 Task: Slide 17 - Picnic Party-2.
Action: Mouse moved to (34, 82)
Screenshot: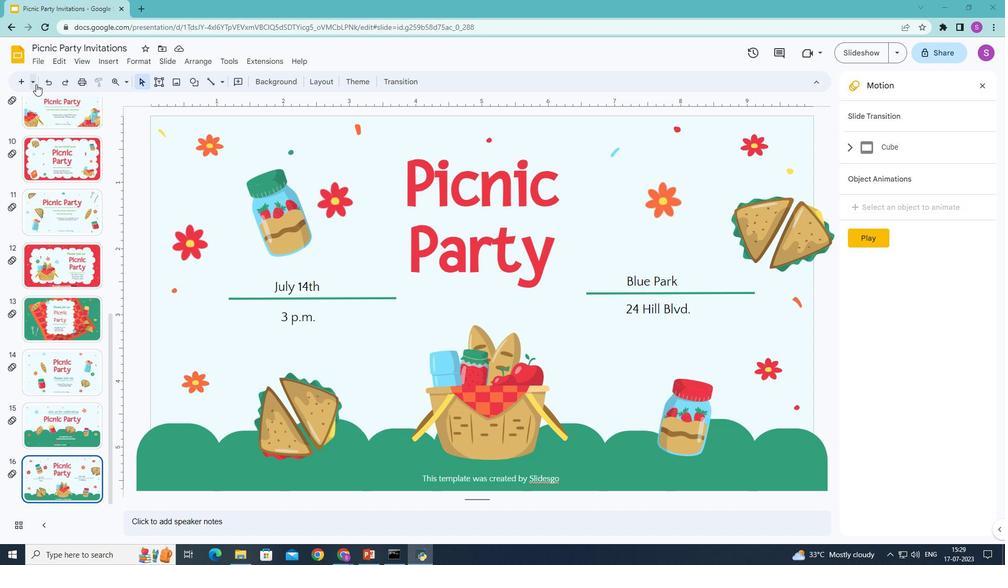
Action: Mouse pressed left at (34, 82)
Screenshot: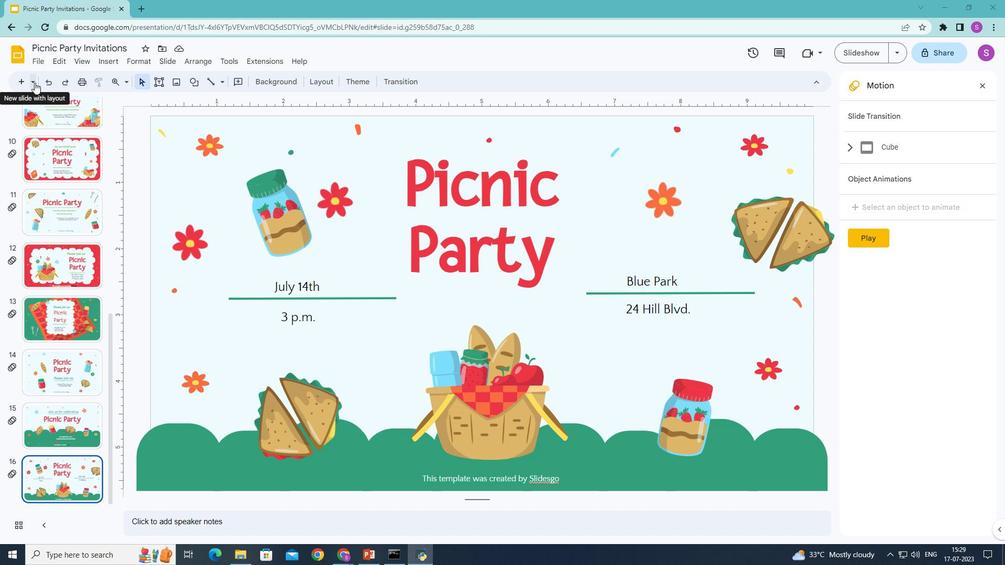 
Action: Mouse moved to (136, 297)
Screenshot: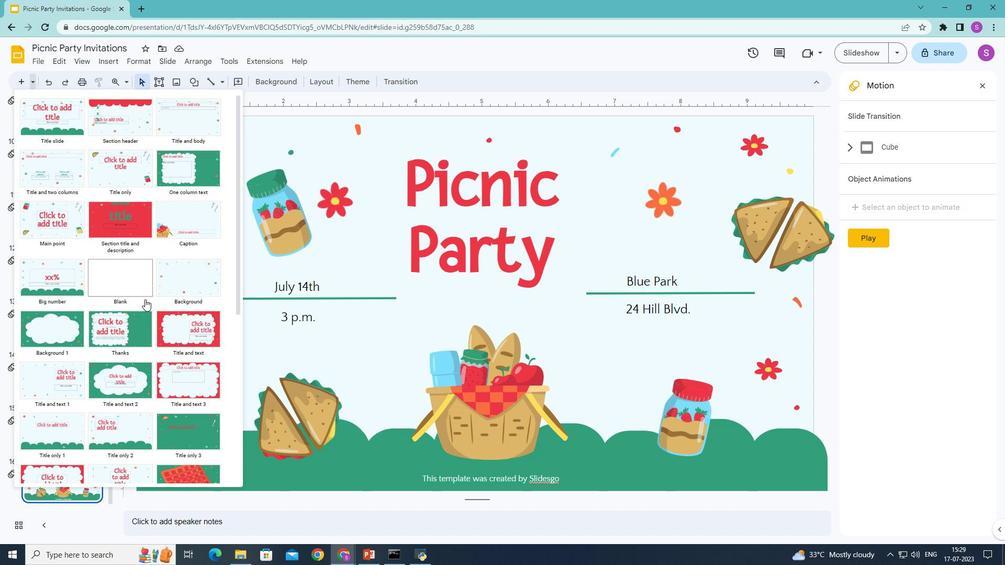 
Action: Mouse scrolled (136, 296) with delta (0, 0)
Screenshot: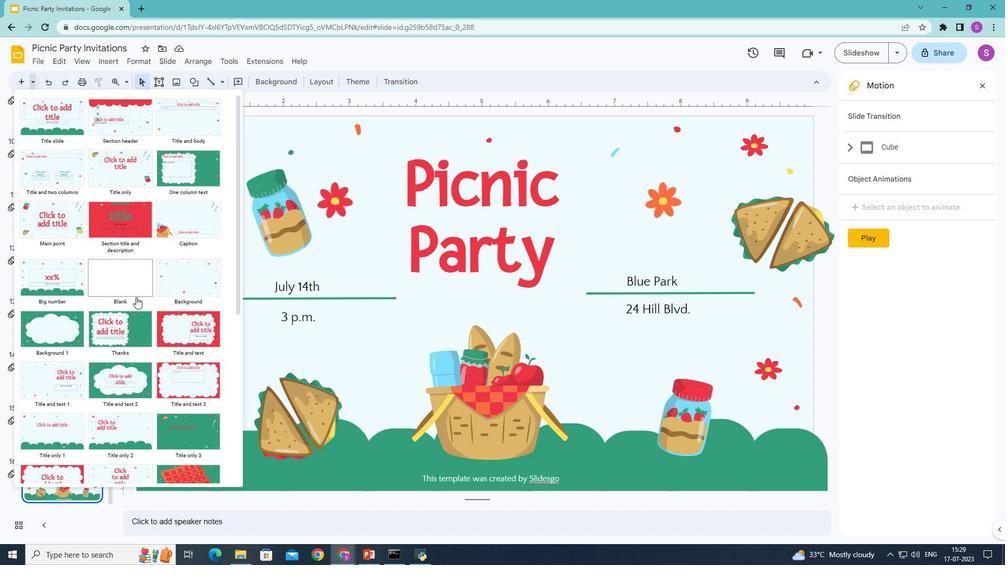 
Action: Mouse scrolled (136, 296) with delta (0, 0)
Screenshot: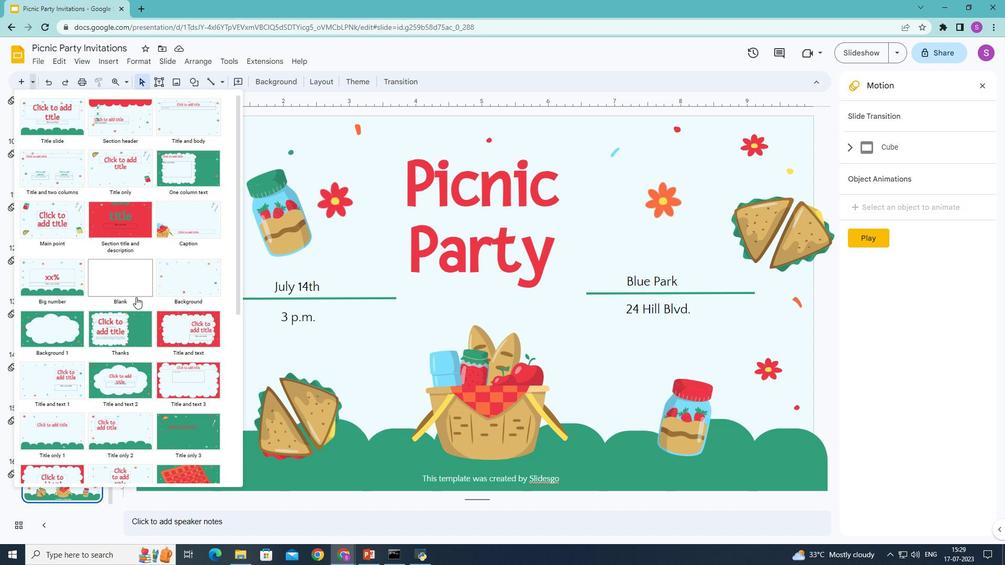 
Action: Mouse scrolled (136, 296) with delta (0, 0)
Screenshot: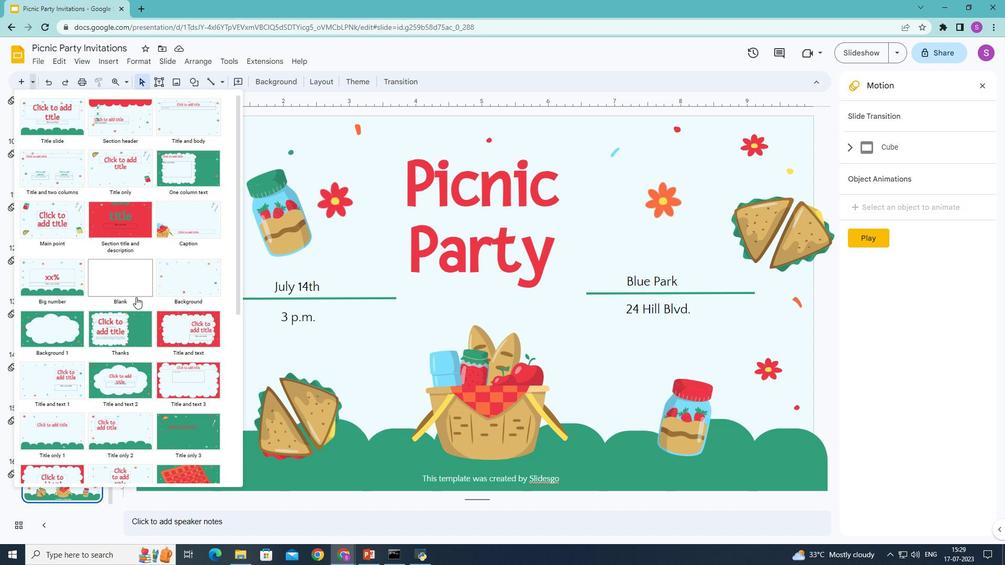 
Action: Mouse moved to (135, 296)
Screenshot: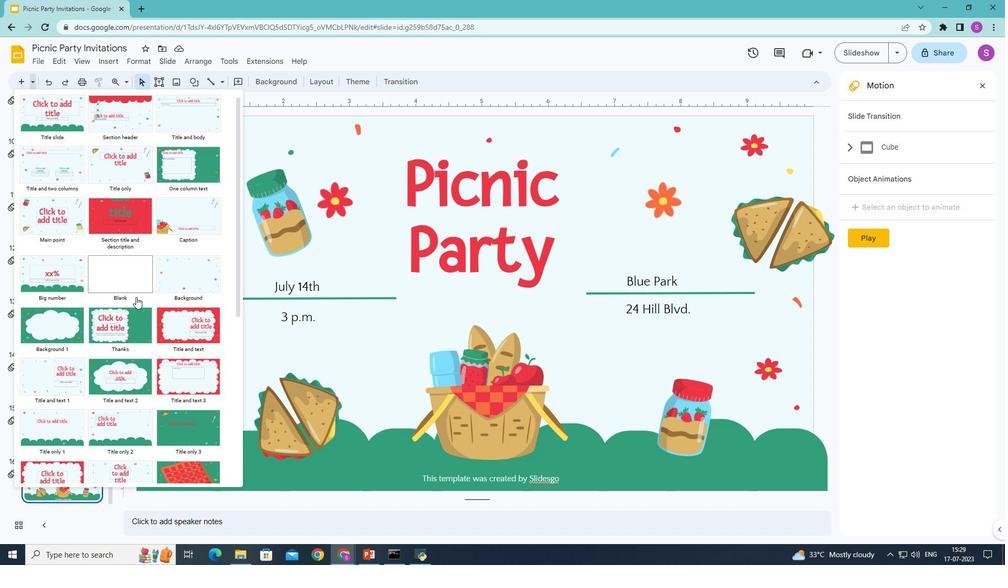 
Action: Mouse scrolled (135, 296) with delta (0, 0)
Screenshot: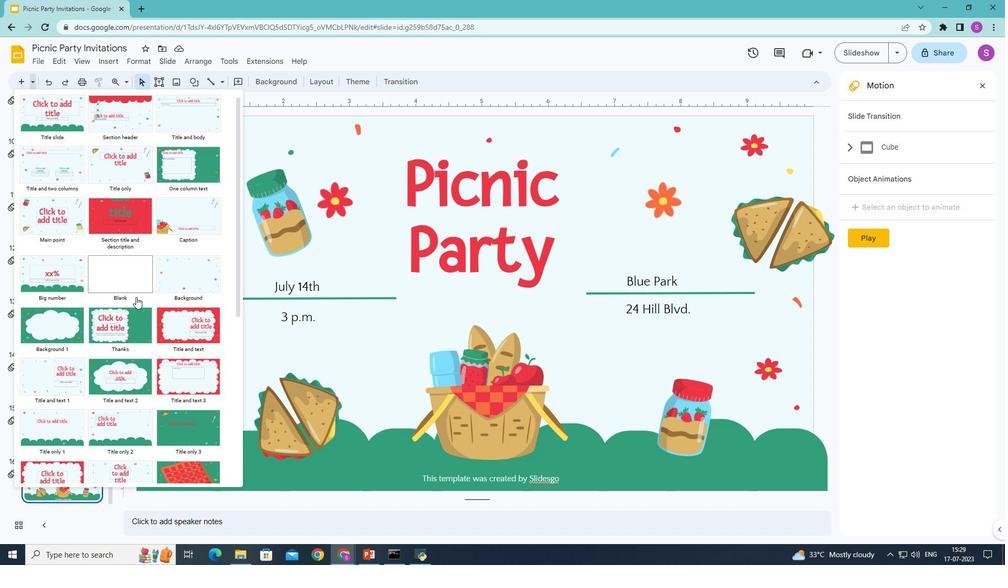 
Action: Mouse scrolled (135, 296) with delta (0, 0)
Screenshot: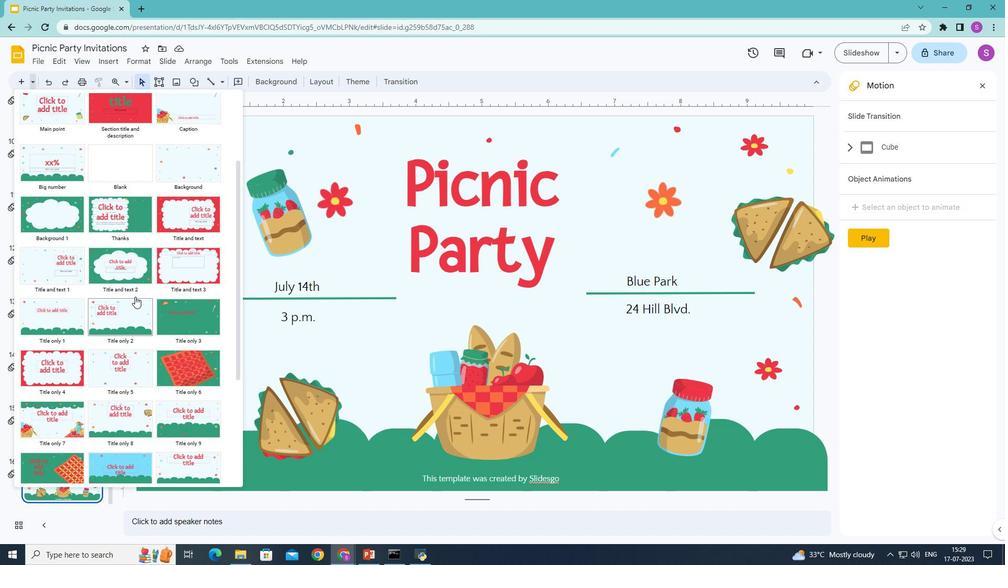 
Action: Mouse moved to (180, 322)
Screenshot: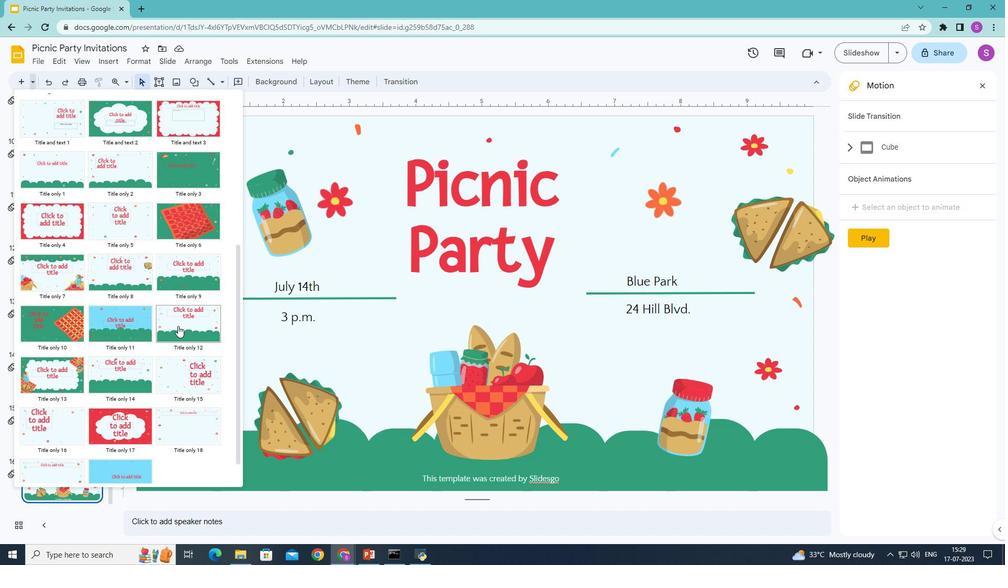 
Action: Mouse pressed left at (180, 322)
Screenshot: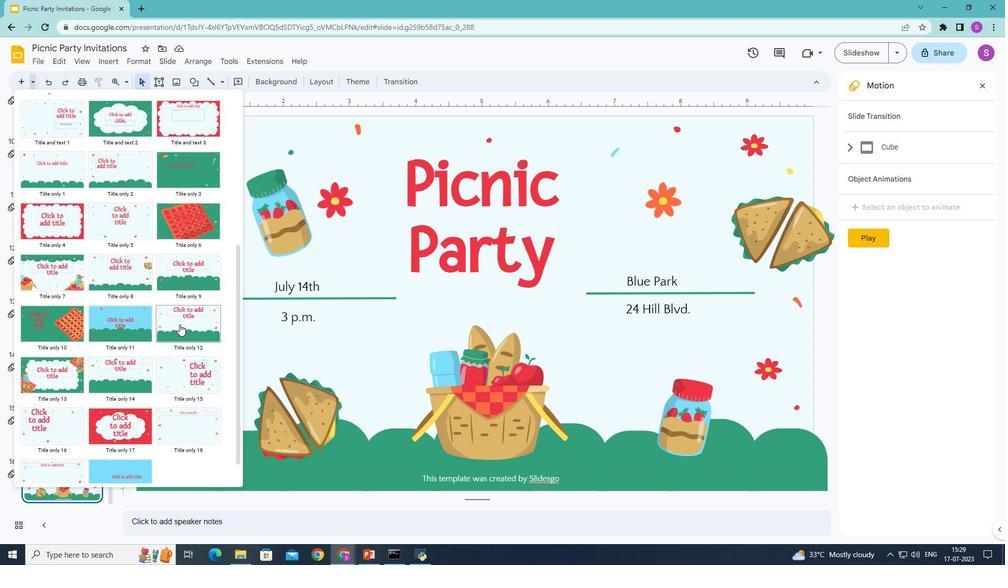 
Action: Mouse moved to (471, 211)
Screenshot: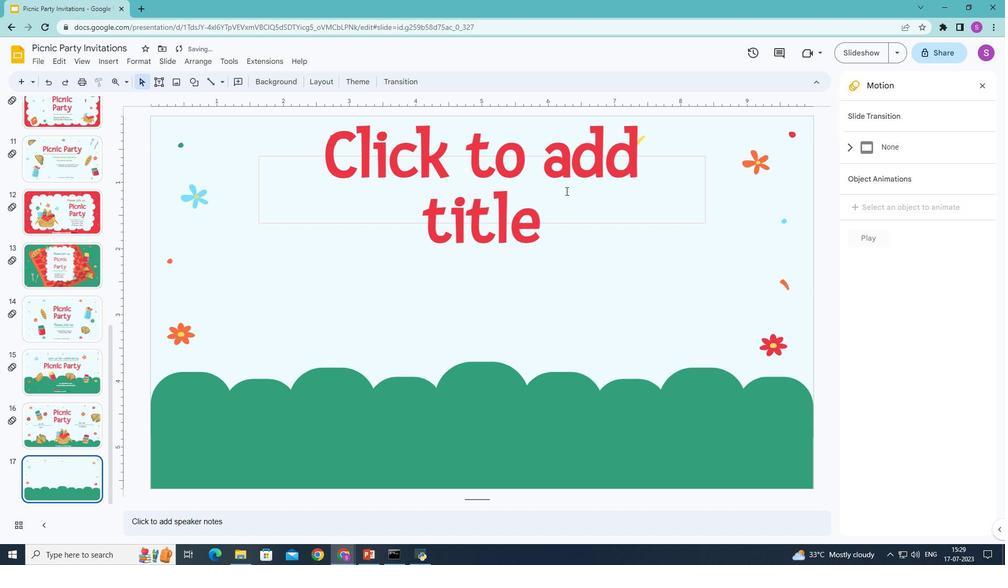 
Action: Mouse pressed left at (471, 211)
Screenshot: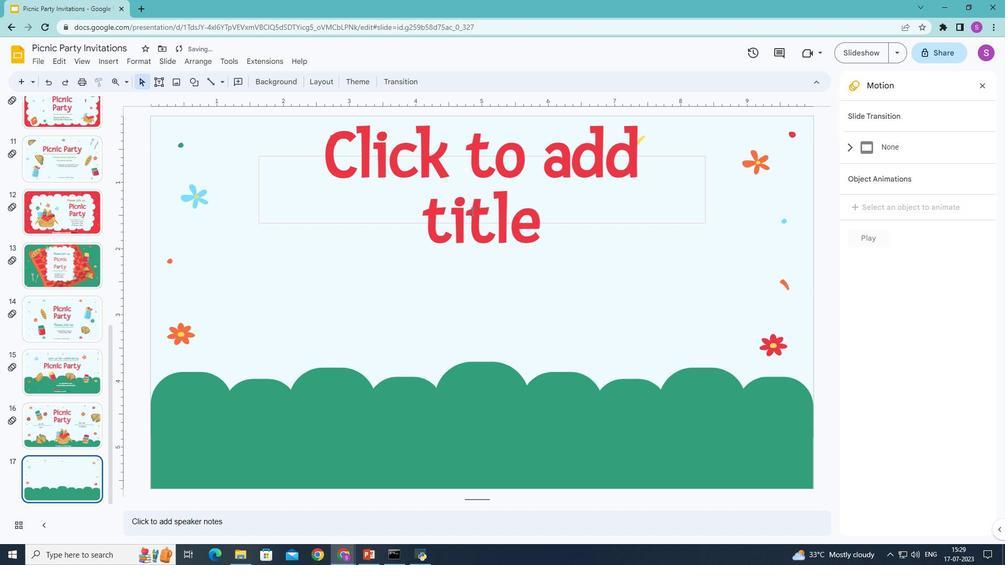 
Action: Key pressed <Key.shift>Picnic<Key.space><Key.shift>Party
Screenshot: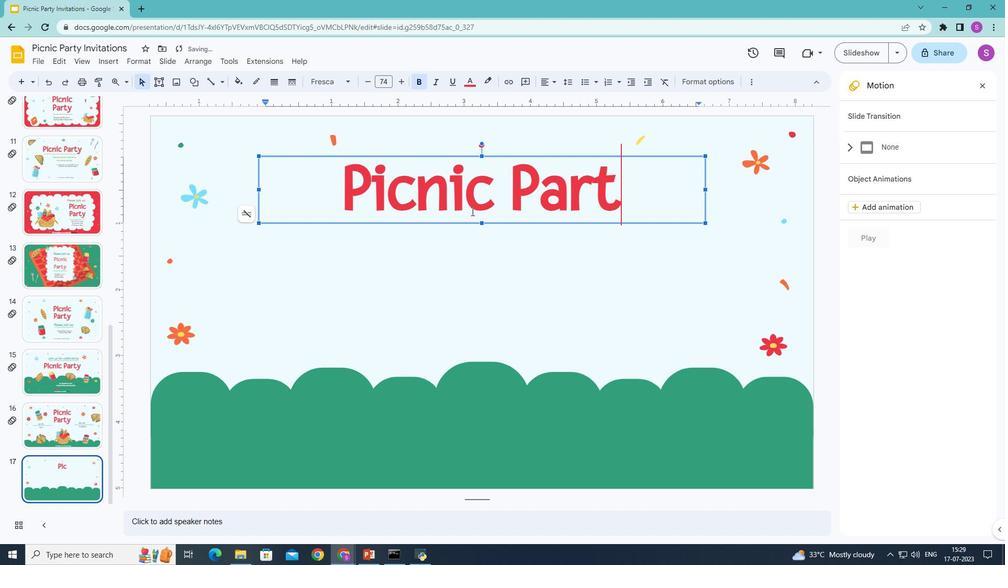 
Action: Mouse moved to (355, 307)
Screenshot: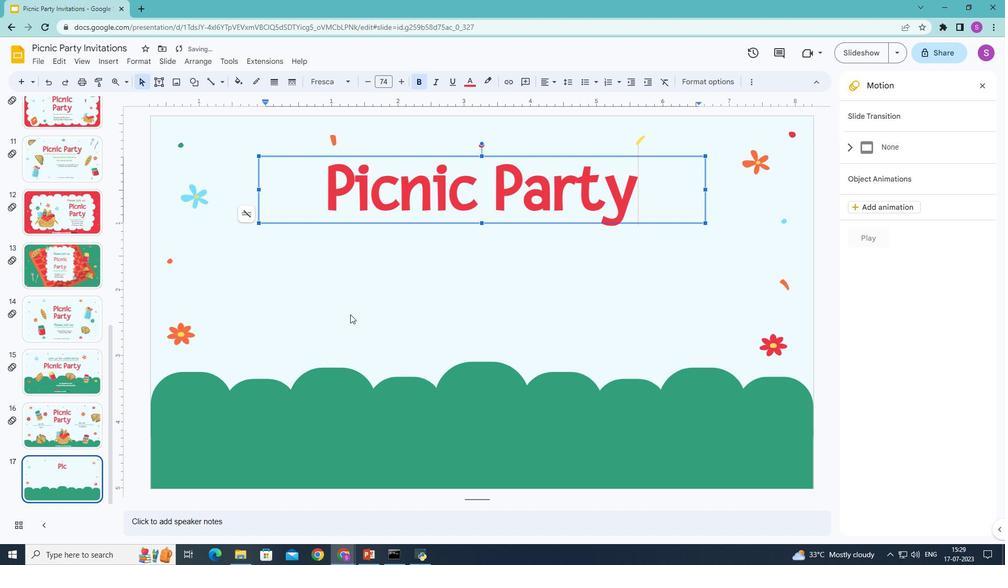 
Action: Mouse pressed left at (355, 307)
Screenshot: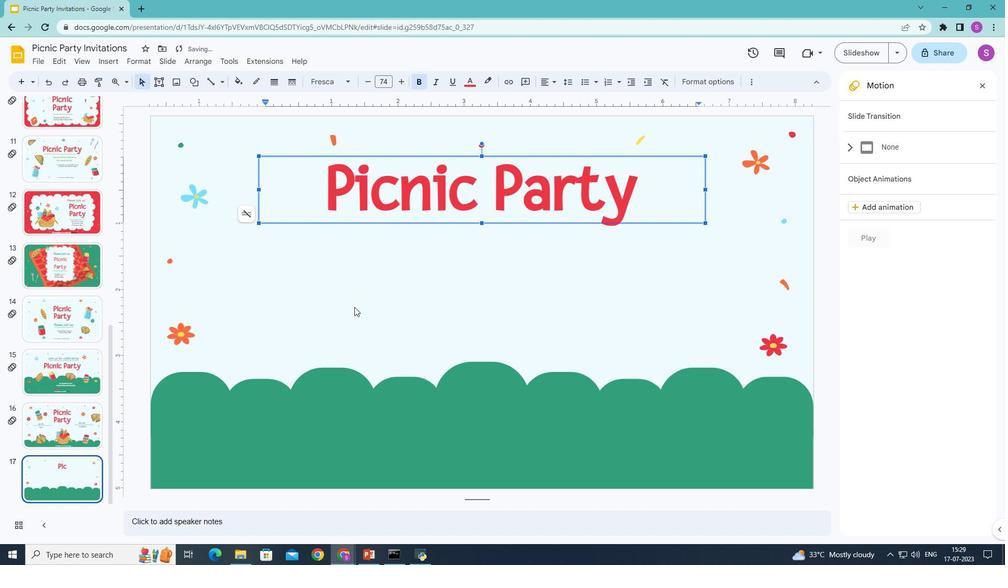
Action: Mouse moved to (108, 60)
Screenshot: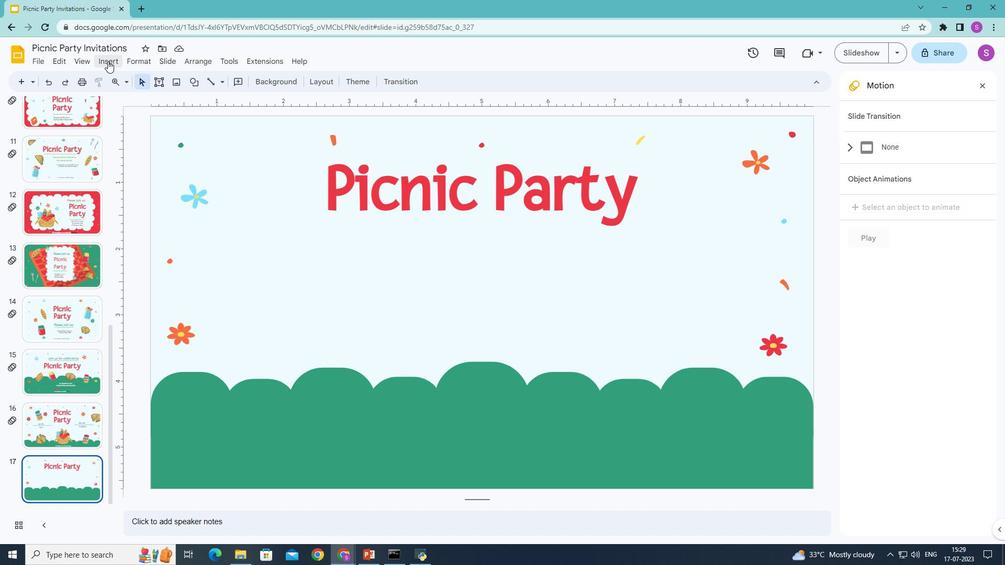 
Action: Mouse pressed left at (108, 60)
Screenshot: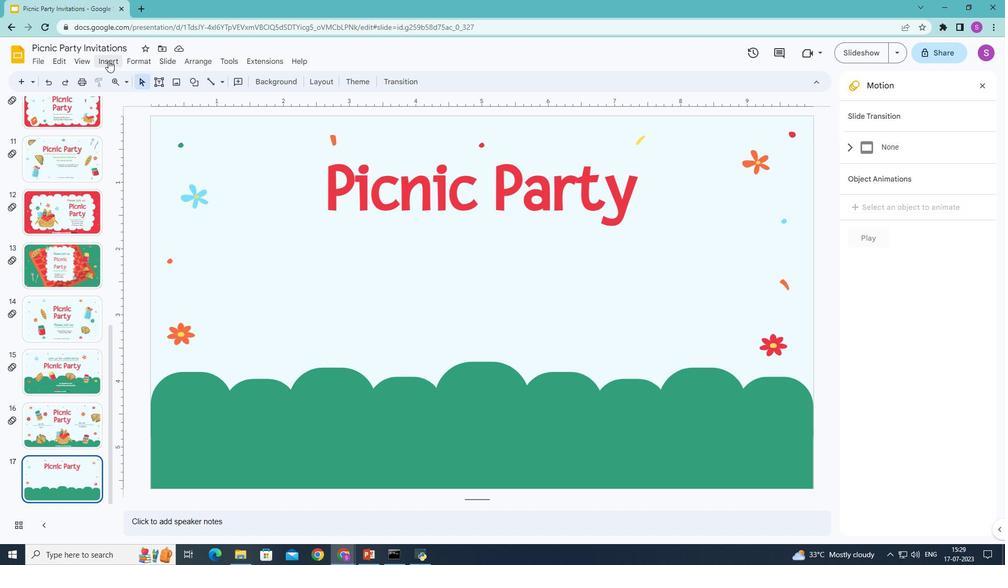 
Action: Mouse moved to (317, 75)
Screenshot: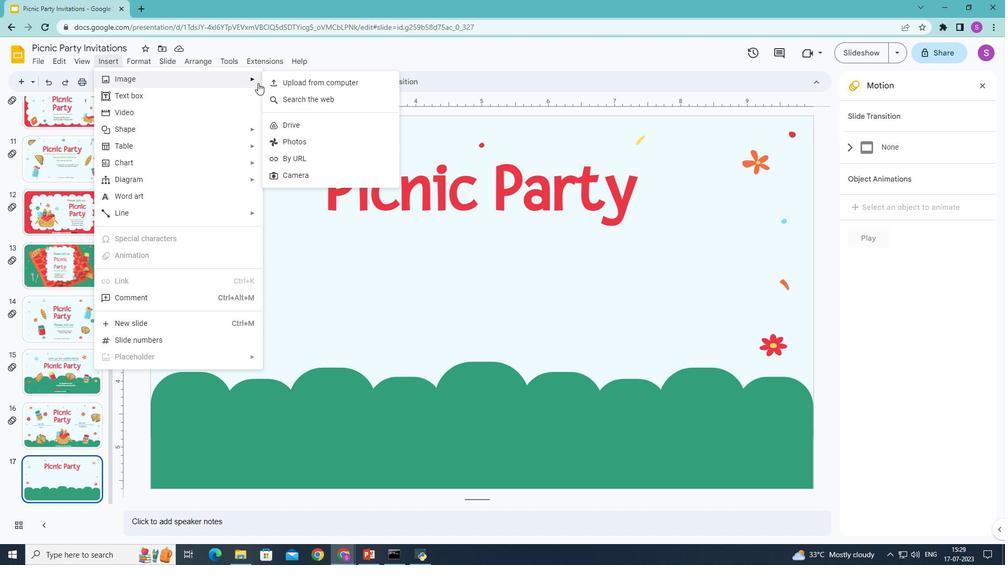 
Action: Mouse pressed left at (317, 75)
Screenshot: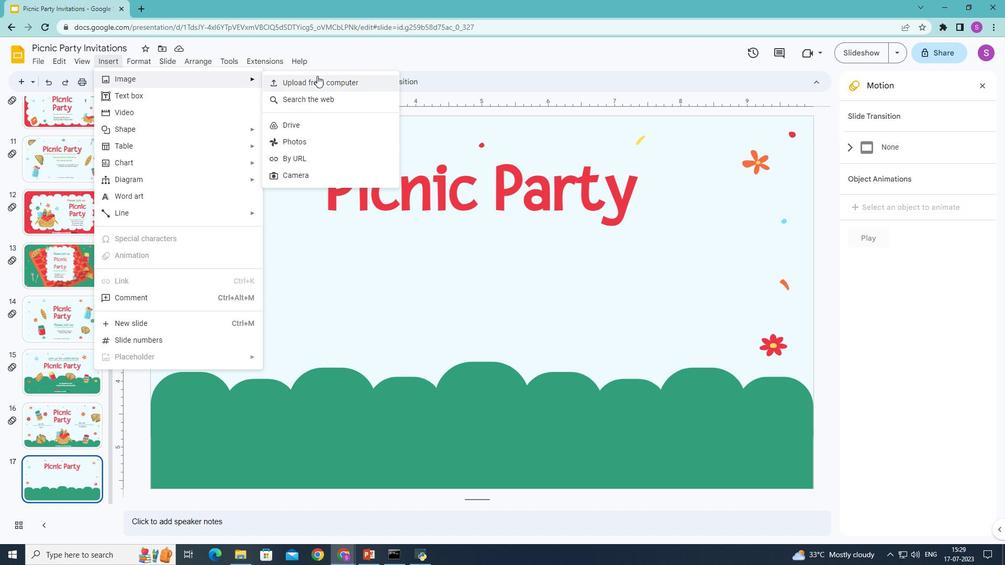 
Action: Mouse moved to (349, 168)
Screenshot: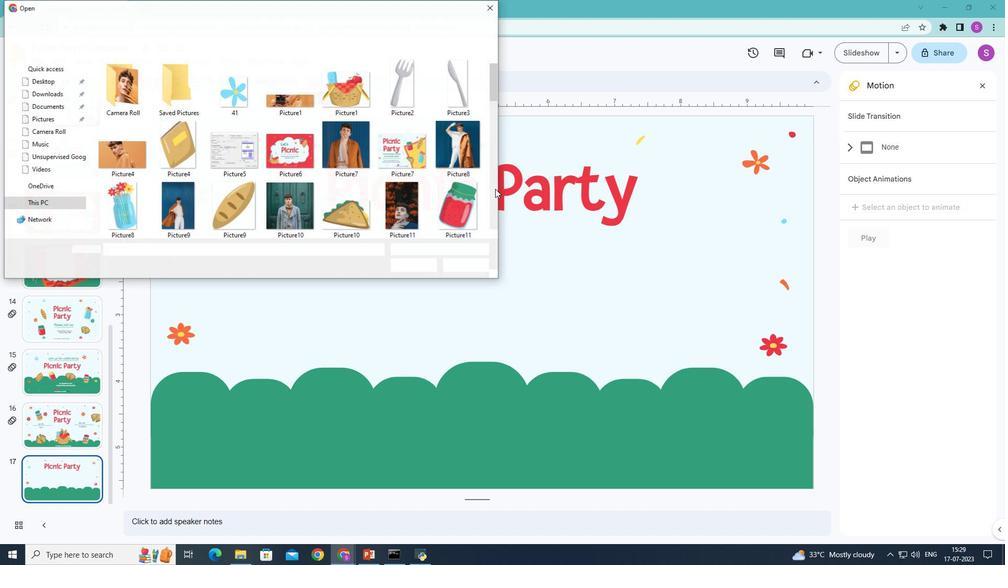 
Action: Mouse scrolled (349, 167) with delta (0, 0)
Screenshot: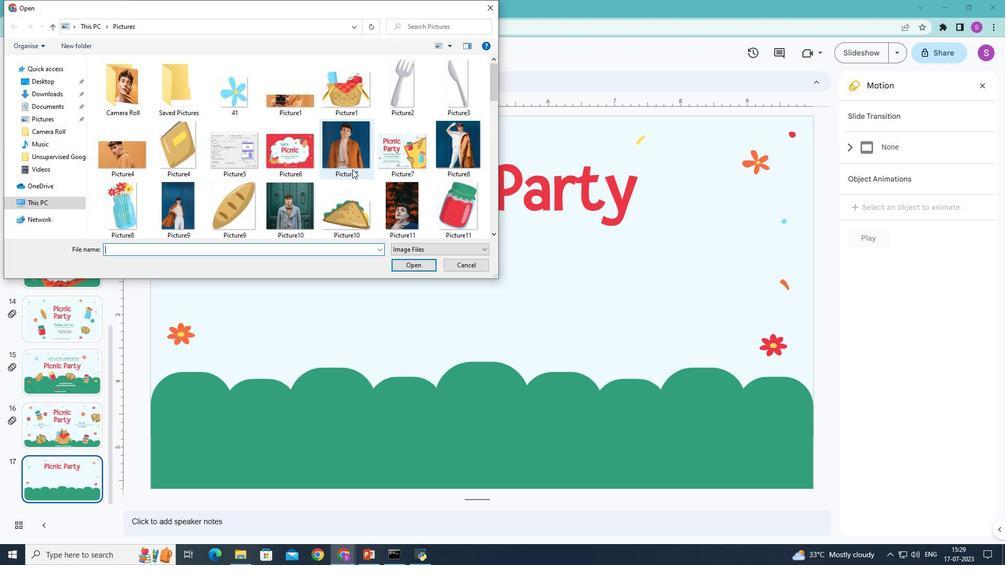 
Action: Mouse scrolled (349, 167) with delta (0, 0)
Screenshot: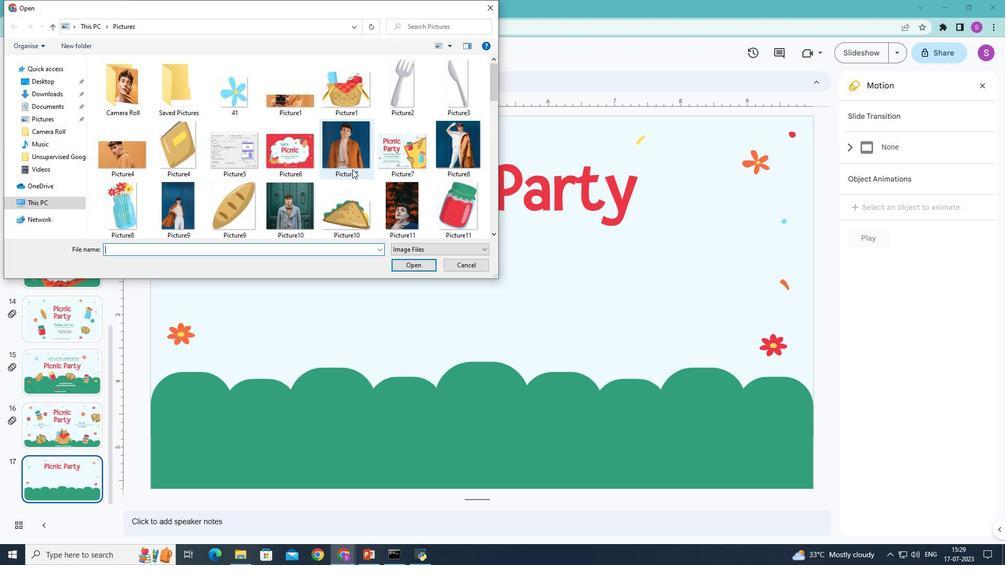 
Action: Mouse scrolled (349, 167) with delta (0, 0)
Screenshot: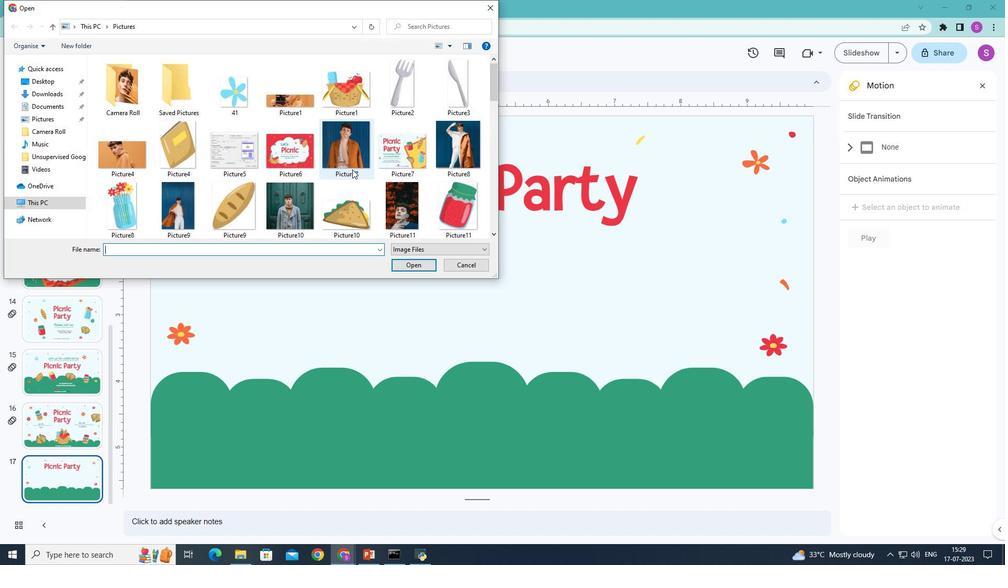 
Action: Mouse scrolled (349, 167) with delta (0, 0)
Screenshot: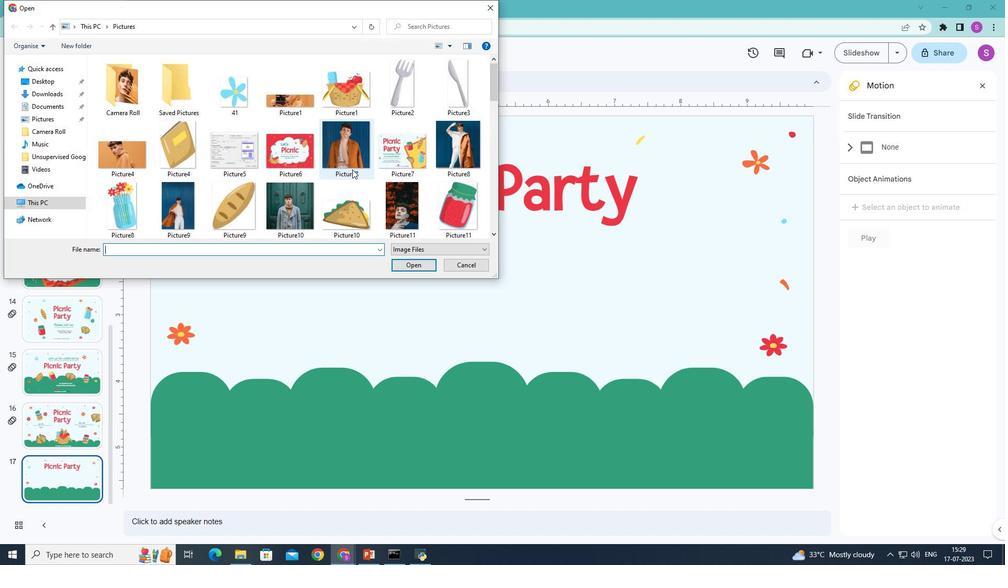 
Action: Mouse scrolled (349, 167) with delta (0, 0)
Screenshot: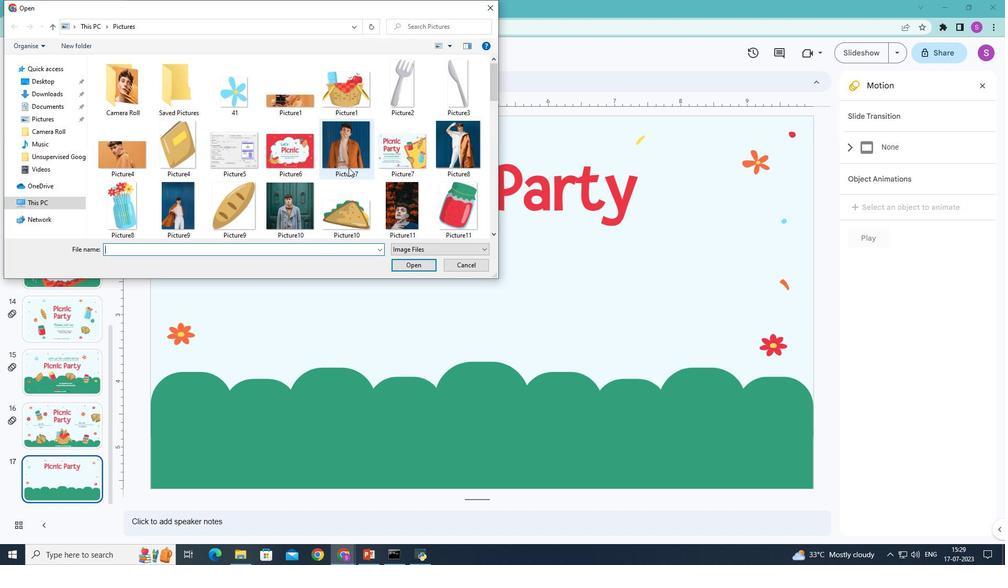 
Action: Mouse scrolled (349, 167) with delta (0, 0)
Screenshot: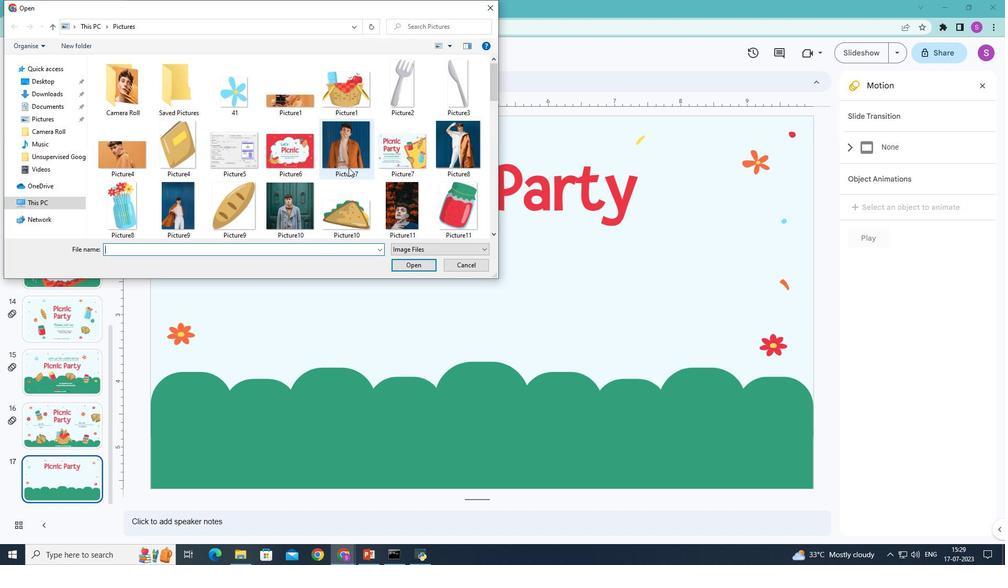 
Action: Mouse moved to (356, 164)
Screenshot: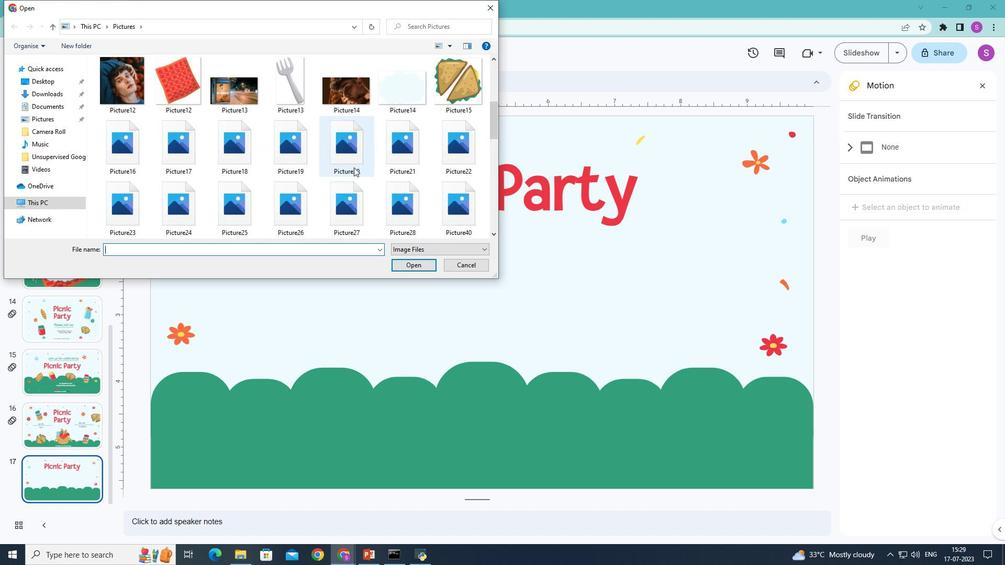 
Action: Mouse scrolled (356, 164) with delta (0, 0)
Screenshot: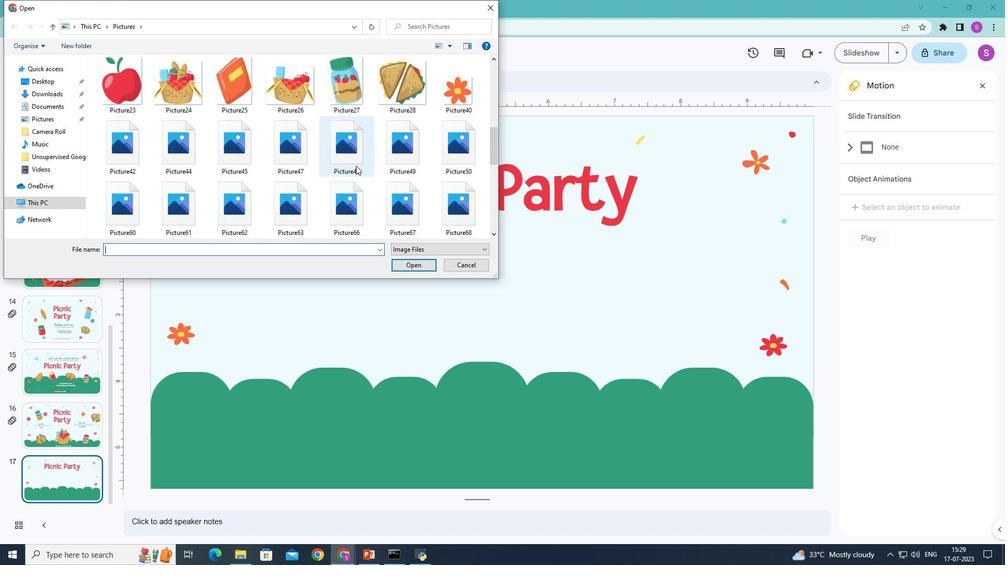 
Action: Mouse scrolled (356, 164) with delta (0, 0)
Screenshot: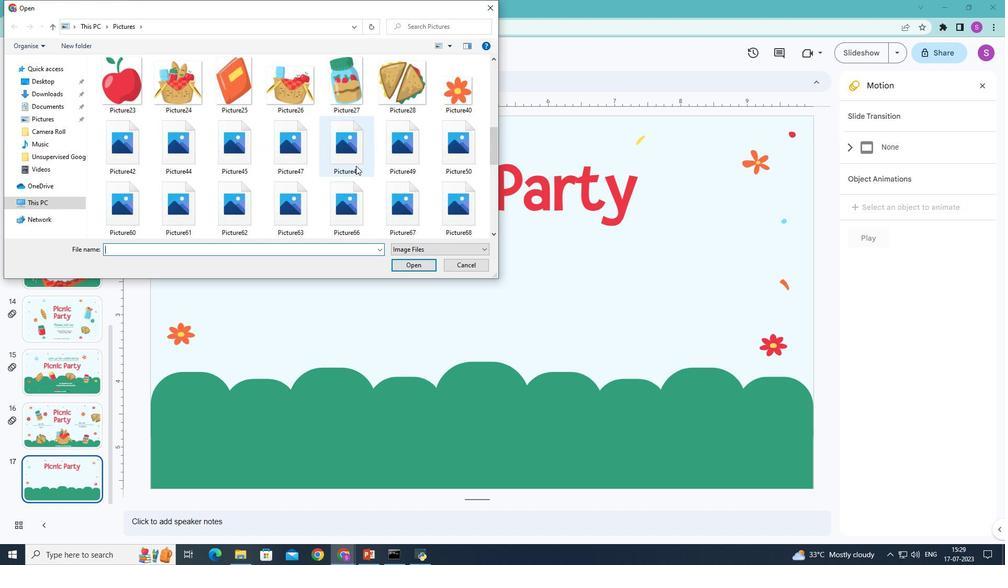 
Action: Mouse scrolled (356, 164) with delta (0, 0)
Screenshot: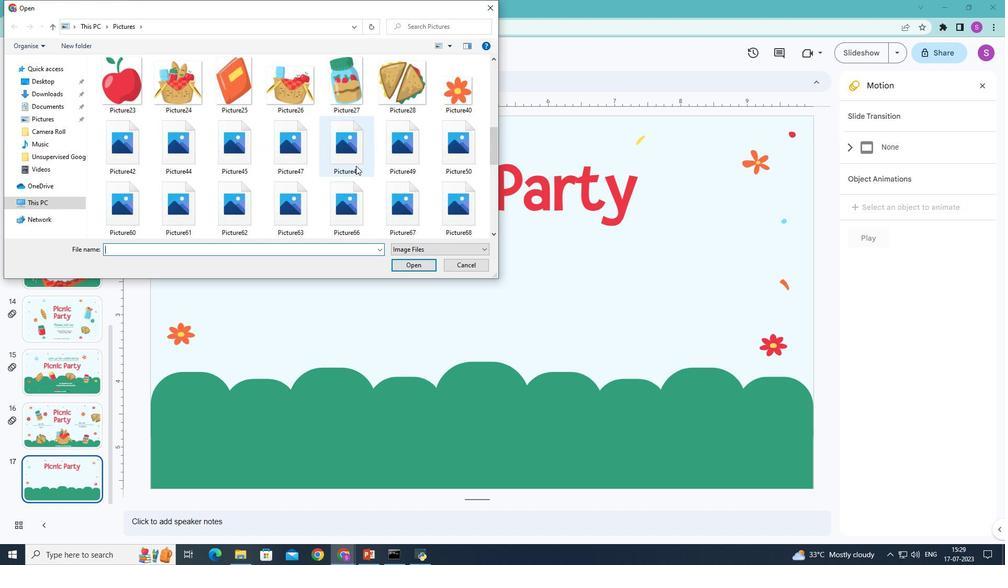 
Action: Mouse scrolled (356, 164) with delta (0, 0)
Screenshot: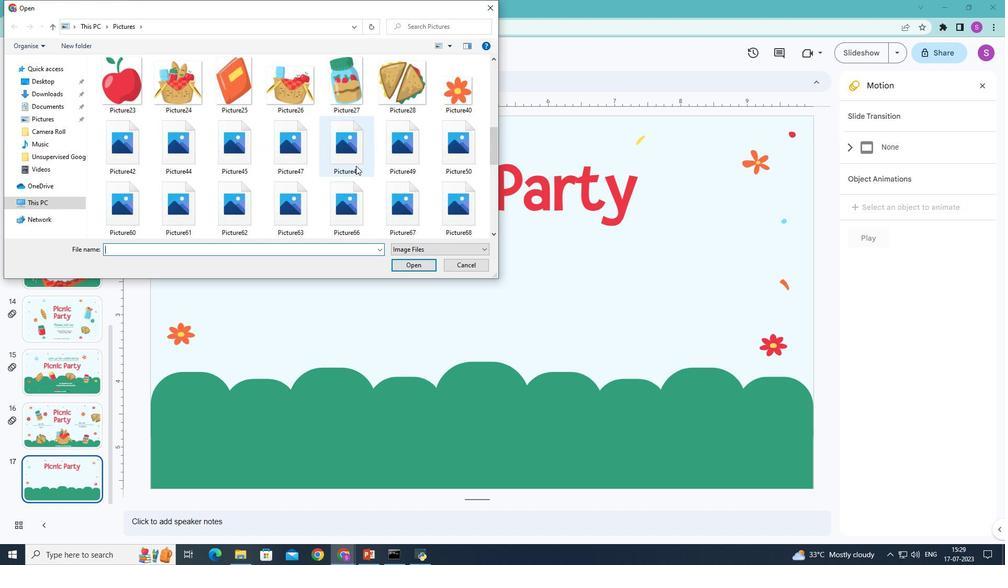 
Action: Mouse scrolled (356, 164) with delta (0, 0)
Screenshot: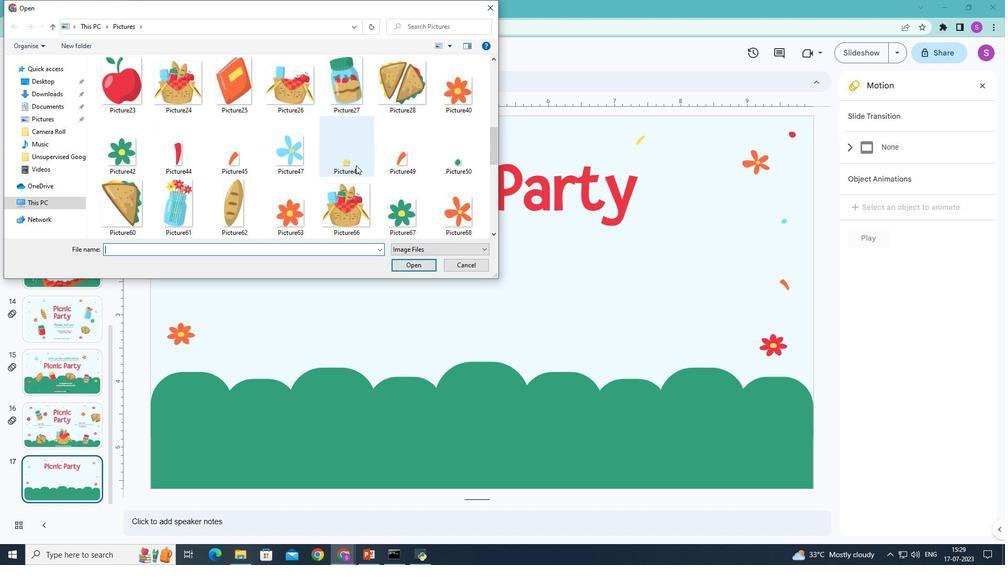 
Action: Mouse moved to (357, 159)
Screenshot: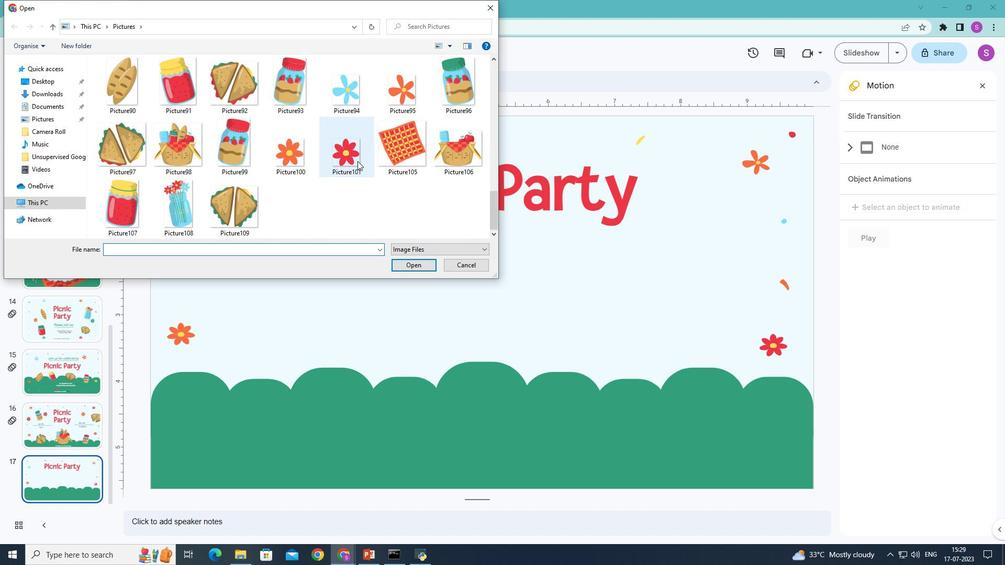 
Action: Mouse scrolled (357, 158) with delta (0, 0)
Screenshot: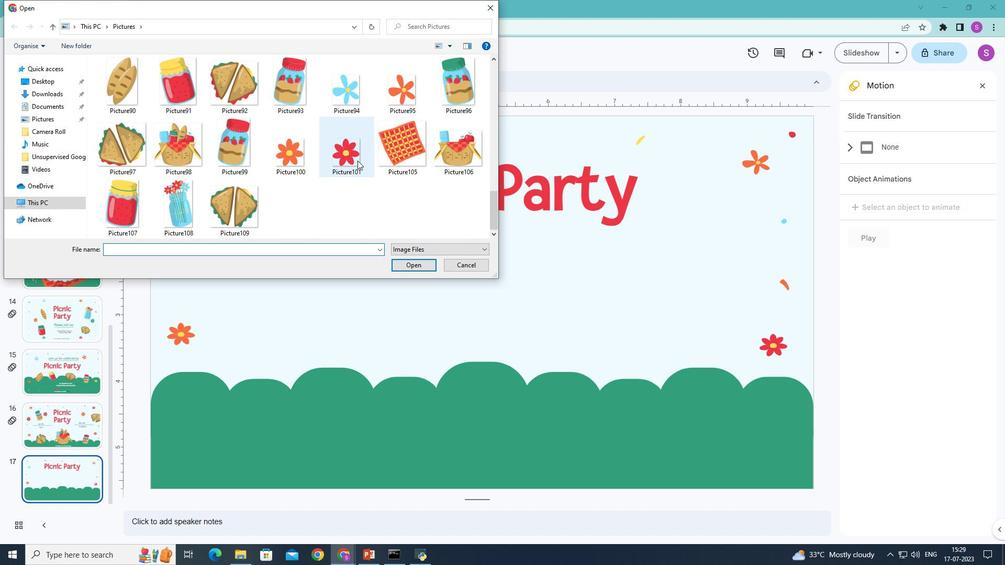 
Action: Mouse scrolled (357, 158) with delta (0, 0)
Screenshot: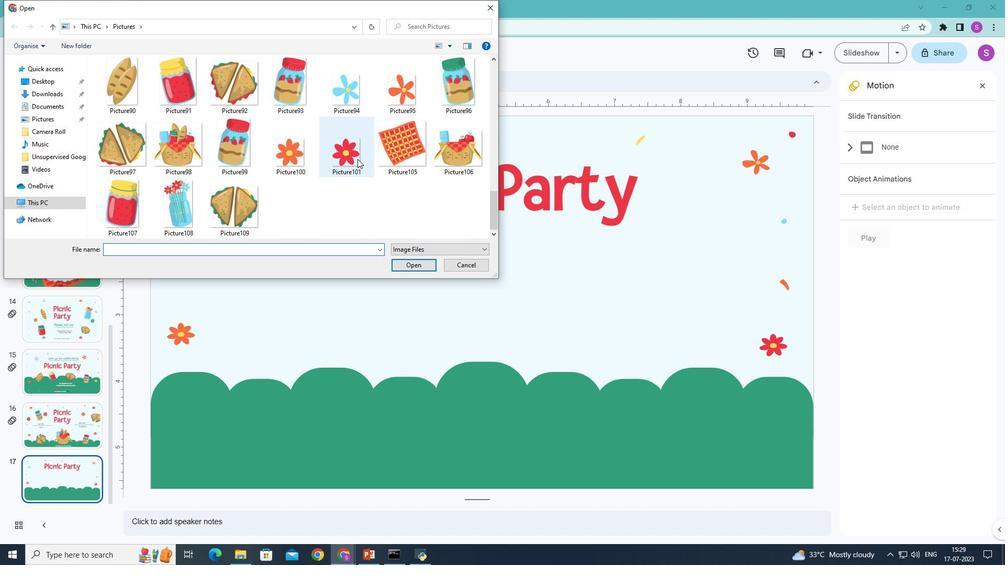 
Action: Mouse scrolled (357, 158) with delta (0, 0)
Screenshot: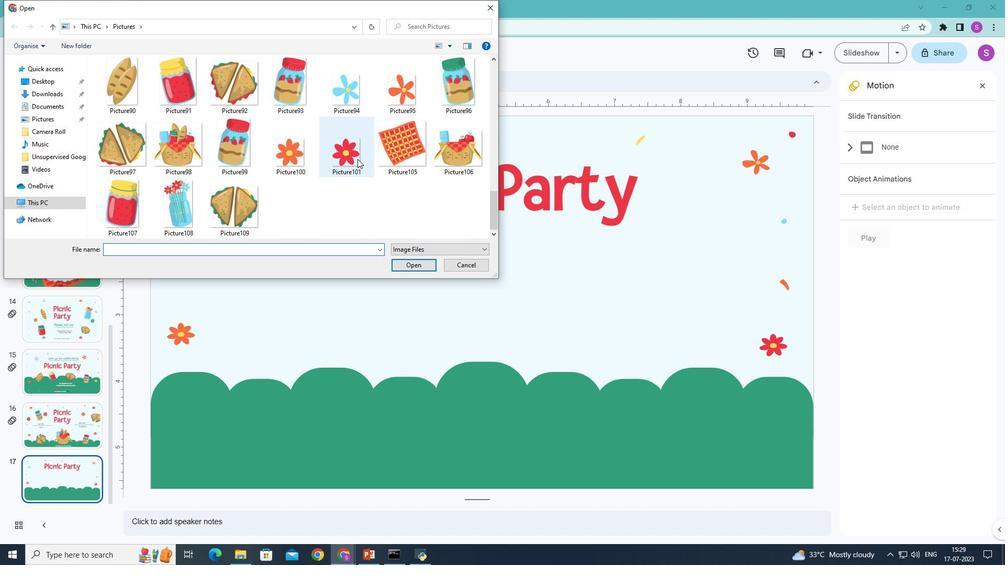
Action: Mouse moved to (357, 159)
Screenshot: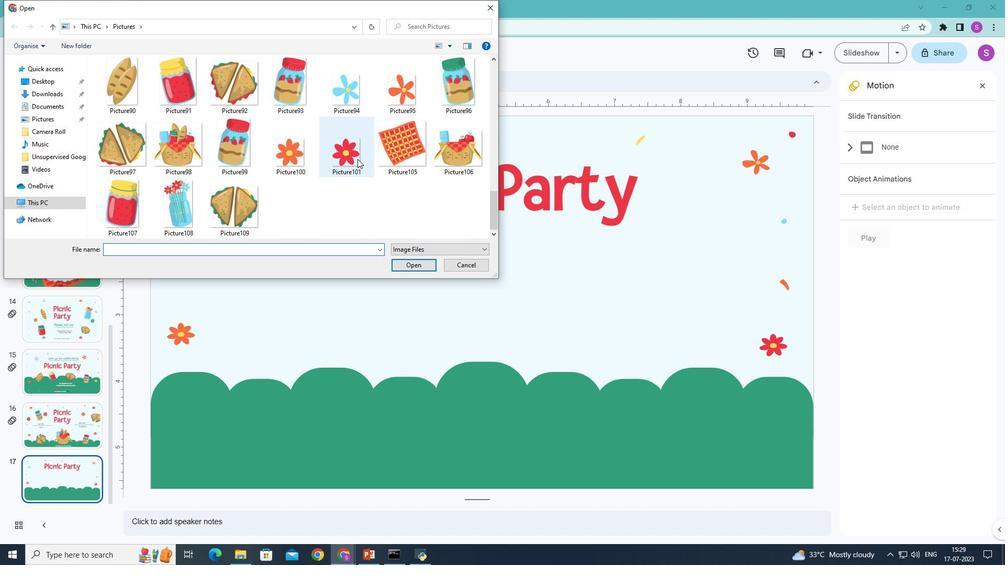 
Action: Mouse scrolled (357, 158) with delta (0, 0)
Screenshot: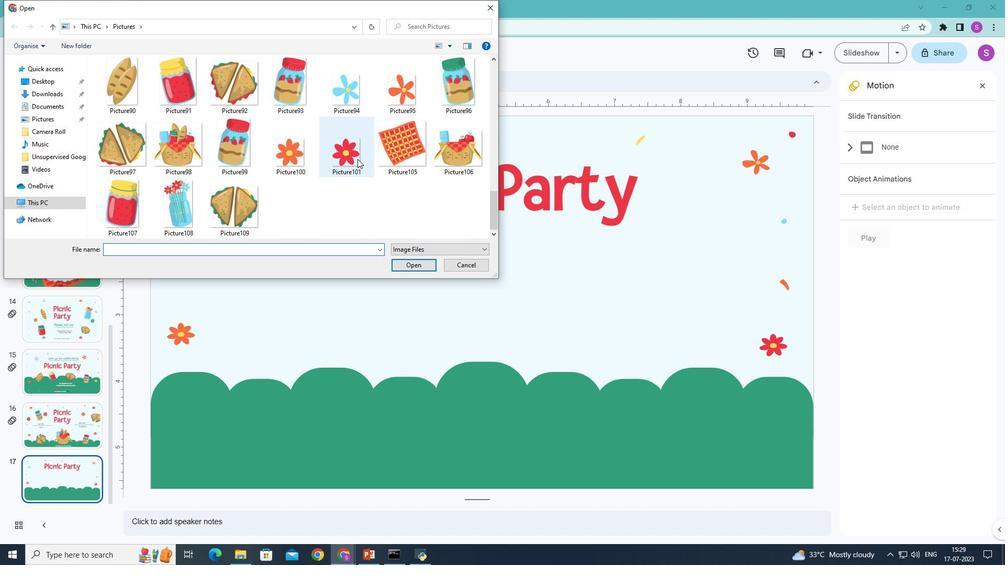 
Action: Mouse scrolled (357, 158) with delta (0, 0)
Screenshot: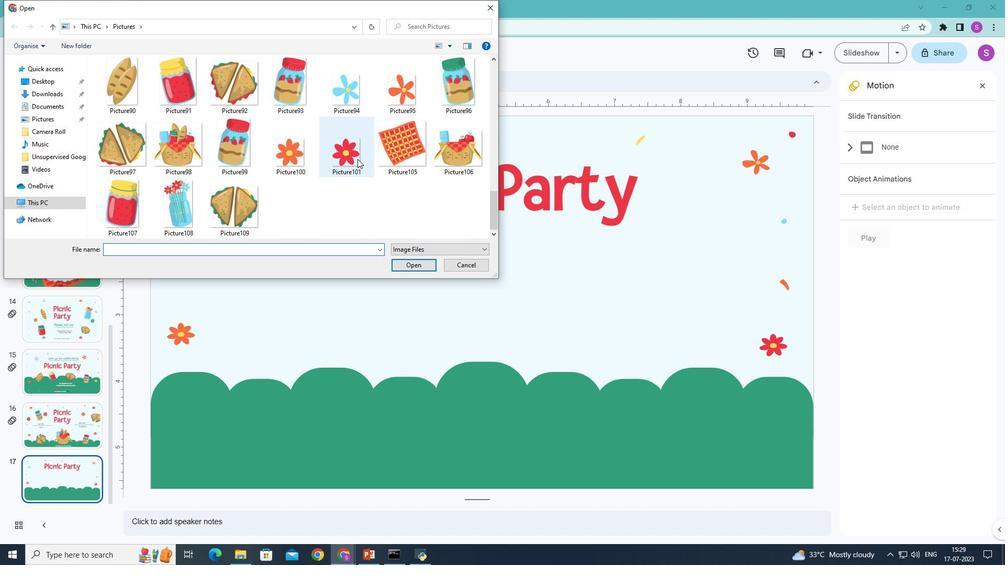 
Action: Mouse moved to (390, 150)
Screenshot: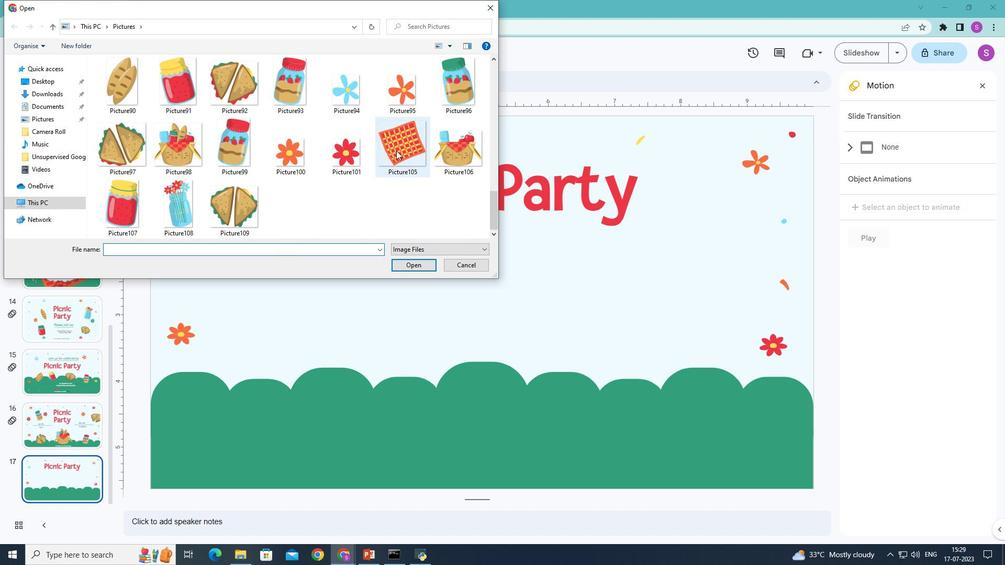 
Action: Mouse pressed left at (390, 150)
Screenshot: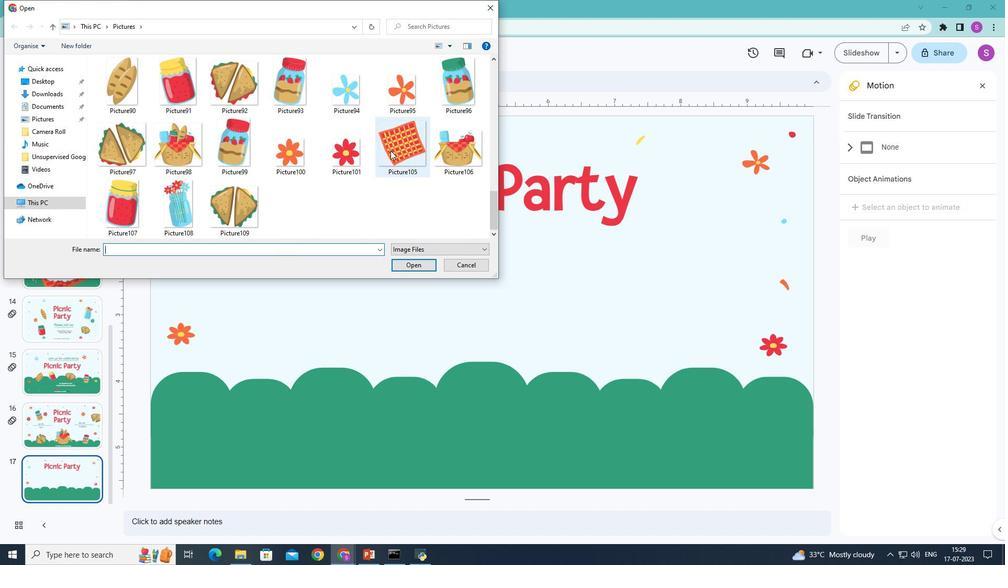 
Action: Mouse moved to (415, 268)
Screenshot: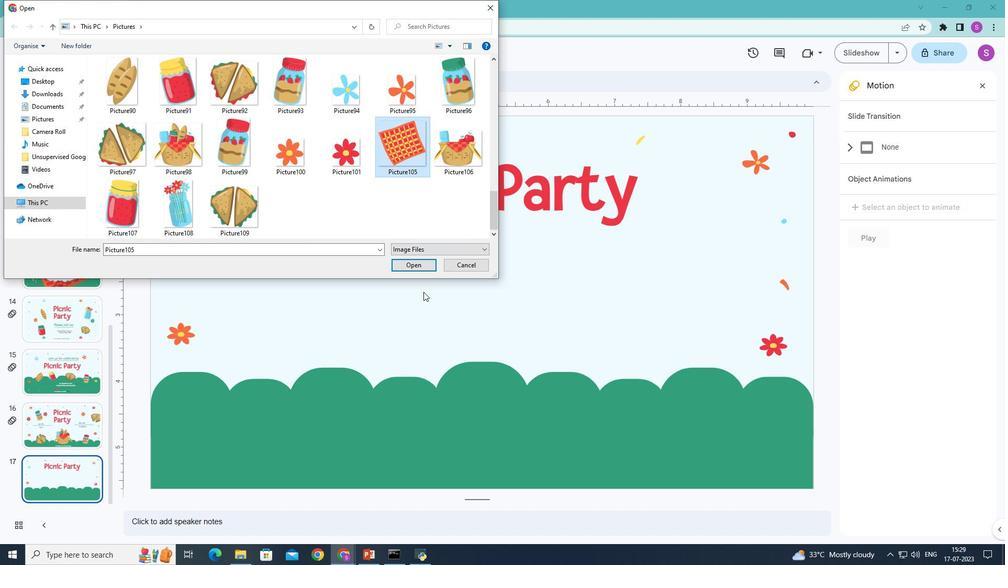 
Action: Mouse pressed left at (415, 268)
Screenshot: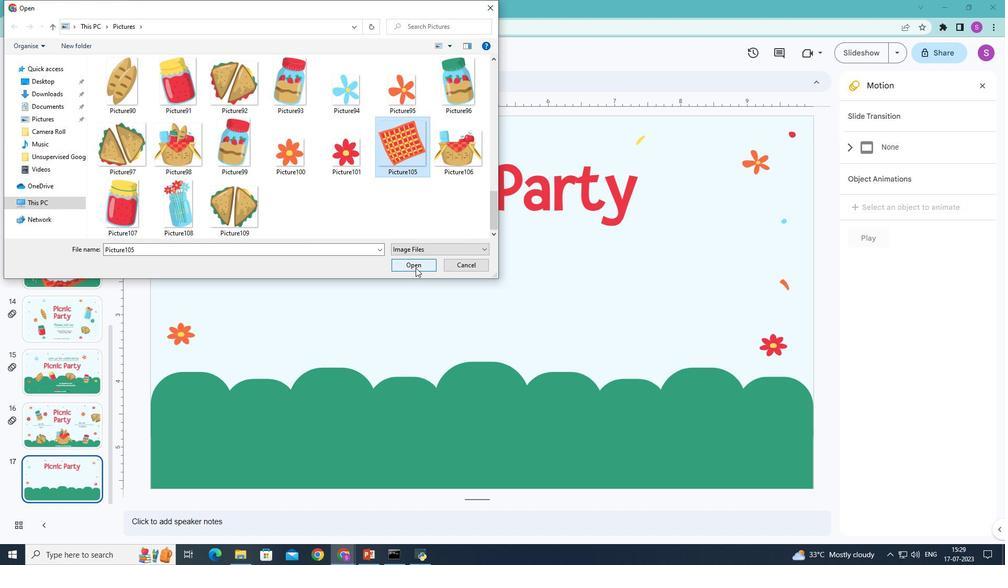 
Action: Mouse moved to (263, 356)
Screenshot: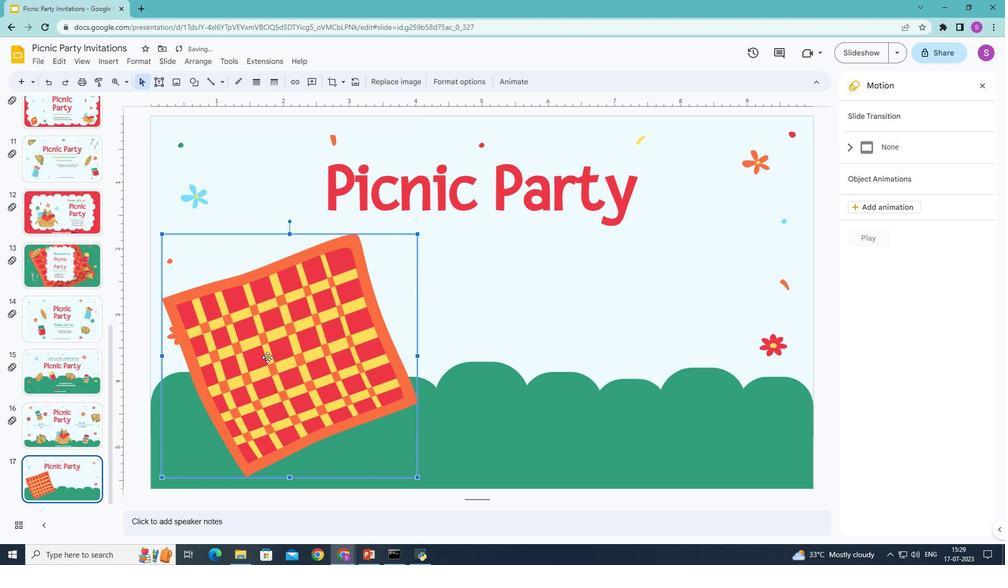 
Action: Mouse pressed left at (263, 356)
Screenshot: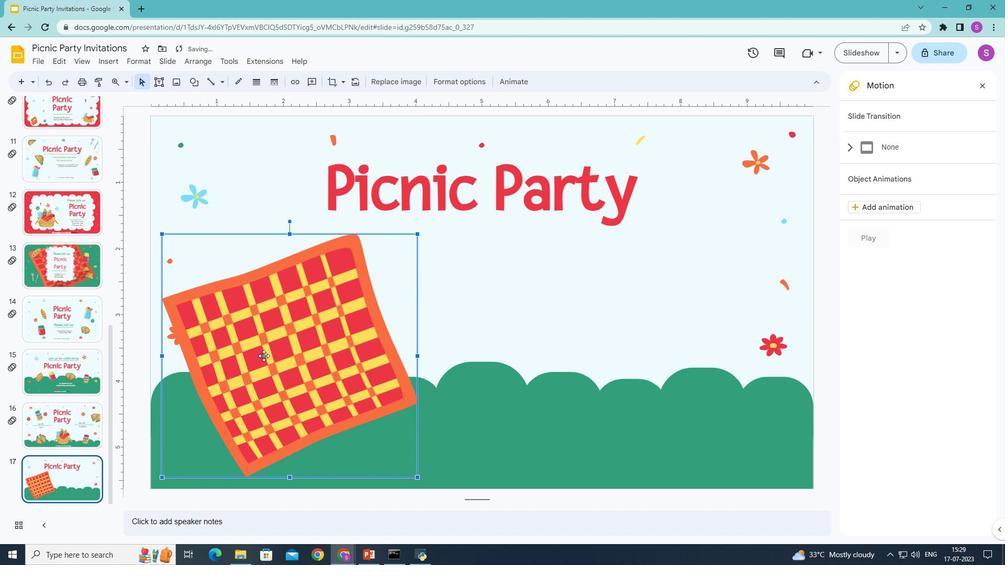 
Action: Mouse moved to (483, 430)
Screenshot: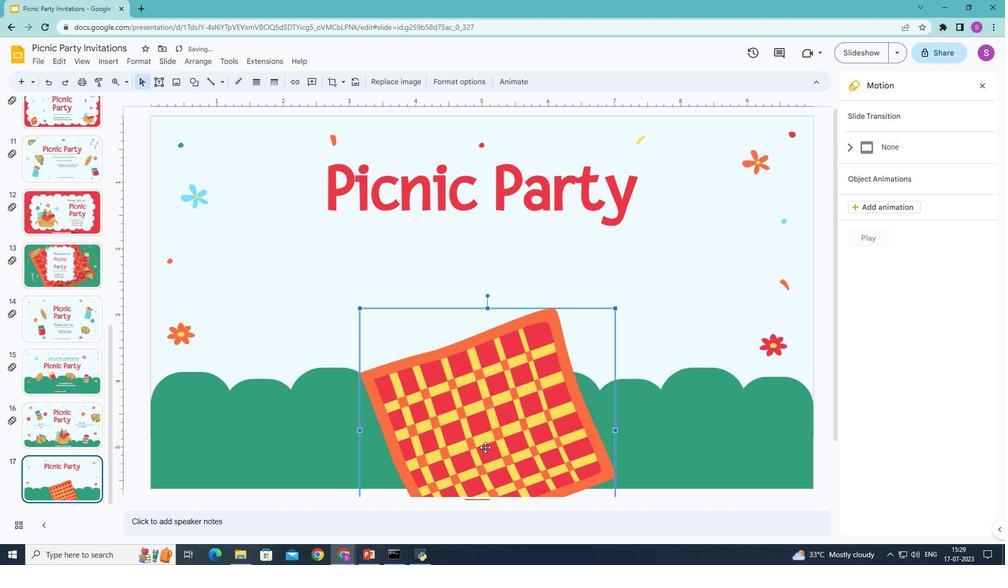 
Action: Mouse pressed left at (483, 430)
Screenshot: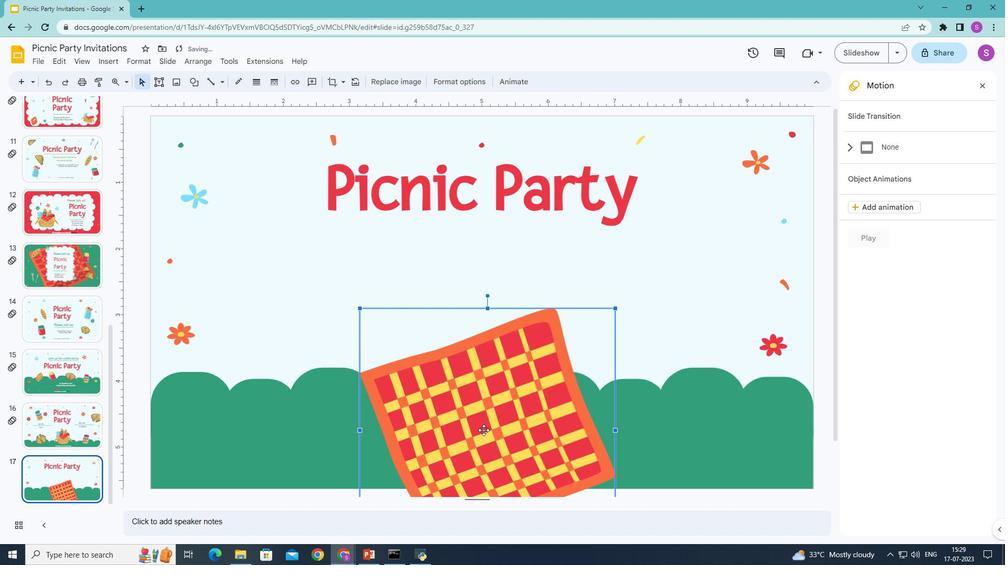 
Action: Mouse moved to (465, 456)
Screenshot: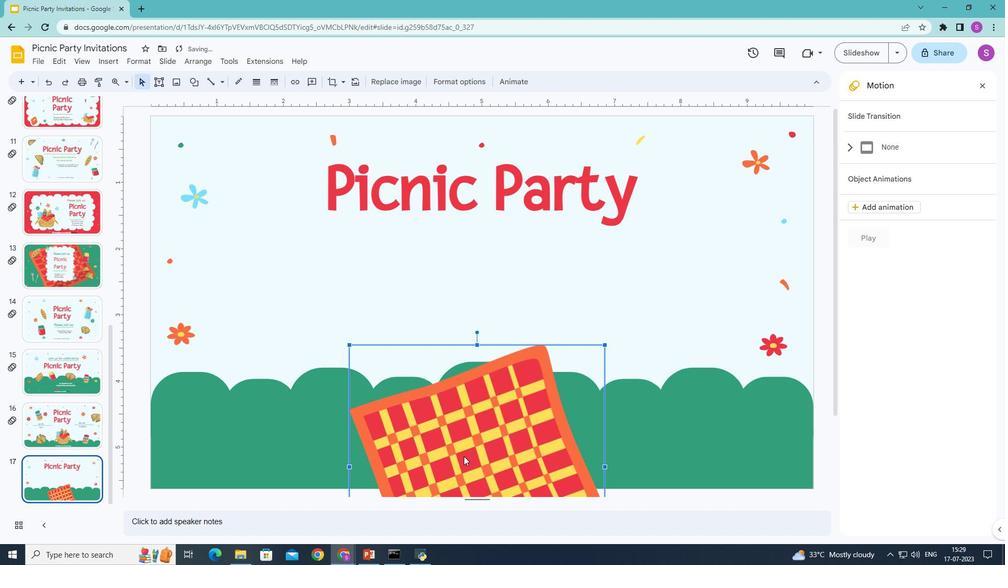 
Action: Mouse pressed left at (465, 456)
Screenshot: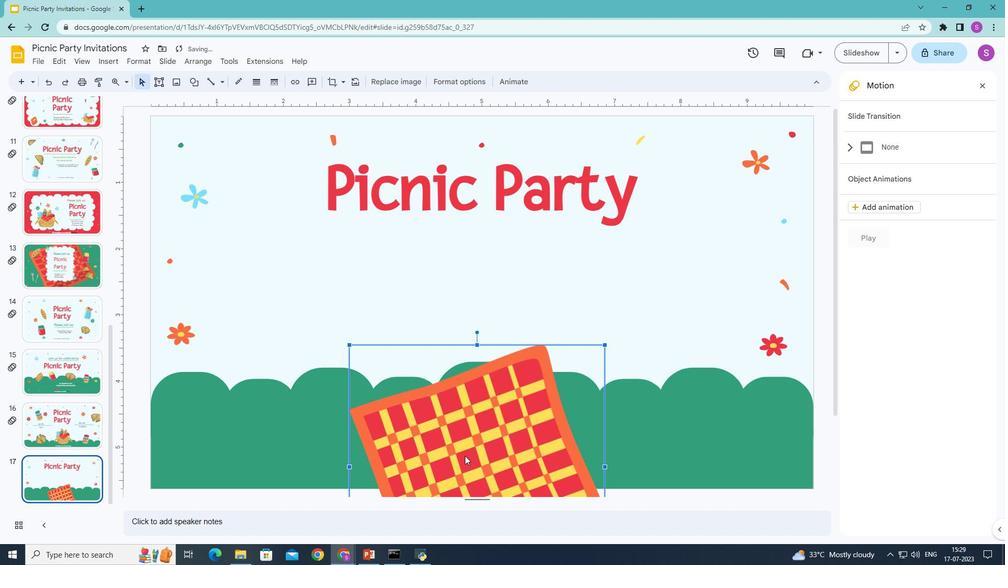 
Action: Mouse moved to (513, 449)
Screenshot: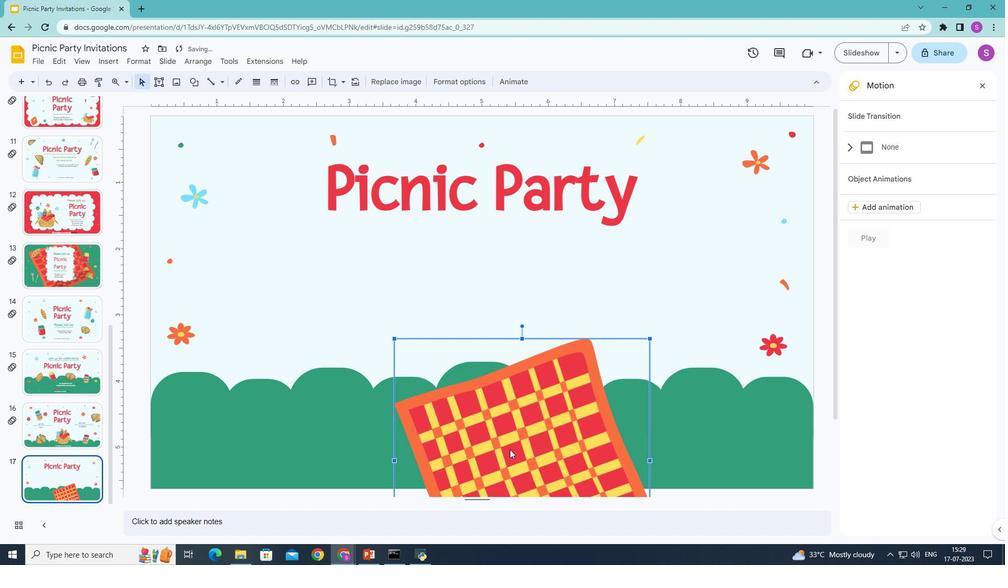 
Action: Mouse pressed left at (513, 449)
Screenshot: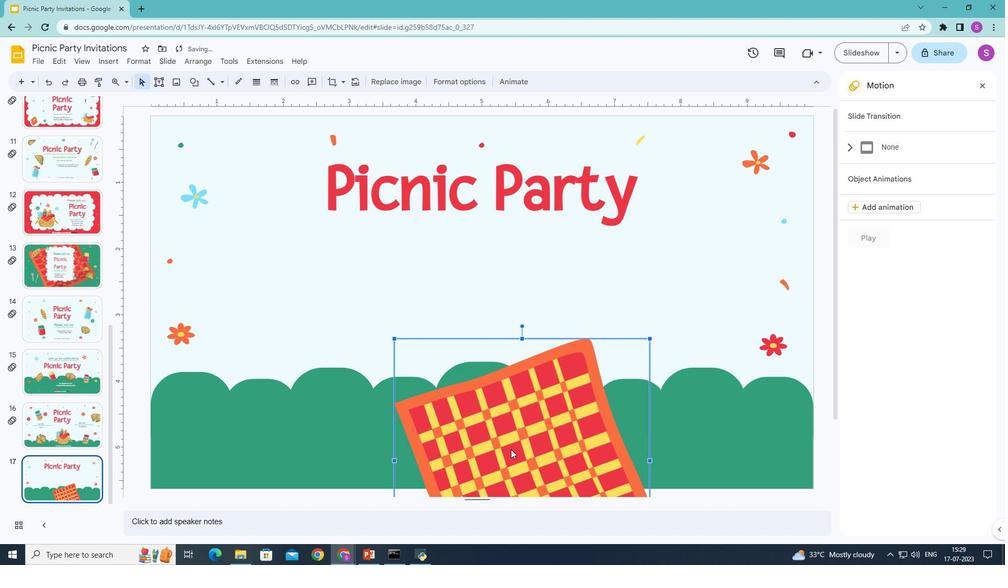 
Action: Mouse moved to (509, 351)
Screenshot: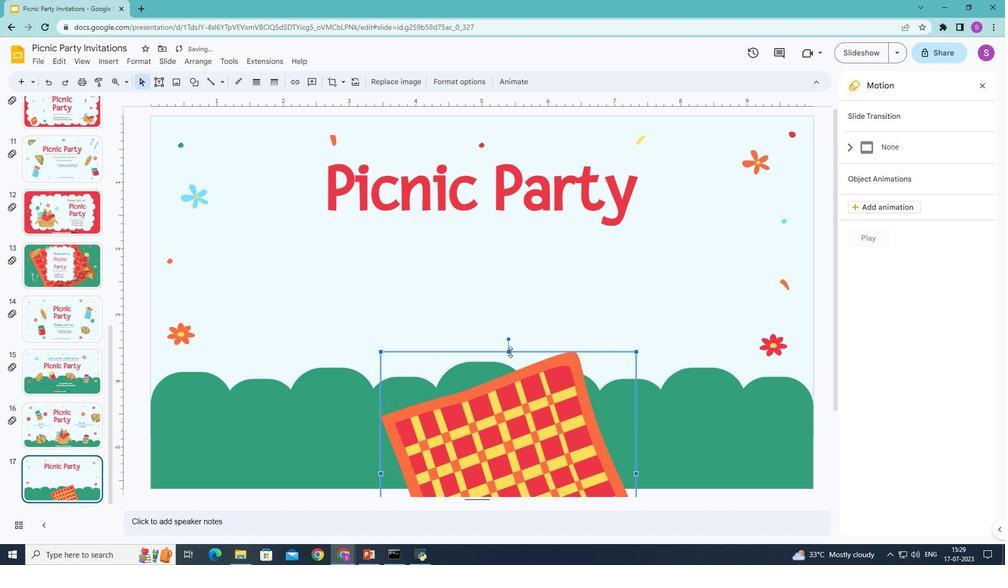 
Action: Mouse pressed left at (509, 351)
Screenshot: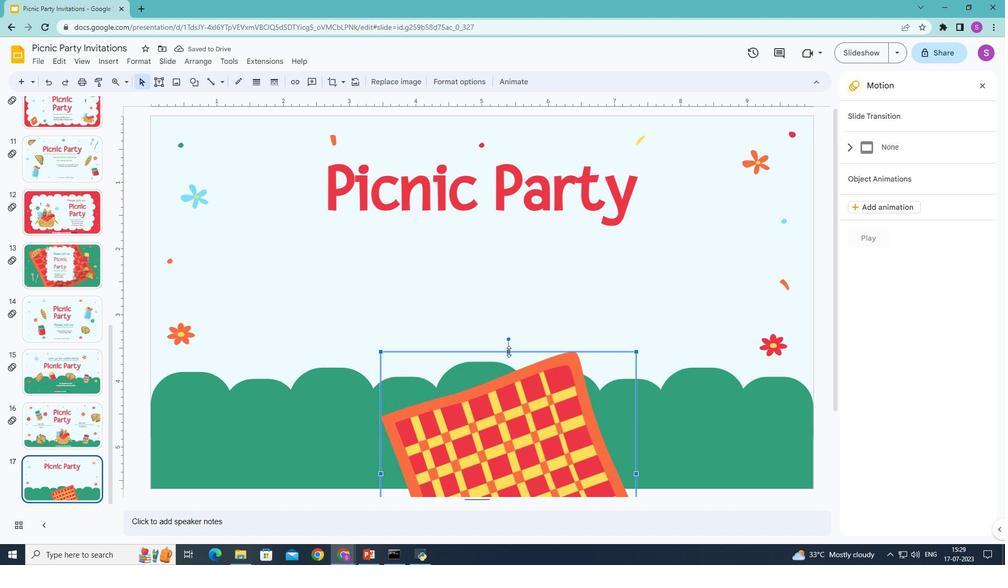 
Action: Mouse moved to (381, 470)
Screenshot: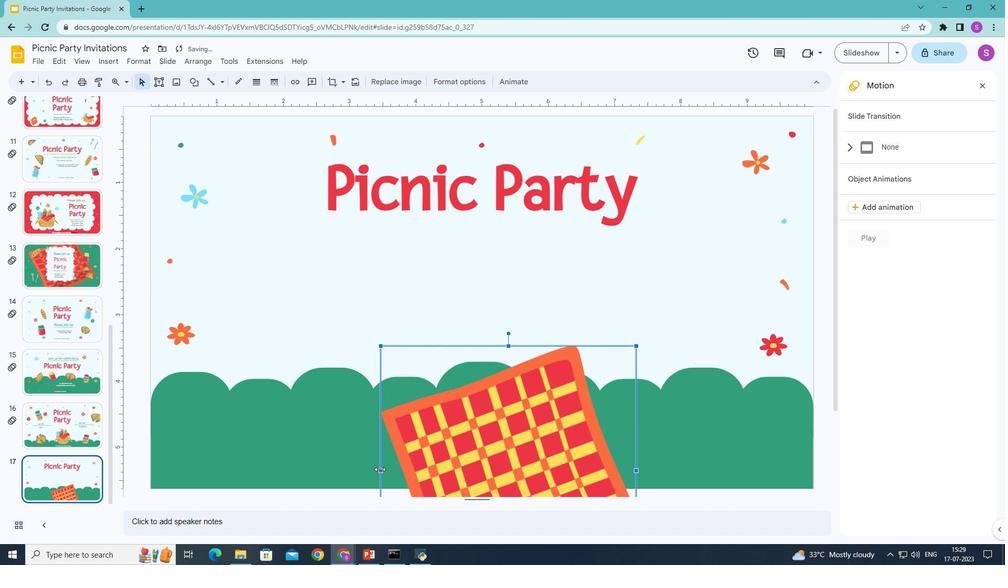 
Action: Mouse pressed left at (381, 470)
Screenshot: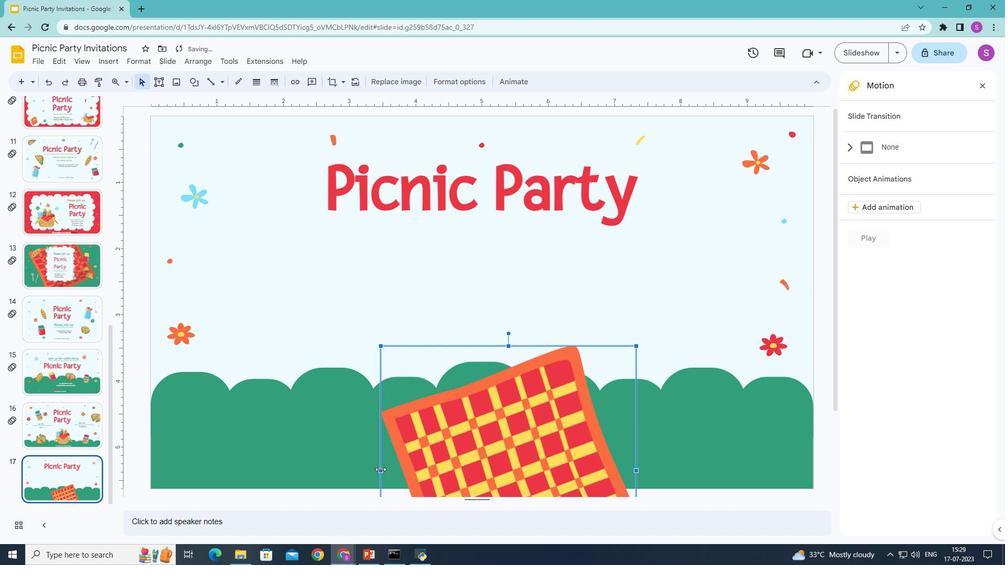 
Action: Mouse moved to (468, 474)
Screenshot: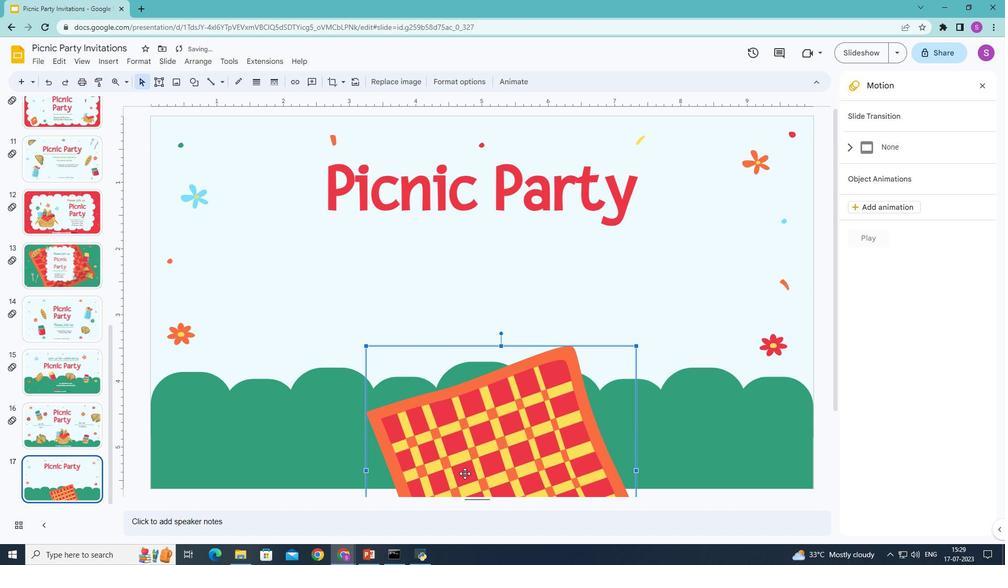
Action: Mouse pressed left at (468, 474)
Screenshot: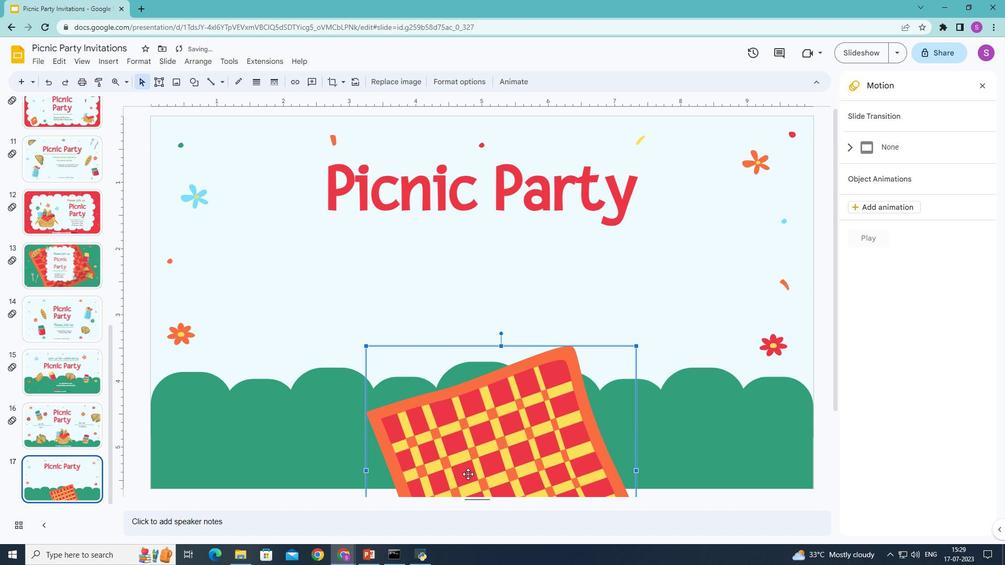 
Action: Mouse moved to (487, 467)
Screenshot: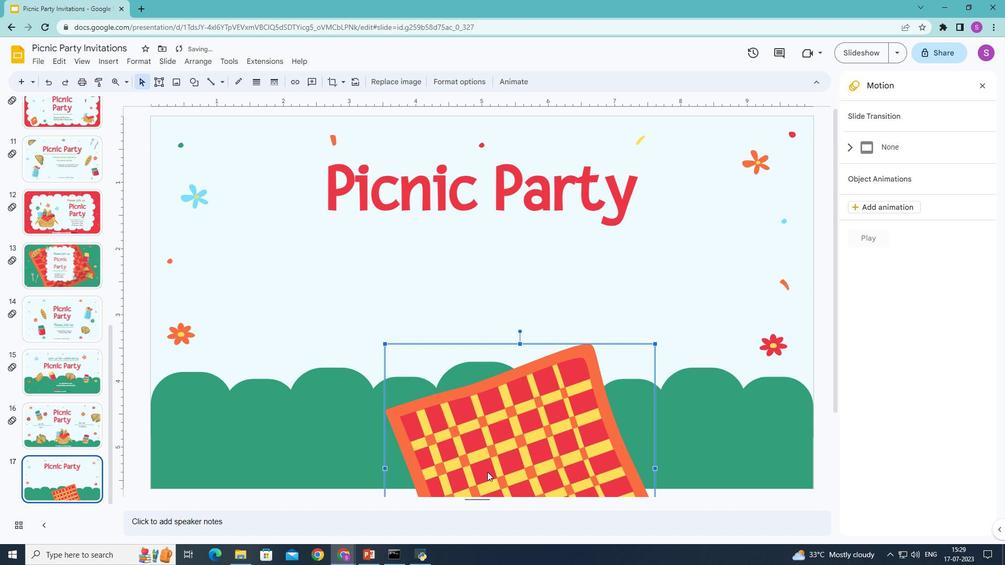 
Action: Mouse pressed left at (487, 467)
Screenshot: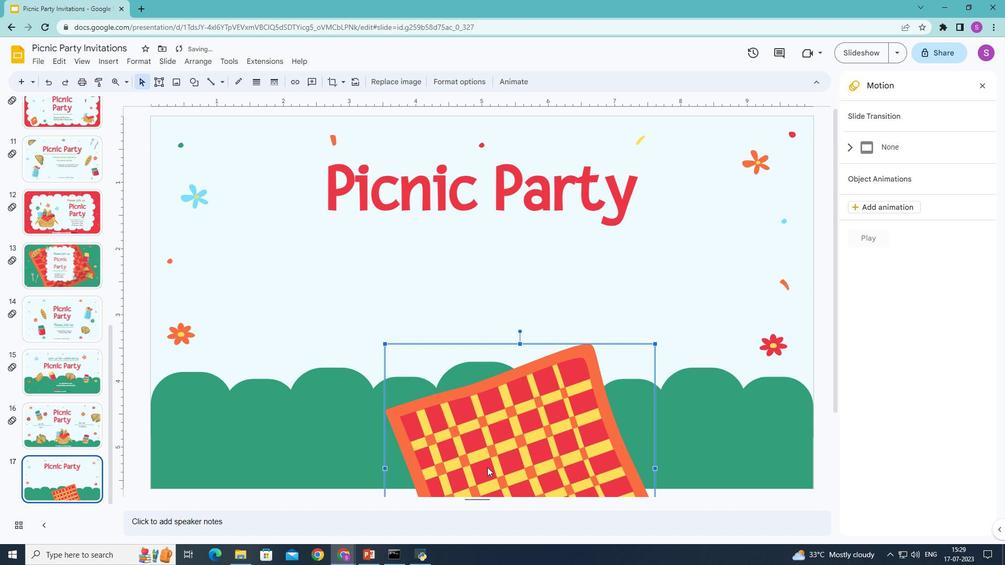 
Action: Mouse moved to (478, 469)
Screenshot: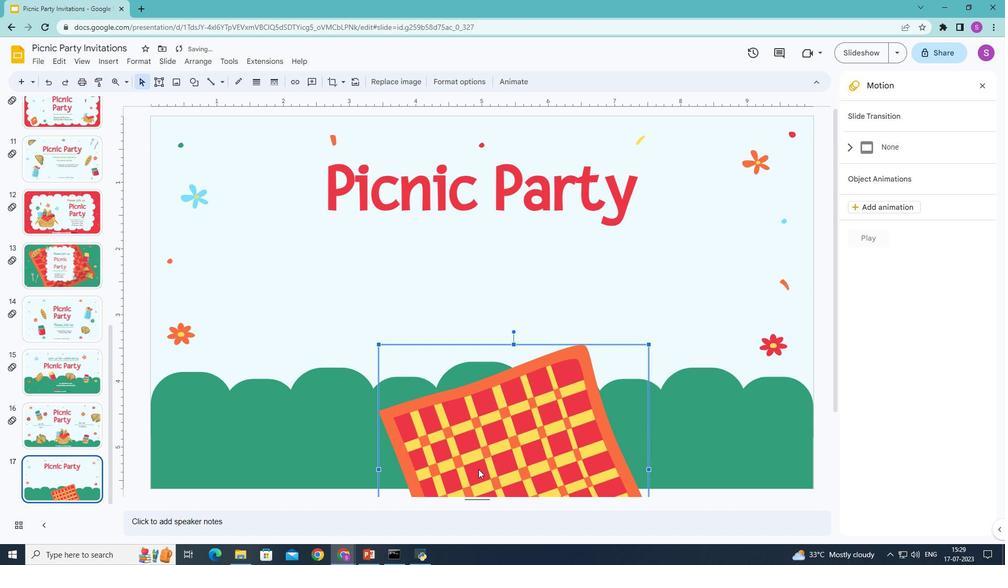 
Action: Mouse pressed left at (478, 469)
Screenshot: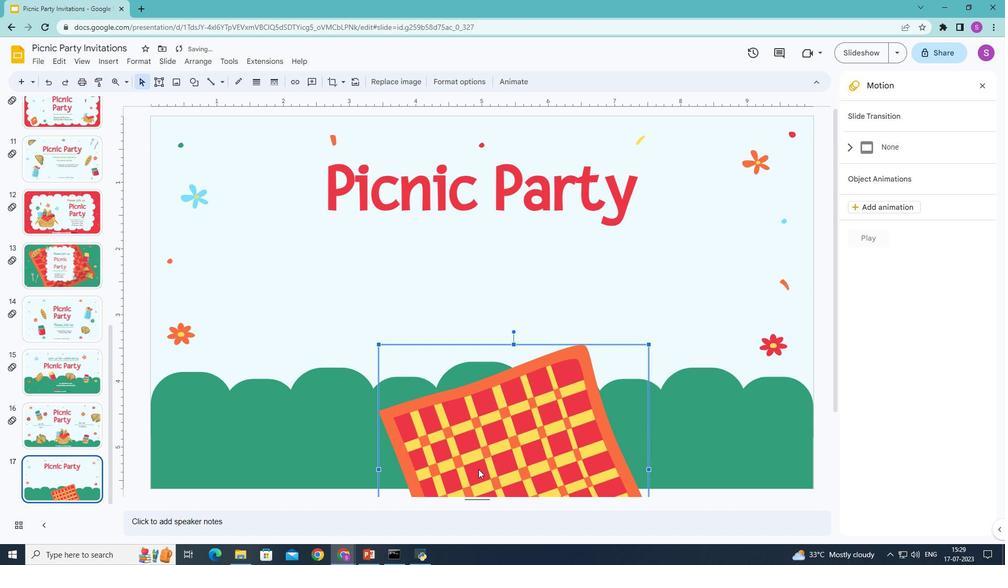
Action: Mouse moved to (404, 278)
Screenshot: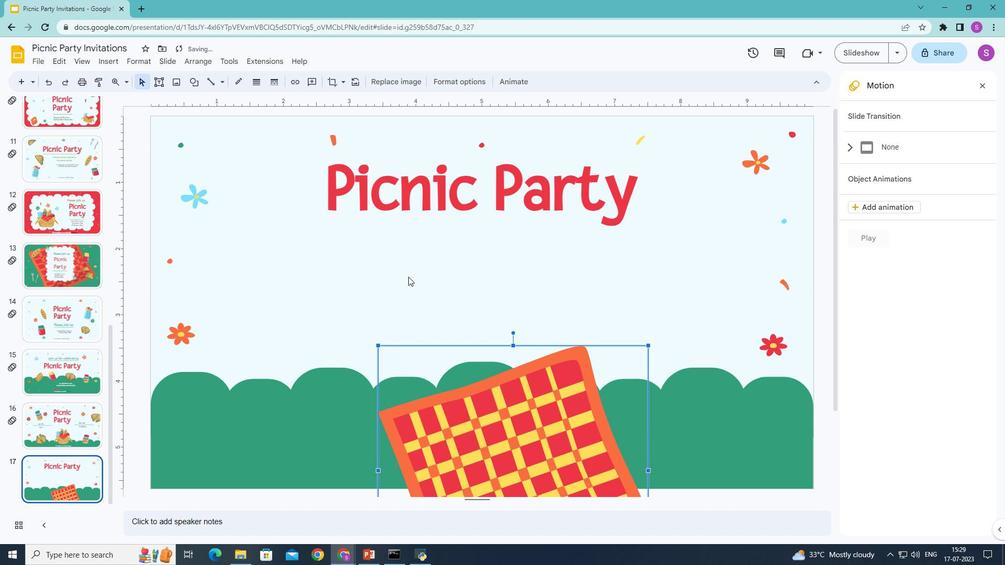 
Action: Mouse pressed left at (404, 278)
Screenshot: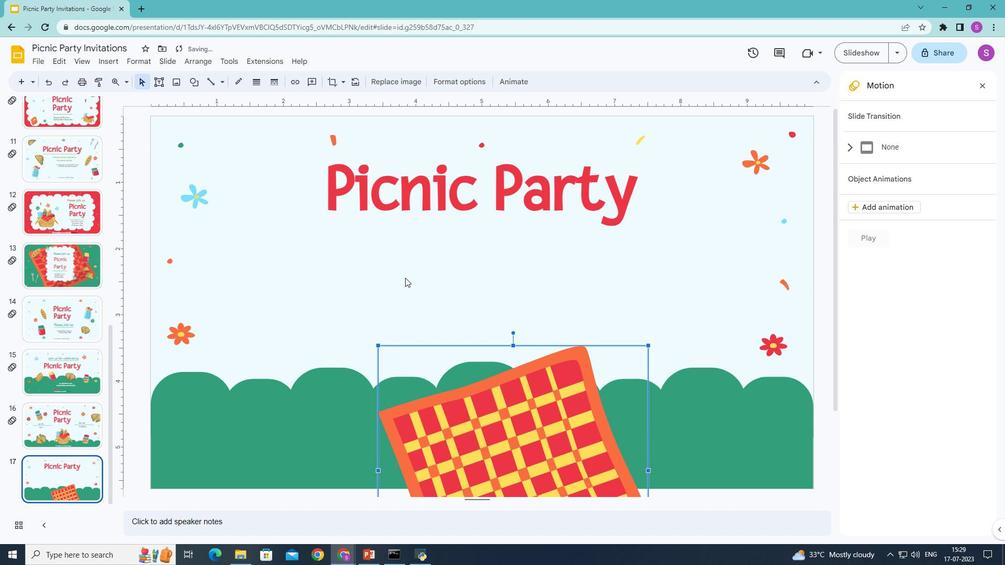
Action: Mouse moved to (107, 57)
Screenshot: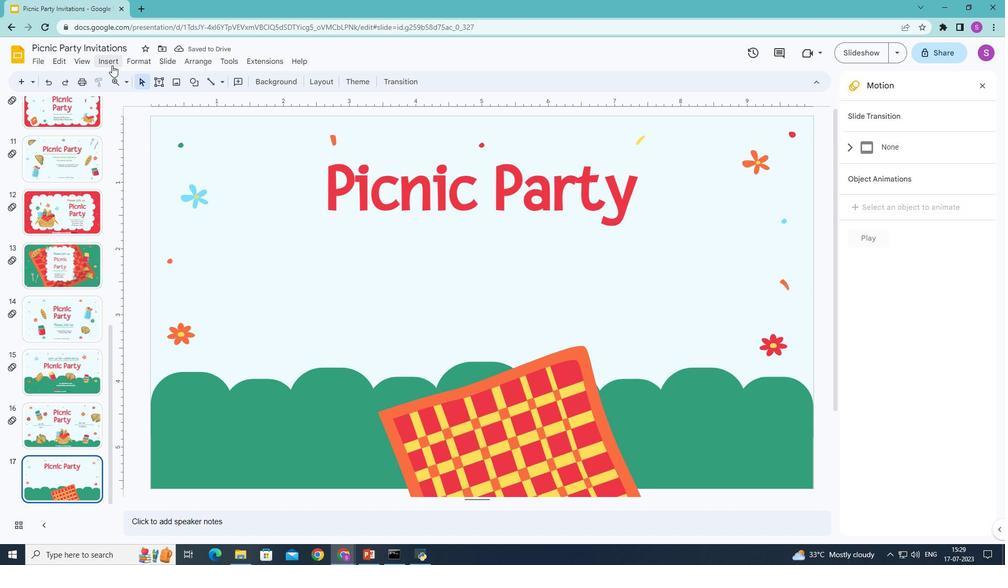 
Action: Mouse pressed left at (107, 57)
Screenshot: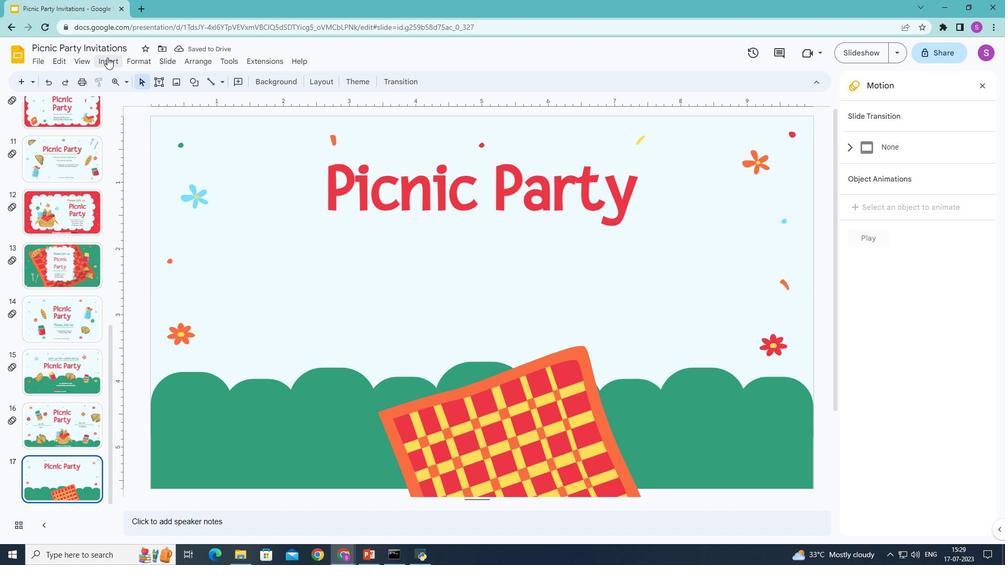 
Action: Mouse moved to (279, 81)
Screenshot: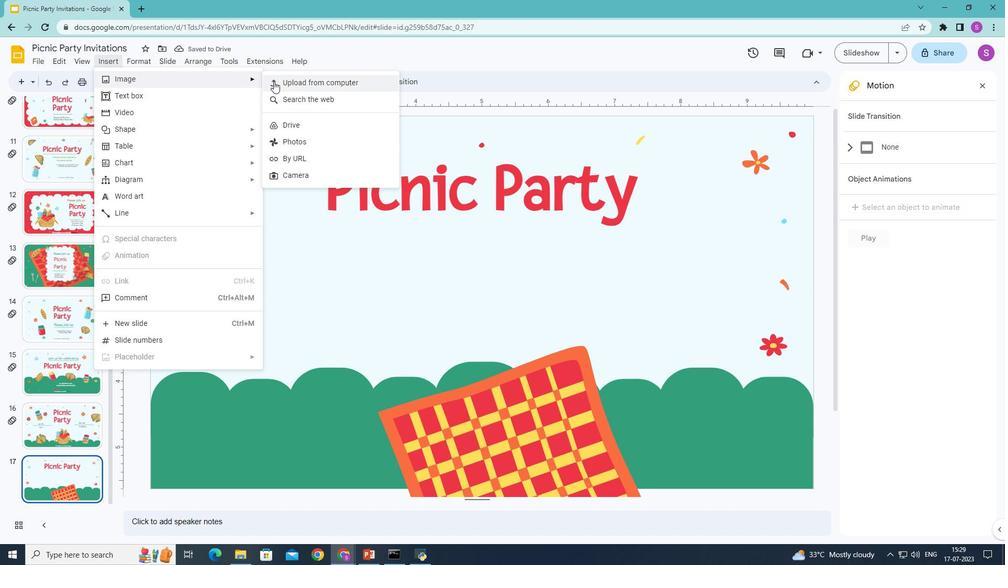 
Action: Mouse pressed left at (279, 81)
Screenshot: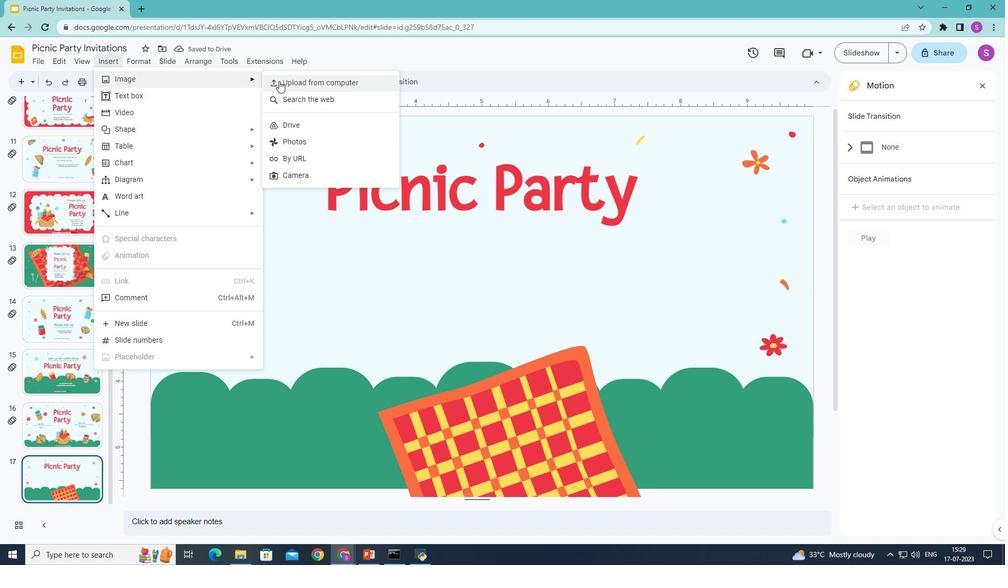 
Action: Mouse moved to (332, 144)
Screenshot: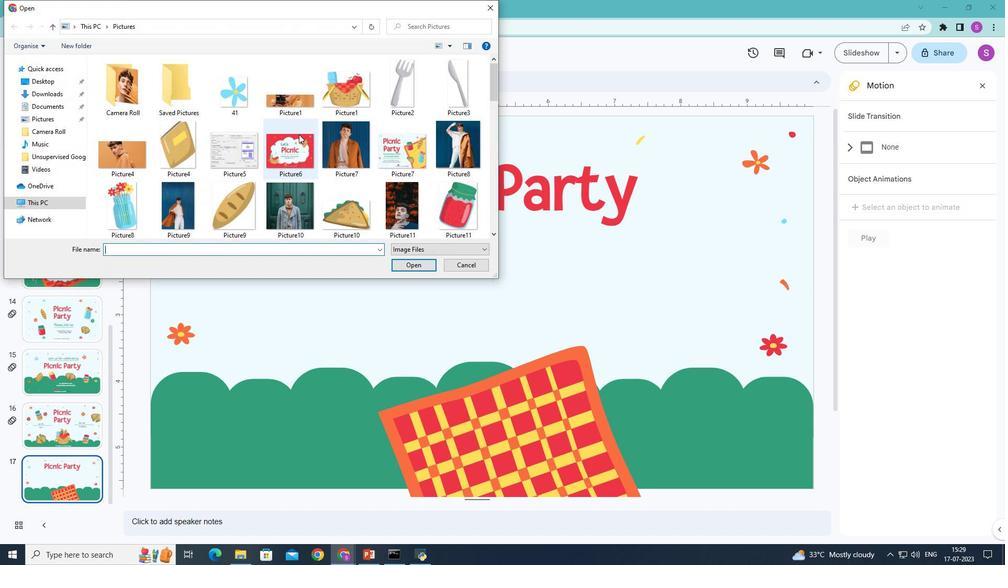 
Action: Mouse scrolled (332, 143) with delta (0, 0)
Screenshot: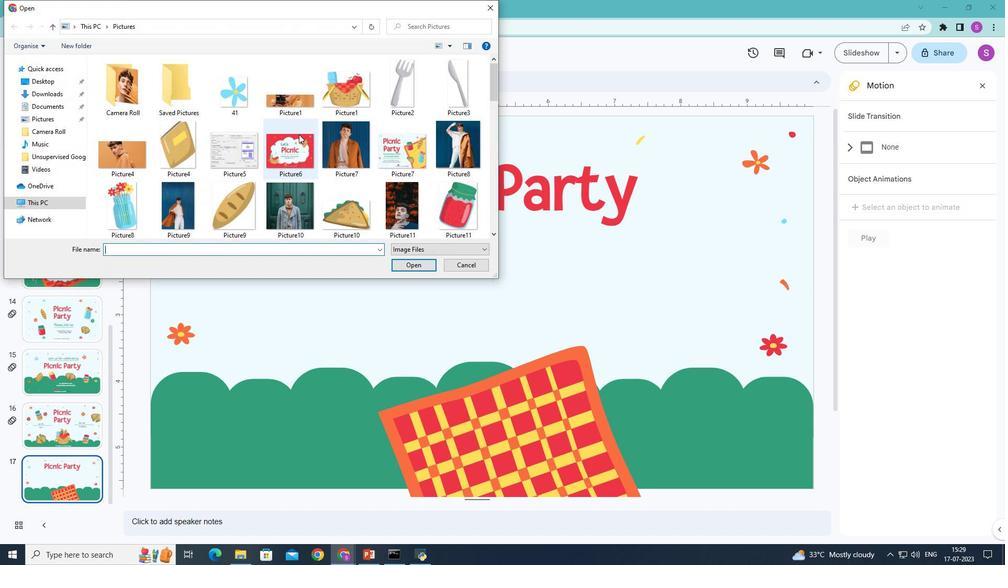 
Action: Mouse scrolled (332, 143) with delta (0, 0)
Screenshot: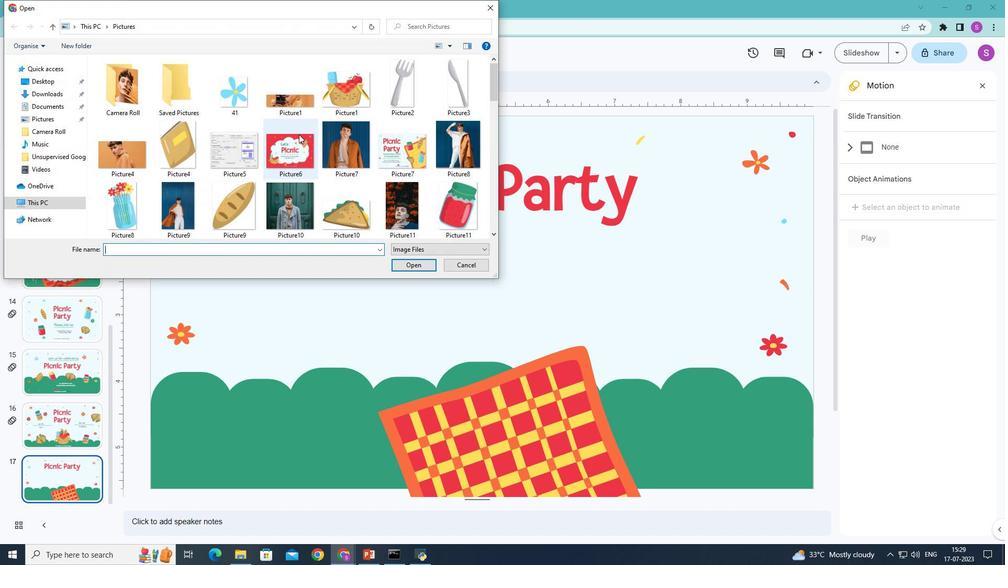 
Action: Mouse scrolled (332, 143) with delta (0, 0)
Screenshot: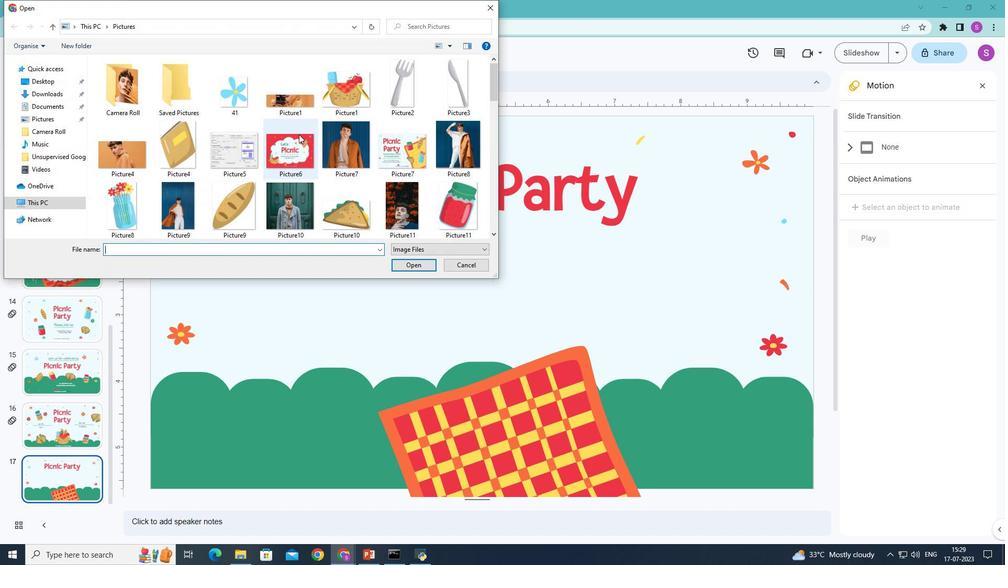 
Action: Mouse scrolled (332, 143) with delta (0, 0)
Screenshot: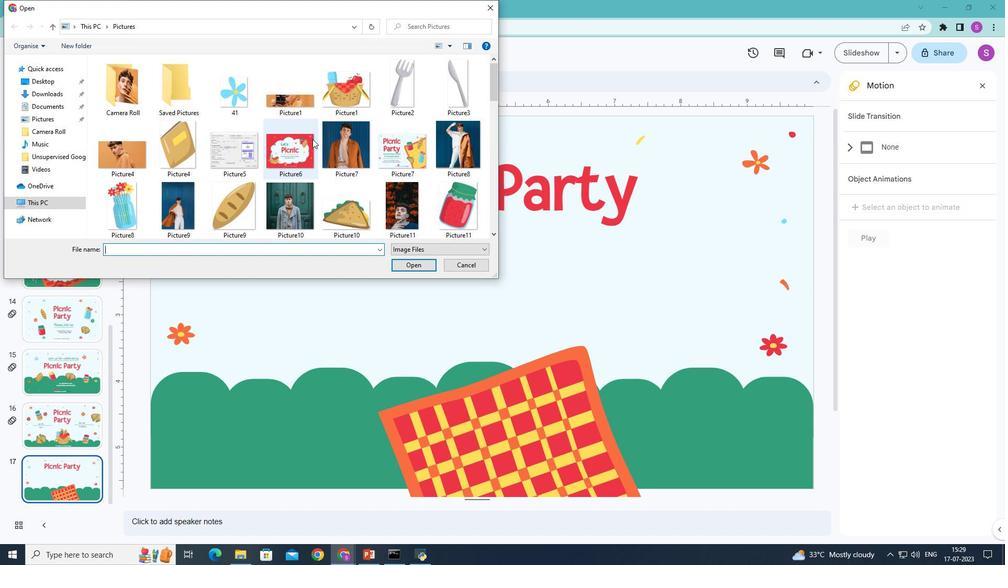 
Action: Mouse moved to (332, 140)
Screenshot: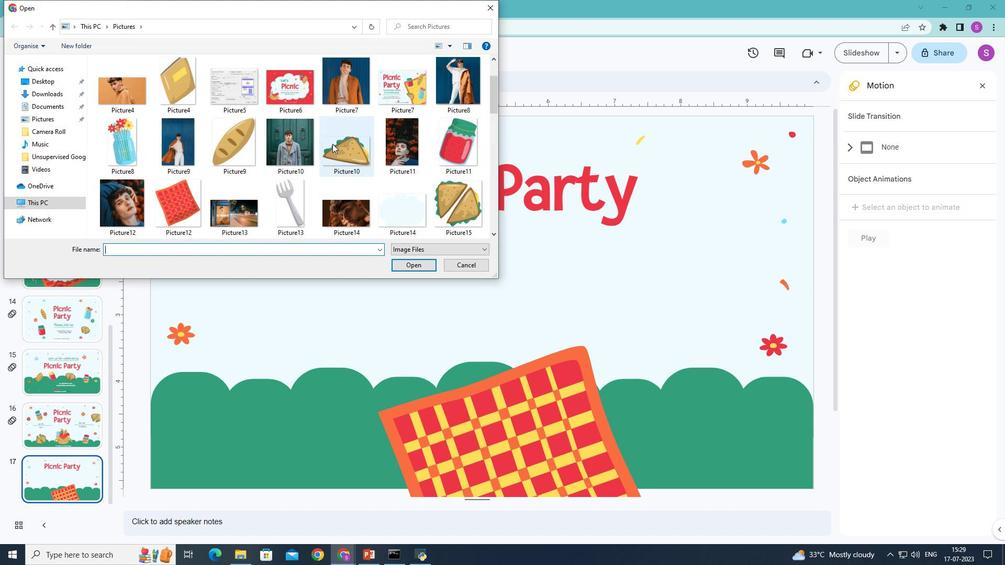 
Action: Mouse scrolled (332, 140) with delta (0, 0)
Screenshot: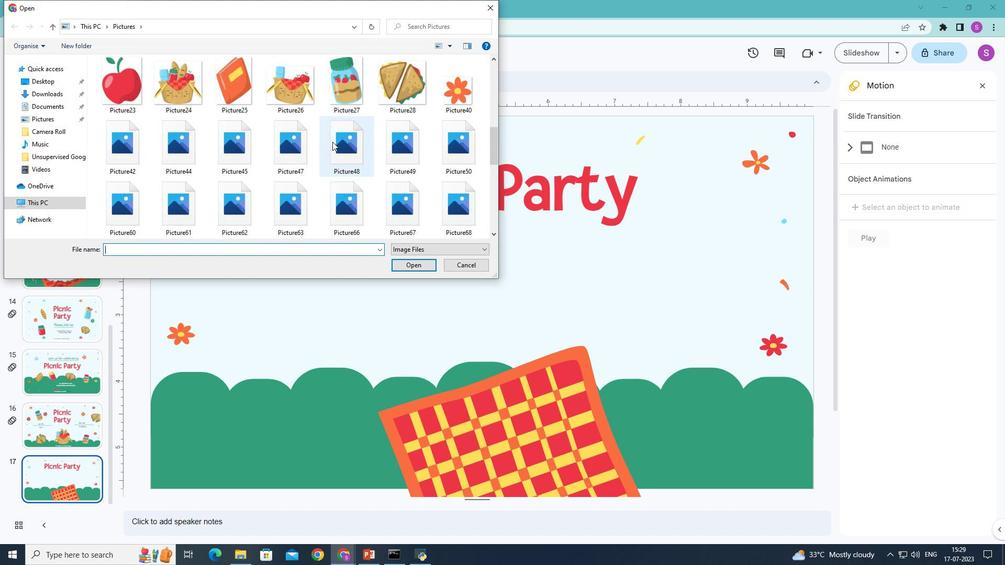 
Action: Mouse scrolled (332, 140) with delta (0, 0)
Screenshot: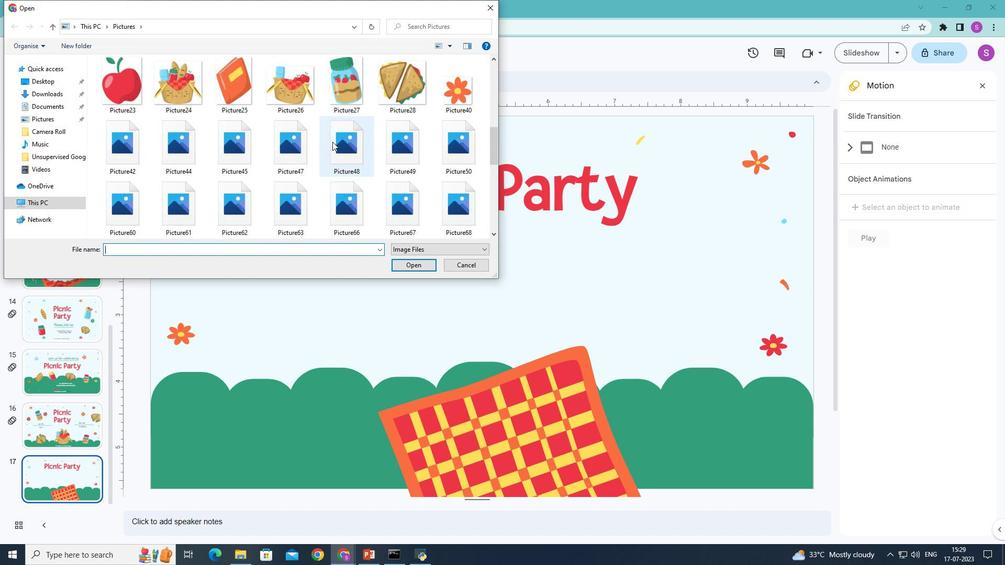 
Action: Mouse scrolled (332, 140) with delta (0, 0)
Screenshot: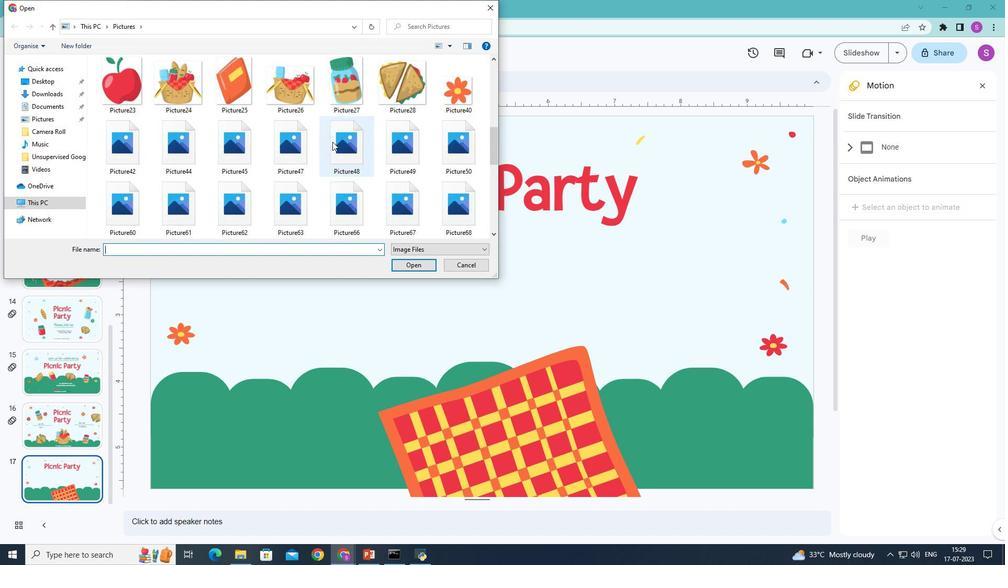 
Action: Mouse moved to (335, 139)
Screenshot: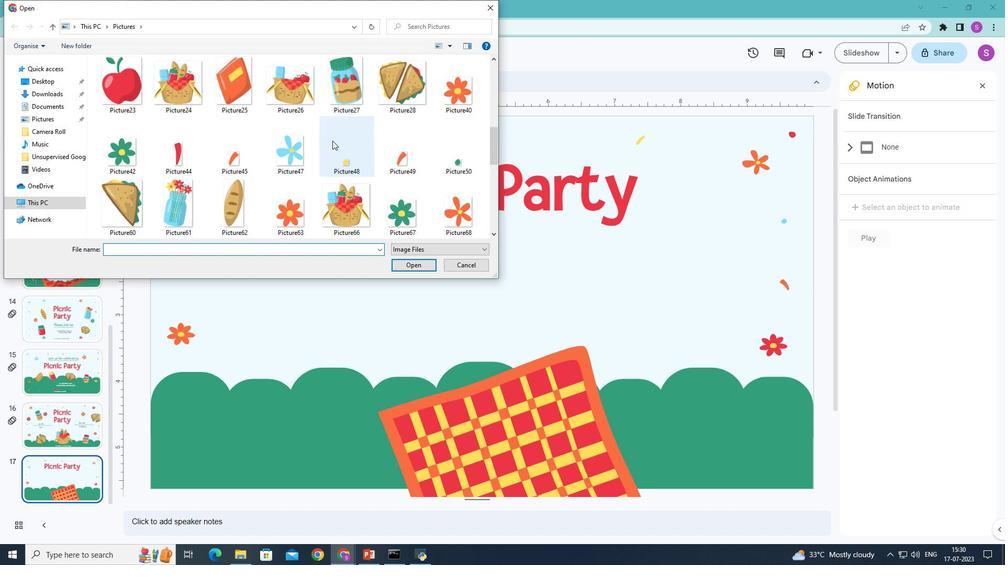 
Action: Mouse scrolled (335, 139) with delta (0, 0)
Screenshot: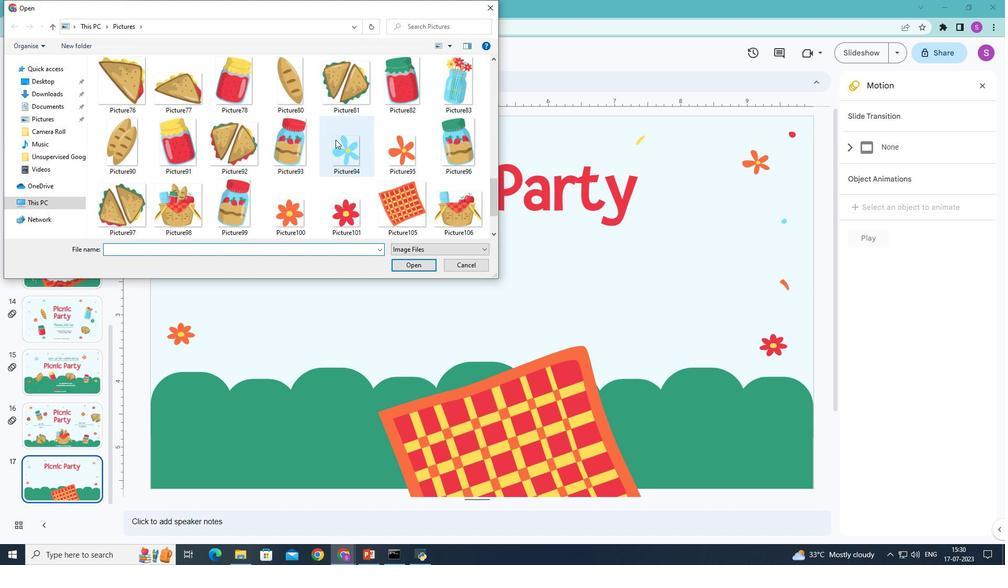 
Action: Mouse scrolled (335, 139) with delta (0, 0)
Screenshot: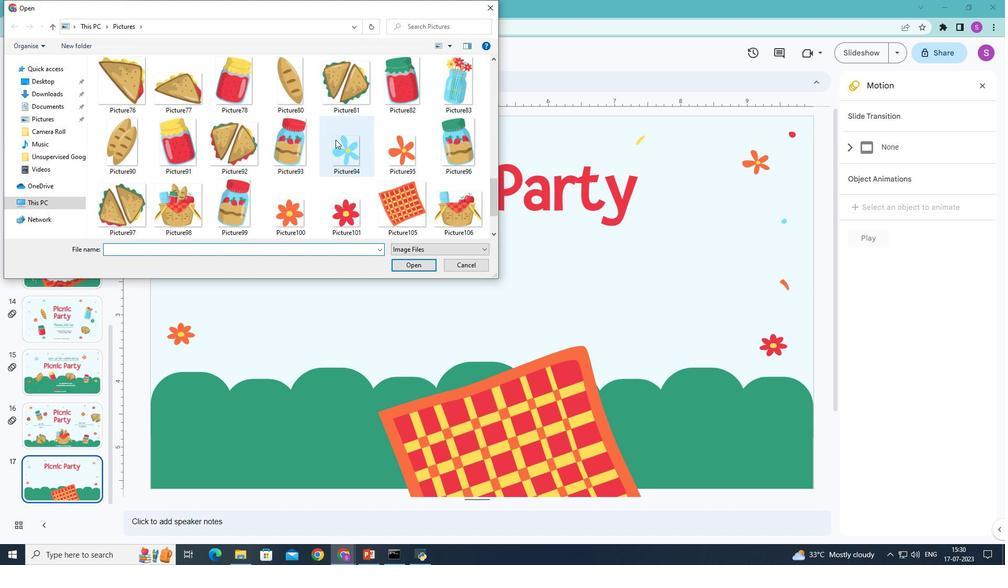 
Action: Mouse scrolled (335, 139) with delta (0, 0)
Screenshot: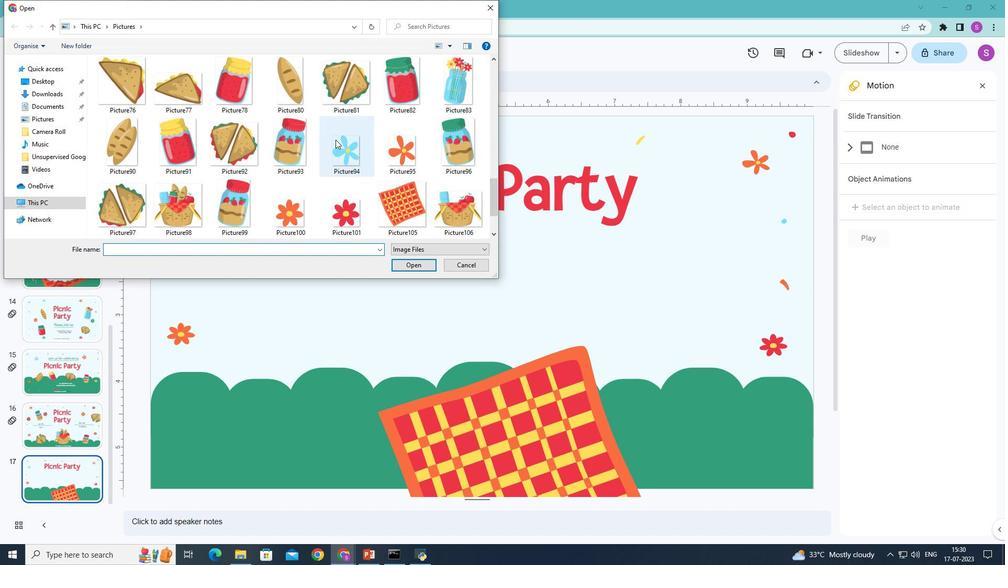 
Action: Mouse moved to (241, 212)
Screenshot: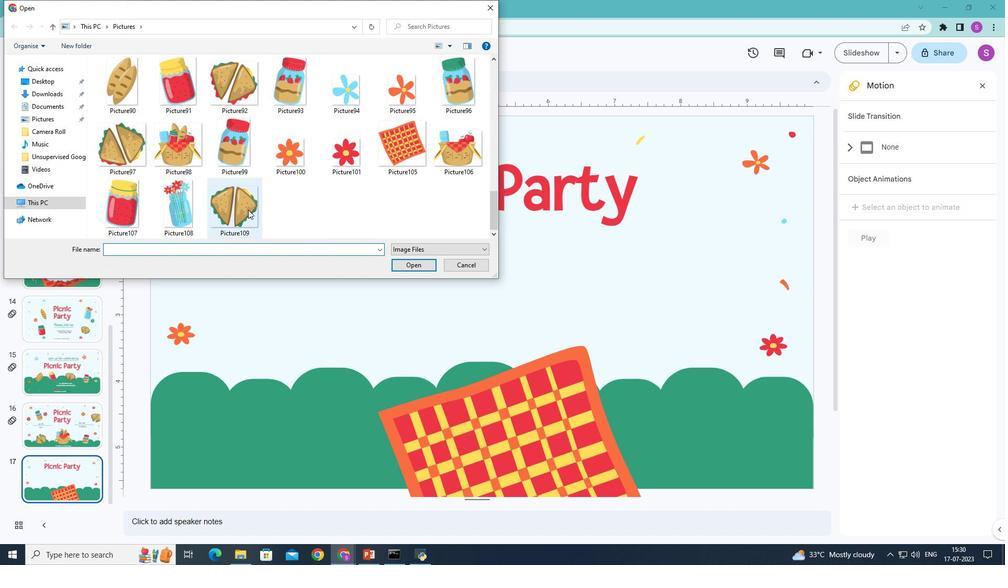 
Action: Mouse pressed left at (241, 212)
Screenshot: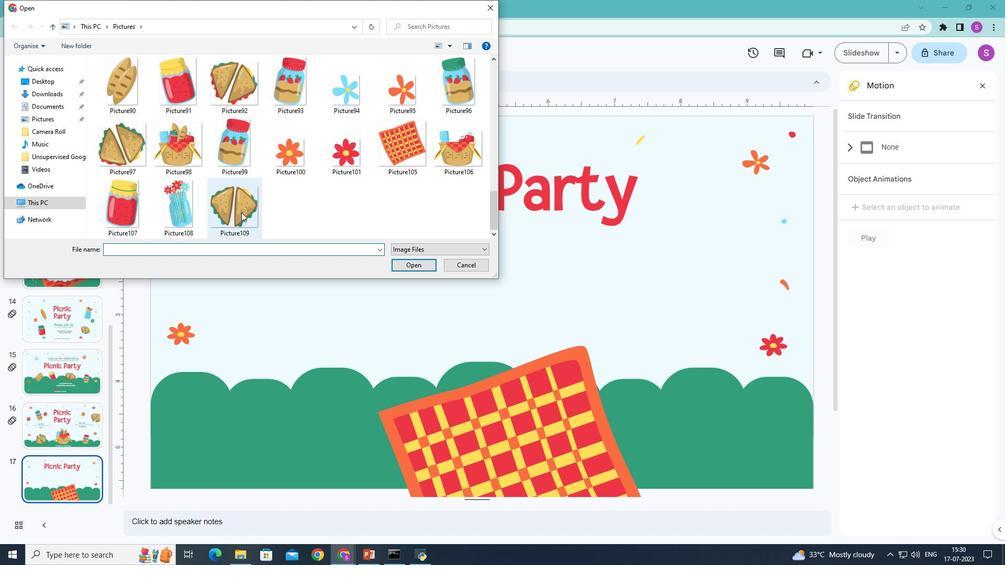 
Action: Mouse moved to (421, 265)
Screenshot: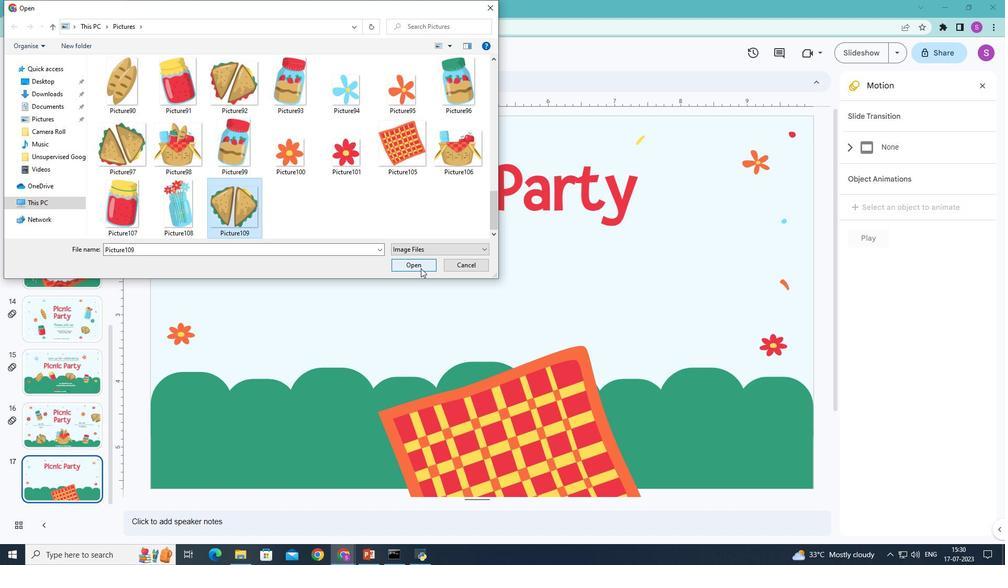 
Action: Mouse pressed left at (421, 265)
Screenshot: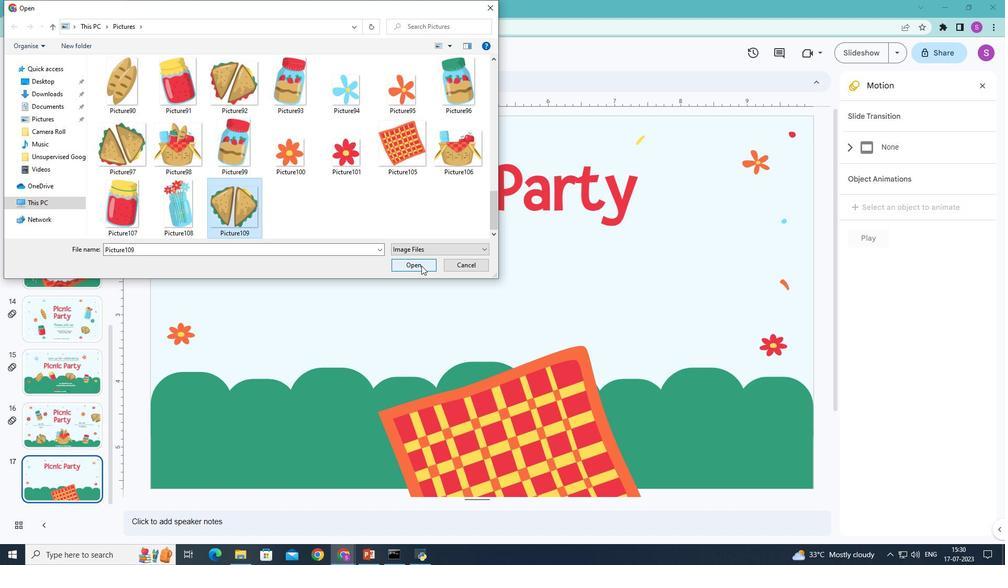 
Action: Mouse moved to (246, 300)
Screenshot: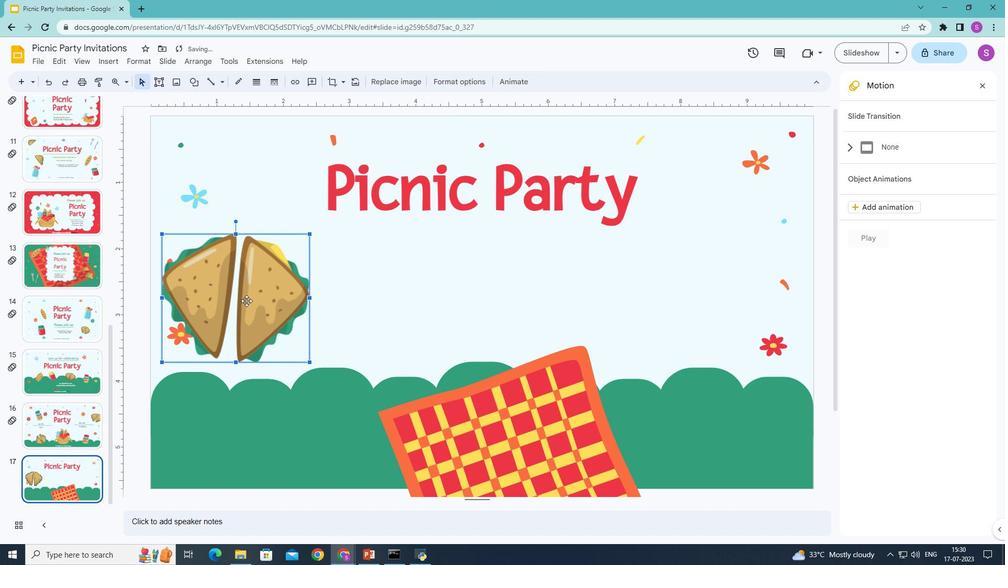 
Action: Mouse pressed left at (246, 300)
Screenshot: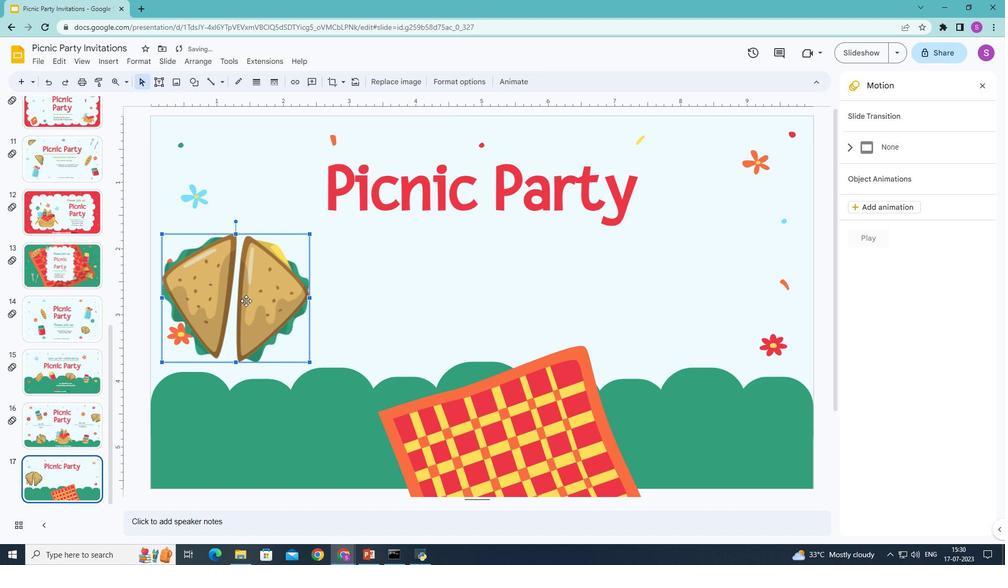 
Action: Mouse moved to (557, 293)
Screenshot: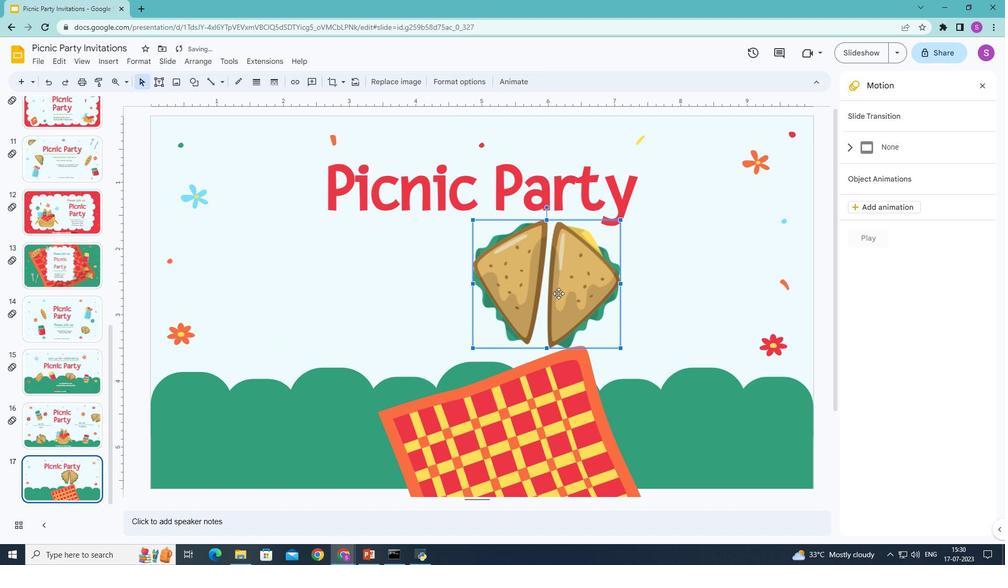 
Action: Mouse pressed left at (557, 293)
Screenshot: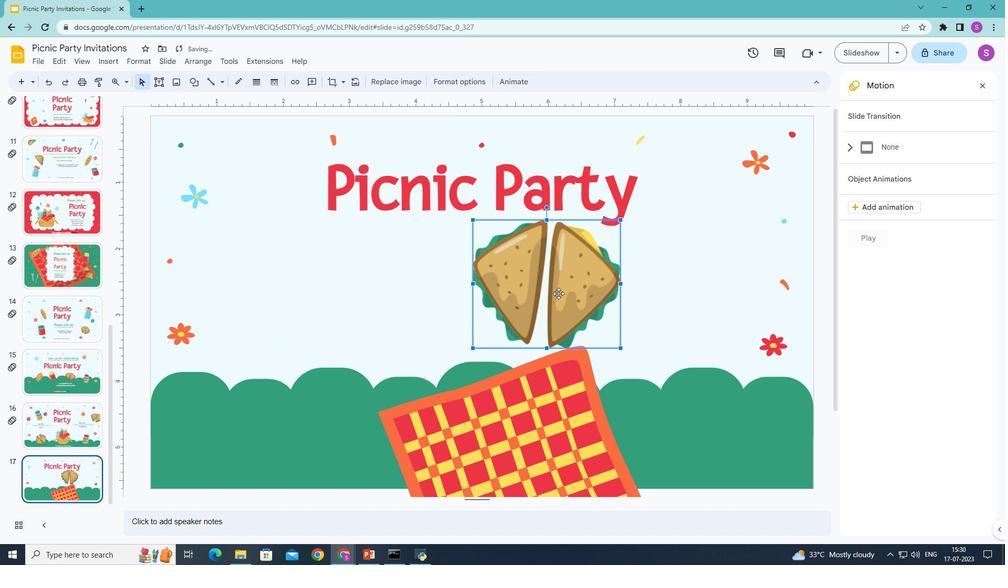 
Action: Mouse moved to (355, 302)
Screenshot: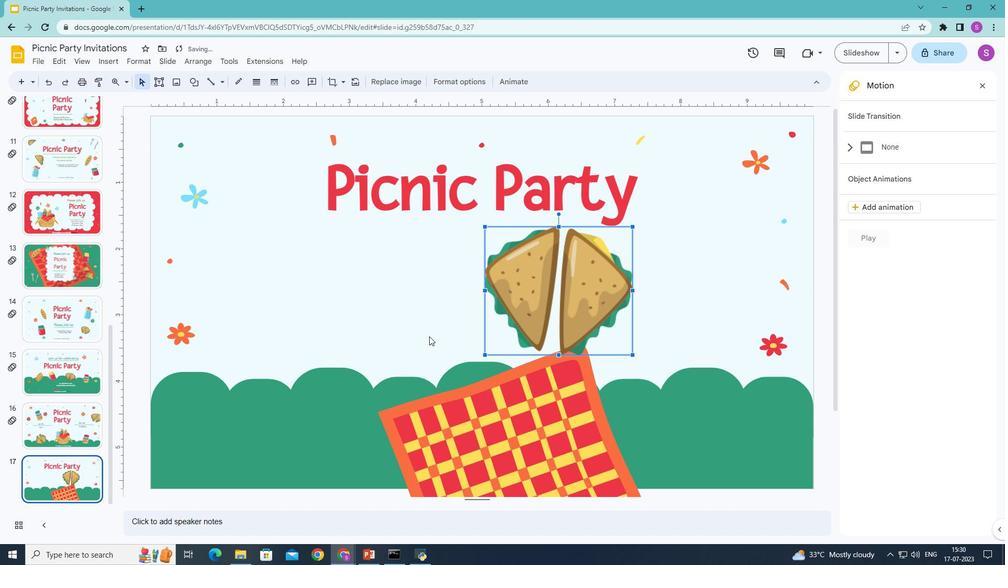 
Action: Mouse pressed left at (355, 302)
Screenshot: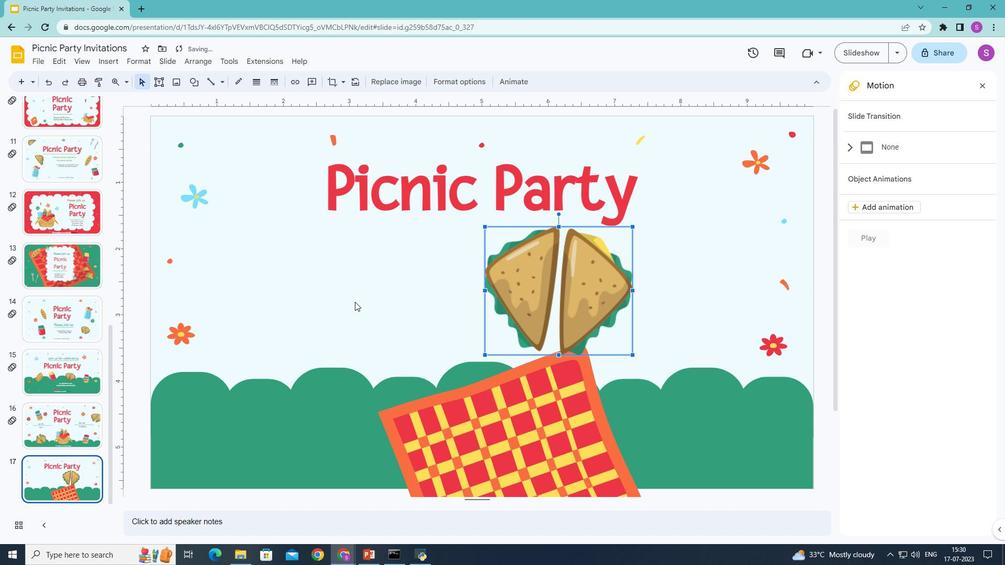 
Action: Mouse moved to (101, 62)
Screenshot: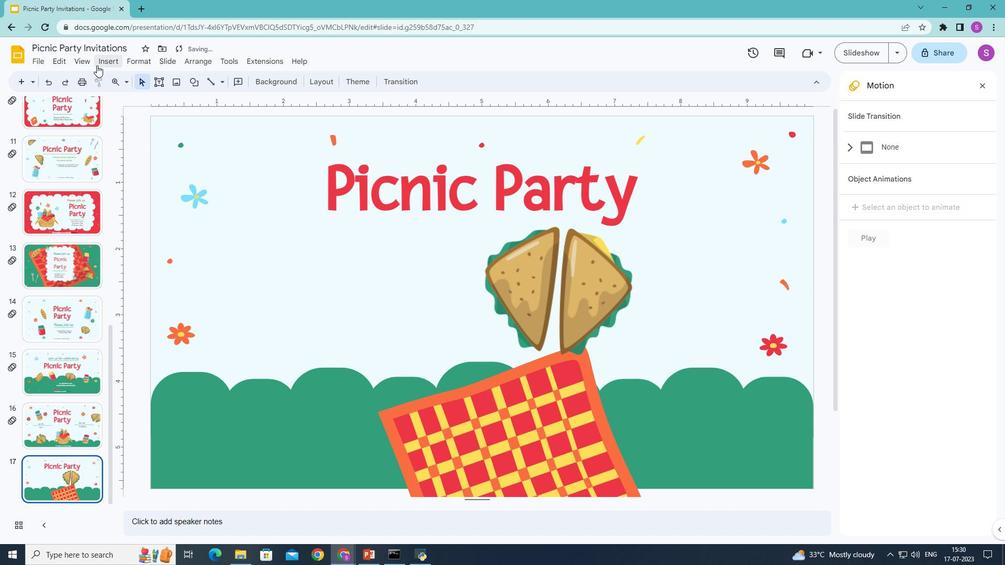 
Action: Mouse pressed left at (101, 62)
Screenshot: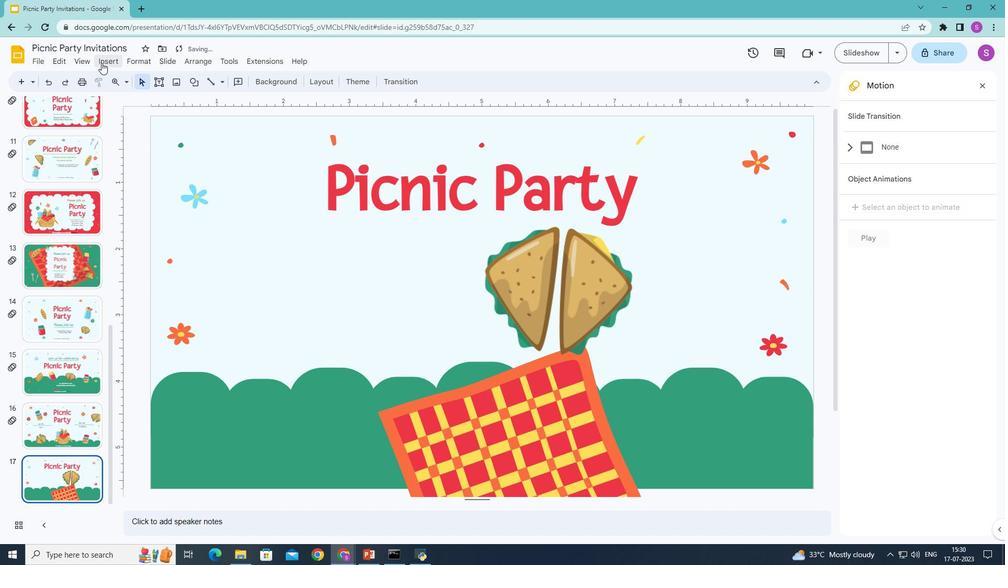 
Action: Mouse moved to (314, 82)
Screenshot: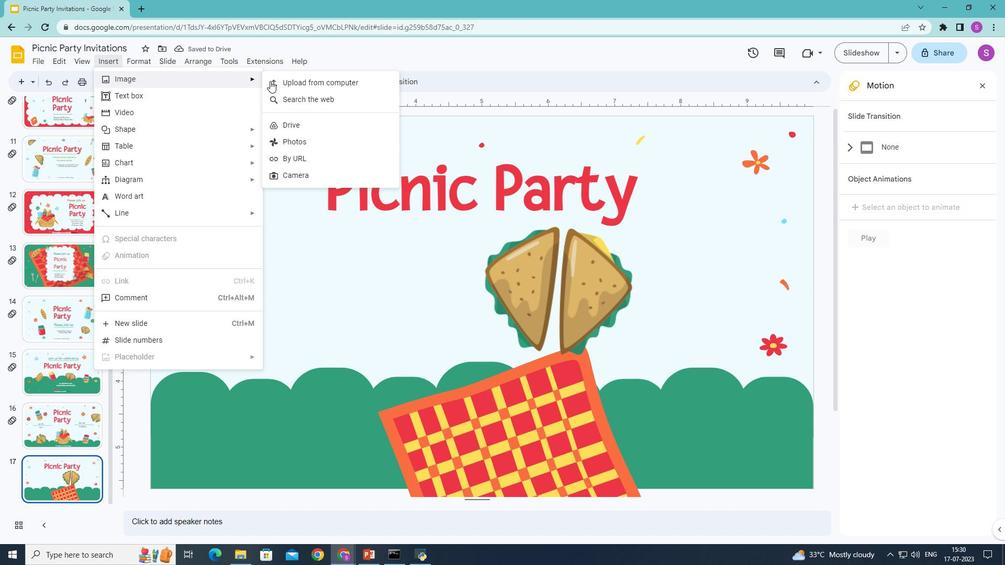 
Action: Mouse pressed left at (314, 82)
Screenshot: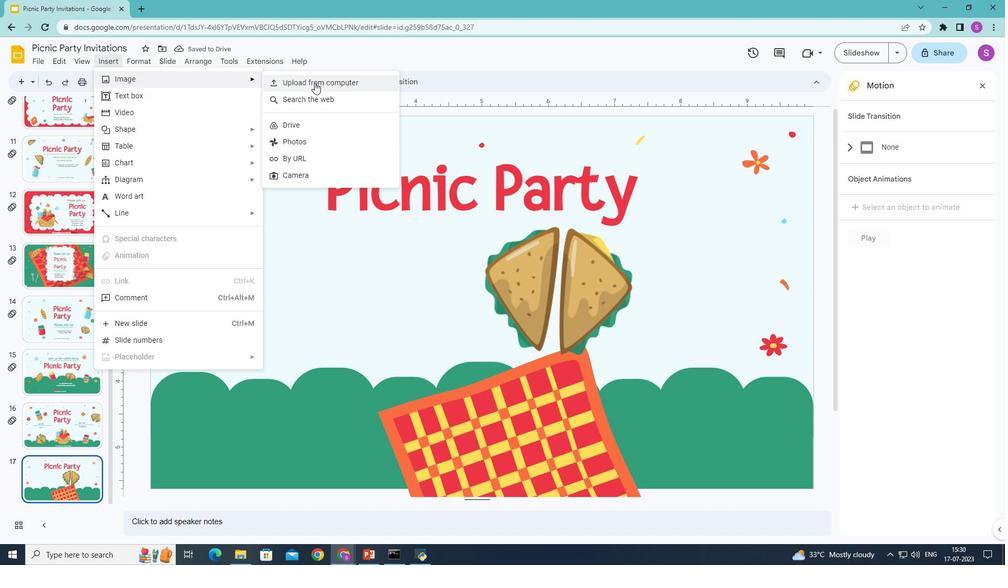 
Action: Mouse moved to (302, 183)
Screenshot: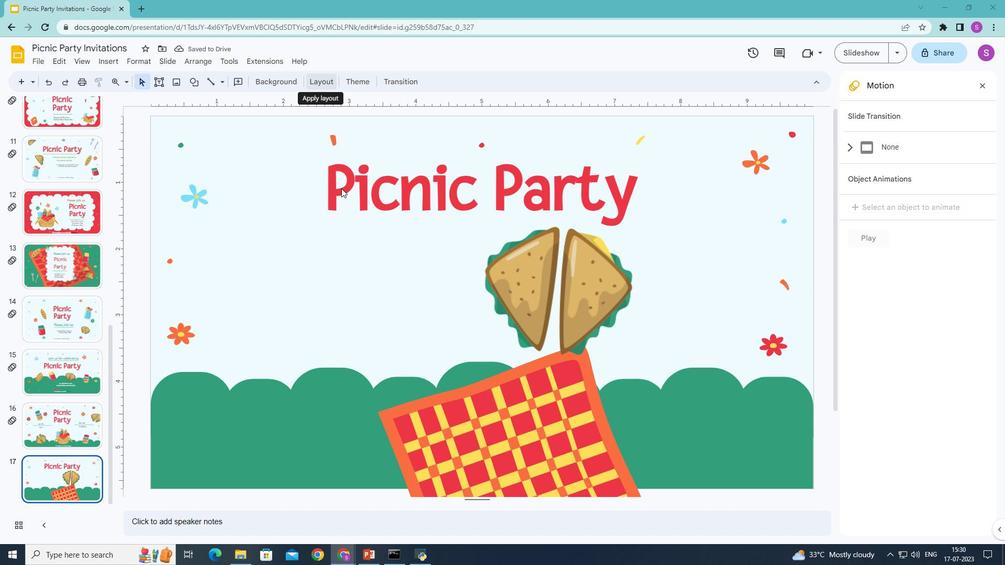 
Action: Mouse scrolled (302, 183) with delta (0, 0)
Screenshot: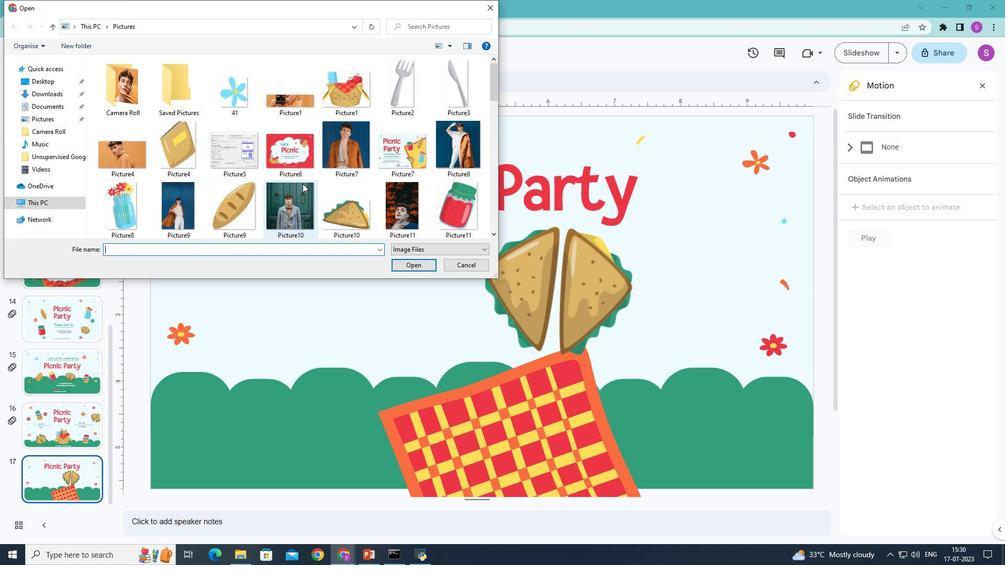 
Action: Mouse scrolled (302, 183) with delta (0, 0)
Screenshot: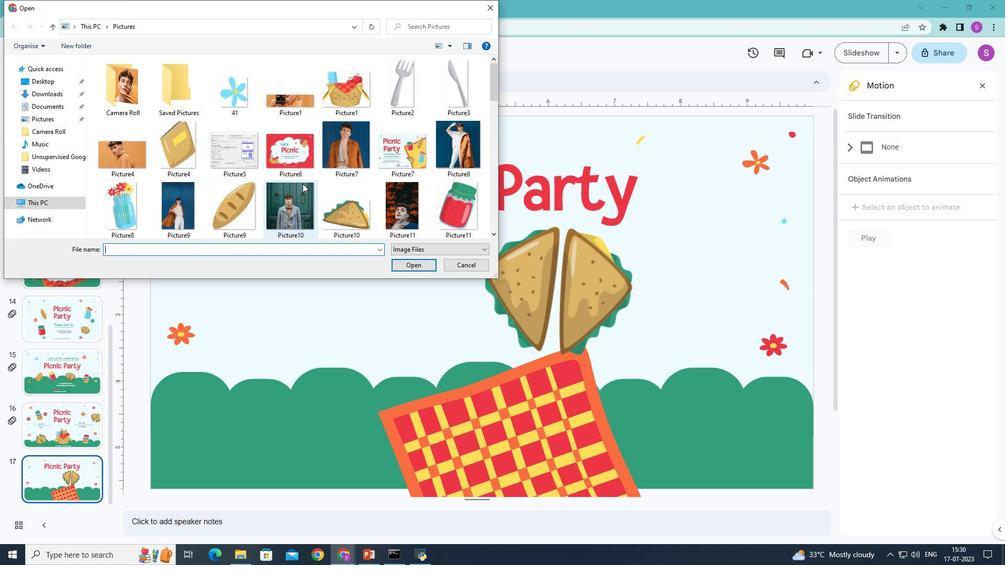 
Action: Mouse scrolled (302, 183) with delta (0, 0)
Screenshot: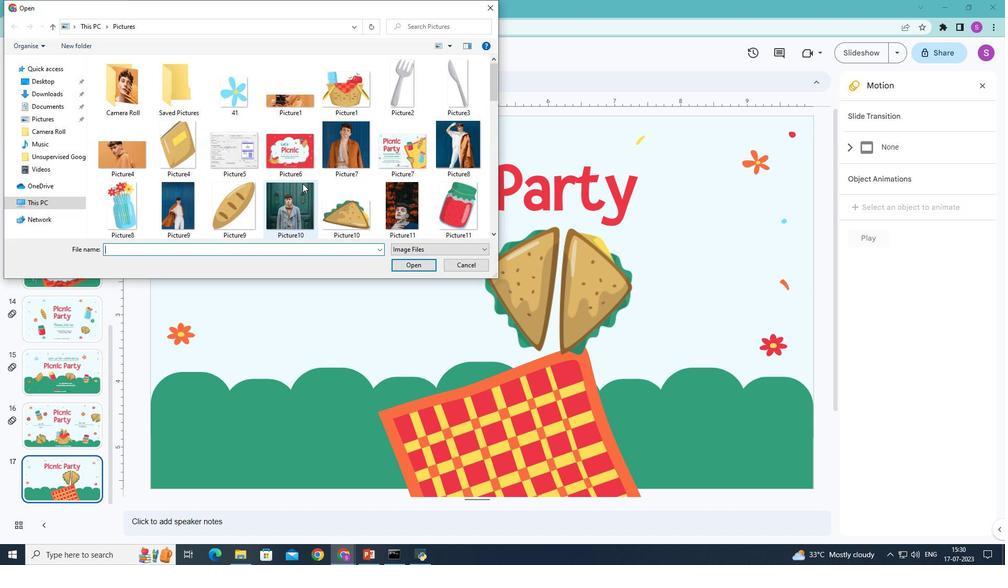 
Action: Mouse moved to (302, 183)
Screenshot: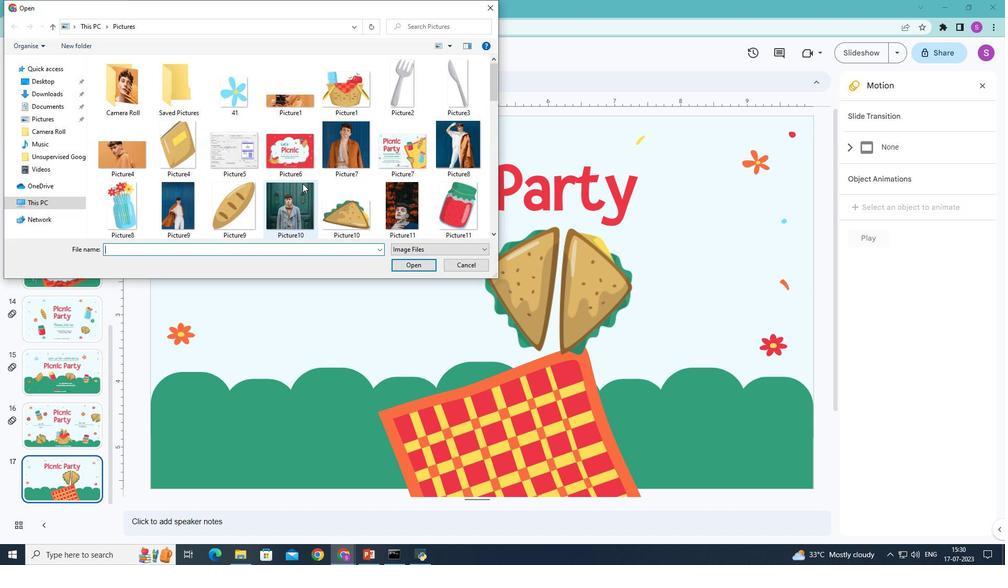 
Action: Mouse scrolled (302, 182) with delta (0, 0)
Screenshot: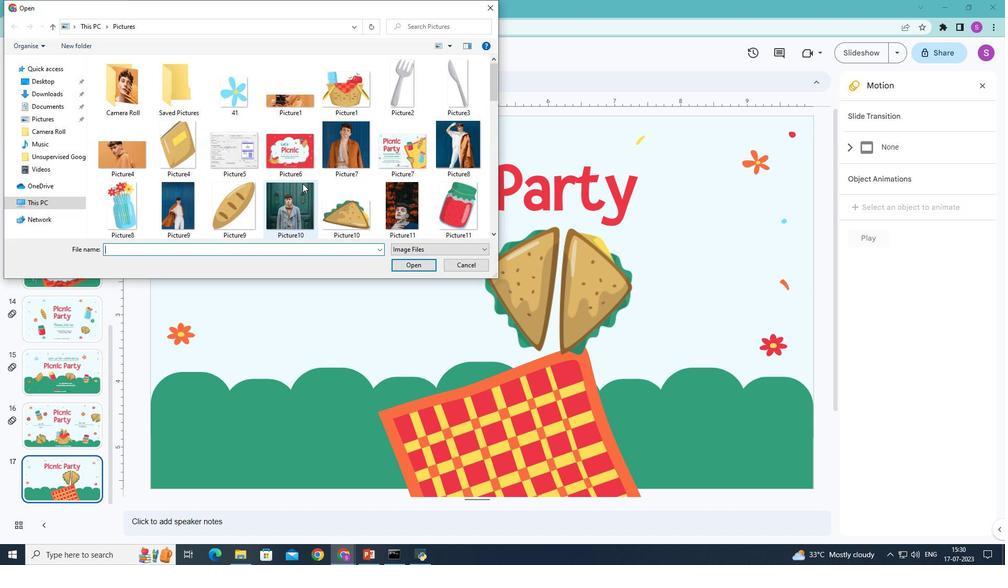 
Action: Mouse moved to (302, 182)
Screenshot: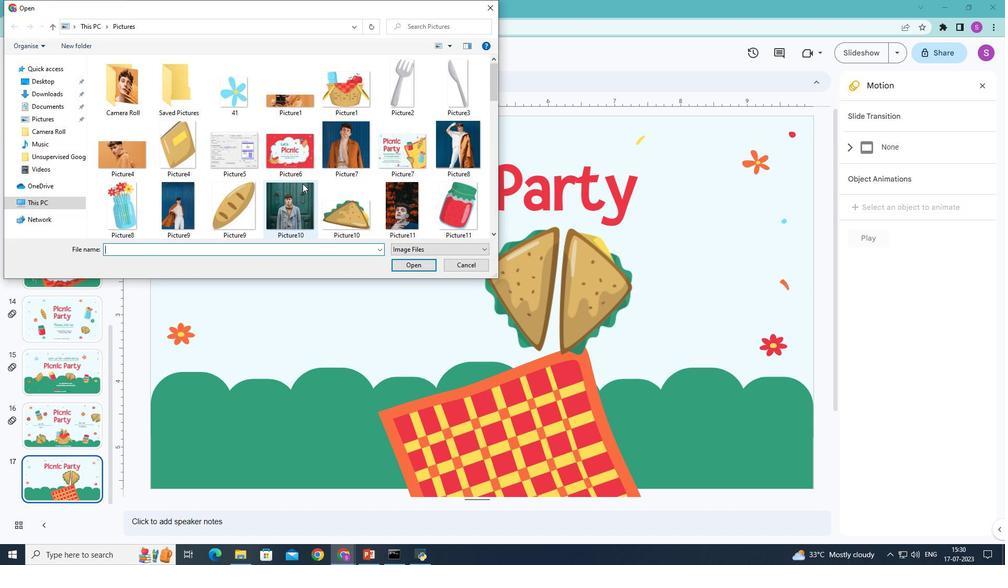
Action: Mouse scrolled (302, 181) with delta (0, 0)
Screenshot: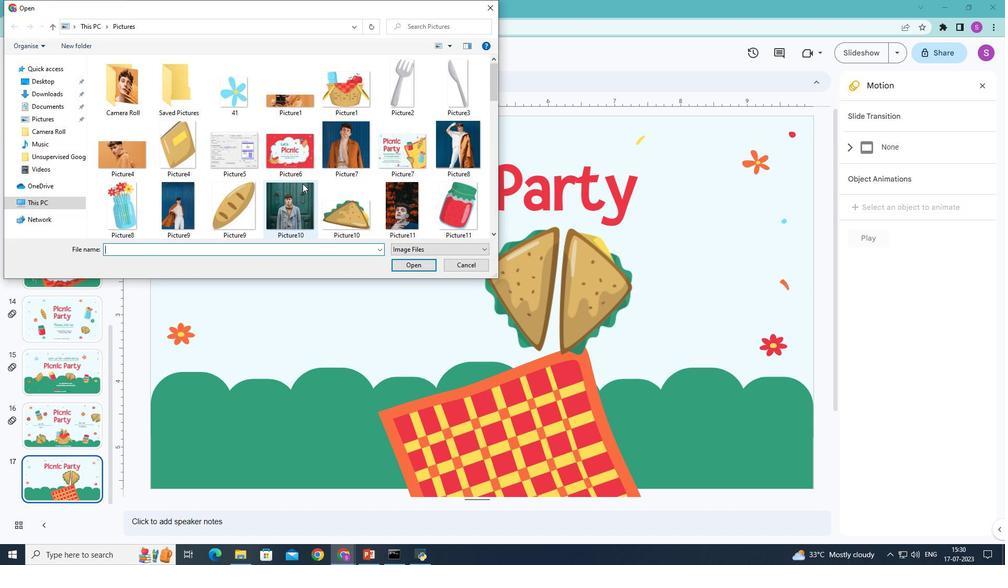 
Action: Mouse moved to (304, 174)
Screenshot: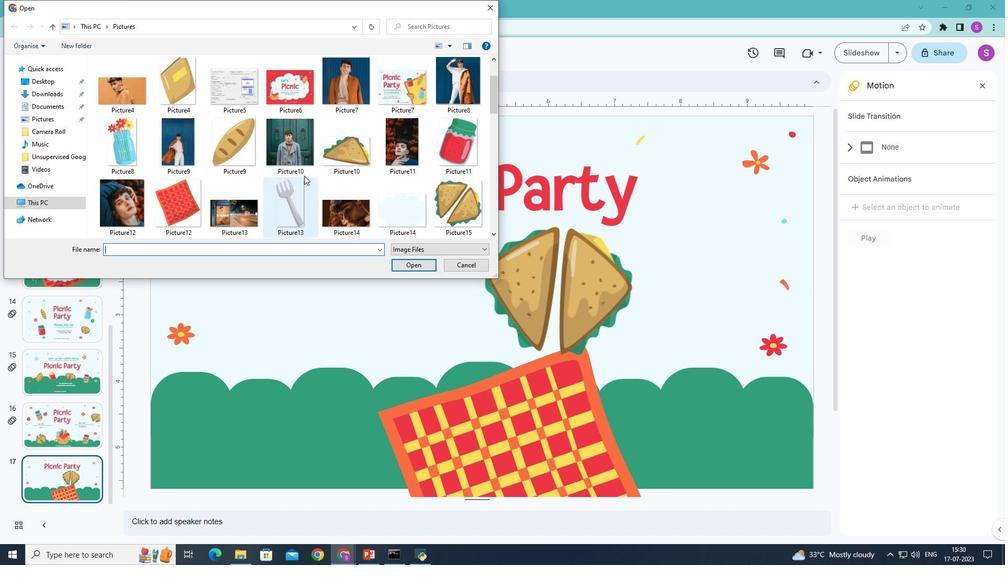 
Action: Mouse scrolled (304, 173) with delta (0, 0)
Screenshot: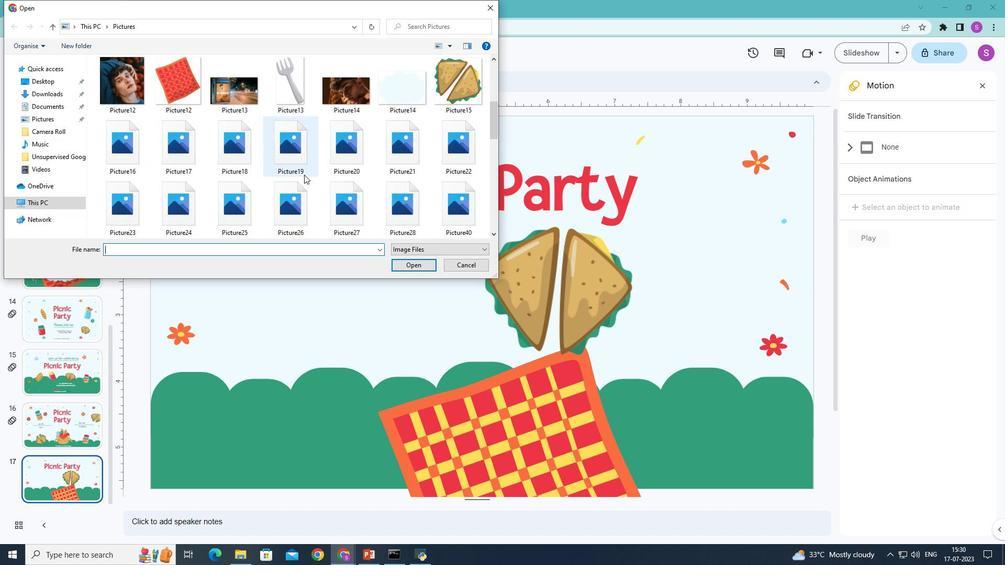
Action: Mouse scrolled (304, 173) with delta (0, 0)
Screenshot: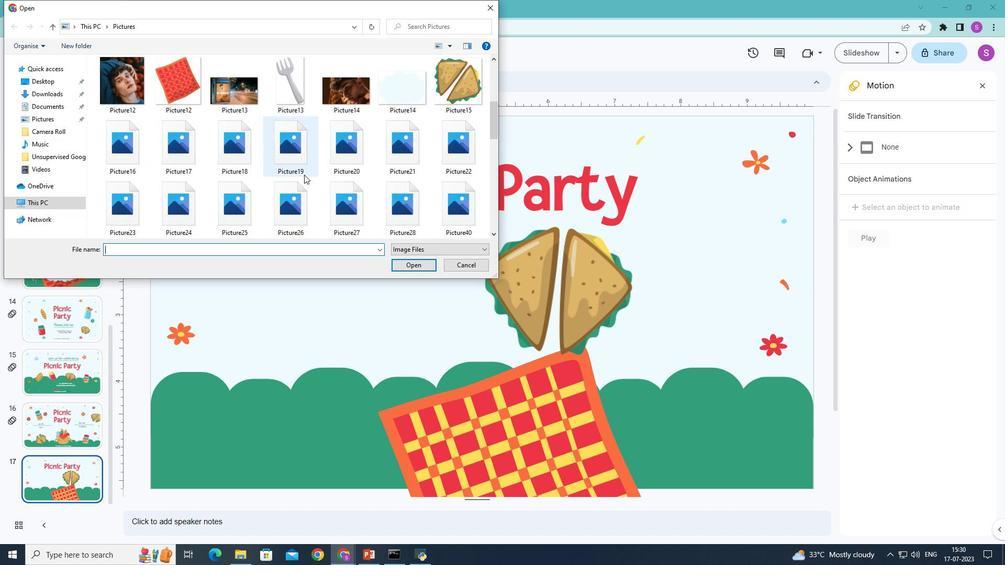 
Action: Mouse scrolled (304, 173) with delta (0, 0)
Screenshot: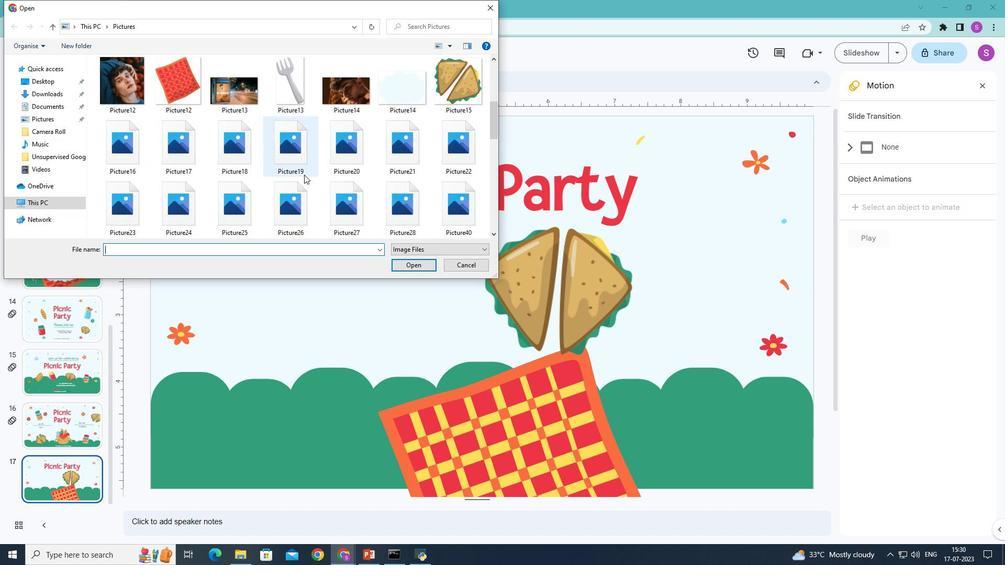
Action: Mouse scrolled (304, 173) with delta (0, 0)
Screenshot: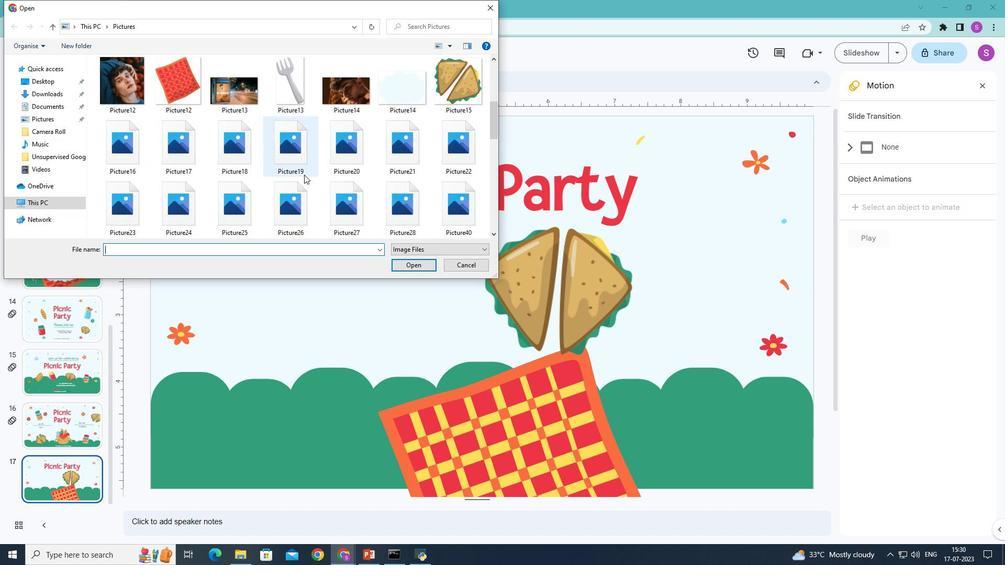 
Action: Mouse moved to (306, 172)
Screenshot: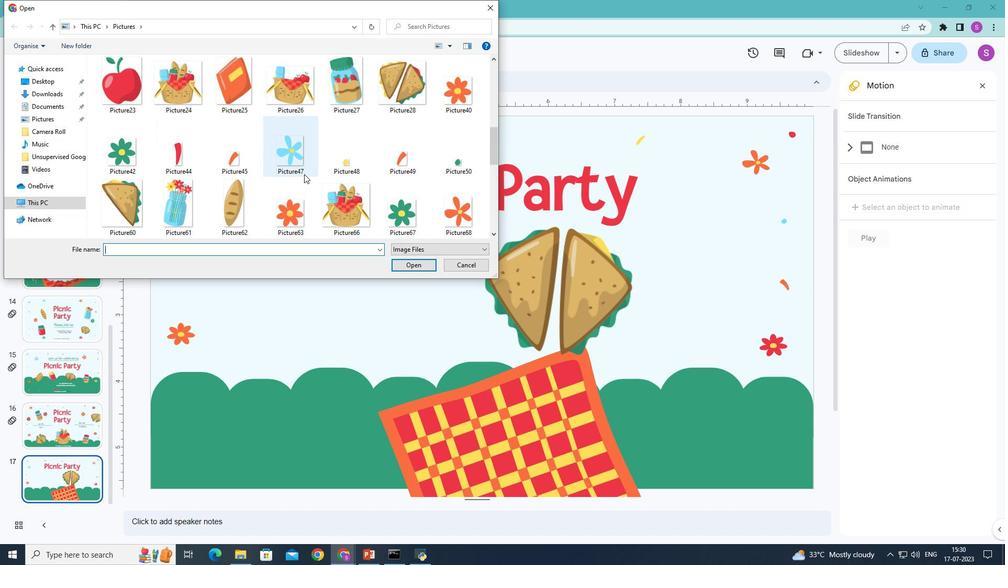 
Action: Mouse scrolled (306, 171) with delta (0, 0)
Screenshot: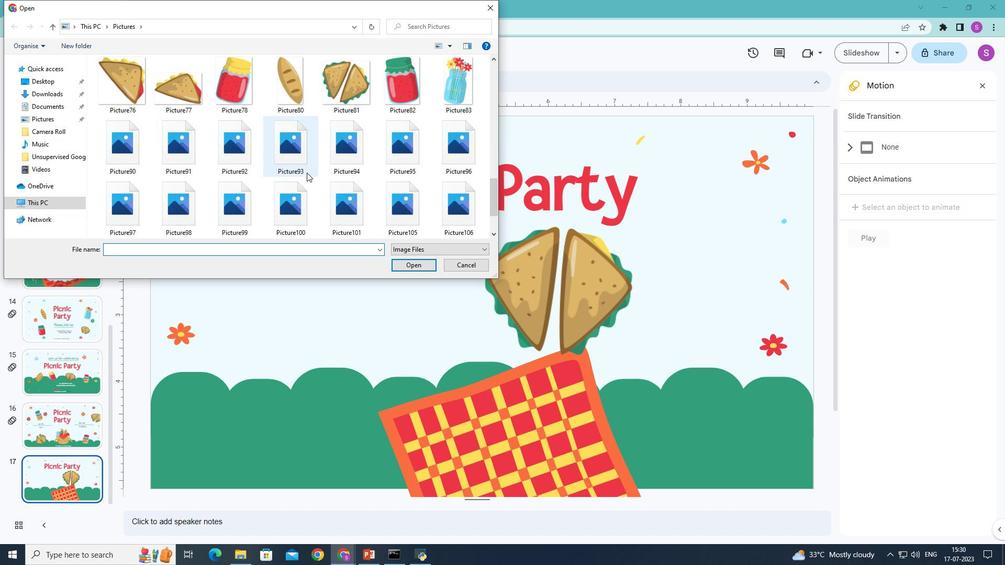 
Action: Mouse scrolled (306, 171) with delta (0, 0)
Screenshot: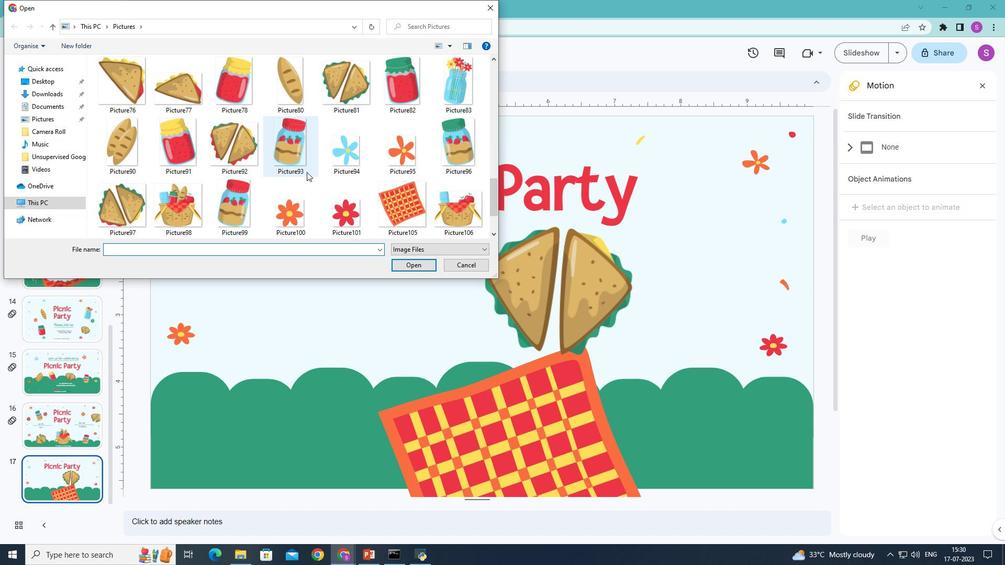 
Action: Mouse scrolled (306, 171) with delta (0, 0)
Screenshot: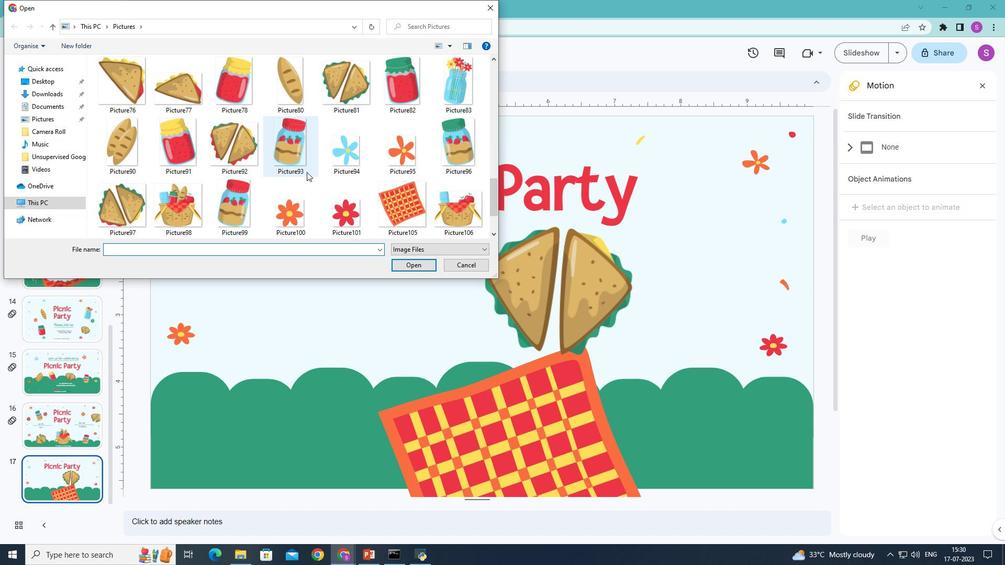 
Action: Mouse scrolled (306, 171) with delta (0, 0)
Screenshot: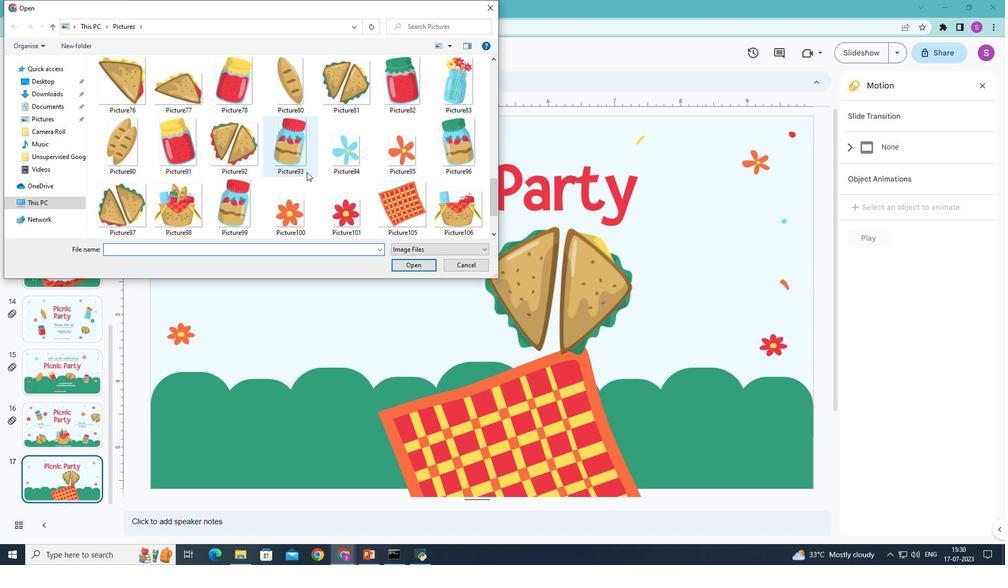 
Action: Mouse moved to (453, 148)
Screenshot: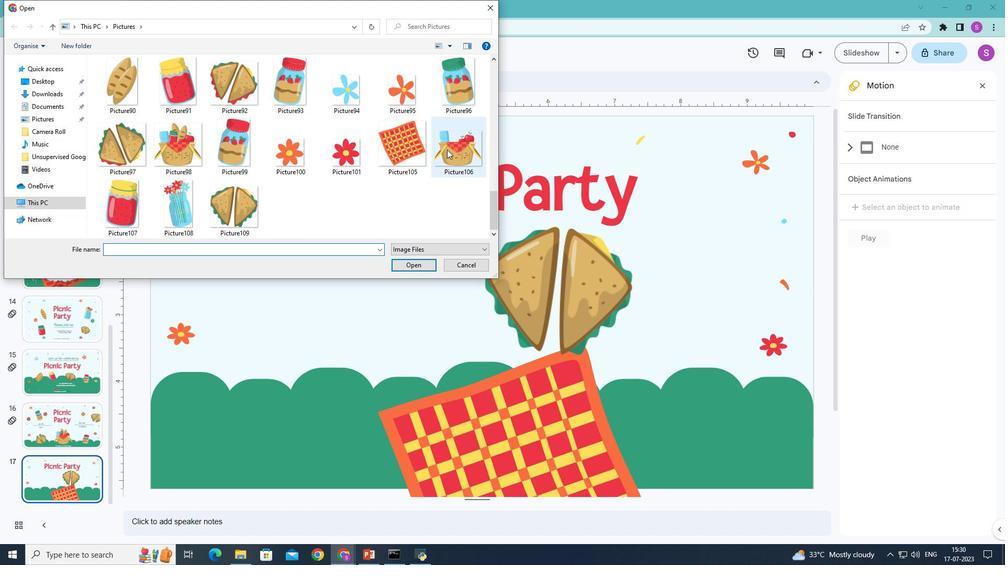 
Action: Mouse pressed left at (453, 148)
Screenshot: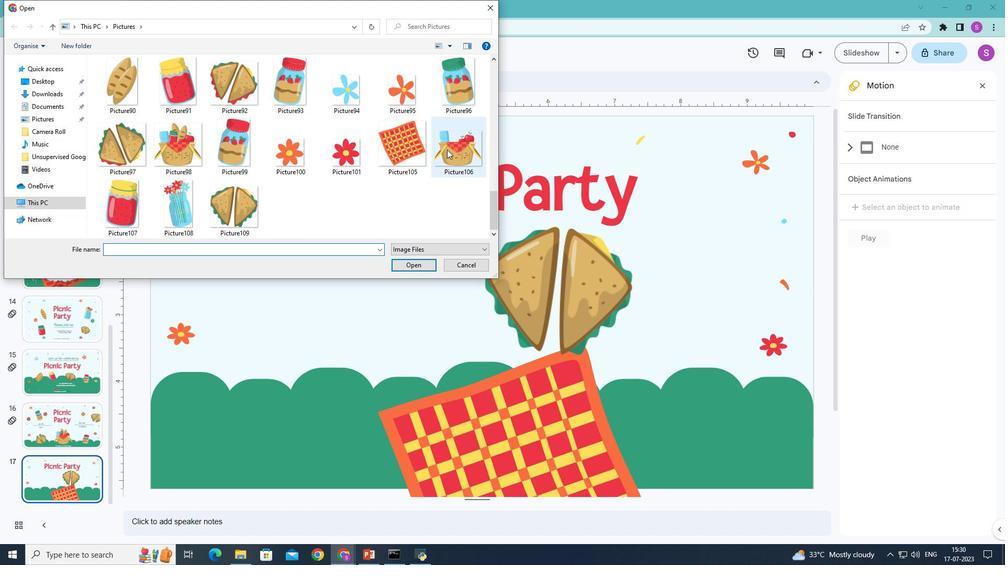 
Action: Mouse moved to (421, 265)
Screenshot: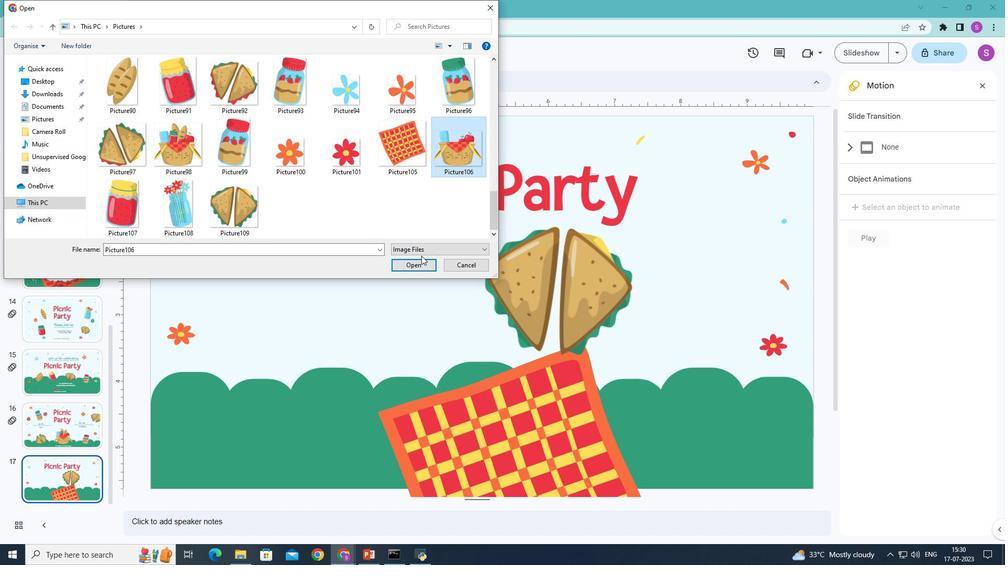 
Action: Mouse pressed left at (421, 265)
Screenshot: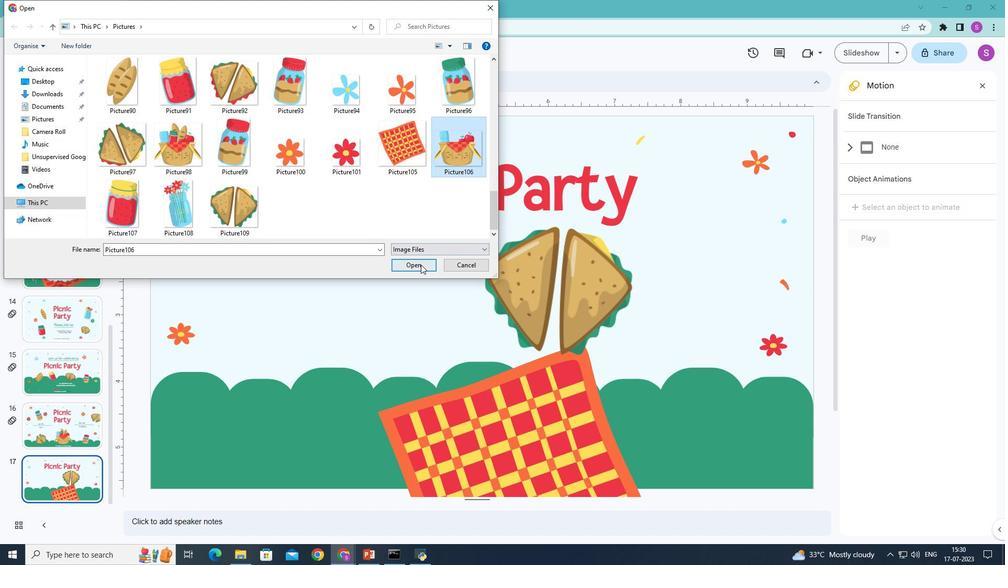 
Action: Mouse moved to (326, 326)
Screenshot: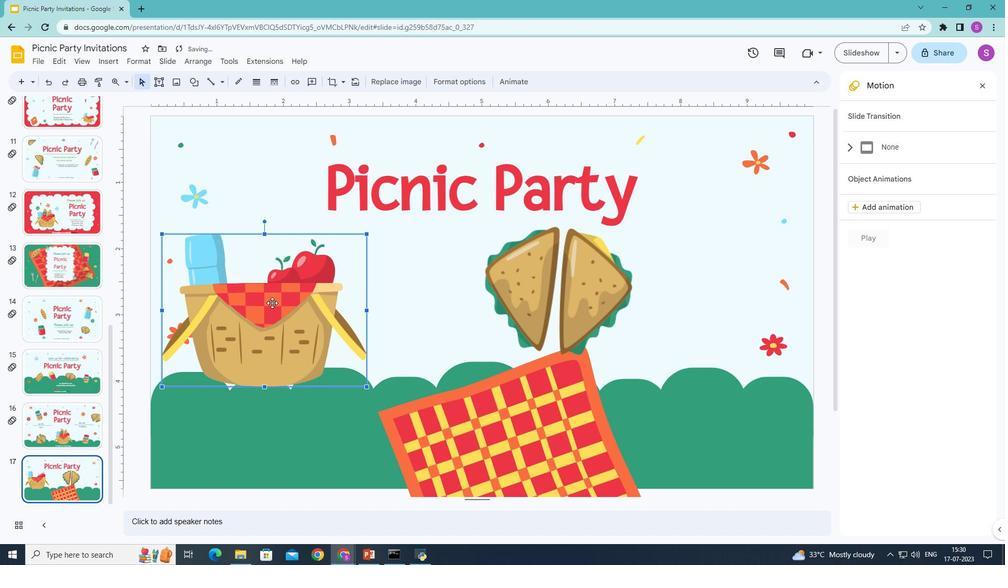 
Action: Mouse pressed left at (271, 303)
Screenshot: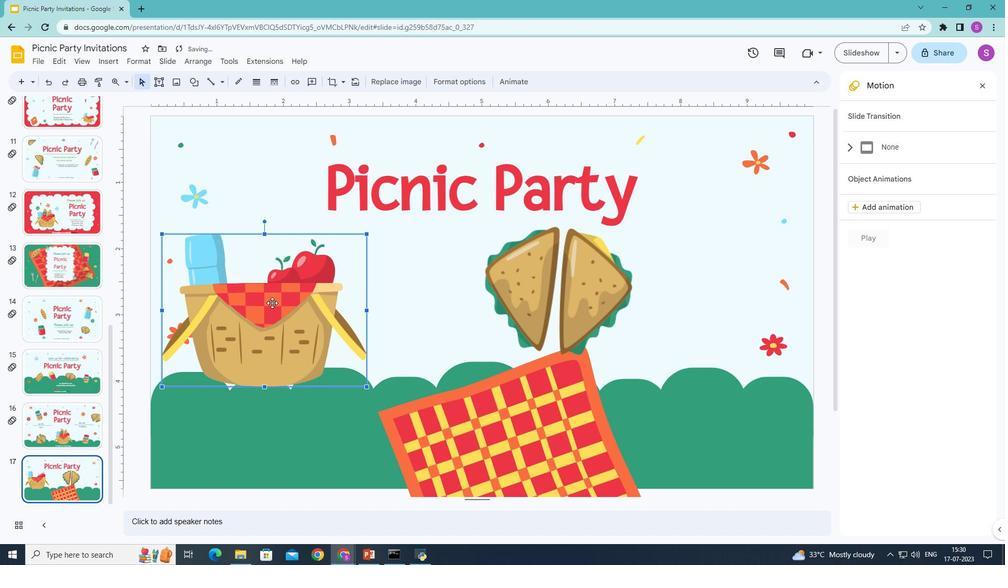 
Action: Mouse moved to (553, 376)
Screenshot: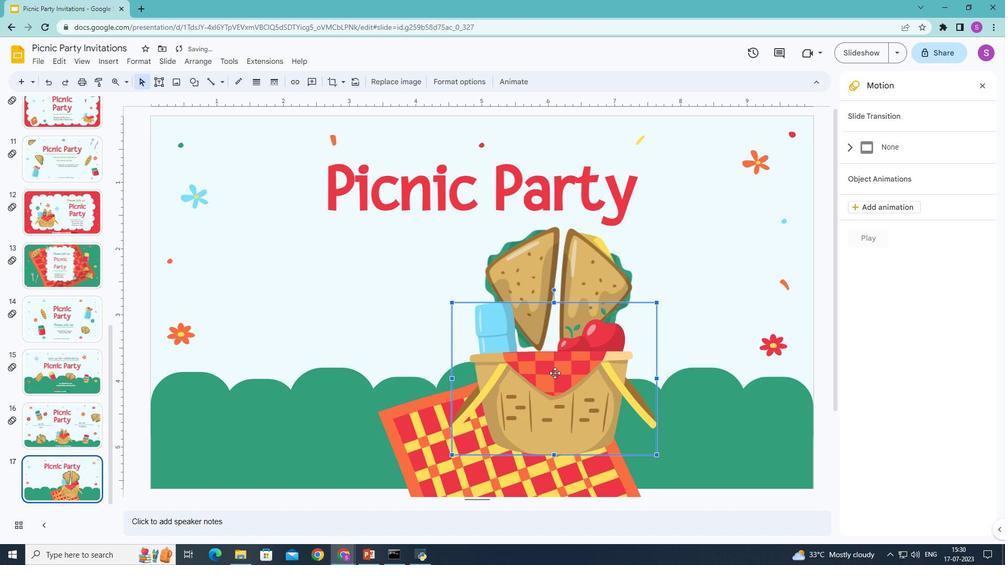 
Action: Mouse pressed left at (553, 376)
Screenshot: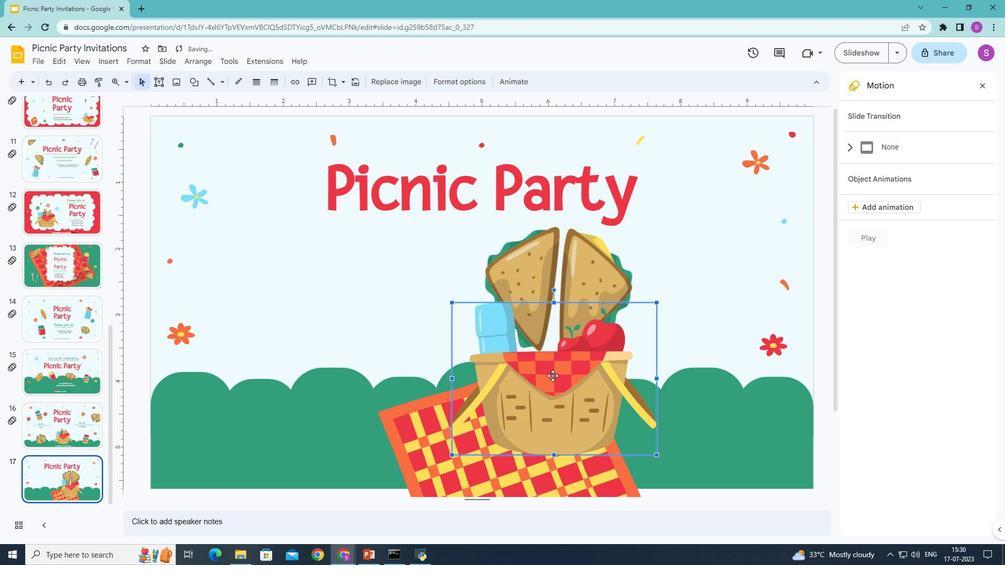 
Action: Mouse moved to (545, 367)
Screenshot: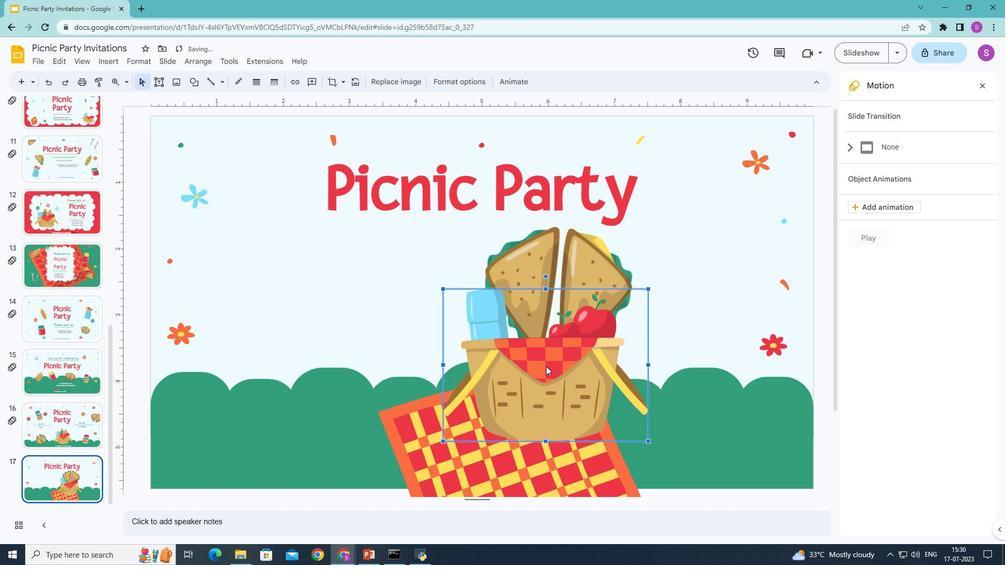 
Action: Mouse pressed left at (545, 367)
Screenshot: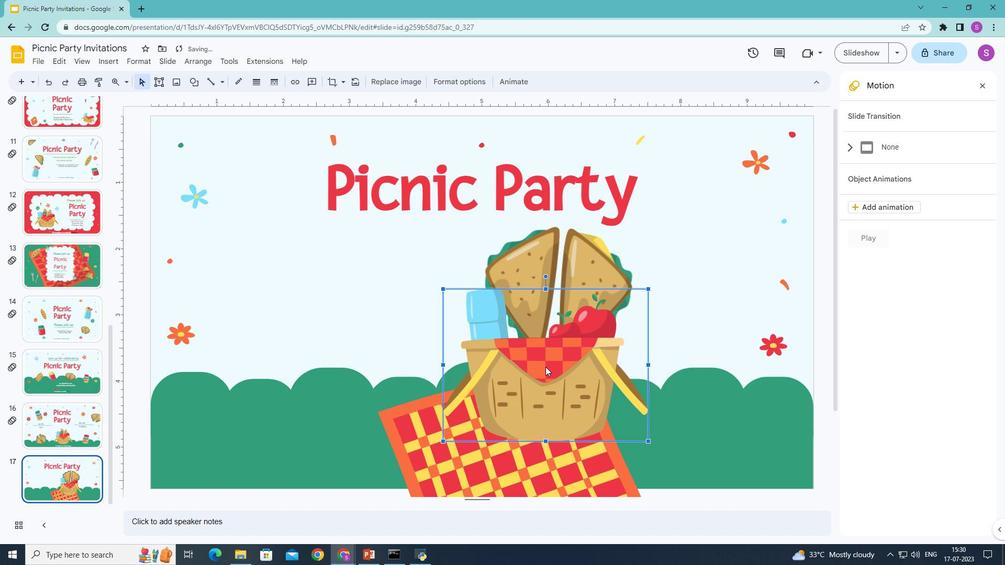 
Action: Mouse moved to (559, 375)
Screenshot: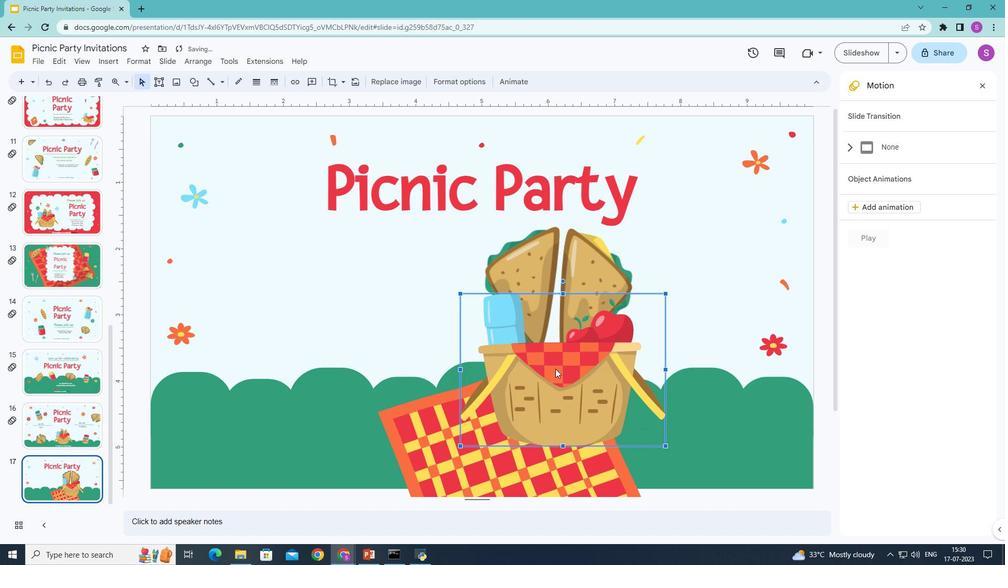
Action: Mouse pressed left at (559, 375)
Screenshot: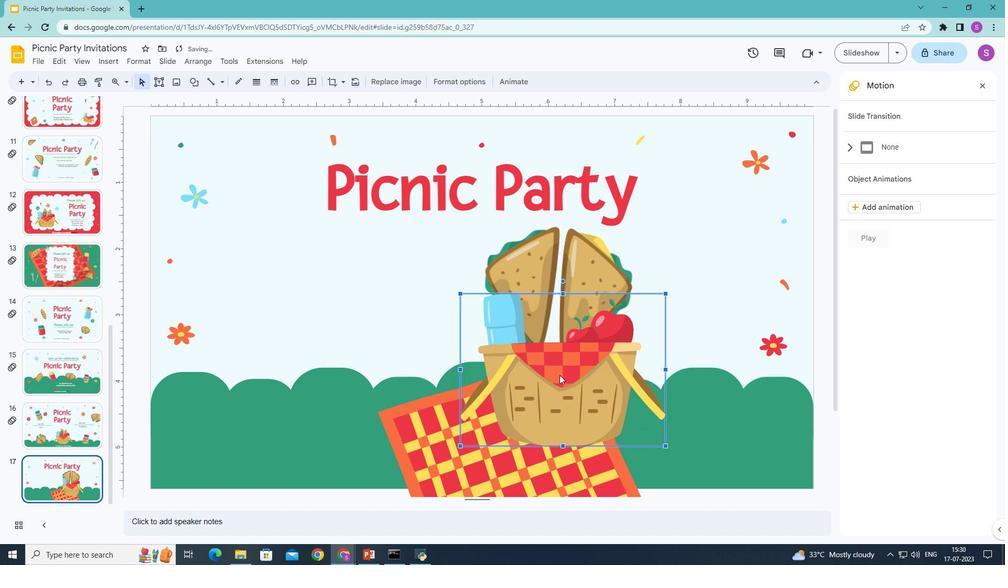 
Action: Mouse moved to (558, 231)
Screenshot: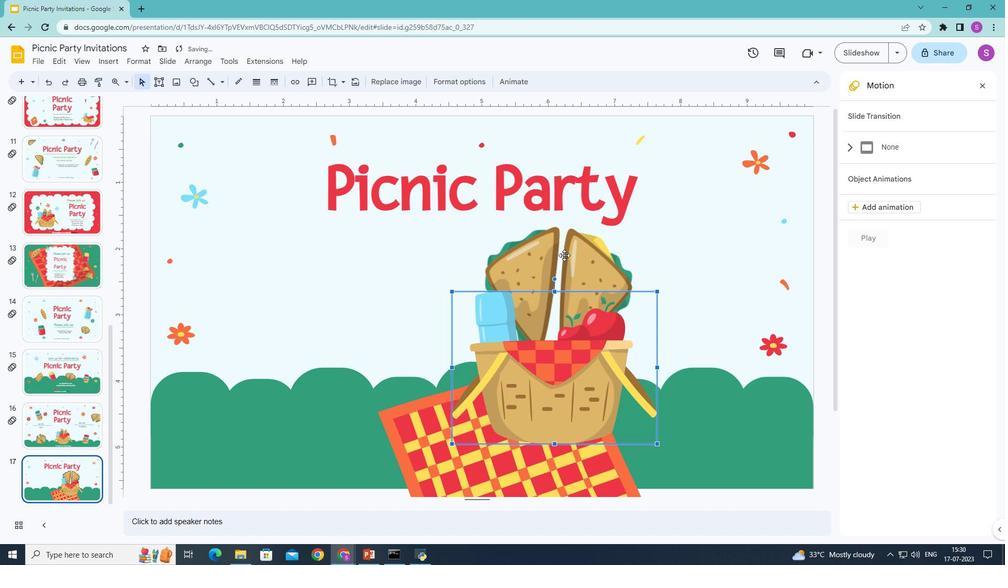 
Action: Mouse pressed left at (558, 231)
Screenshot: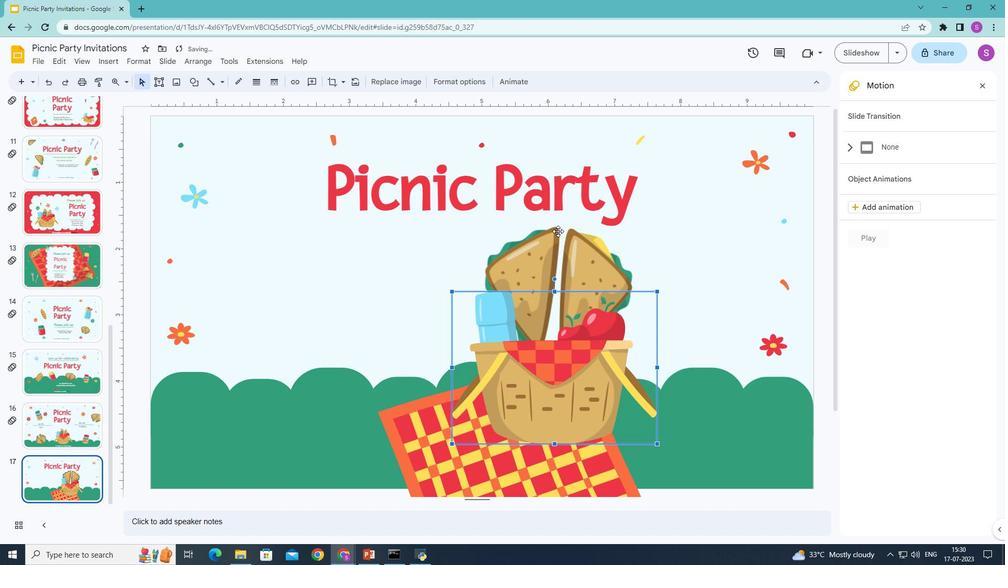 
Action: Mouse moved to (559, 228)
Screenshot: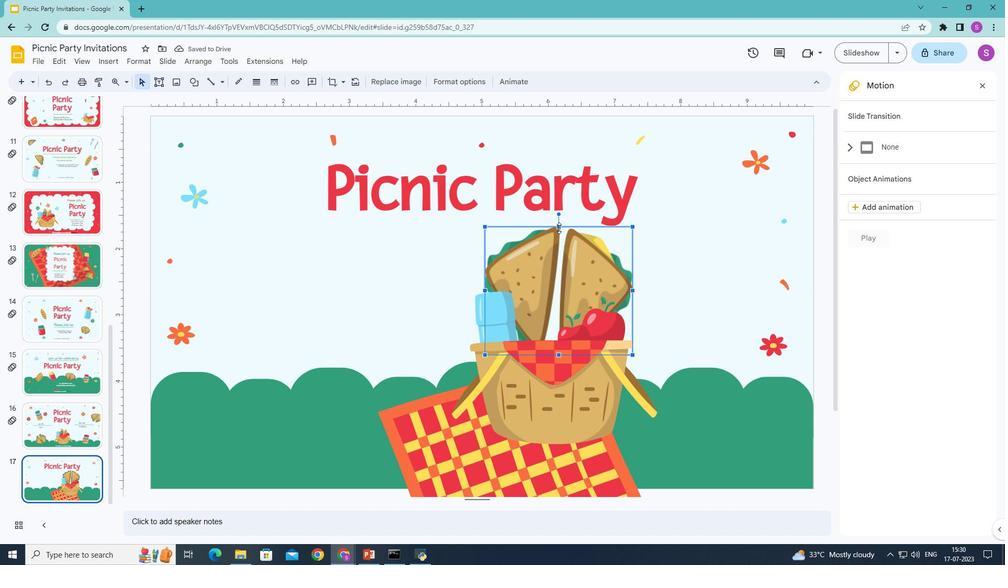 
Action: Mouse pressed left at (559, 228)
Screenshot: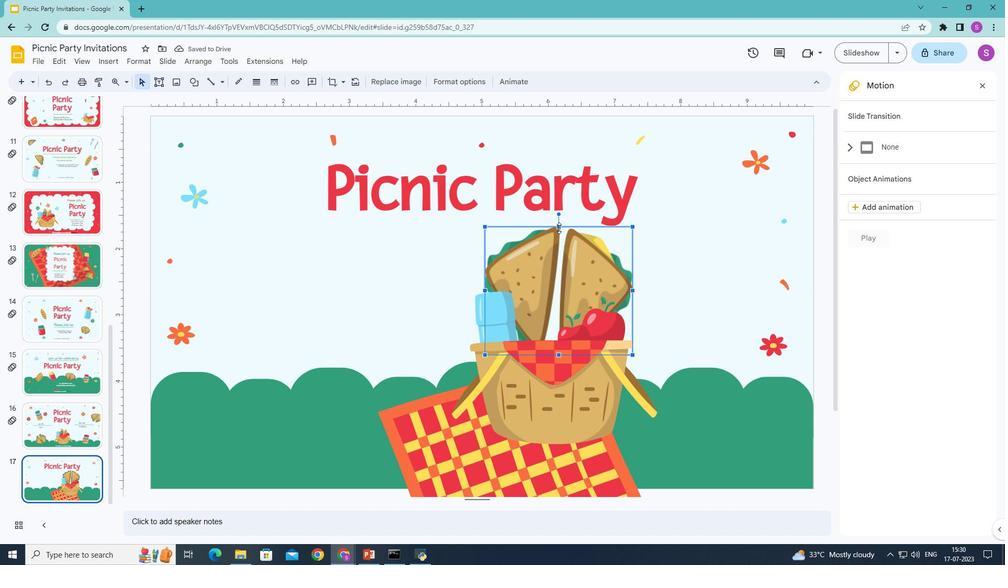 
Action: Mouse moved to (486, 298)
Screenshot: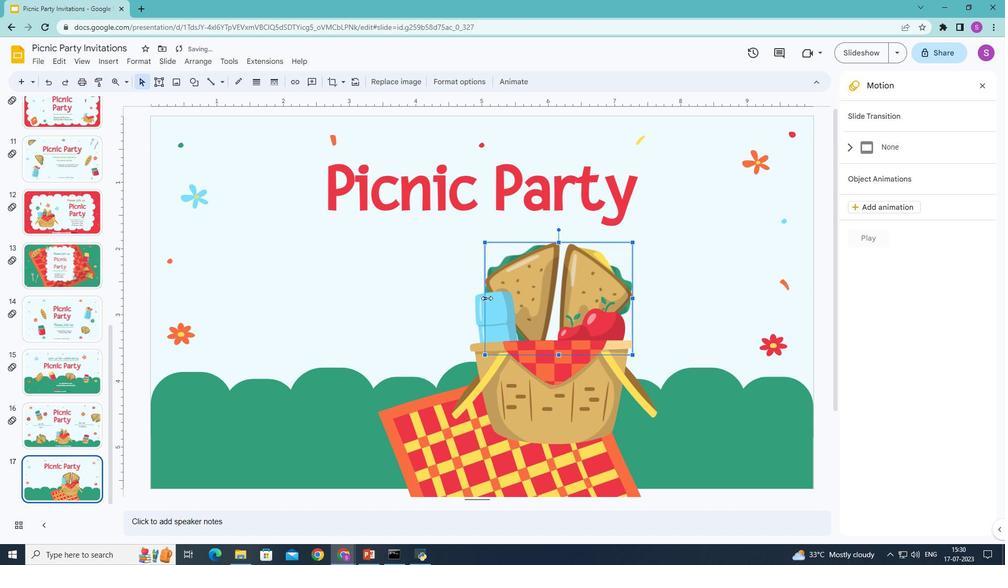 
Action: Mouse pressed left at (486, 298)
Screenshot: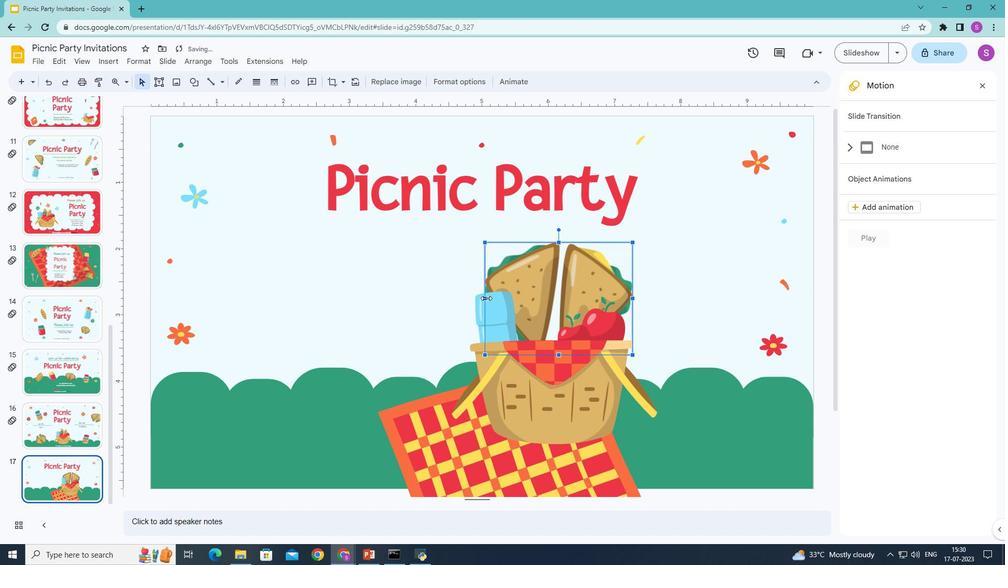 
Action: Mouse moved to (555, 295)
Screenshot: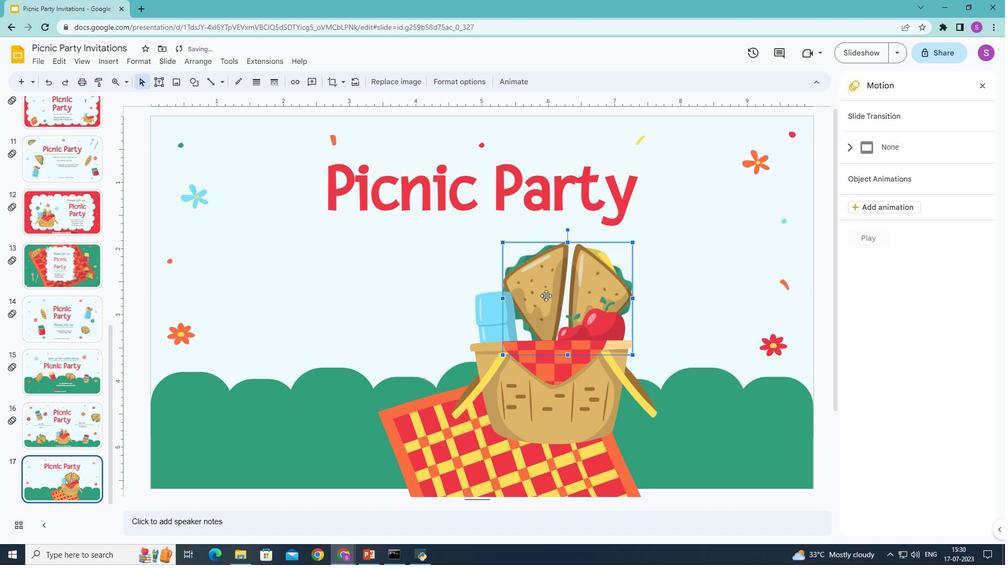 
Action: Mouse pressed left at (555, 295)
Screenshot: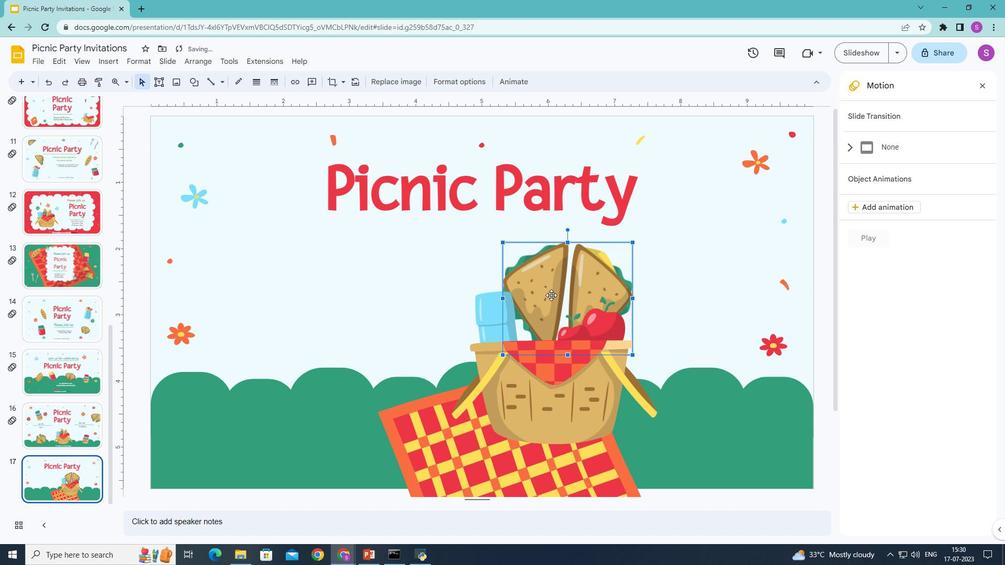 
Action: Mouse moved to (546, 294)
Screenshot: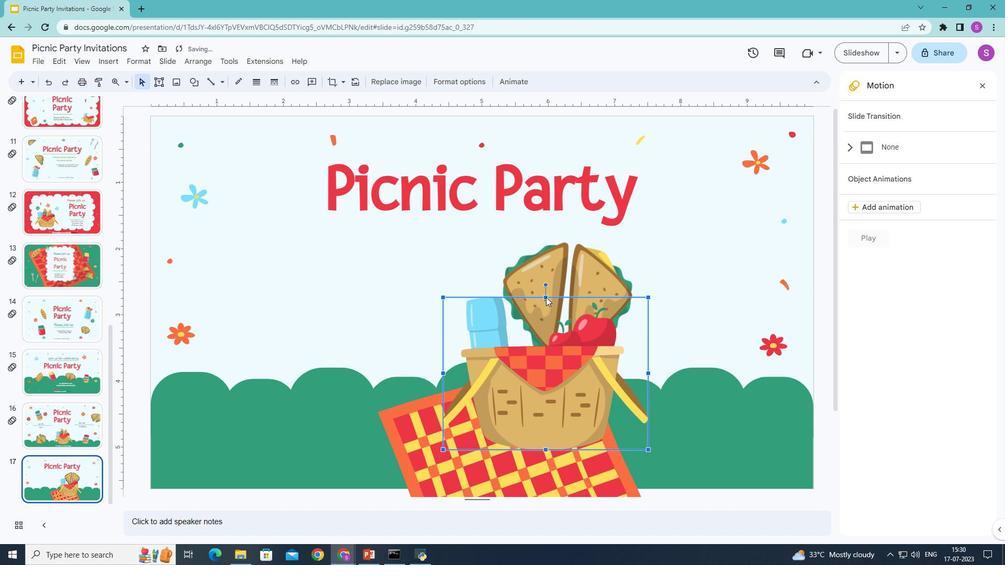 
Action: Mouse pressed left at (546, 294)
Screenshot: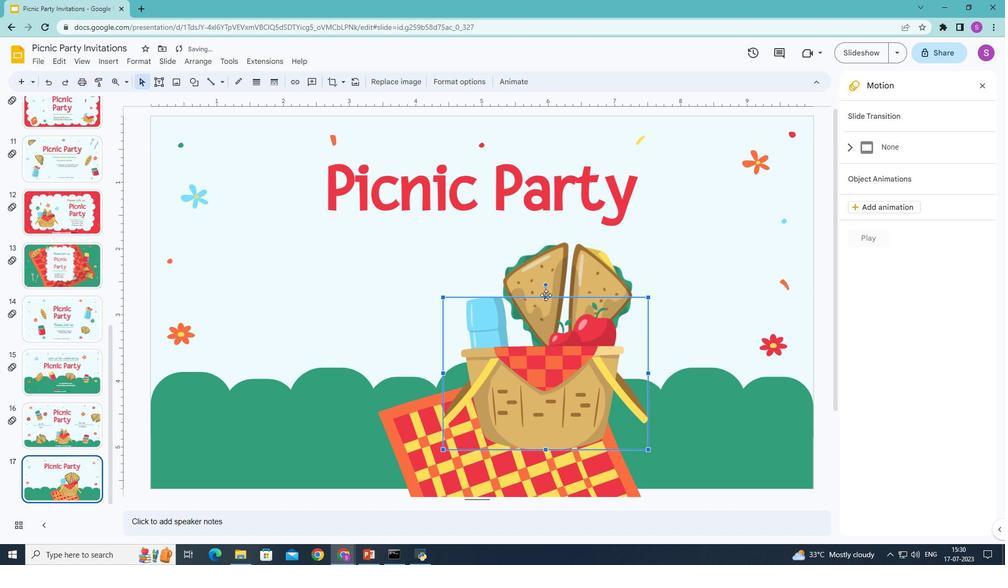 
Action: Mouse moved to (545, 293)
Screenshot: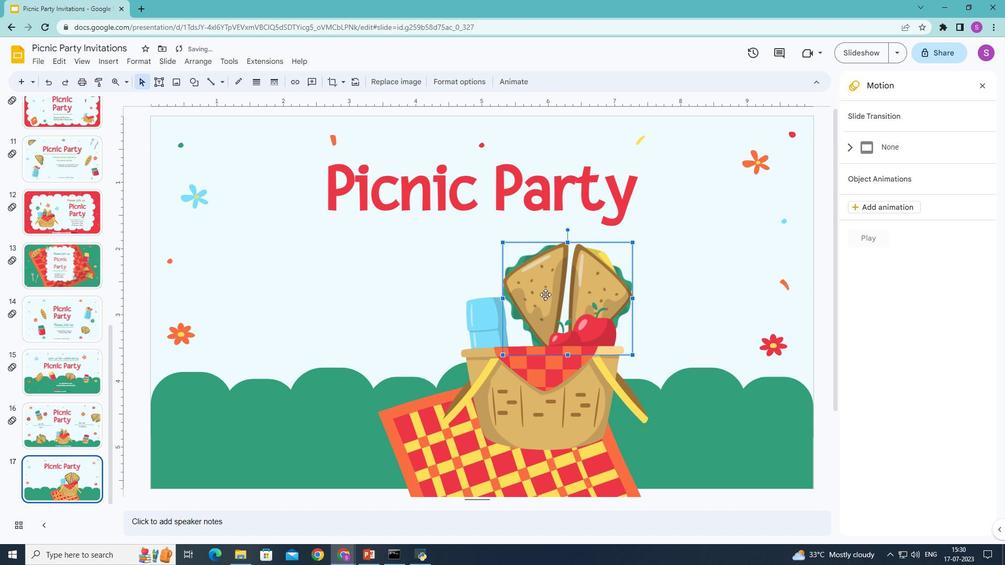 
Action: Mouse pressed left at (545, 293)
Screenshot: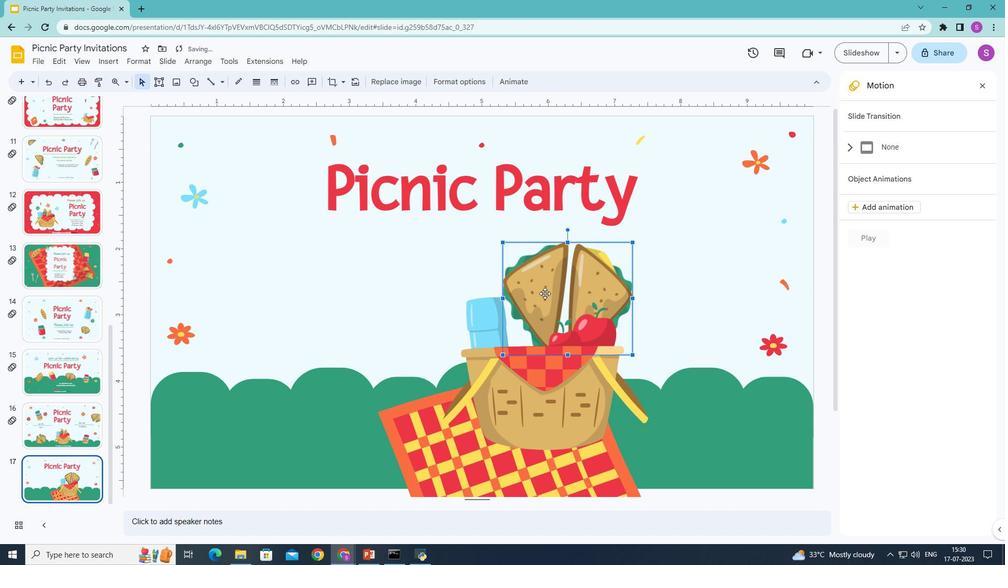 
Action: Mouse moved to (619, 314)
Screenshot: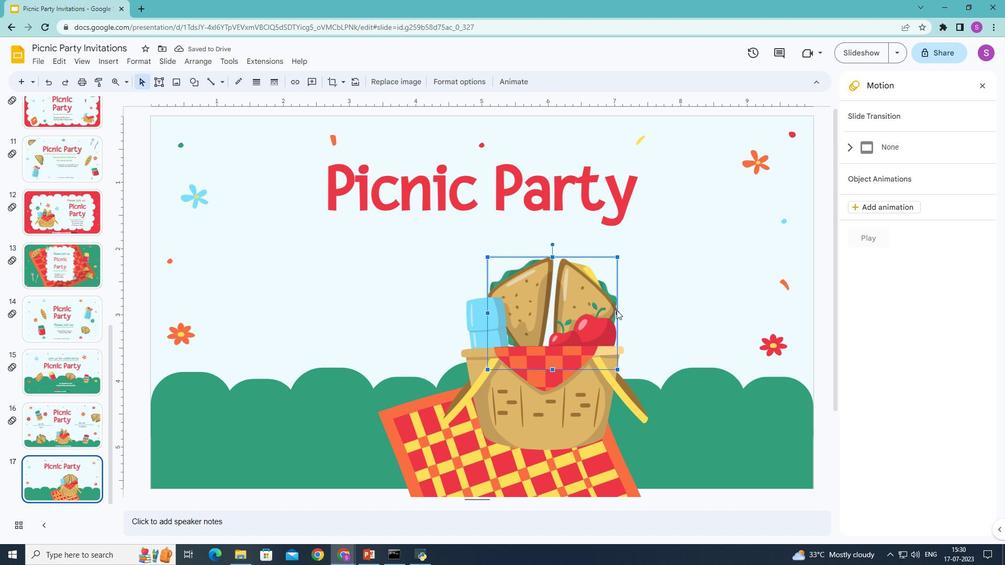 
Action: Mouse pressed left at (619, 314)
Screenshot: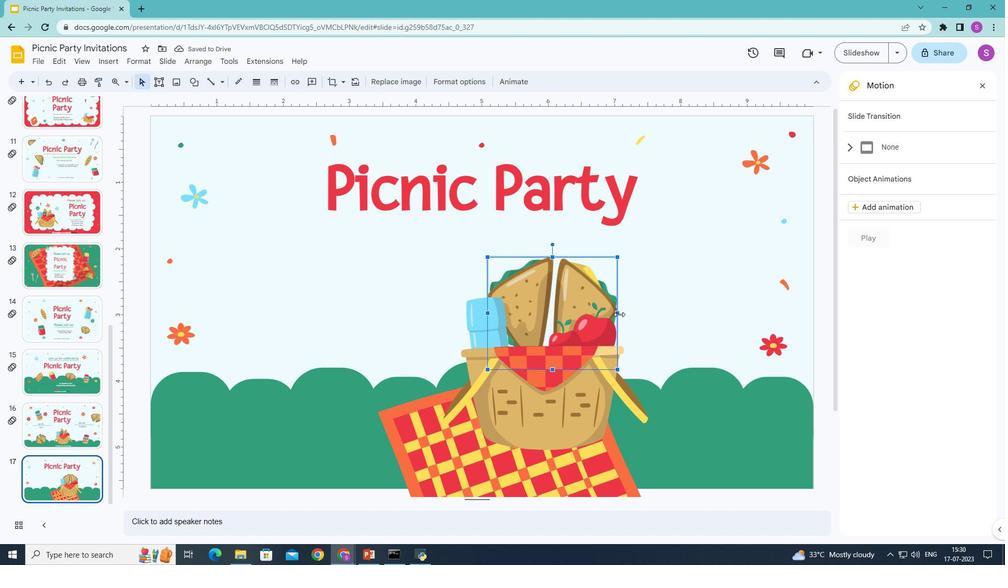 
Action: Mouse moved to (546, 257)
Screenshot: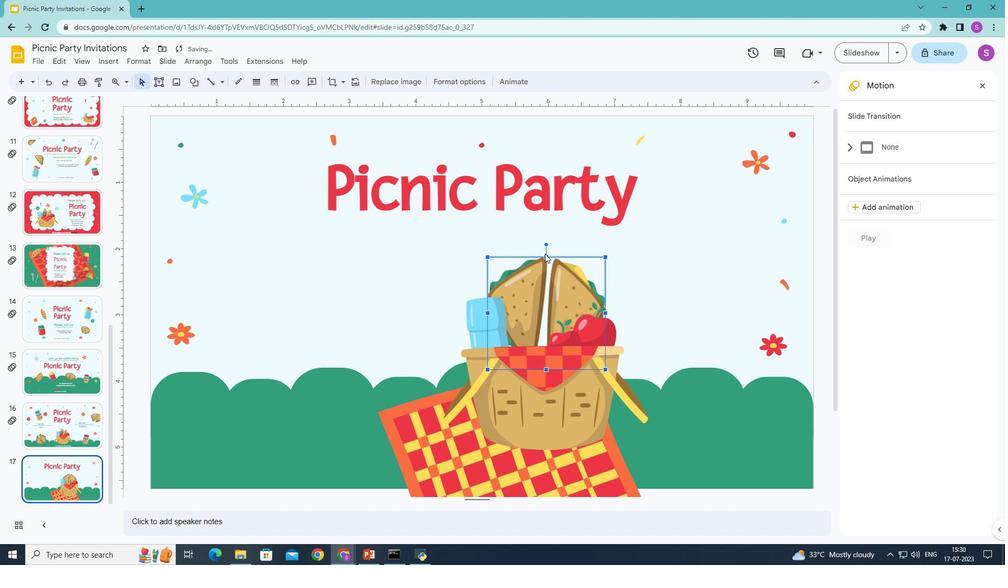 
Action: Mouse pressed left at (546, 257)
Screenshot: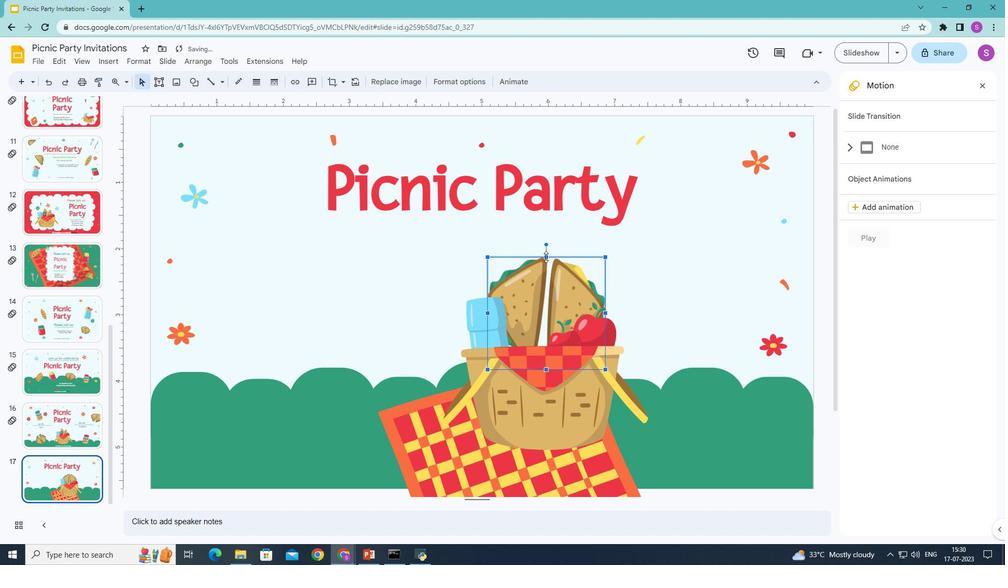 
Action: Mouse moved to (487, 320)
Screenshot: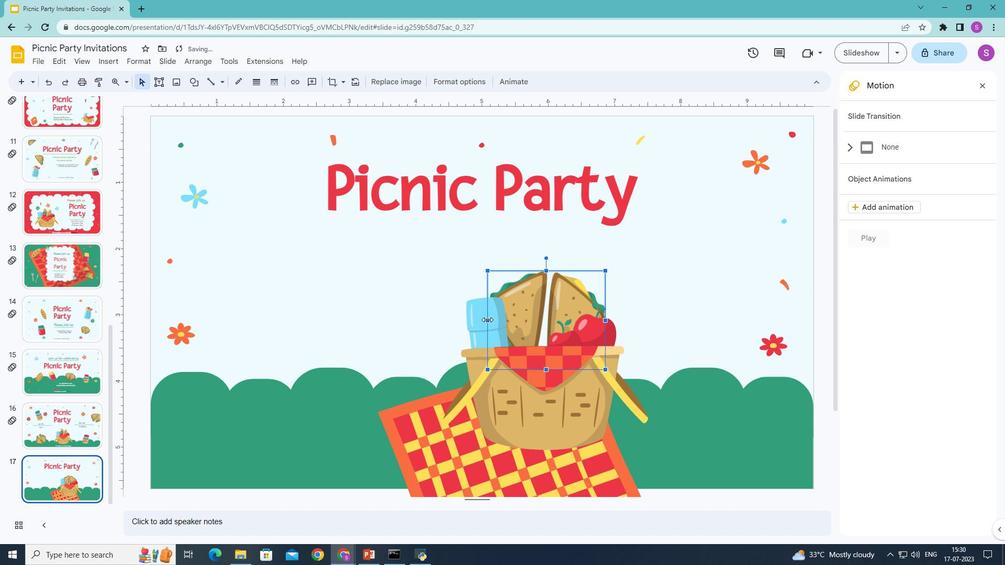 
Action: Mouse pressed left at (487, 320)
Screenshot: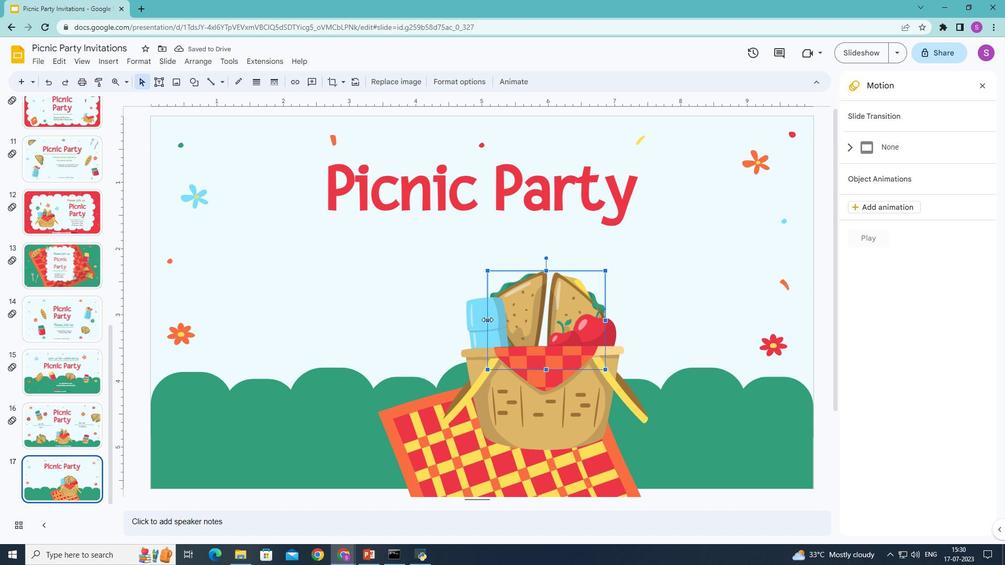 
Action: Mouse moved to (539, 312)
Screenshot: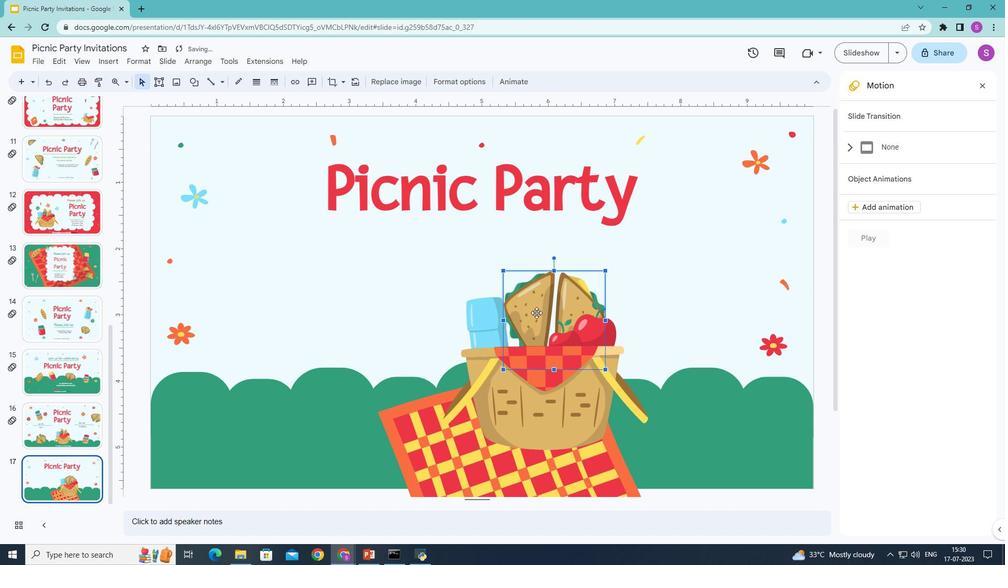 
Action: Mouse pressed left at (539, 312)
Screenshot: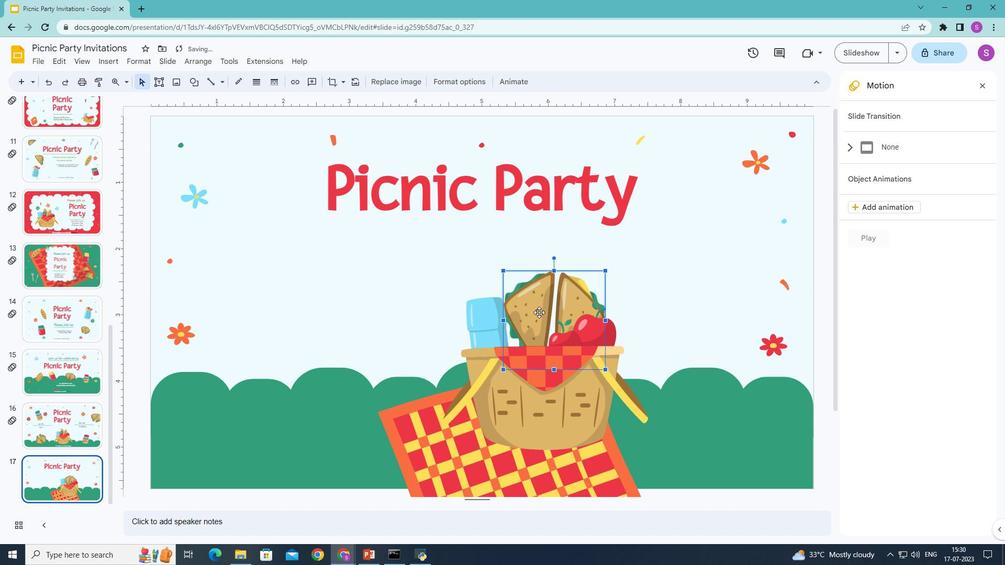 
Action: Mouse moved to (519, 374)
Screenshot: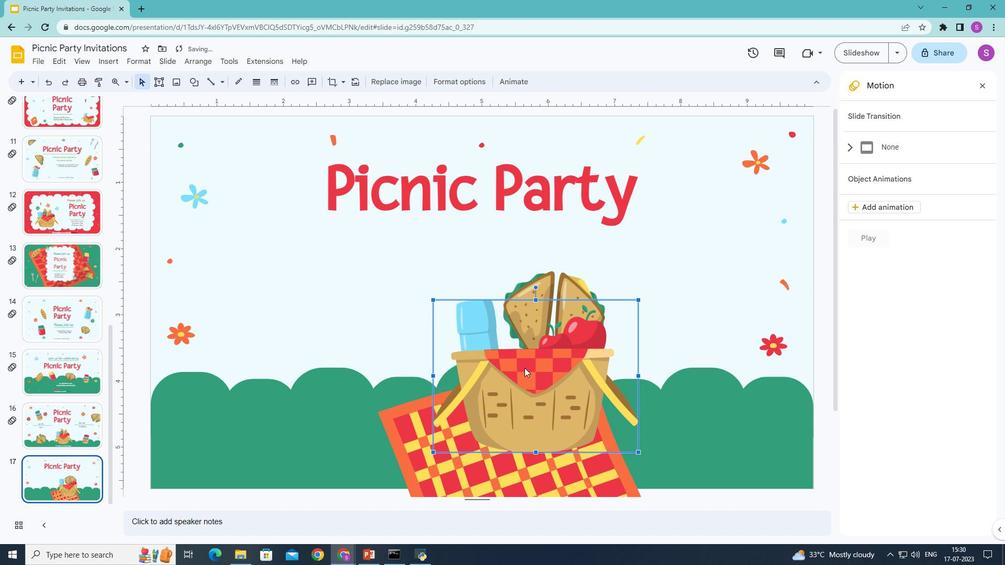 
Action: Mouse pressed left at (519, 374)
Screenshot: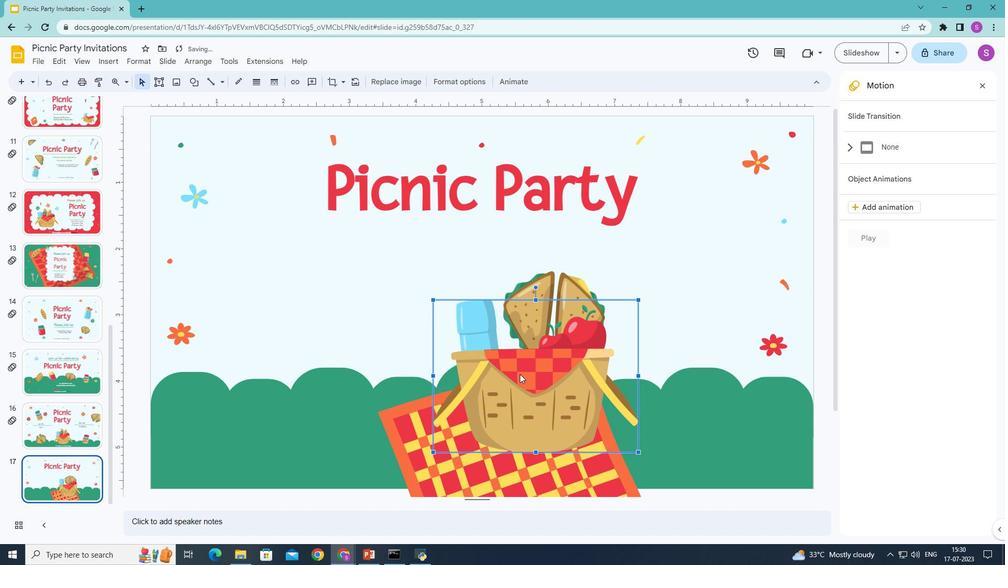 
Action: Mouse moved to (536, 371)
Screenshot: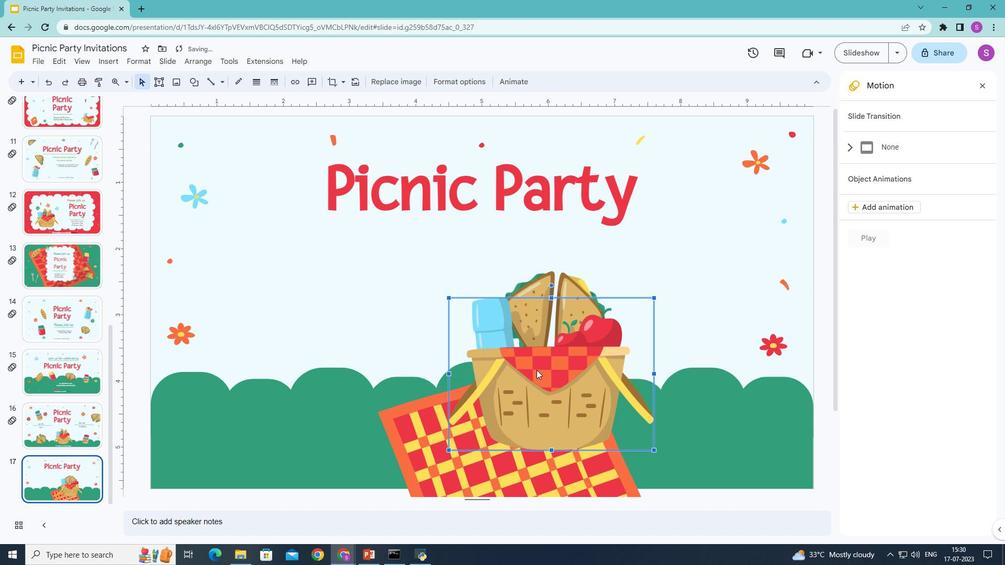 
Action: Mouse pressed left at (536, 371)
Screenshot: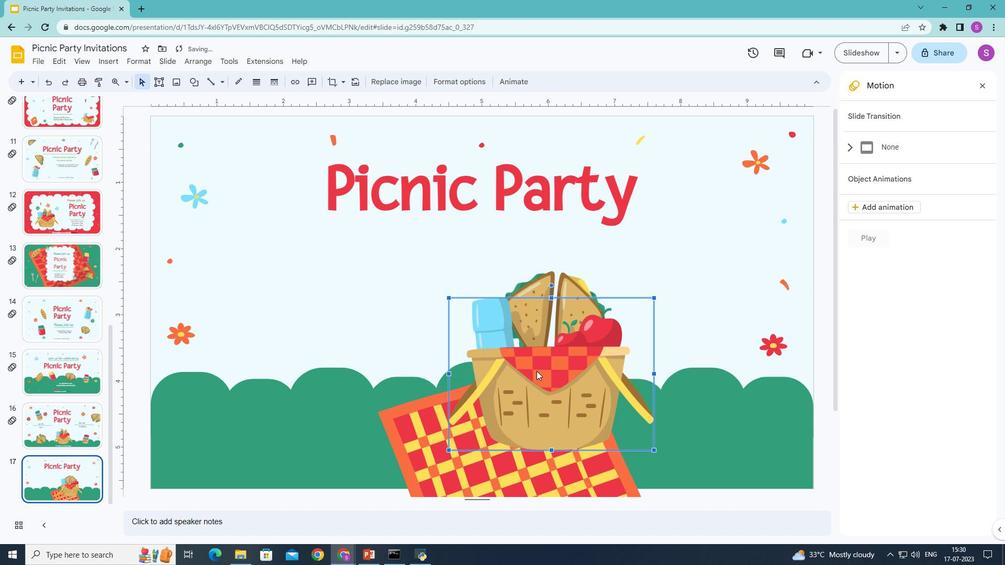 
Action: Mouse moved to (544, 303)
Screenshot: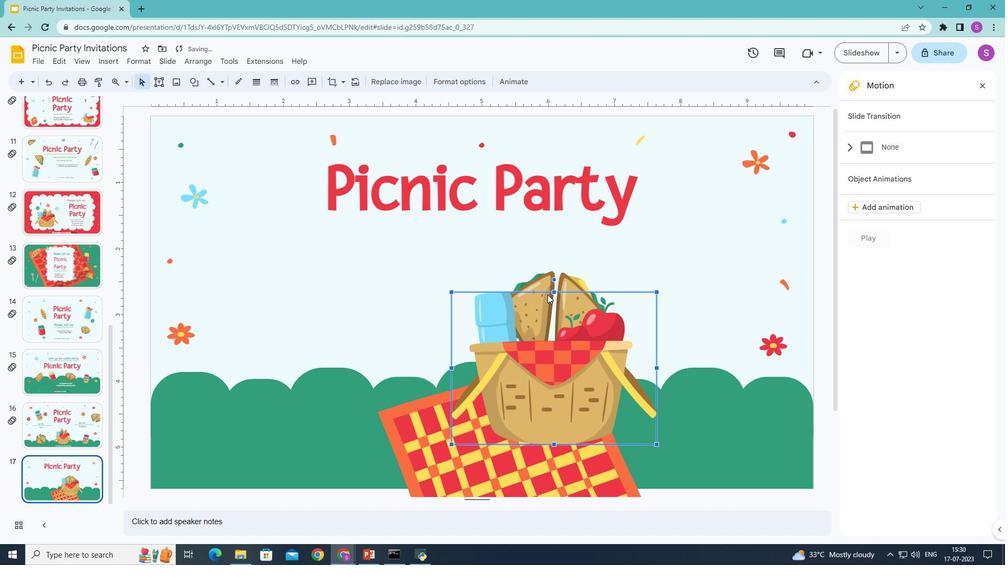 
Action: Mouse pressed left at (544, 303)
Screenshot: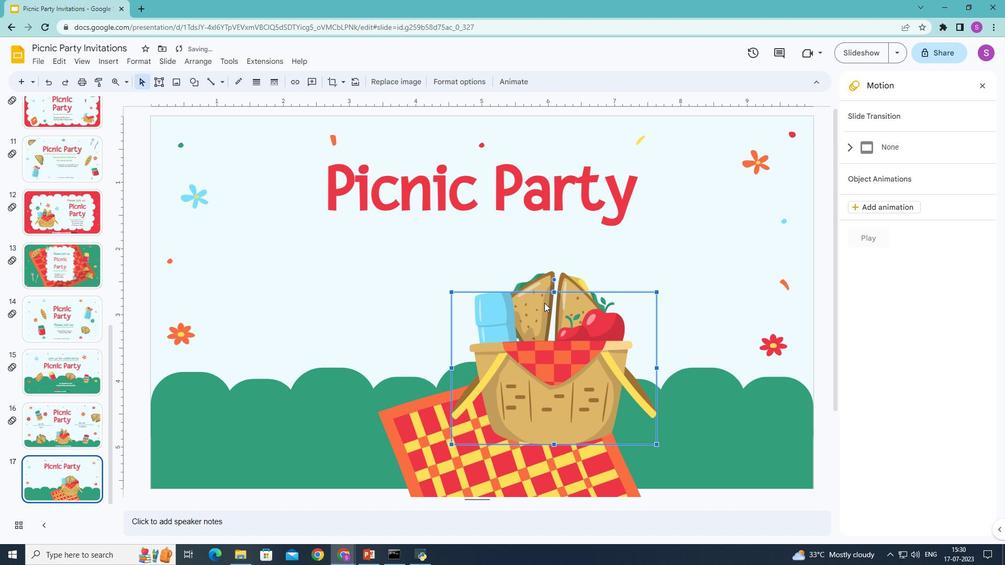 
Action: Mouse moved to (615, 250)
Screenshot: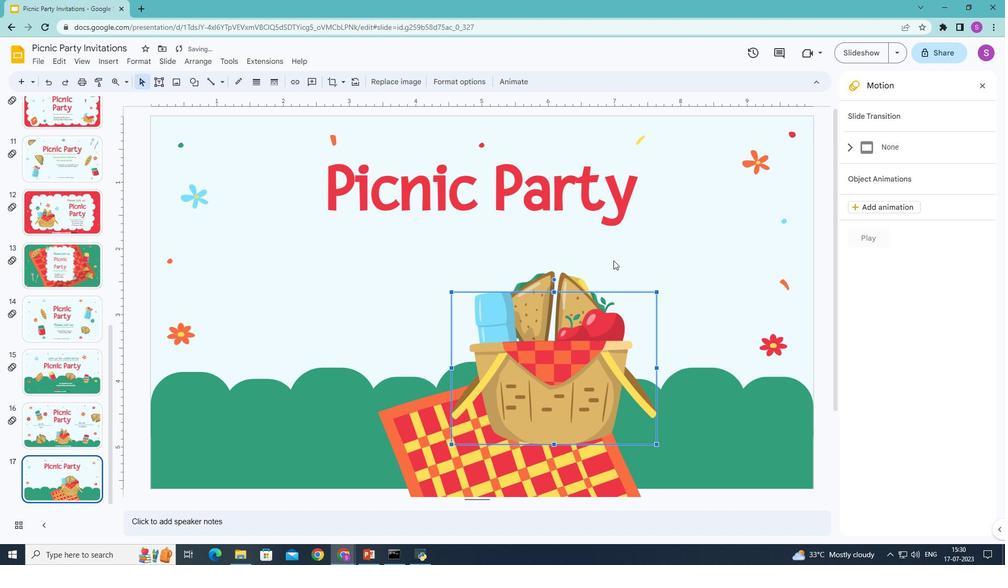 
Action: Mouse pressed left at (615, 250)
Screenshot: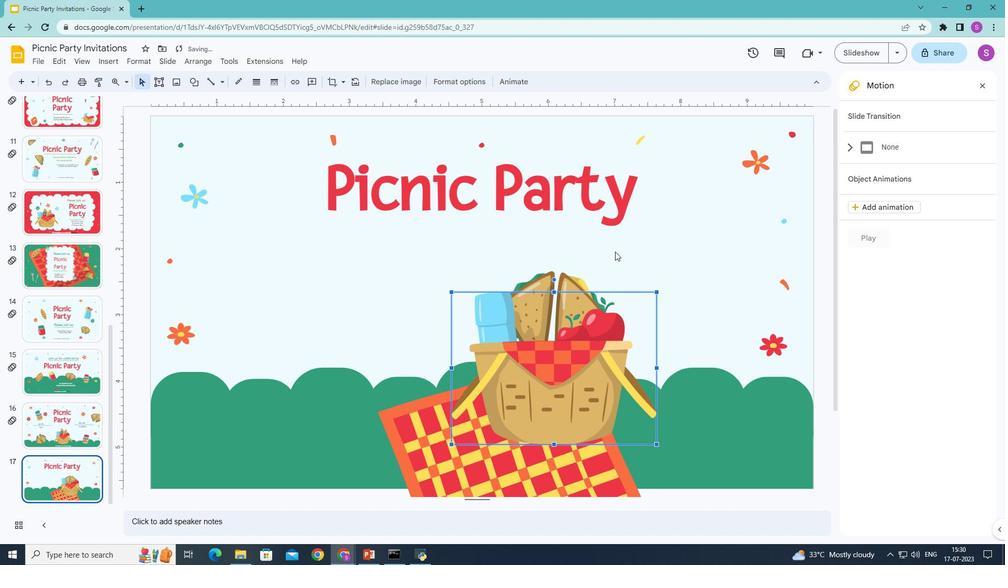 
Action: Mouse moved to (551, 296)
Screenshot: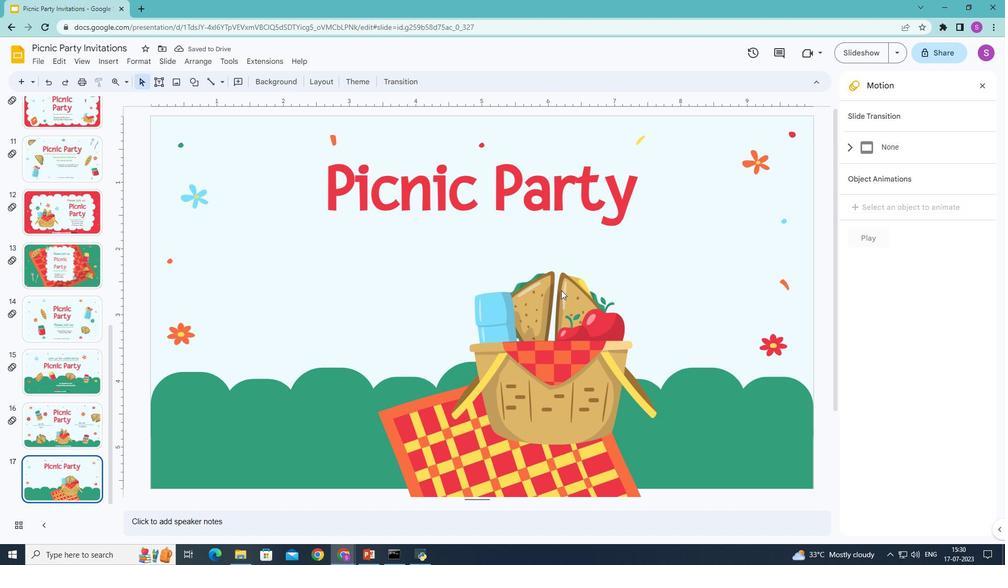 
Action: Mouse pressed left at (551, 296)
Screenshot: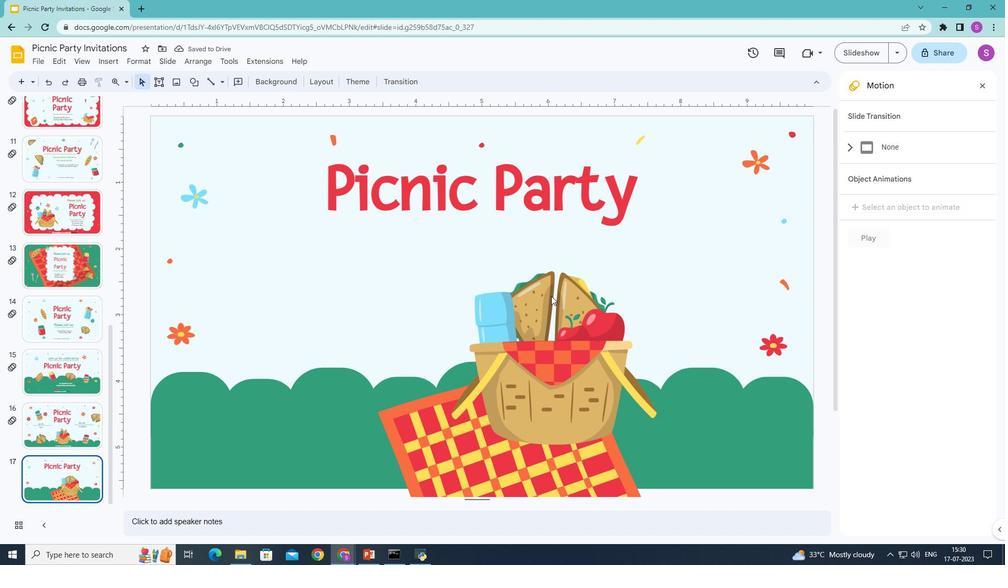 
Action: Mouse moved to (620, 237)
Screenshot: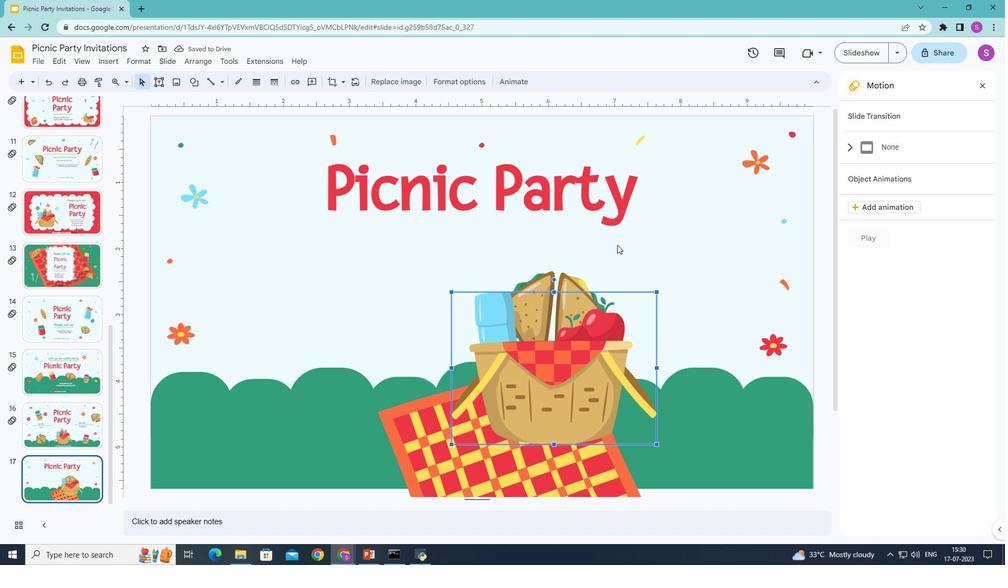 
Action: Mouse pressed left at (620, 237)
Screenshot: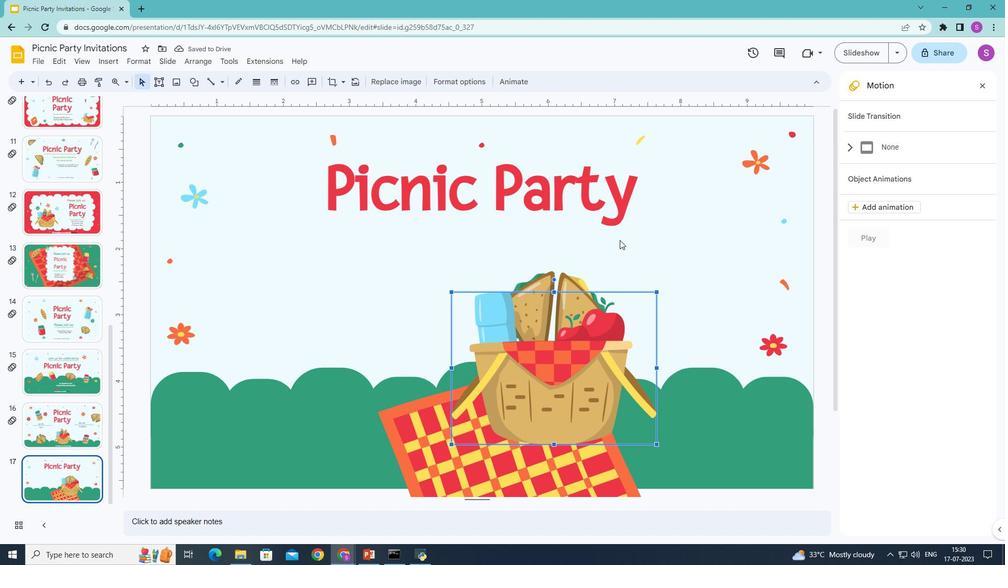 
Action: Mouse moved to (550, 276)
Screenshot: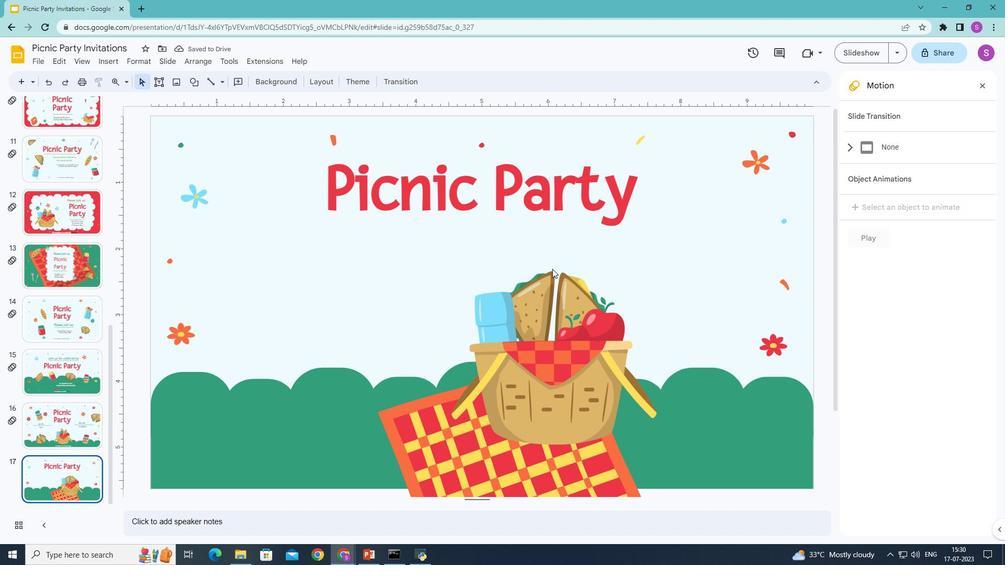 
Action: Mouse pressed left at (550, 276)
Screenshot: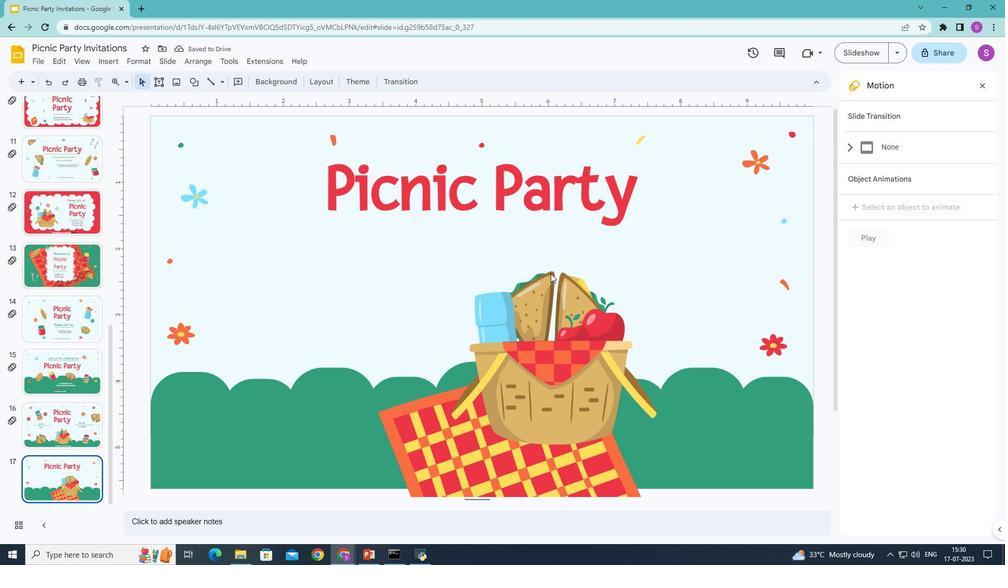 
Action: Mouse moved to (547, 296)
Screenshot: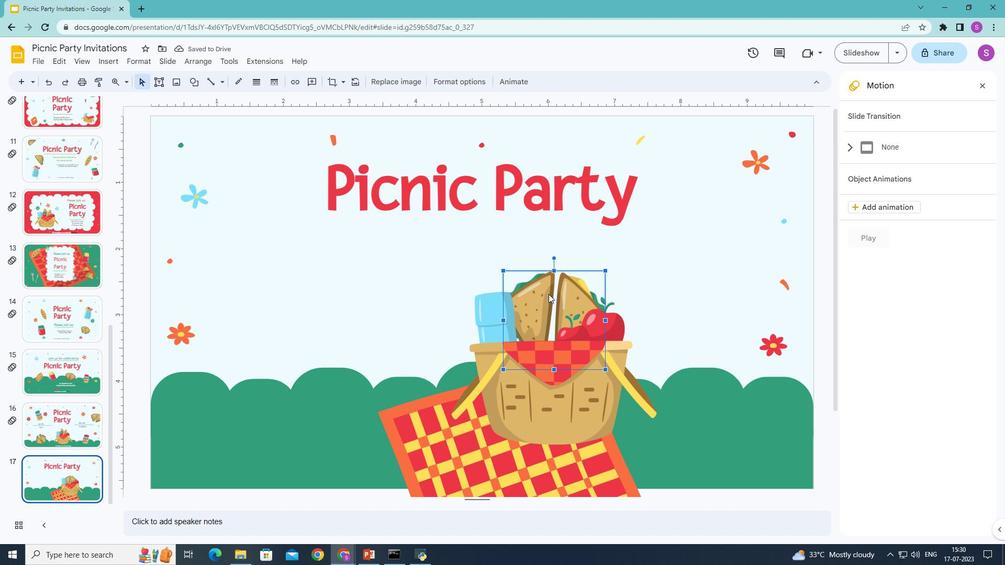 
Action: Mouse pressed left at (547, 296)
Screenshot: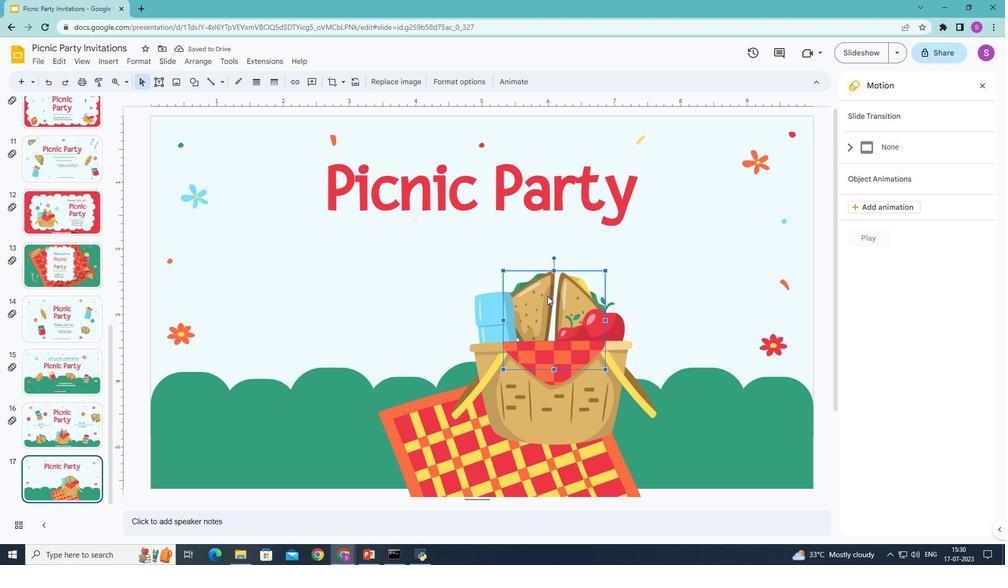 
Action: Mouse moved to (583, 233)
Screenshot: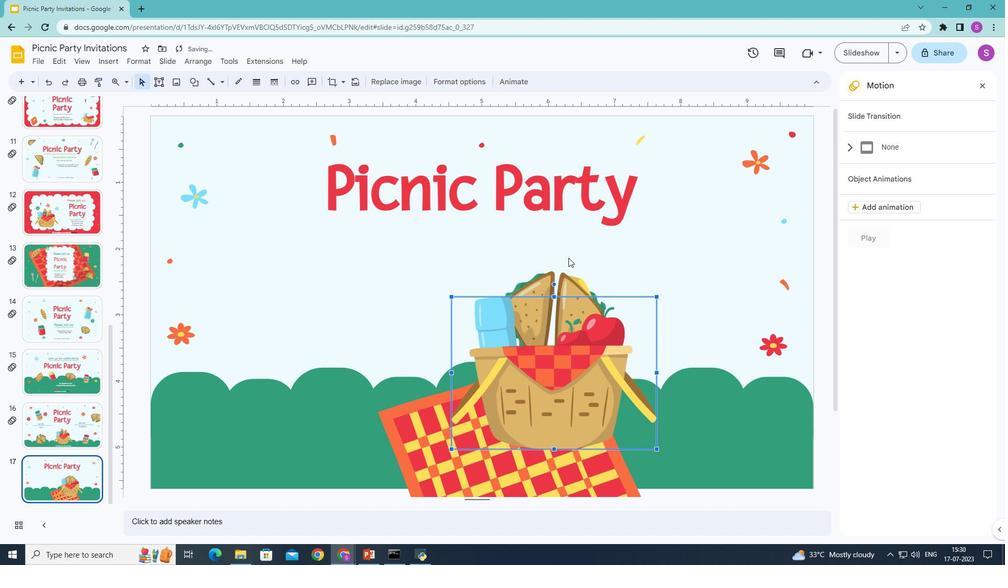 
Action: Mouse pressed left at (583, 233)
Screenshot: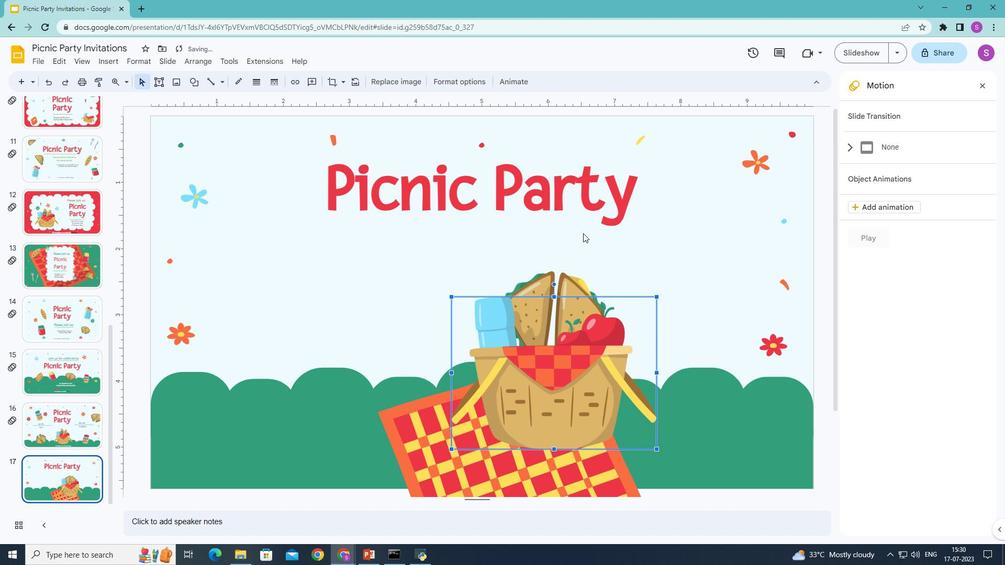 
Action: Mouse moved to (535, 281)
Screenshot: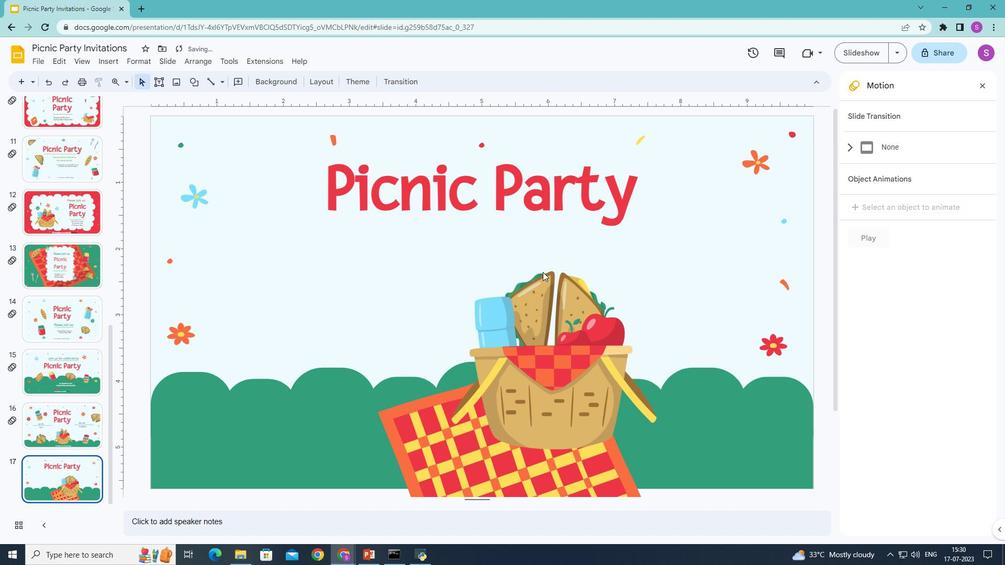 
Action: Mouse pressed left at (535, 281)
Screenshot: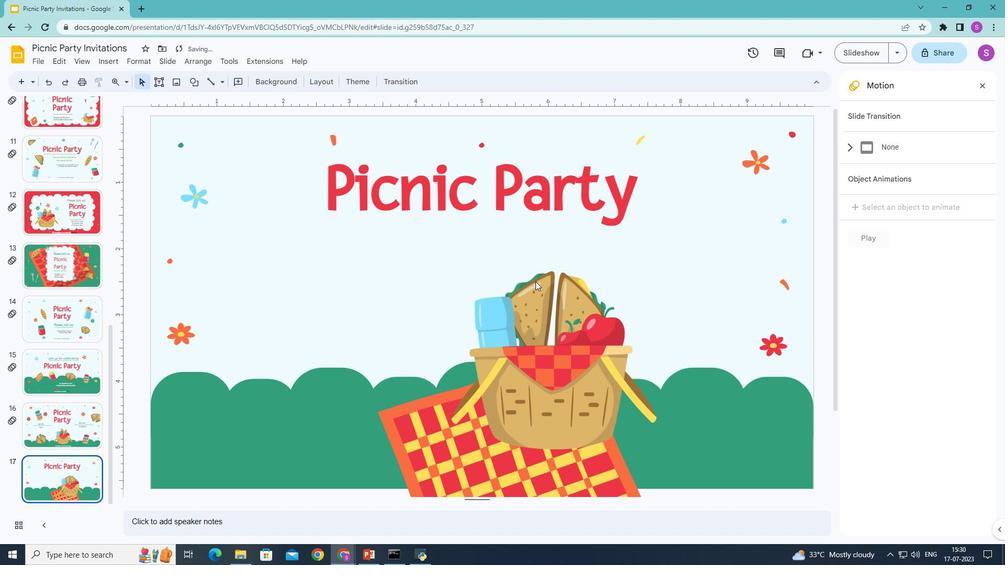 
Action: Mouse moved to (541, 288)
Screenshot: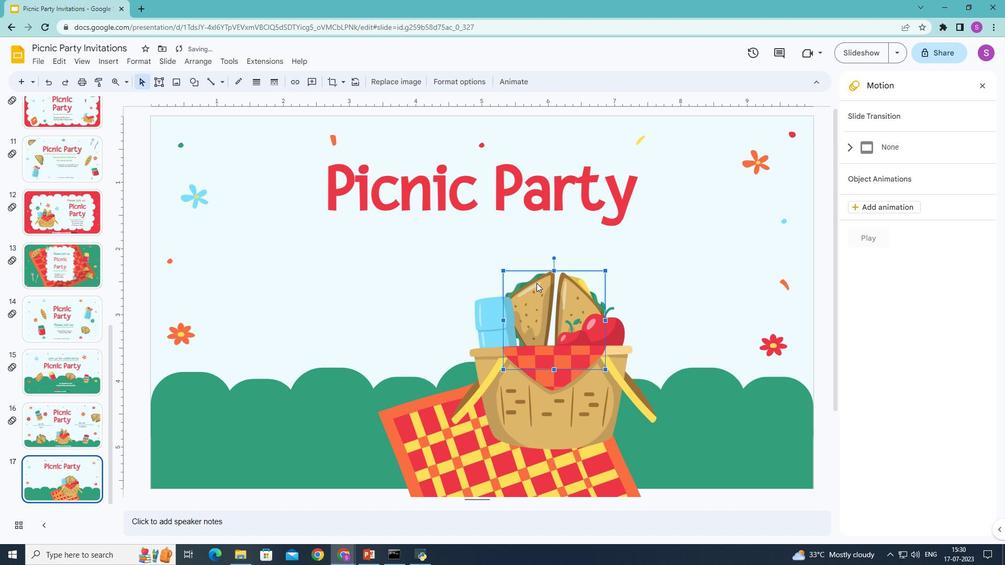 
Action: Mouse pressed left at (541, 288)
Screenshot: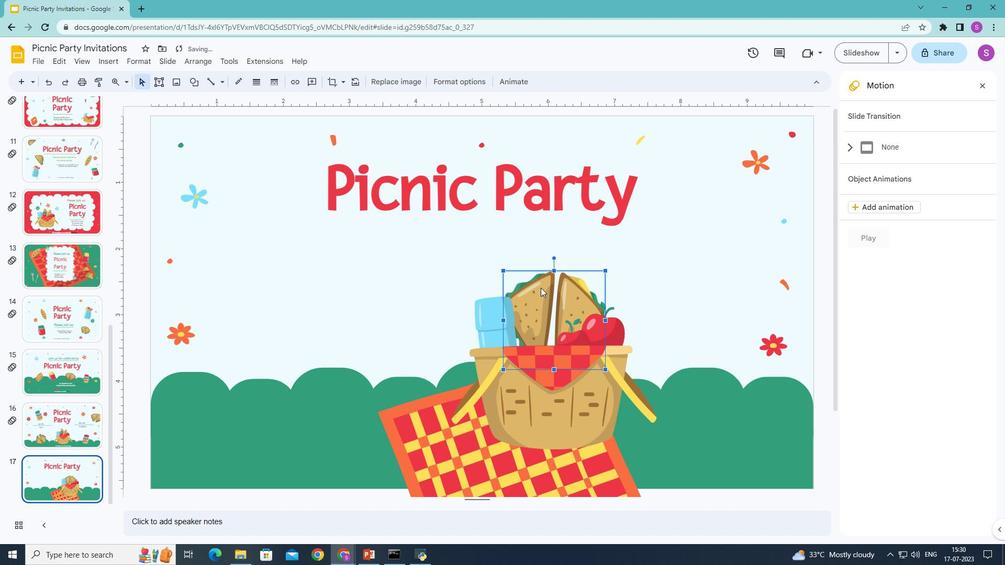 
Action: Mouse moved to (659, 270)
Screenshot: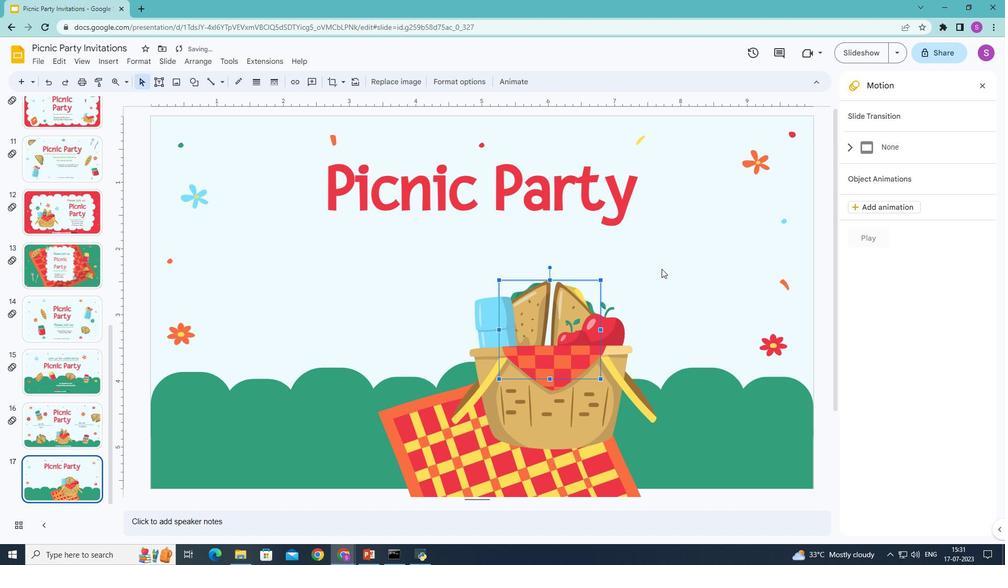 
Action: Mouse pressed left at (659, 270)
Screenshot: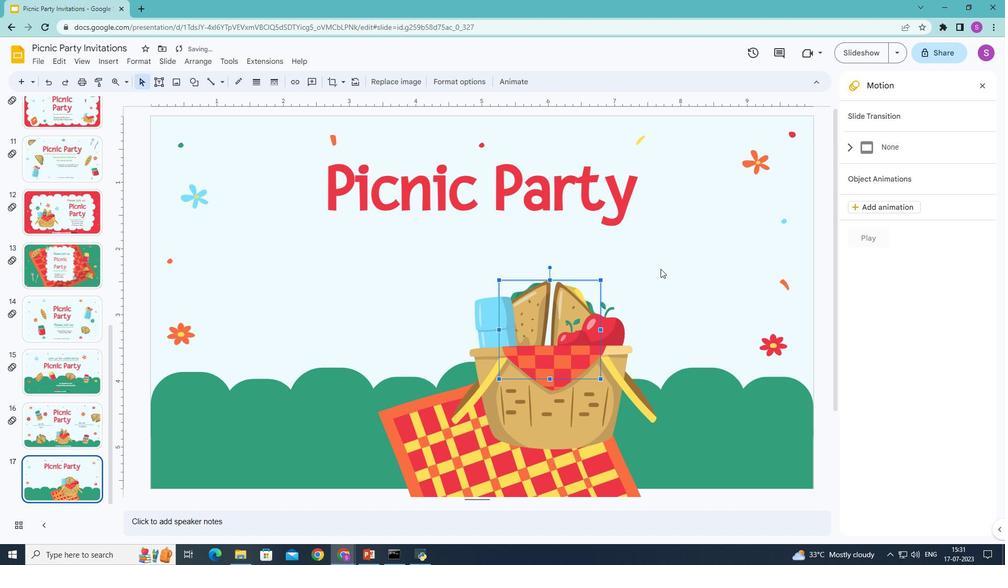 
Action: Mouse moved to (543, 312)
Screenshot: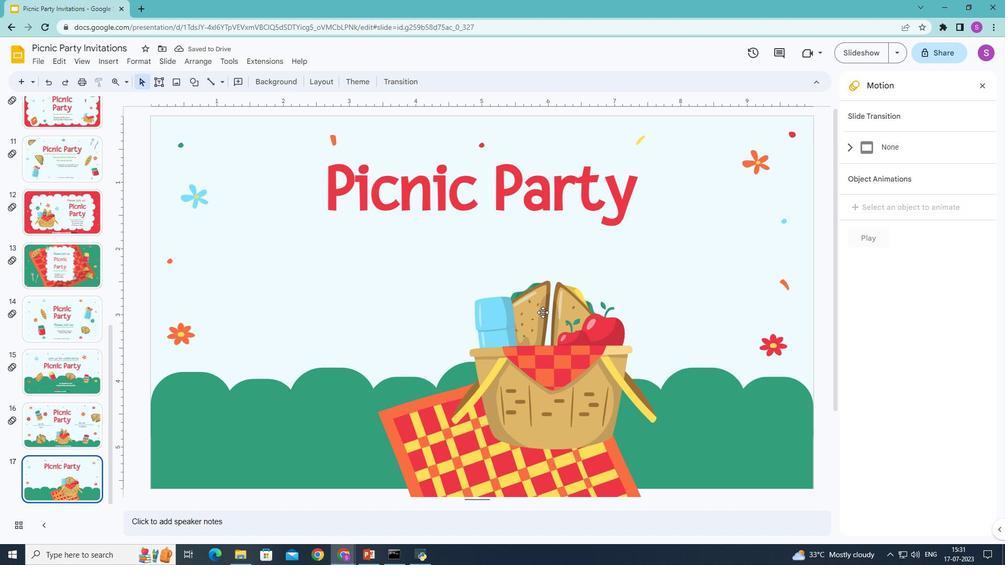
Action: Mouse pressed left at (543, 312)
Screenshot: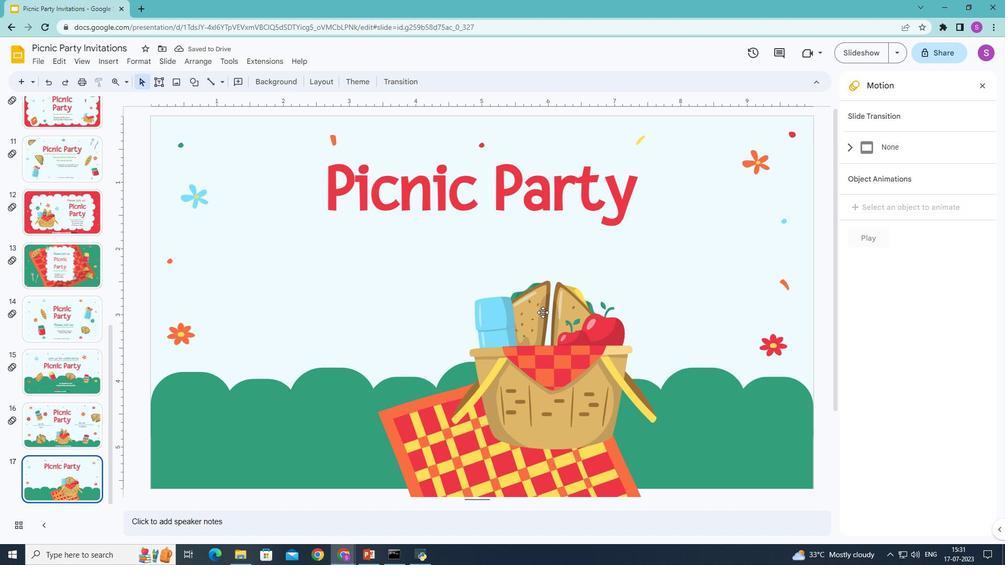 
Action: Mouse moved to (549, 284)
Screenshot: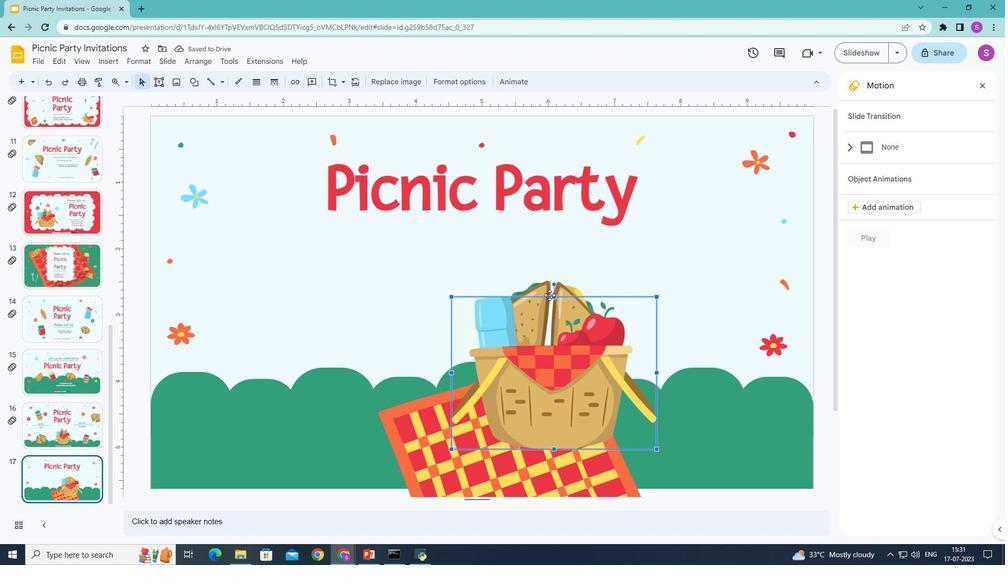
Action: Mouse pressed left at (549, 284)
Screenshot: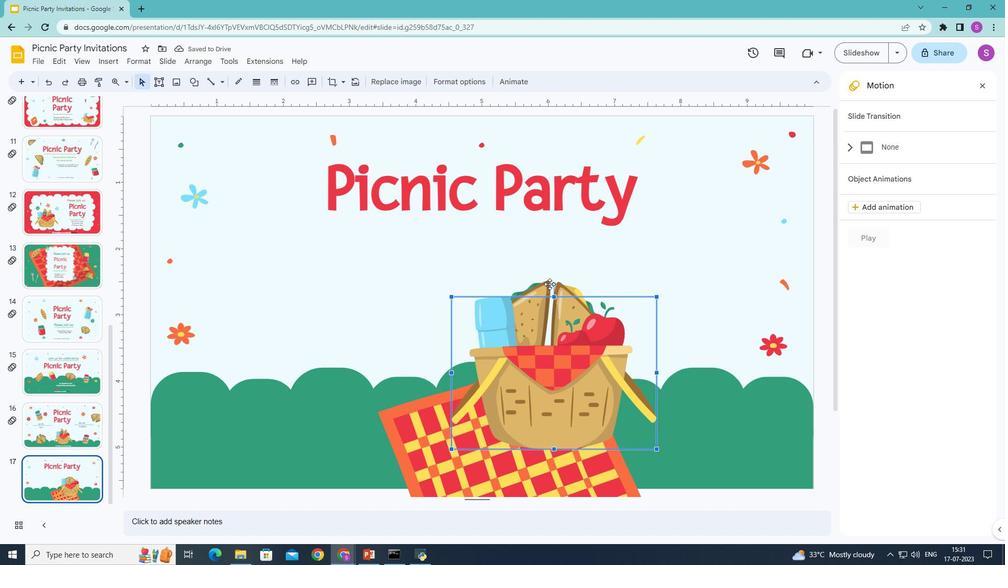 
Action: Mouse moved to (549, 280)
Screenshot: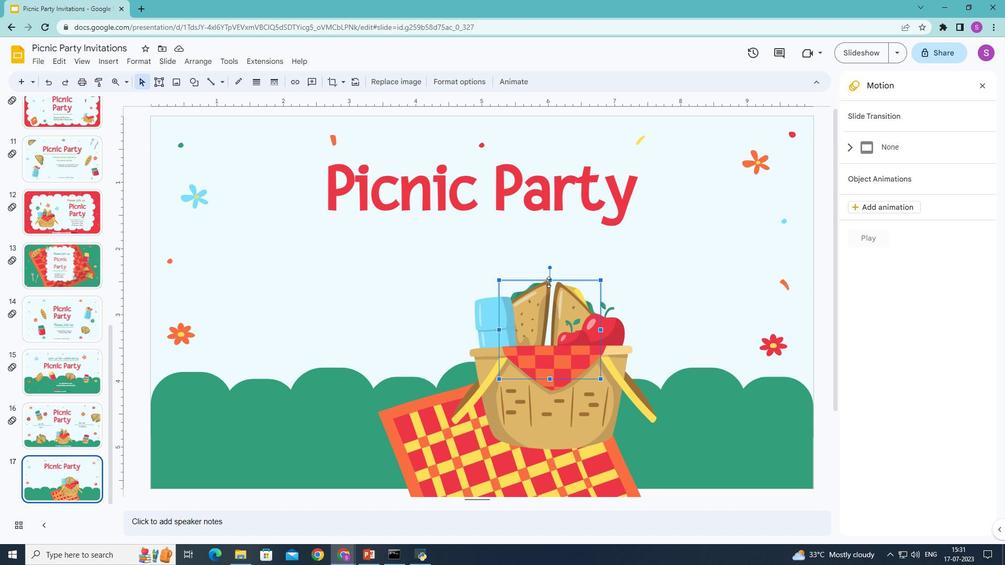 
Action: Mouse pressed left at (549, 280)
Screenshot: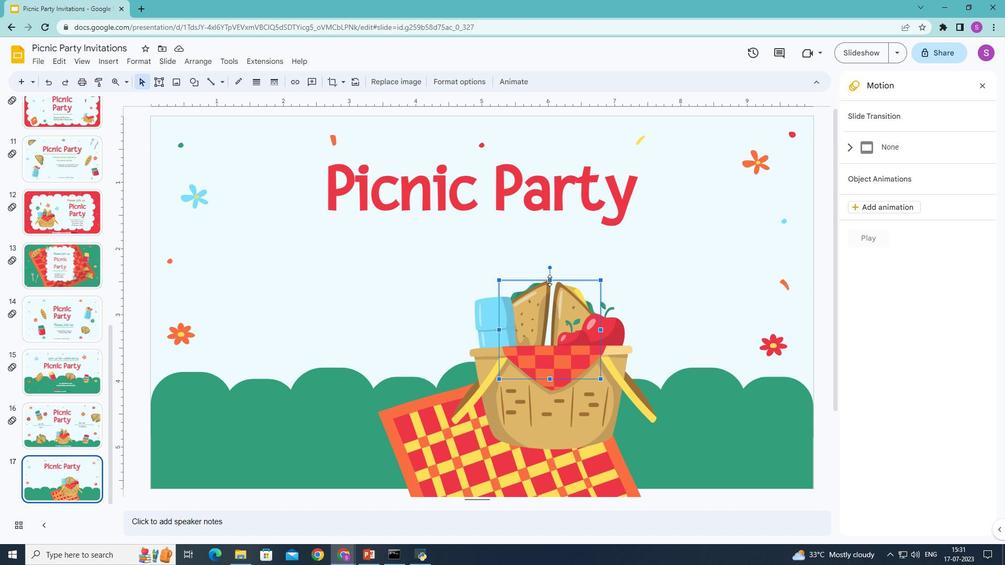 
Action: Mouse moved to (549, 286)
Screenshot: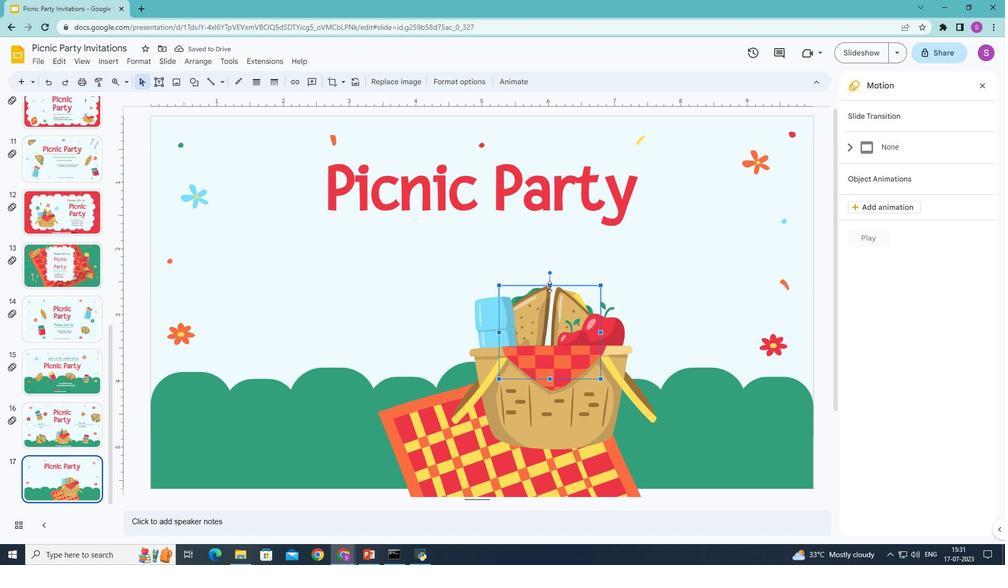 
Action: Mouse pressed left at (549, 286)
Screenshot: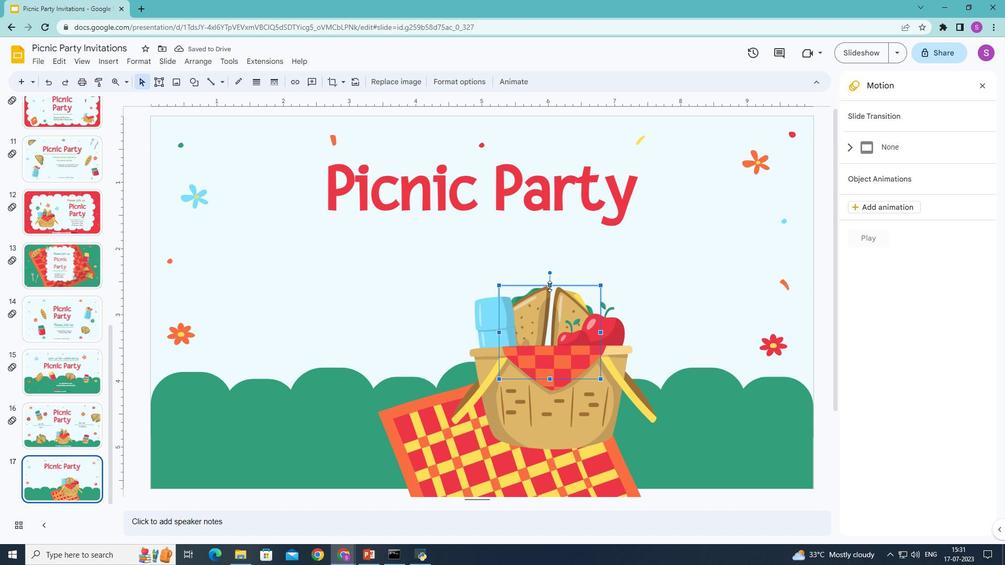 
Action: Mouse moved to (671, 260)
Screenshot: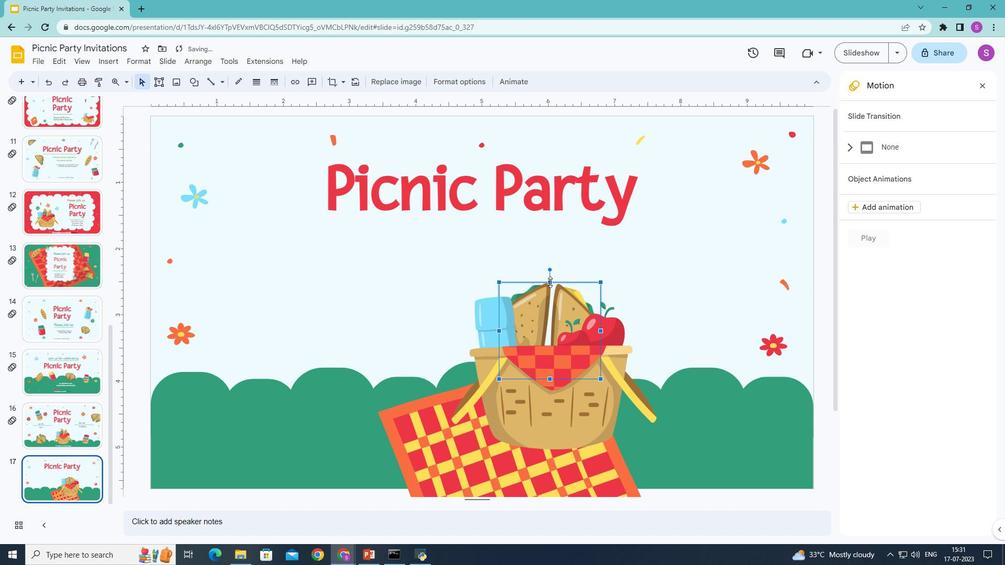 
Action: Mouse pressed left at (671, 260)
Screenshot: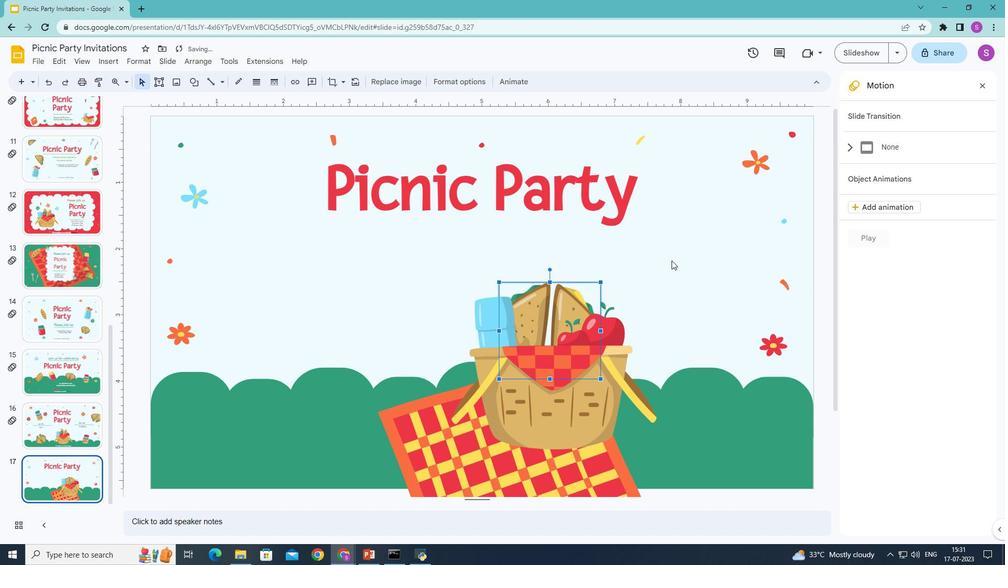 
Action: Mouse moved to (546, 405)
Screenshot: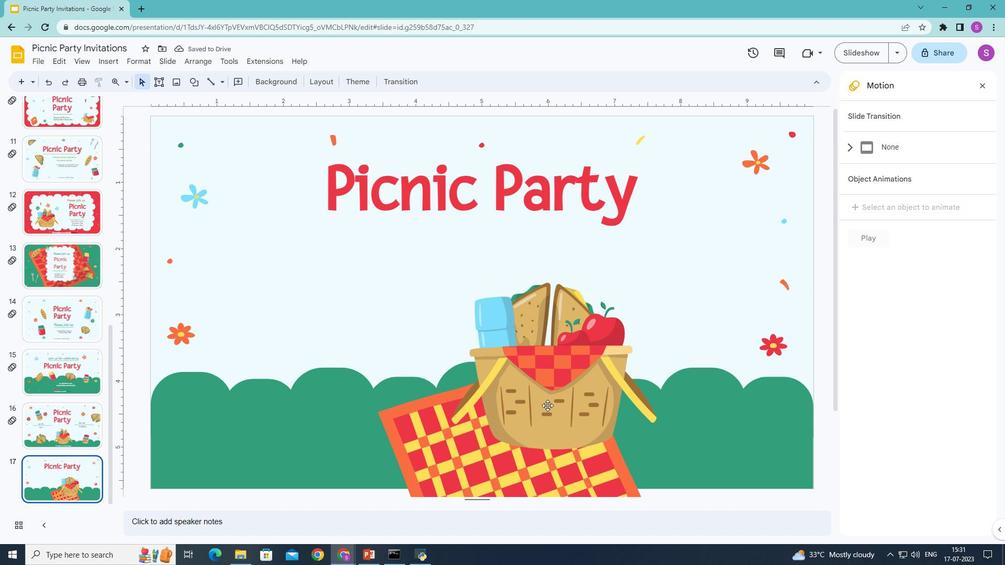 
Action: Mouse pressed left at (546, 405)
Screenshot: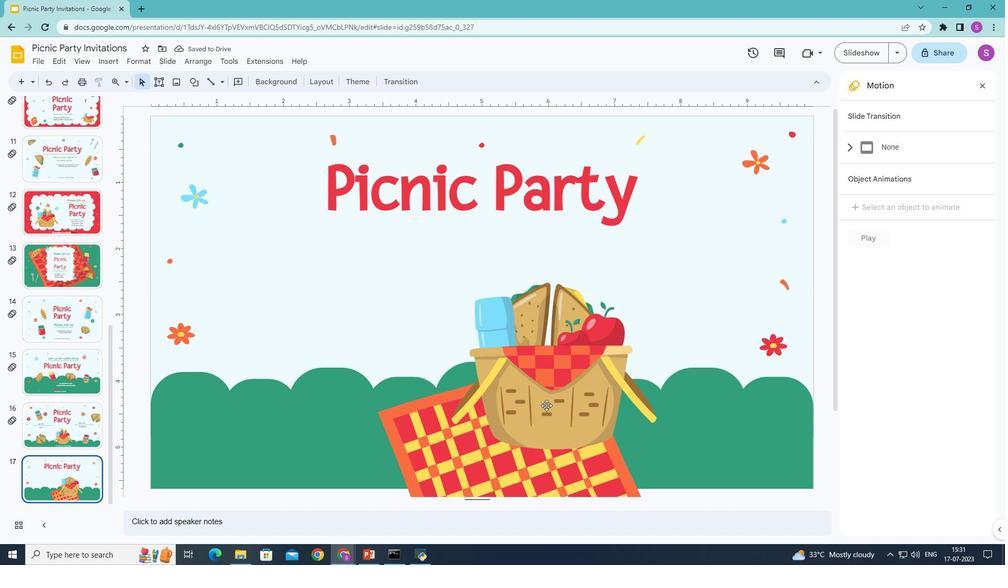 
Action: Mouse moved to (449, 373)
Screenshot: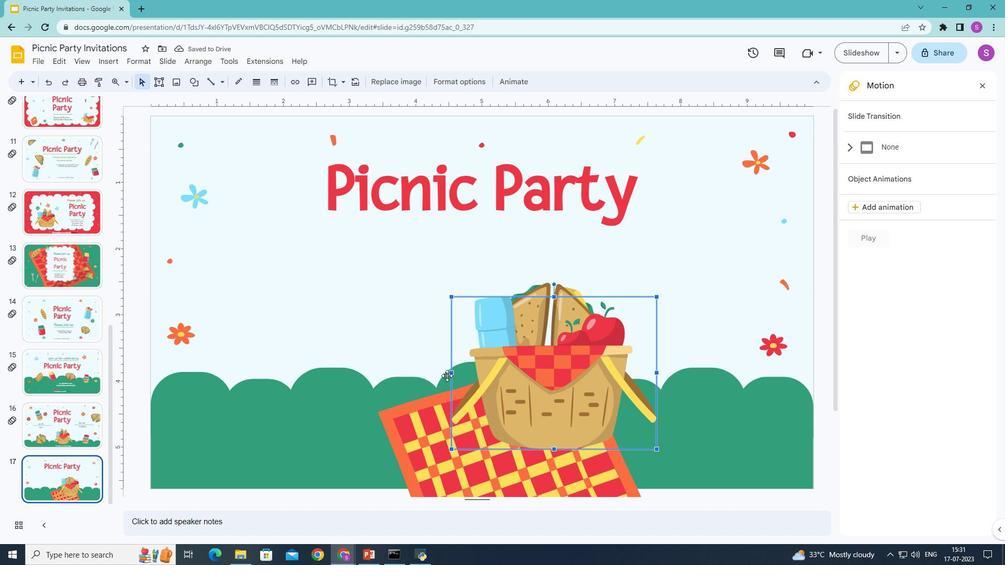 
Action: Mouse pressed left at (449, 373)
Screenshot: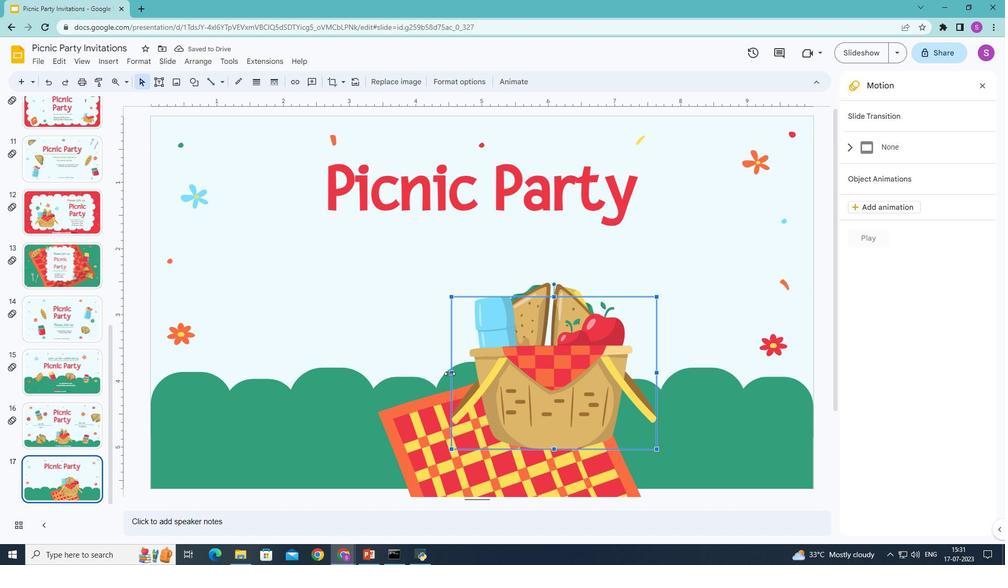 
Action: Mouse moved to (578, 384)
Screenshot: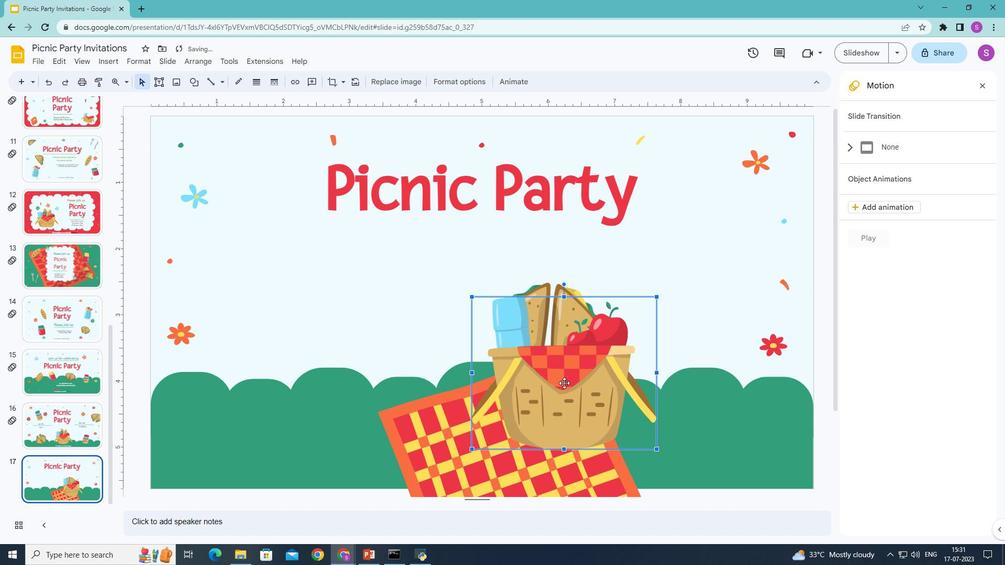 
Action: Mouse pressed left at (578, 384)
Screenshot: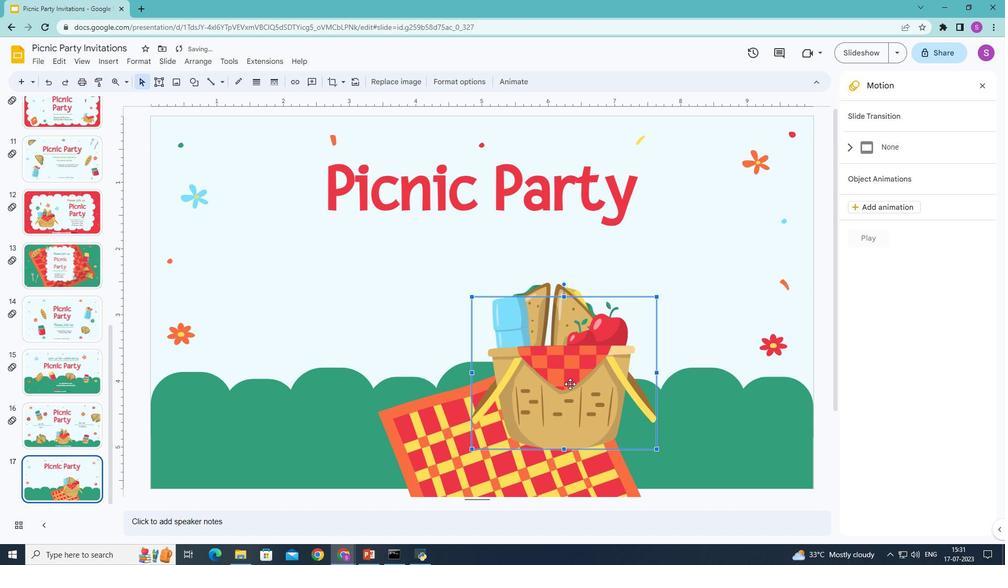 
Action: Mouse moved to (702, 288)
Screenshot: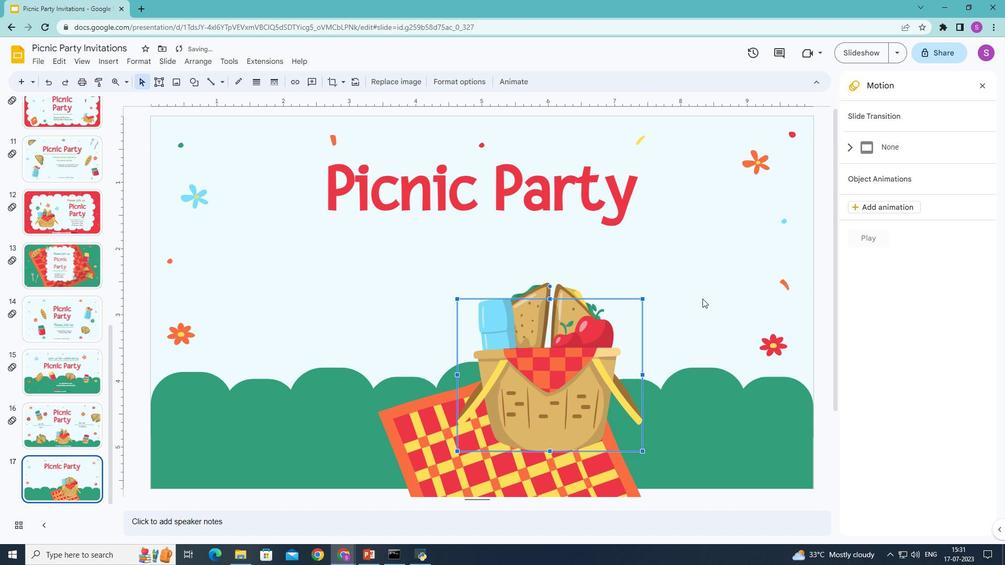 
Action: Mouse pressed left at (702, 288)
Screenshot: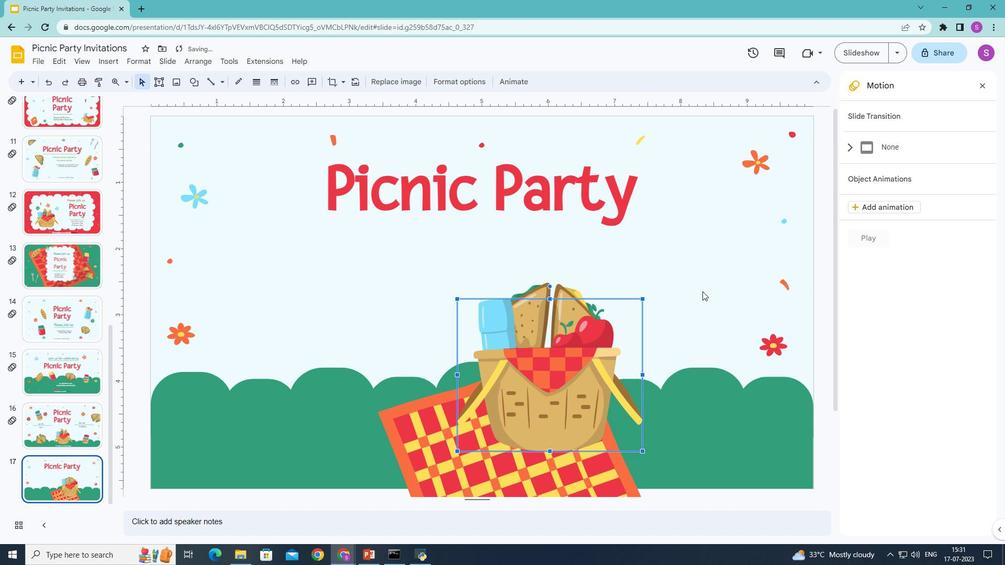 
Action: Mouse moved to (101, 61)
Screenshot: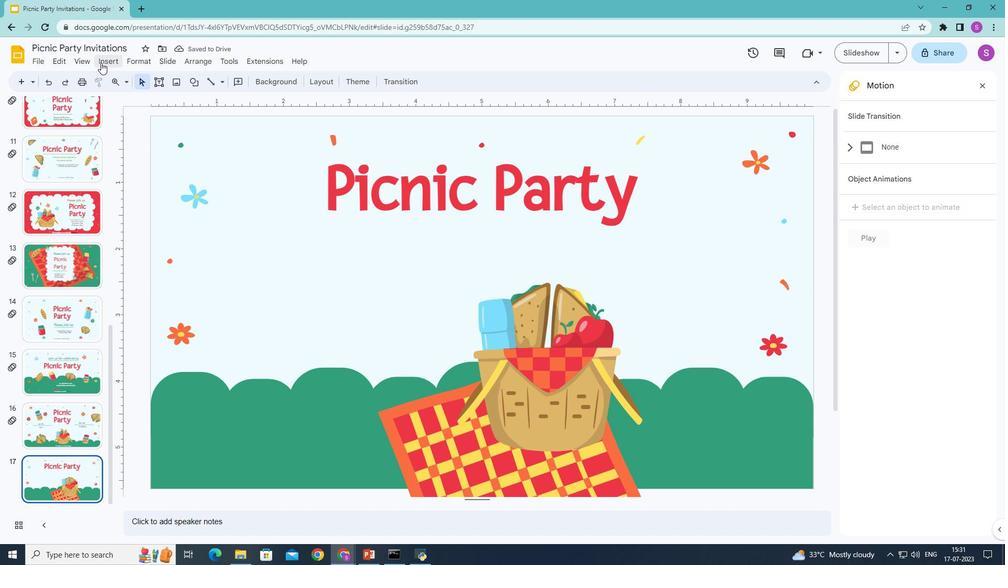 
Action: Mouse pressed left at (101, 61)
Screenshot: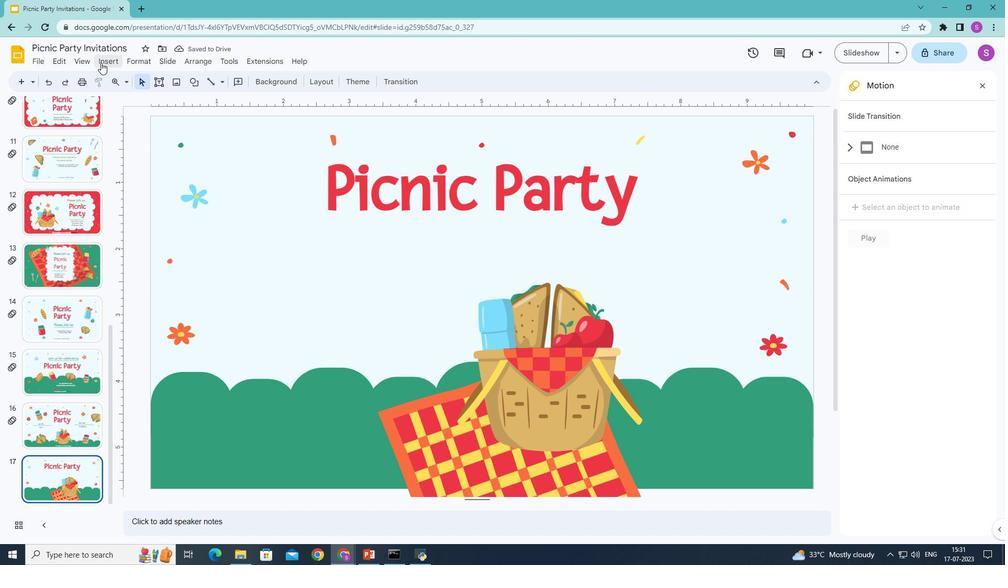 
Action: Mouse moved to (289, 78)
Screenshot: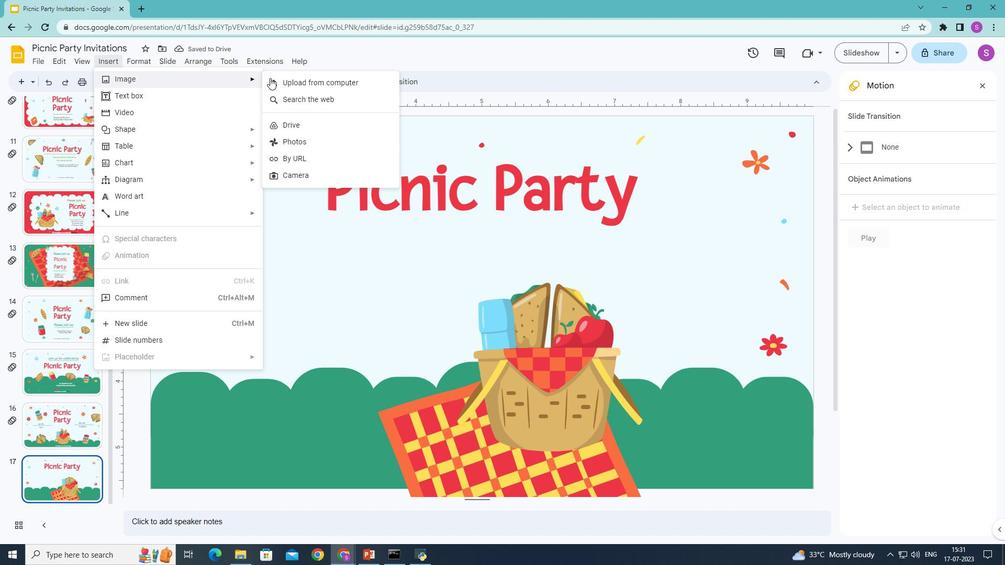 
Action: Mouse pressed left at (289, 78)
Screenshot: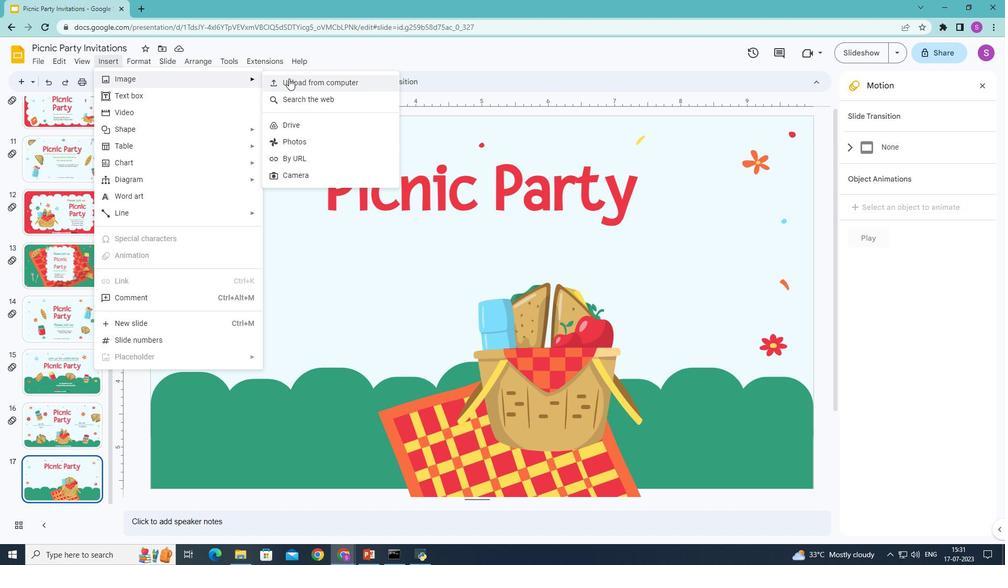 
Action: Mouse moved to (352, 148)
Screenshot: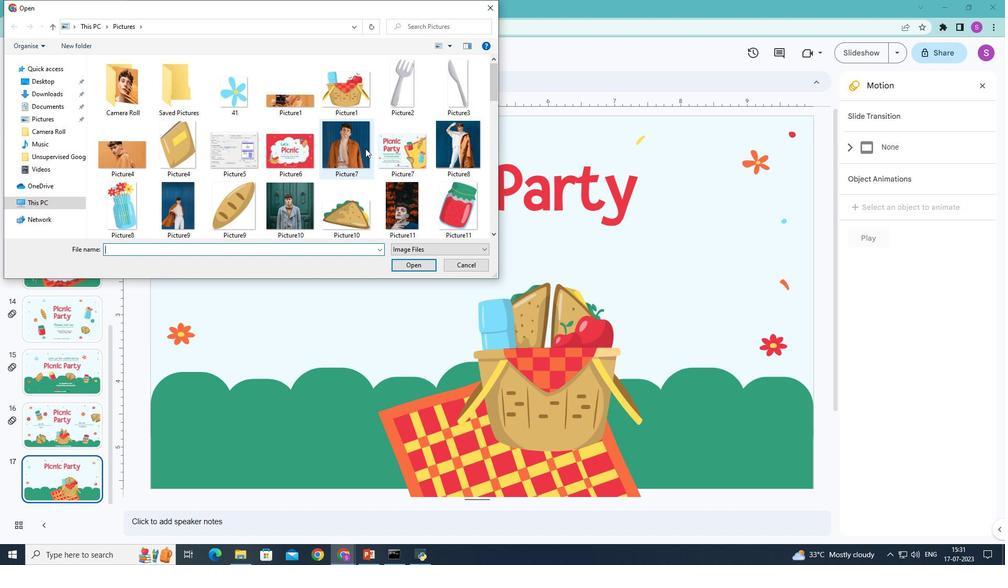 
Action: Mouse scrolled (352, 148) with delta (0, 0)
Screenshot: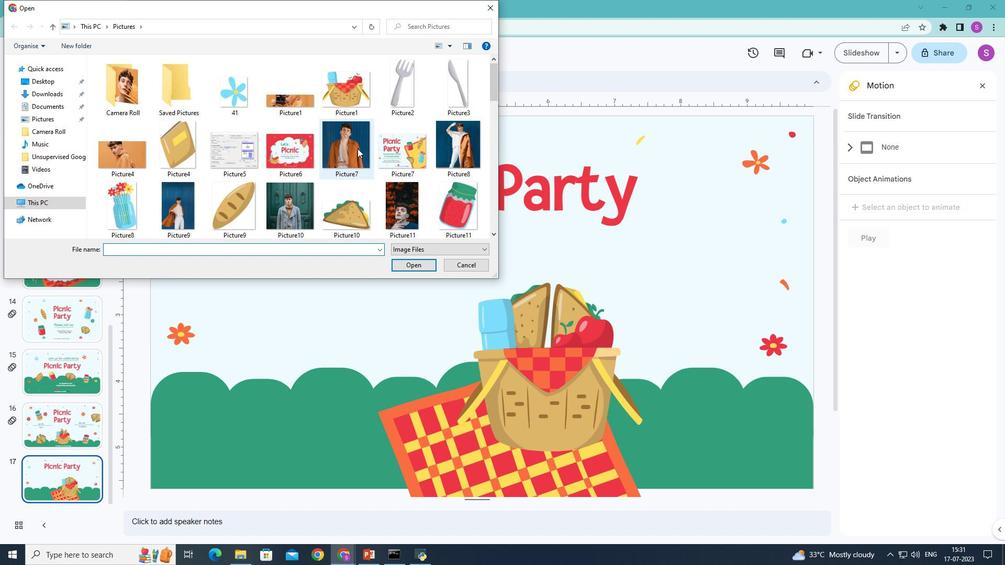 
Action: Mouse scrolled (352, 148) with delta (0, 0)
Screenshot: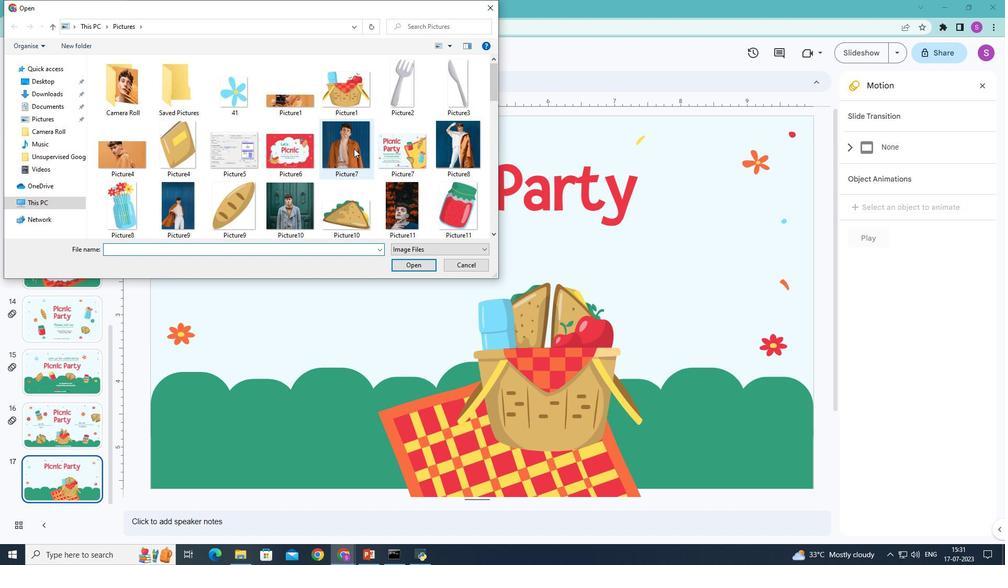 
Action: Mouse moved to (351, 148)
Screenshot: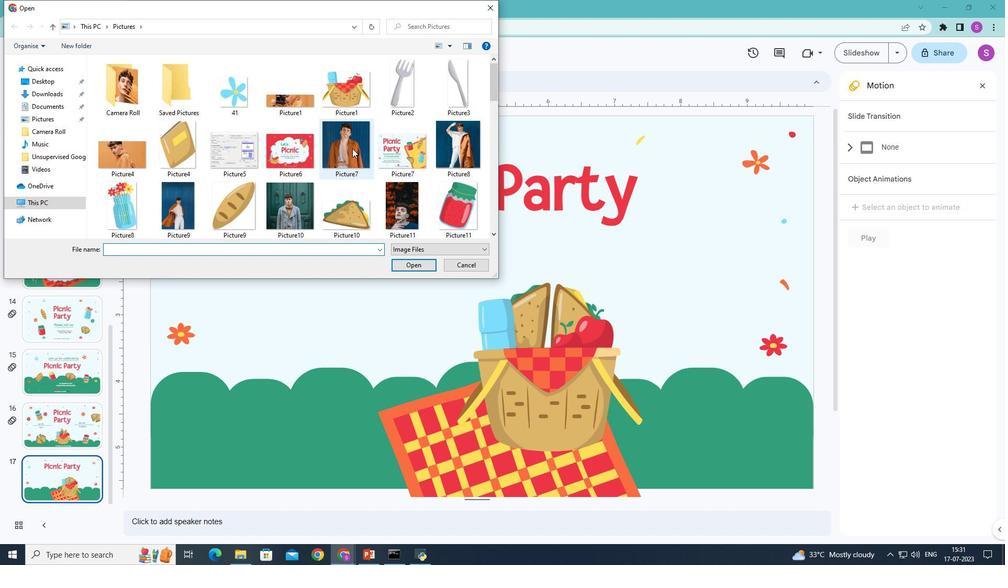
Action: Mouse scrolled (351, 148) with delta (0, 0)
Screenshot: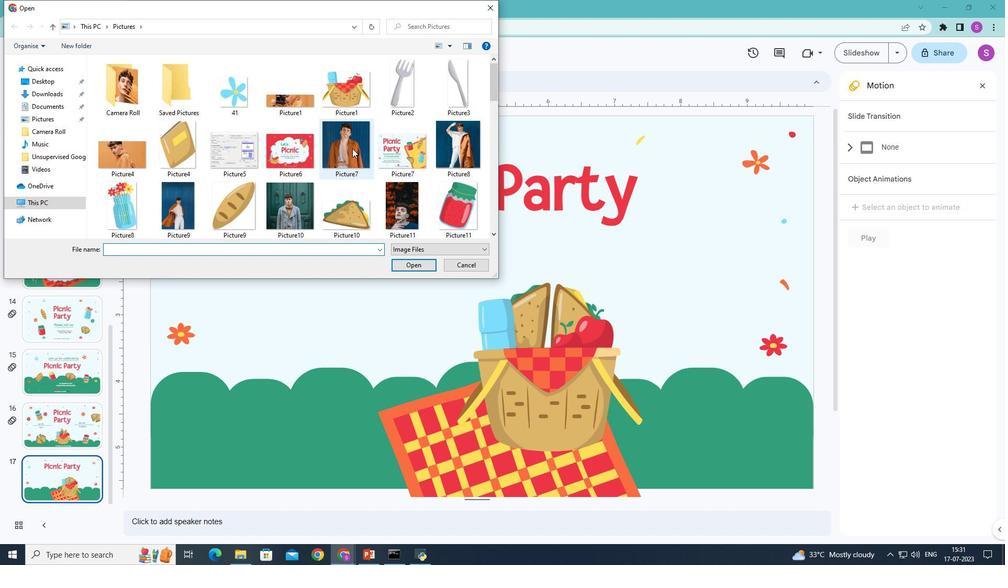 
Action: Mouse scrolled (351, 148) with delta (0, 0)
Screenshot: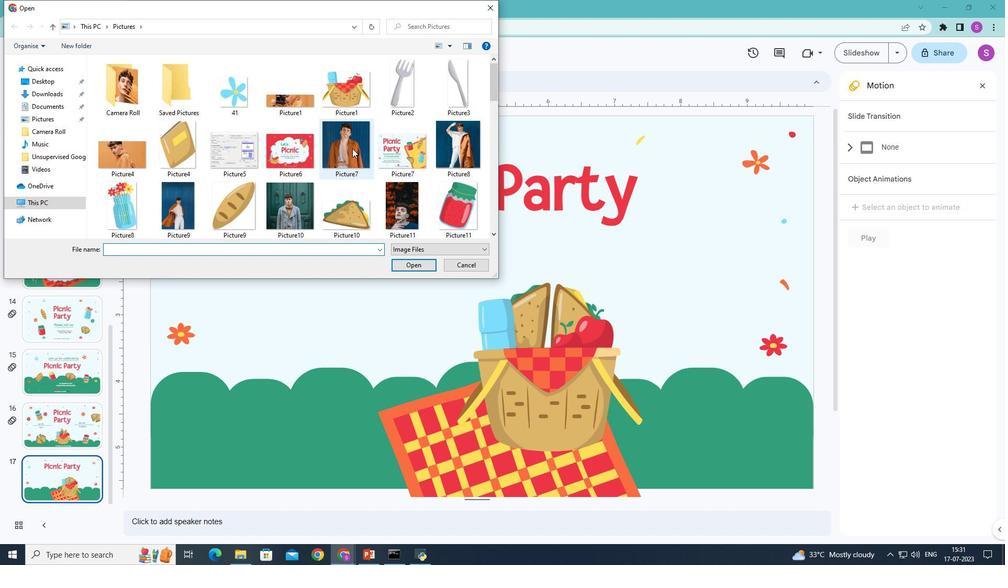
Action: Mouse scrolled (351, 148) with delta (0, 0)
Screenshot: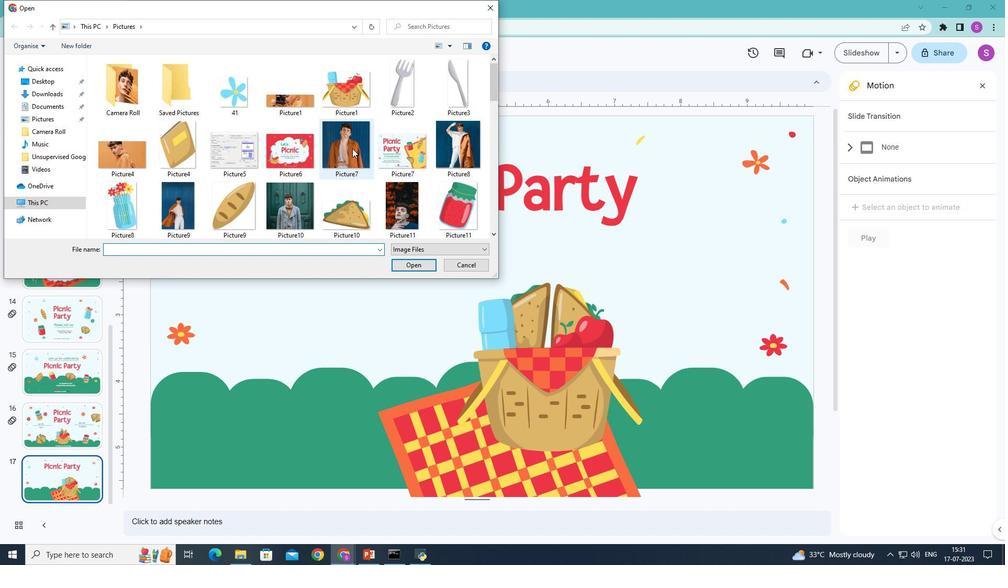 
Action: Mouse scrolled (351, 148) with delta (0, 0)
Screenshot: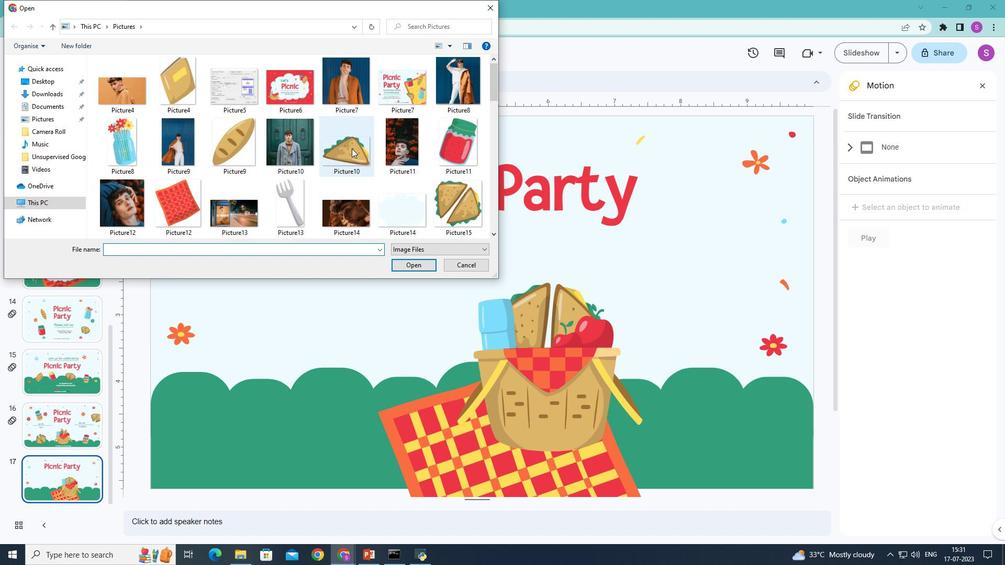 
Action: Mouse moved to (351, 146)
Screenshot: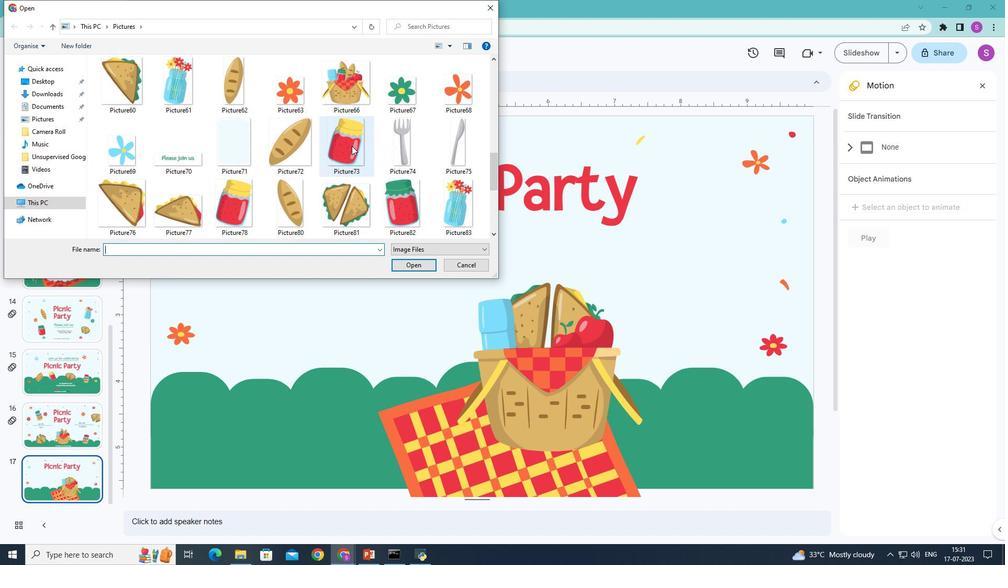 
Action: Mouse scrolled (351, 145) with delta (0, 0)
Screenshot: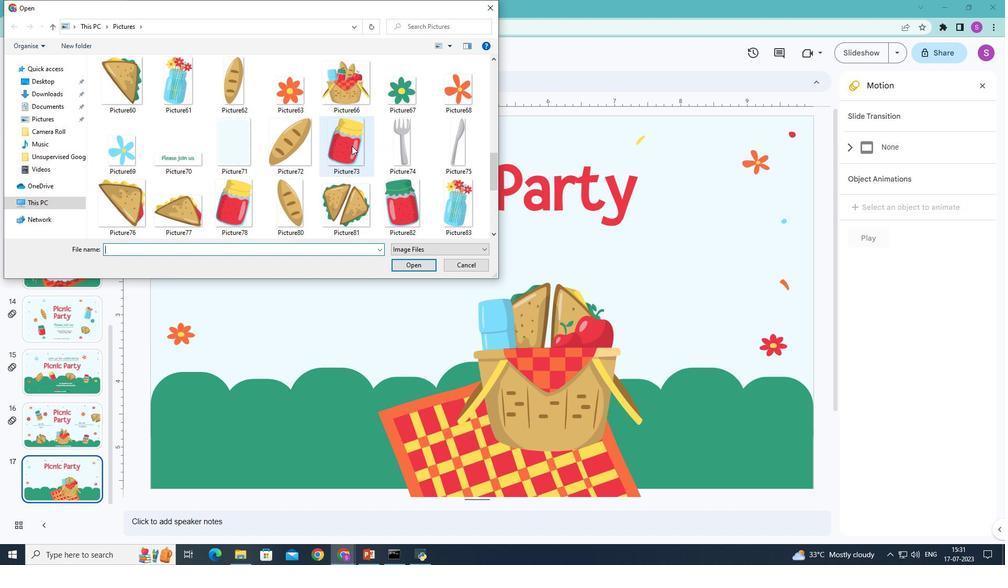 
Action: Mouse scrolled (351, 145) with delta (0, 0)
Screenshot: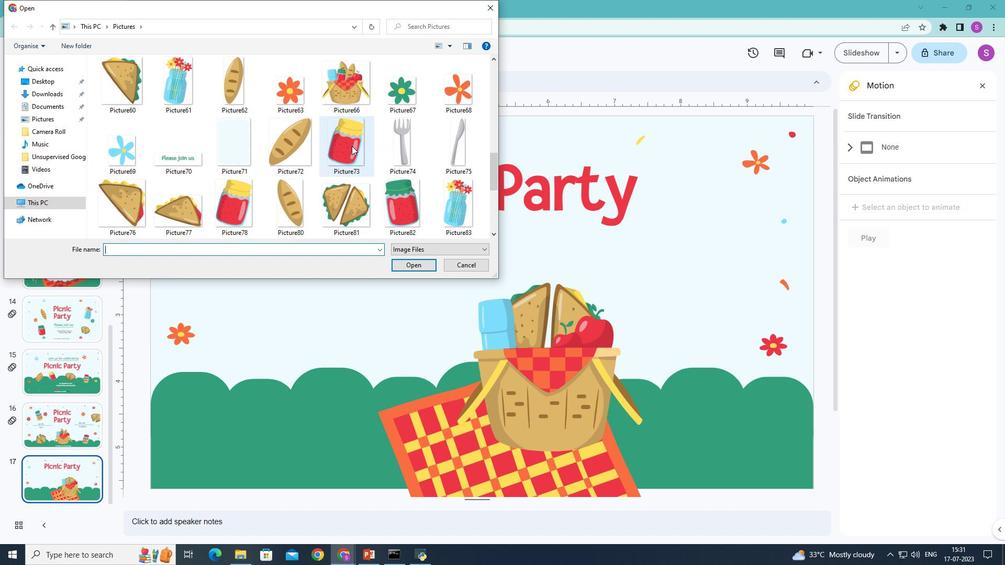 
Action: Mouse moved to (333, 172)
Screenshot: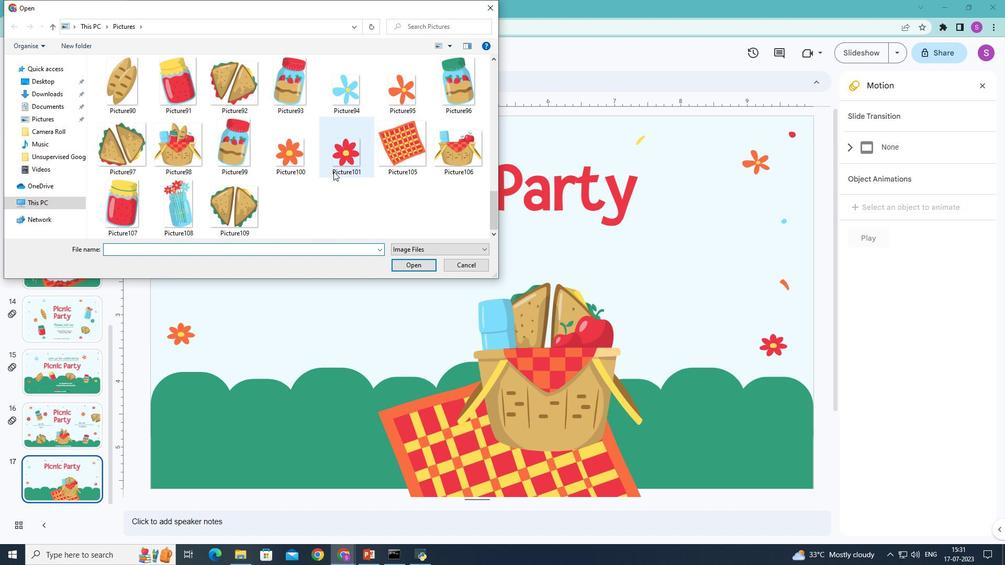 
Action: Mouse scrolled (333, 171) with delta (0, 0)
Screenshot: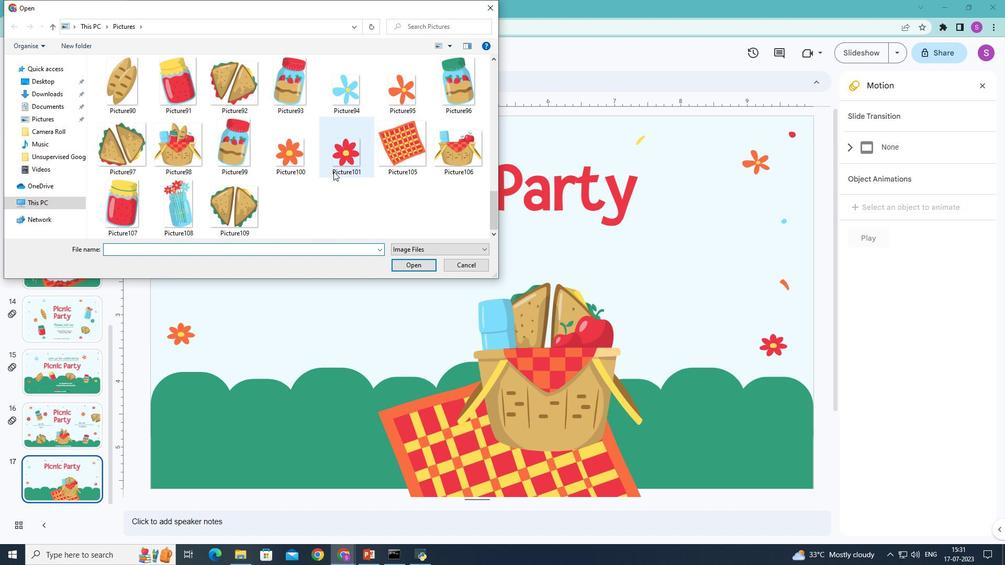 
Action: Mouse scrolled (333, 171) with delta (0, 0)
Screenshot: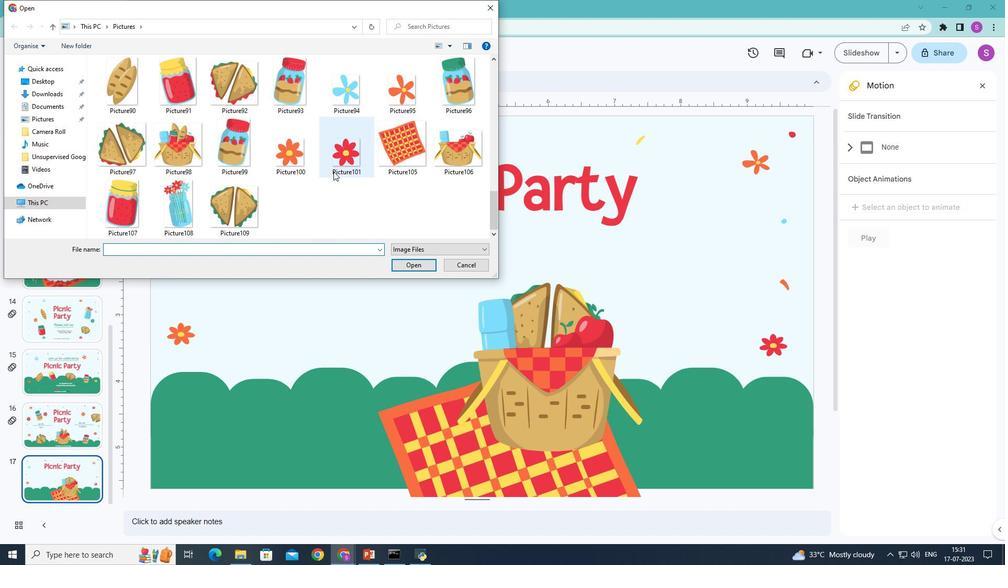
Action: Mouse moved to (125, 216)
Screenshot: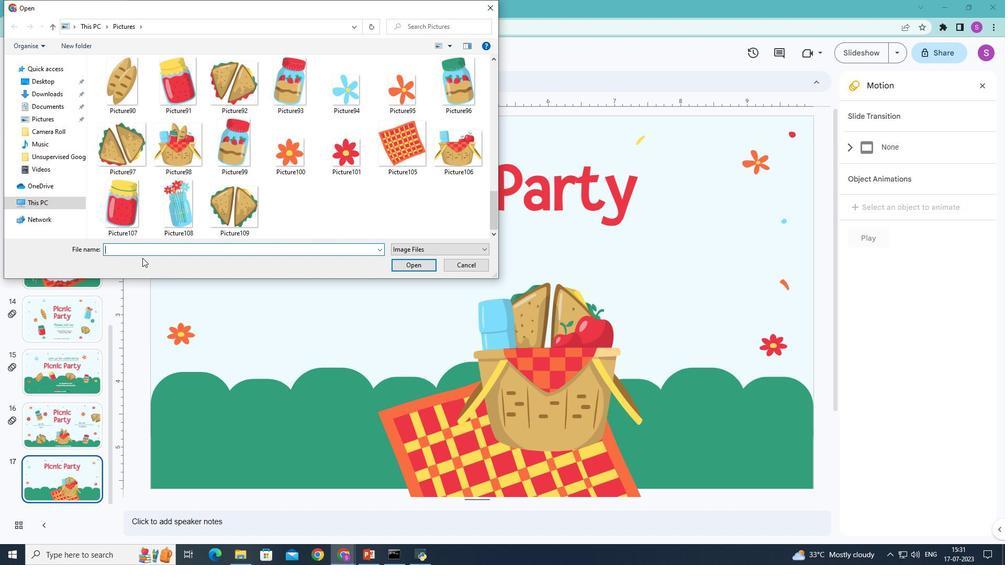 
Action: Mouse pressed left at (125, 216)
Screenshot: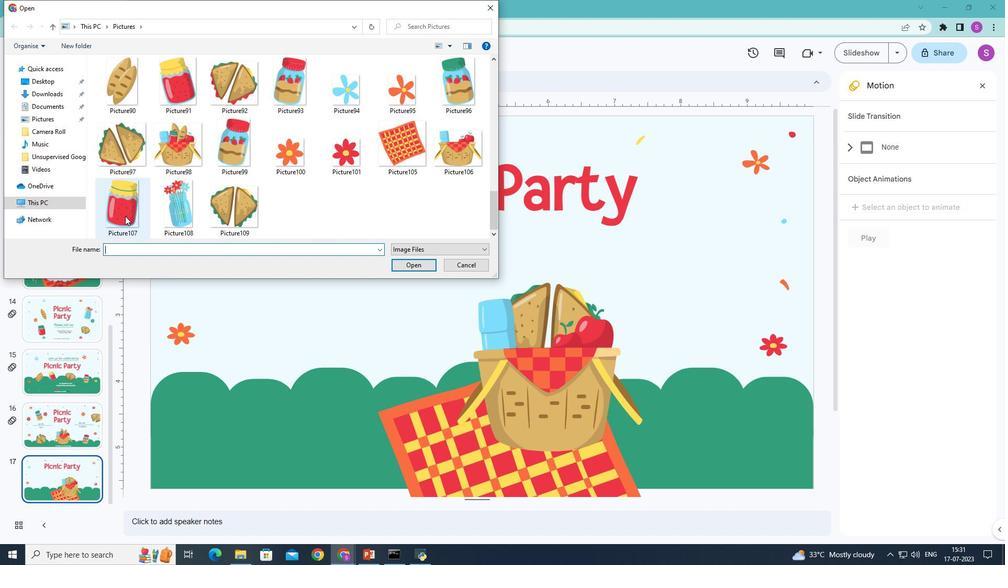 
Action: Mouse moved to (420, 261)
Screenshot: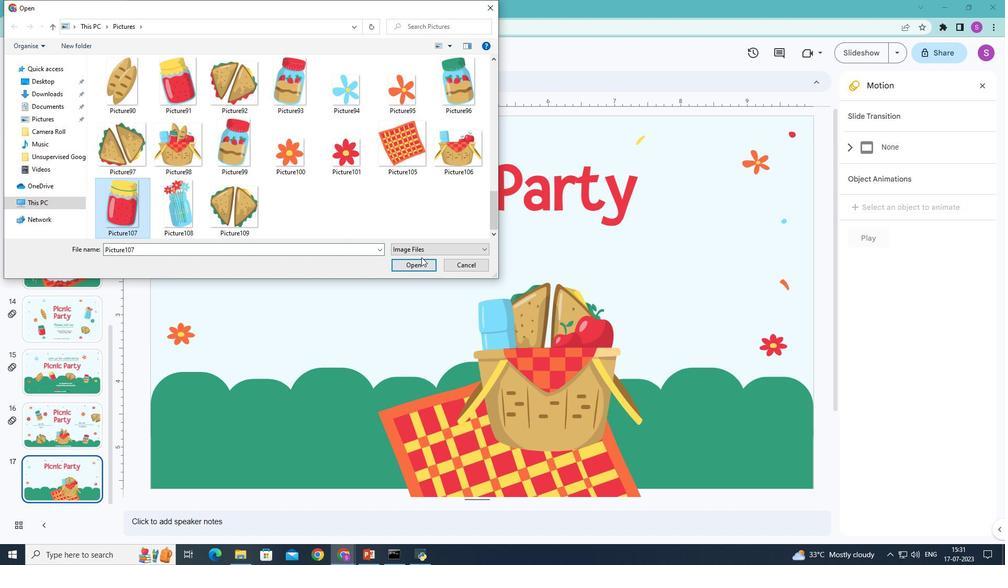 
Action: Mouse pressed left at (420, 261)
Screenshot: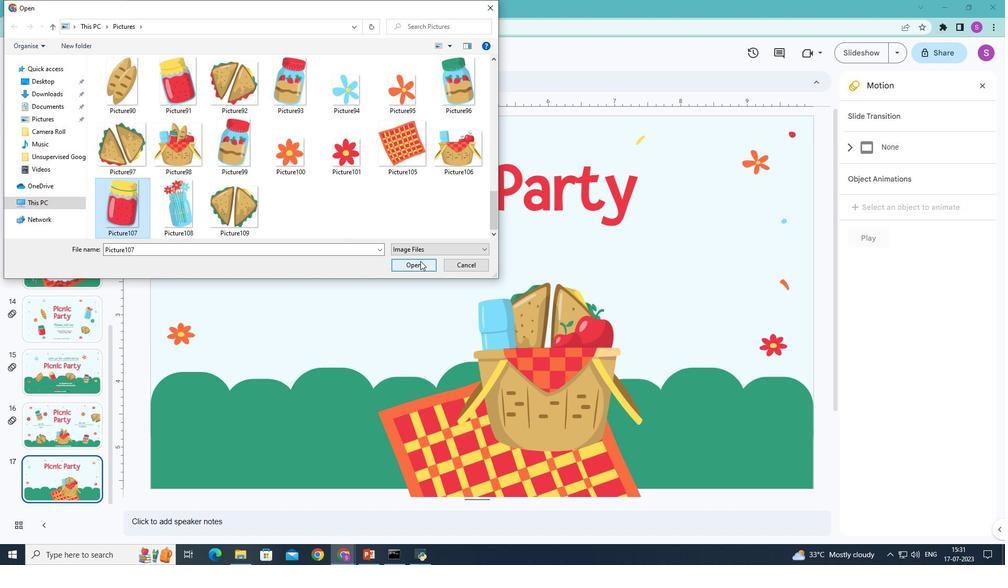 
Action: Mouse moved to (211, 320)
Screenshot: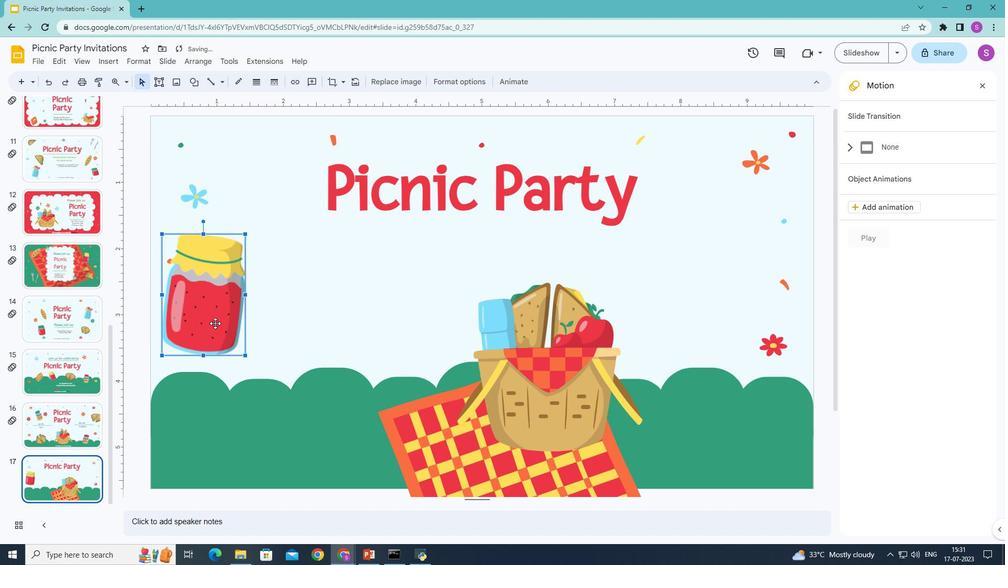 
Action: Mouse pressed left at (211, 320)
Screenshot: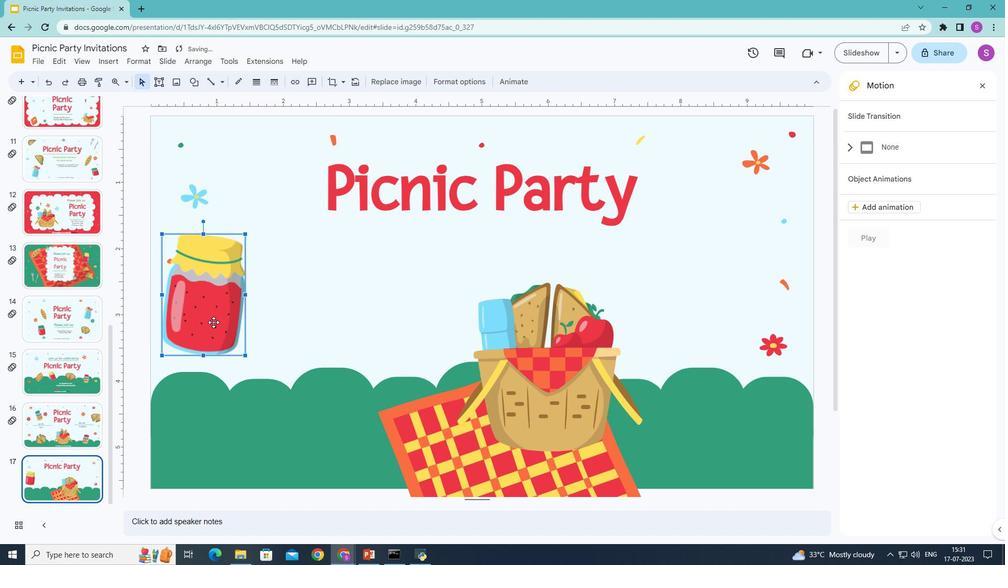 
Action: Mouse moved to (336, 224)
Screenshot: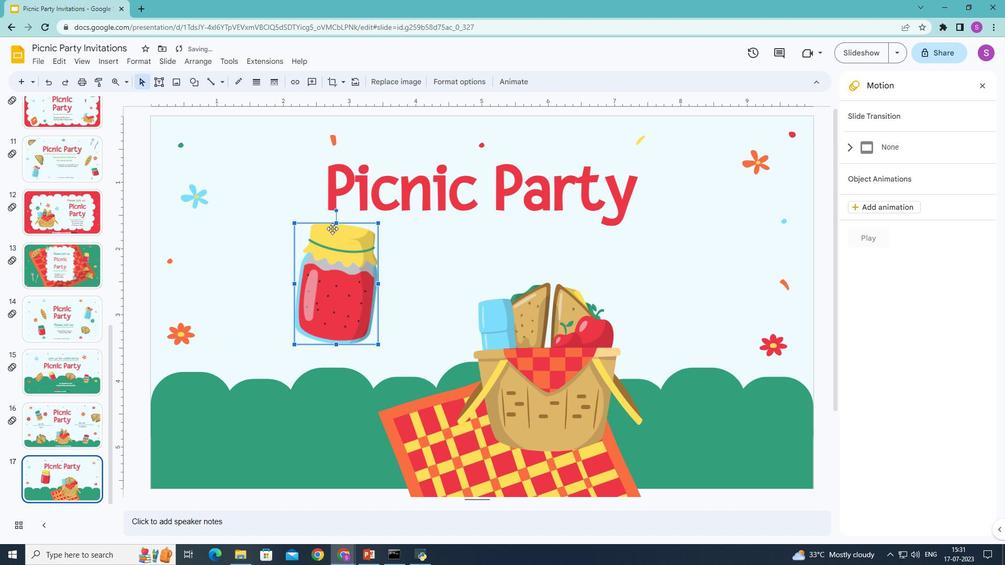 
Action: Mouse pressed left at (336, 224)
Screenshot: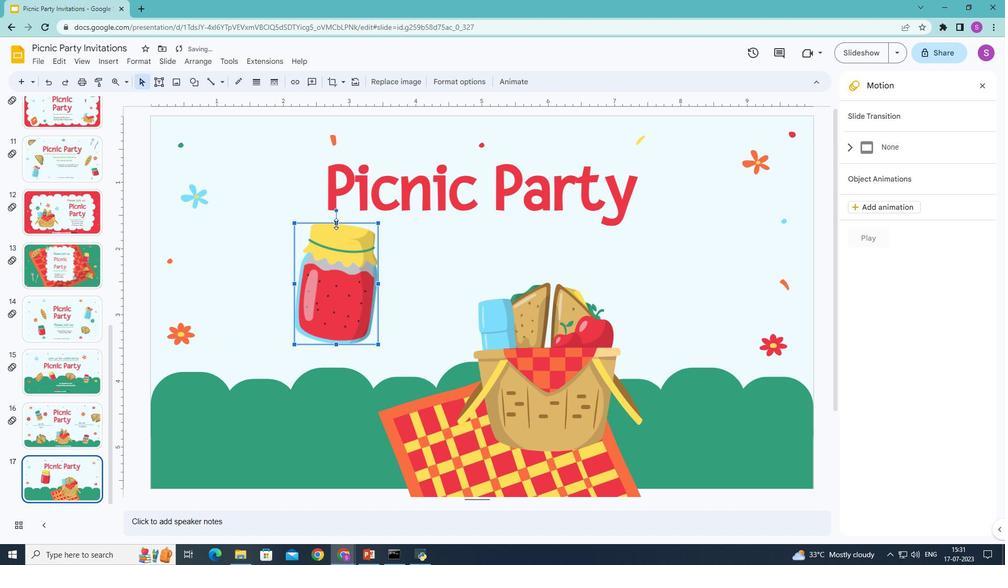 
Action: Mouse moved to (293, 293)
Screenshot: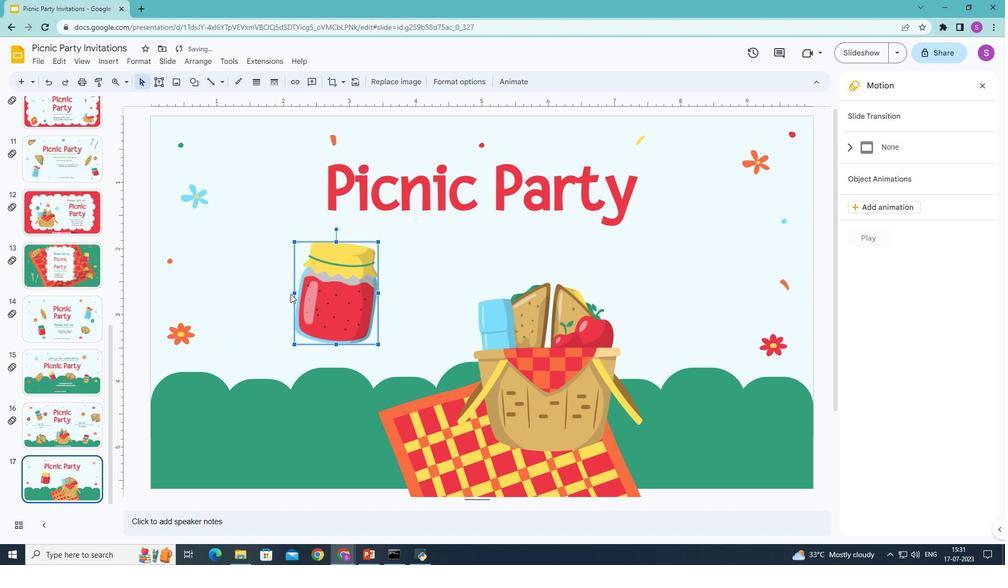 
Action: Mouse pressed left at (293, 293)
Screenshot: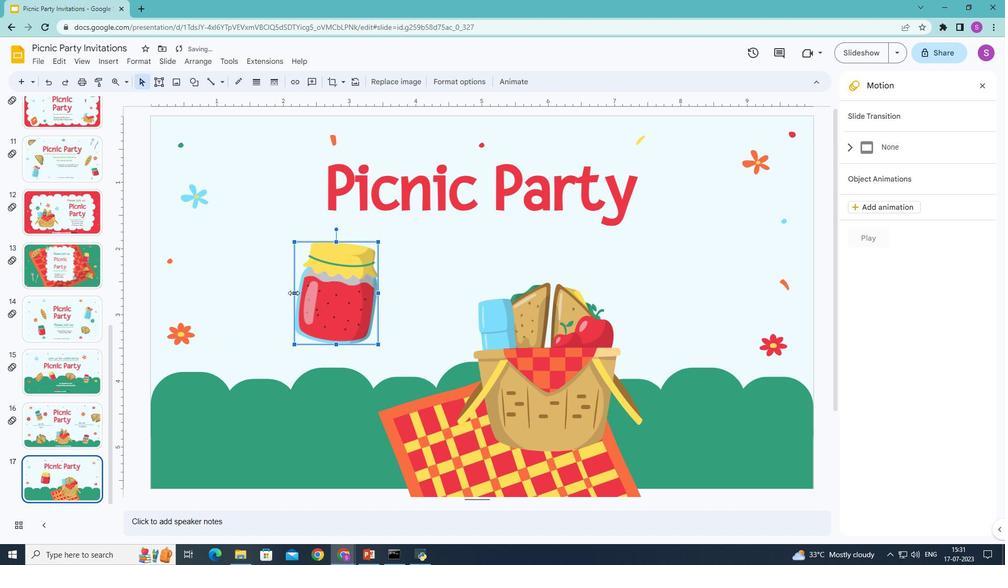 
Action: Mouse moved to (376, 292)
Screenshot: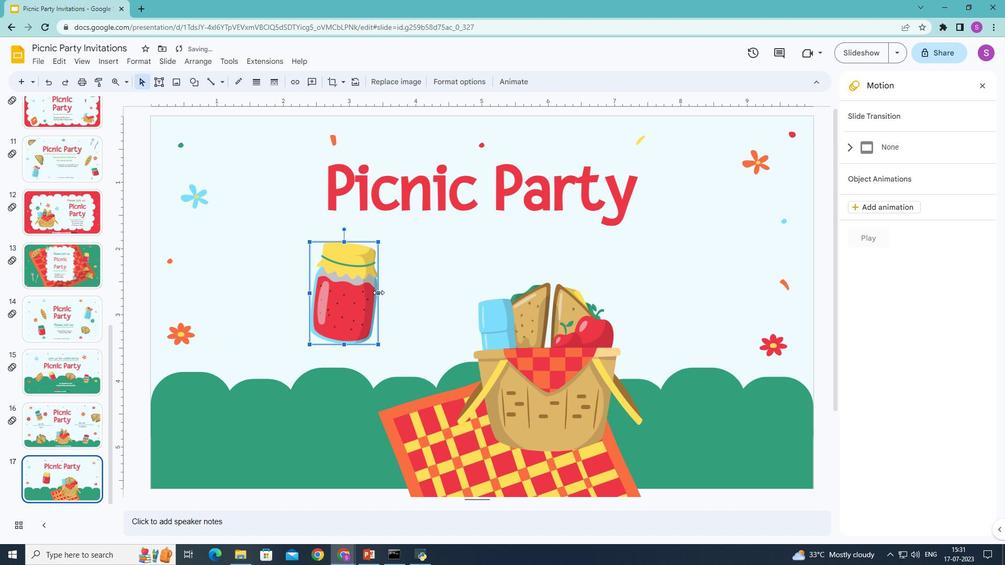 
Action: Mouse pressed left at (376, 292)
Screenshot: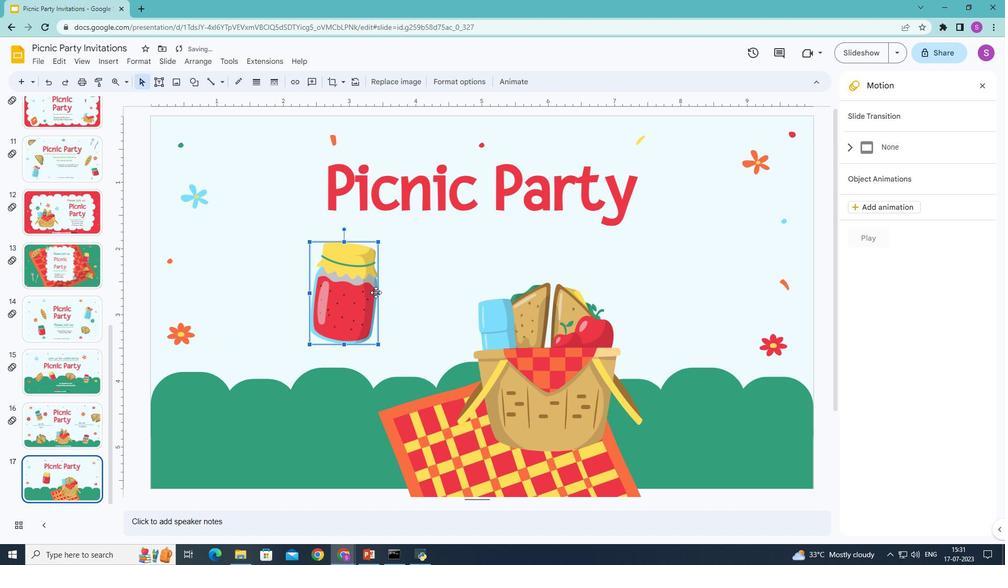 
Action: Mouse moved to (410, 282)
Screenshot: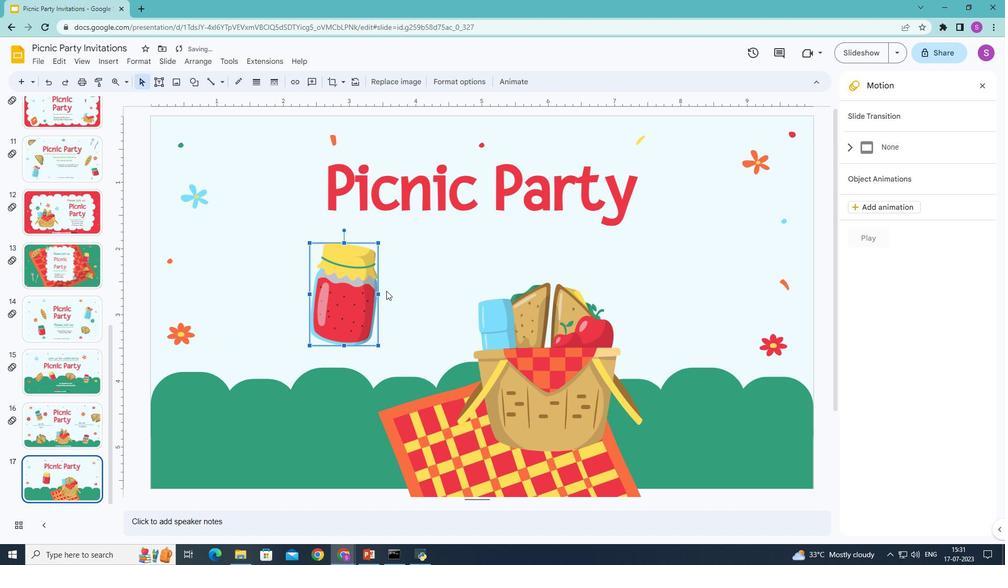 
Action: Mouse pressed left at (410, 282)
Screenshot: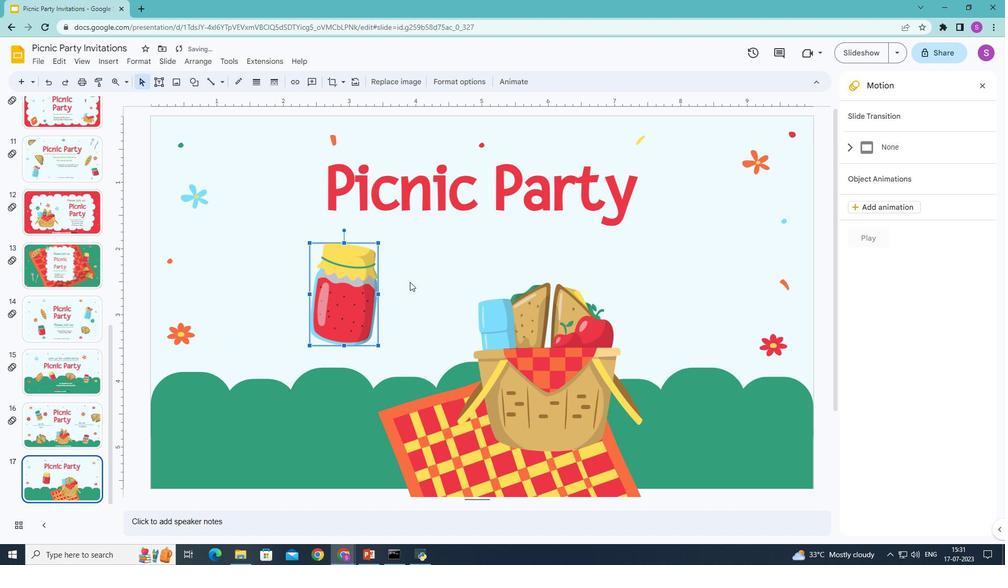 
Action: Mouse moved to (312, 294)
Screenshot: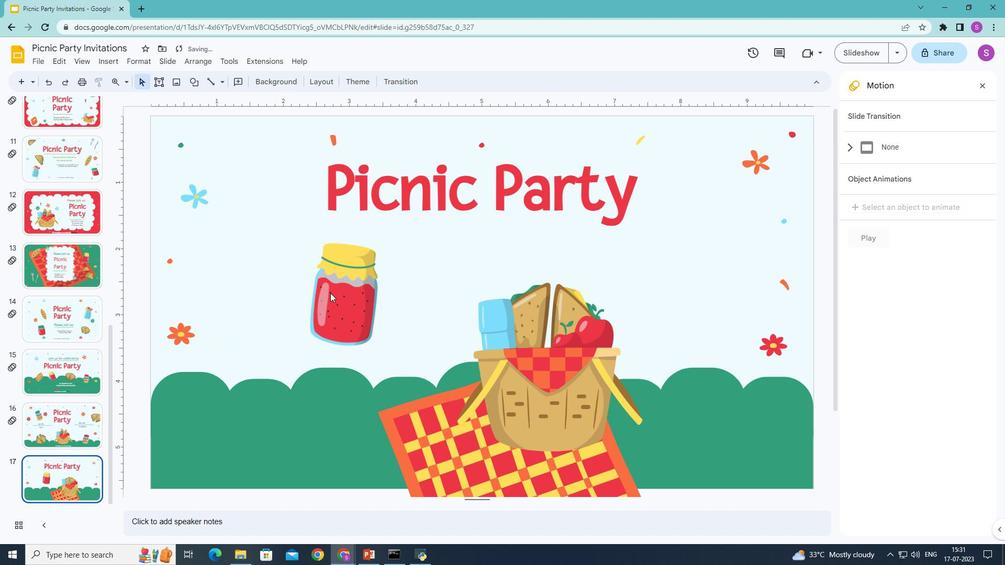 
Action: Mouse pressed left at (312, 294)
Screenshot: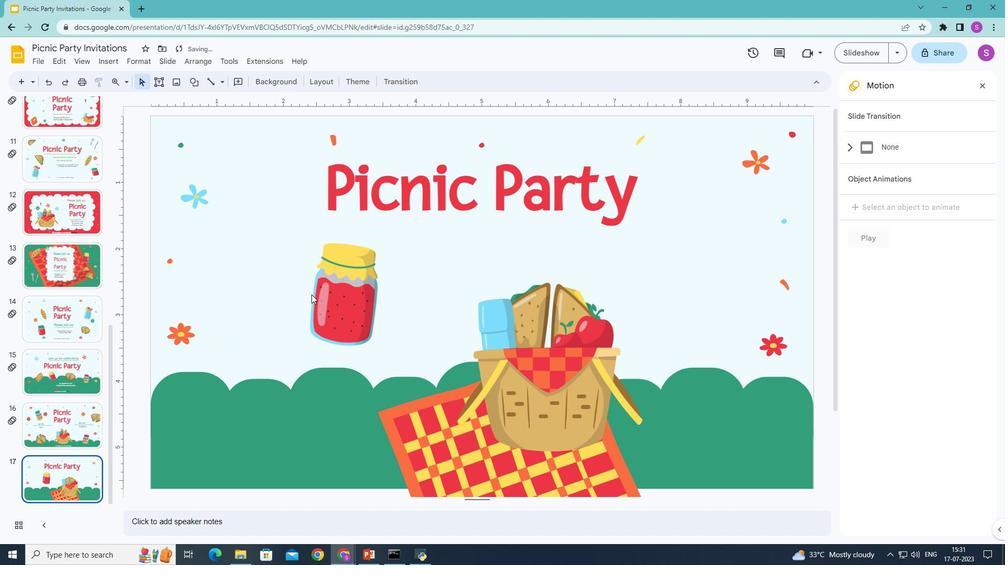 
Action: Mouse moved to (379, 294)
Screenshot: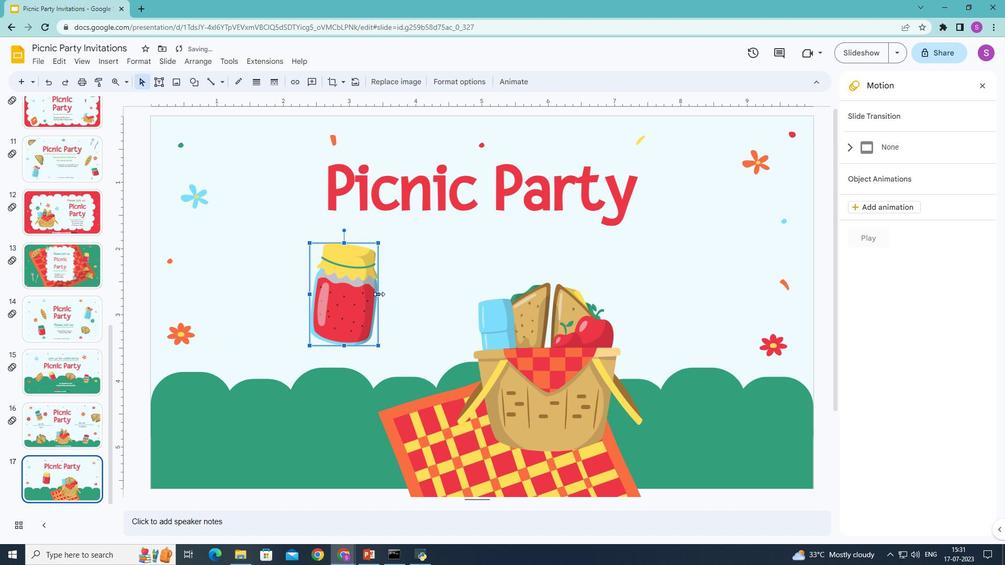 
Action: Mouse pressed left at (379, 294)
Screenshot: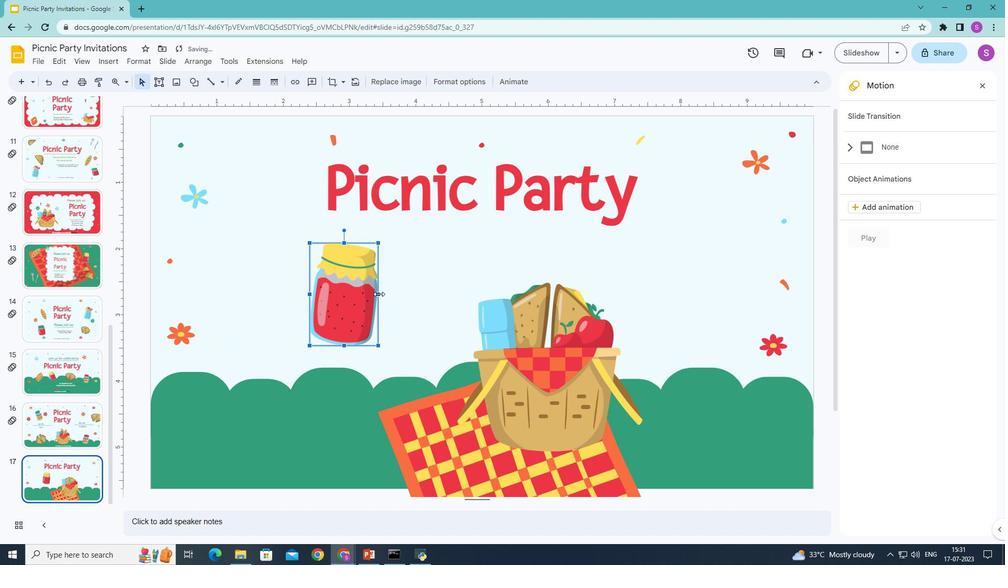 
Action: Mouse moved to (337, 346)
Screenshot: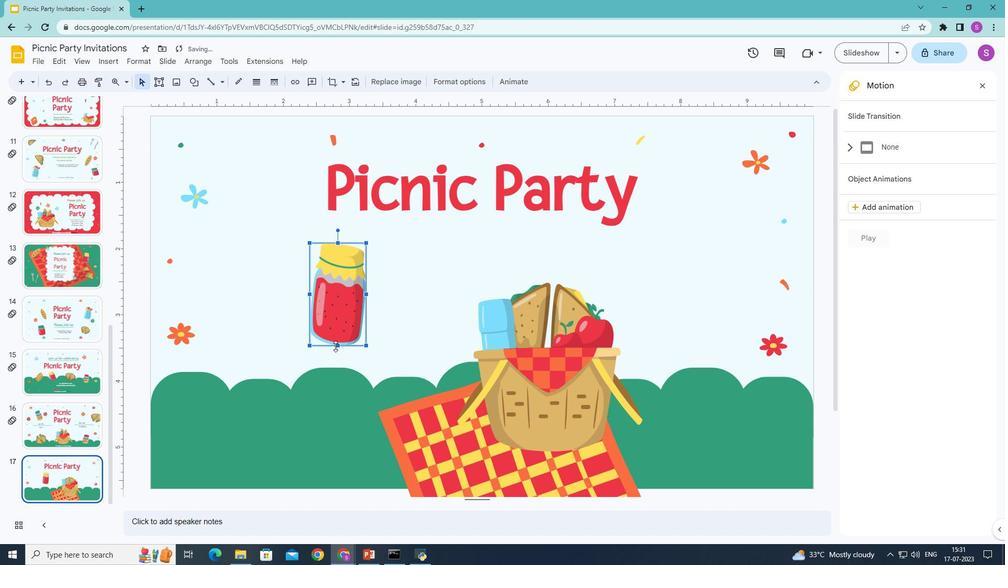 
Action: Mouse pressed left at (337, 346)
Screenshot: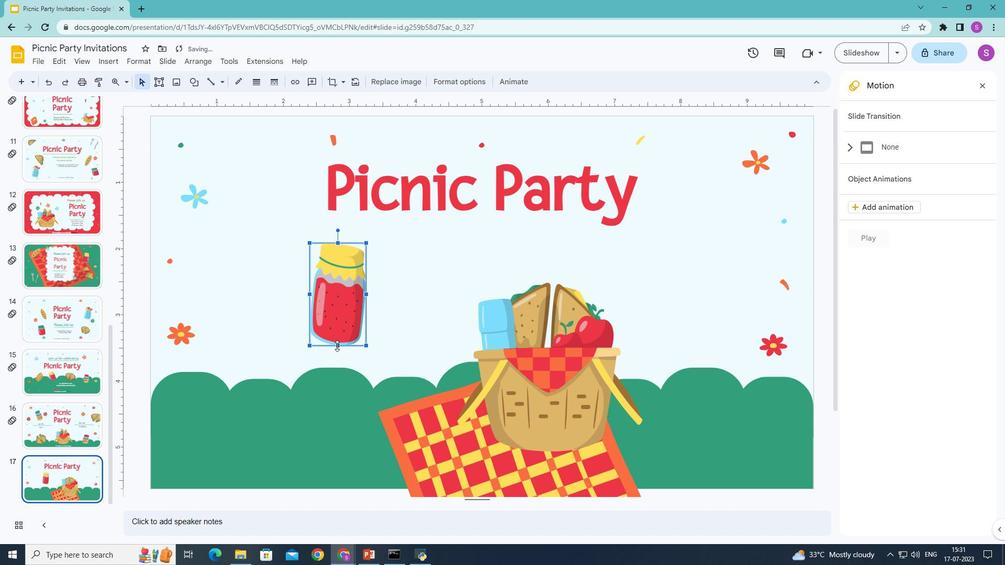 
Action: Mouse moved to (331, 289)
Screenshot: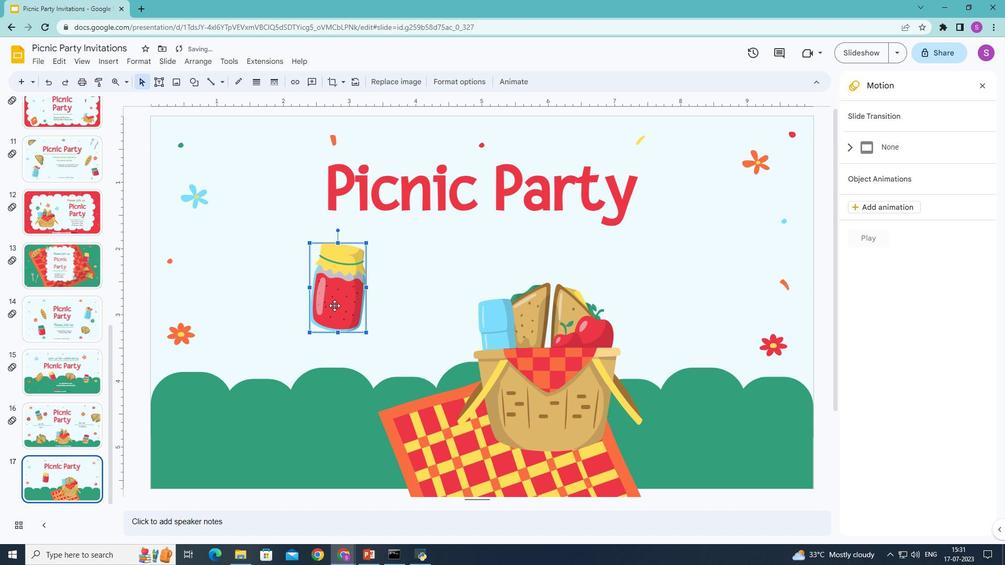 
Action: Mouse pressed left at (331, 289)
Screenshot: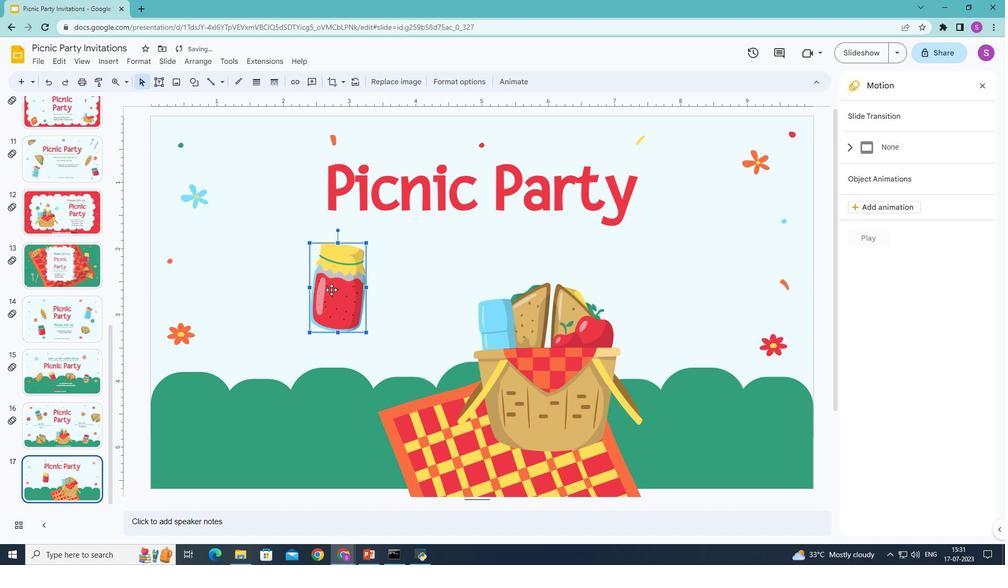 
Action: Mouse moved to (546, 457)
Screenshot: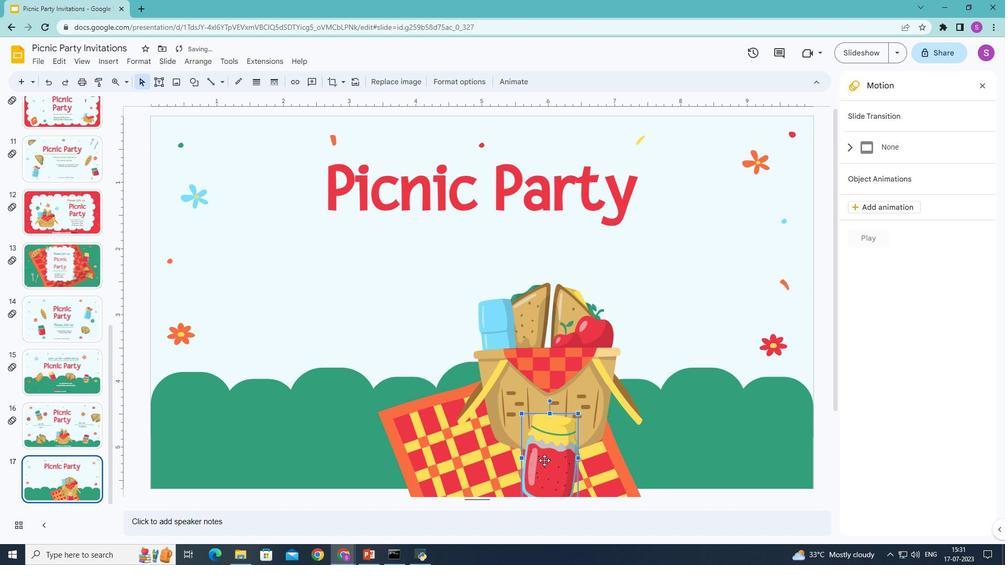 
Action: Mouse pressed left at (546, 457)
Screenshot: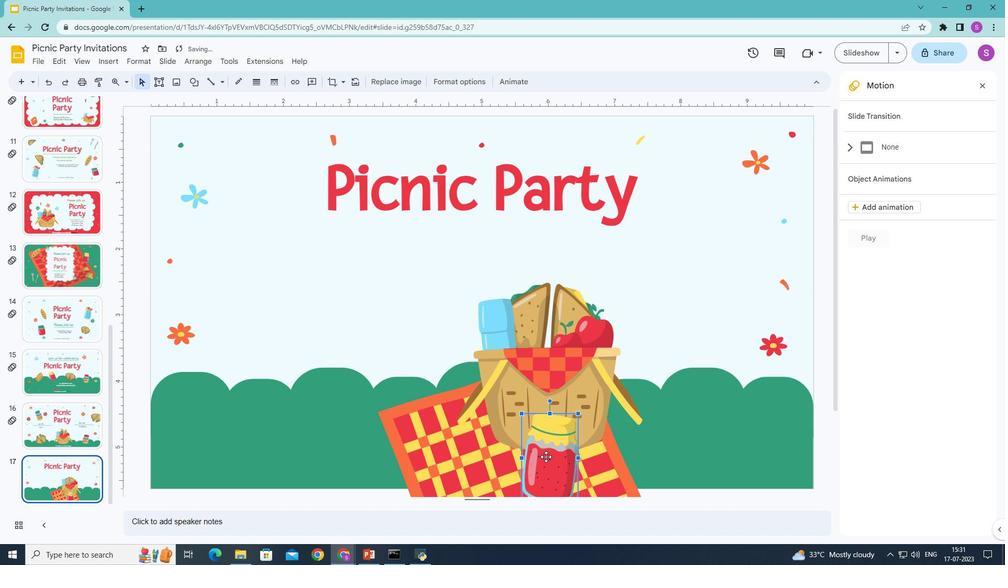 
Action: Mouse moved to (545, 458)
Screenshot: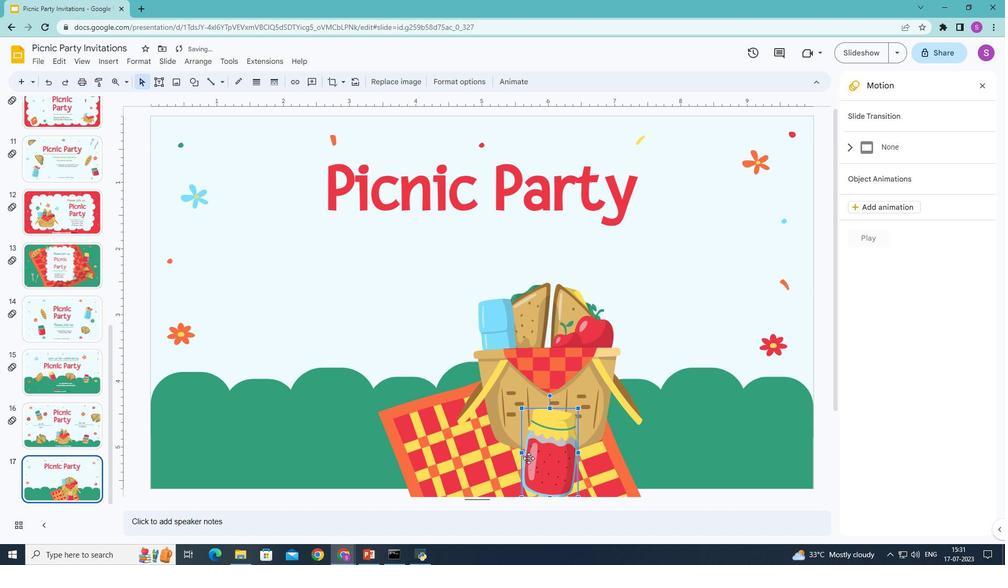 
Action: Mouse pressed left at (545, 458)
Screenshot: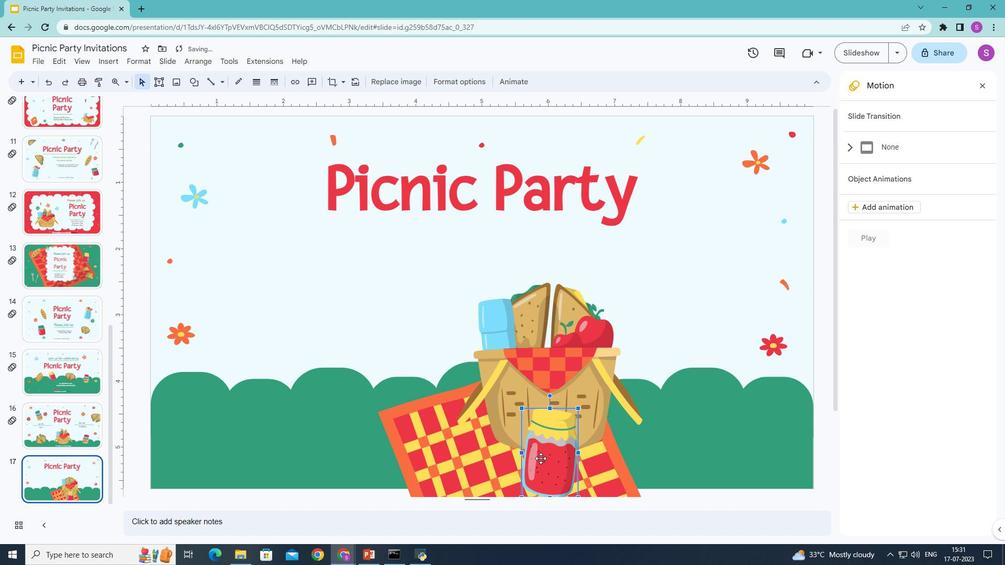 
Action: Mouse moved to (335, 339)
Screenshot: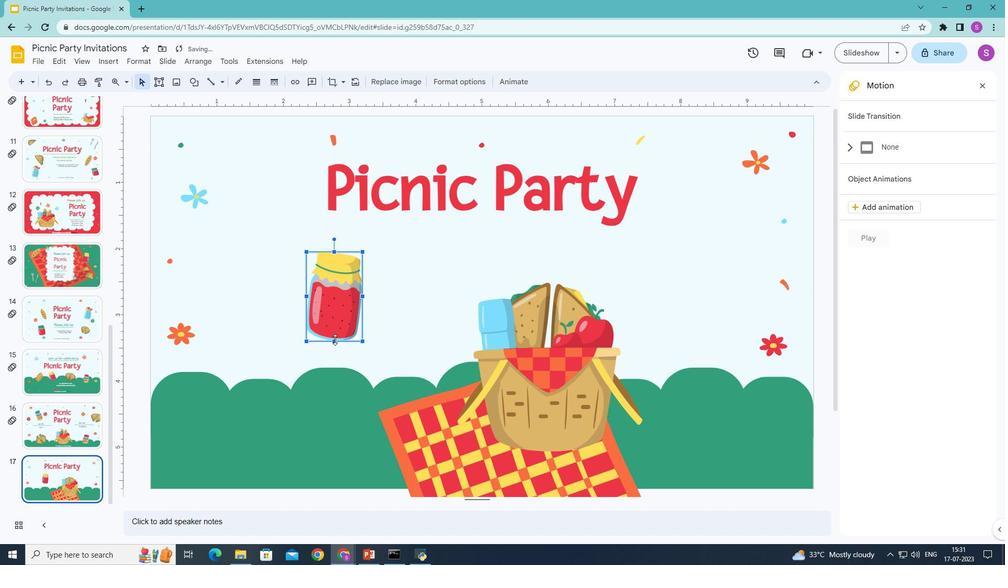 
Action: Mouse pressed left at (335, 339)
Screenshot: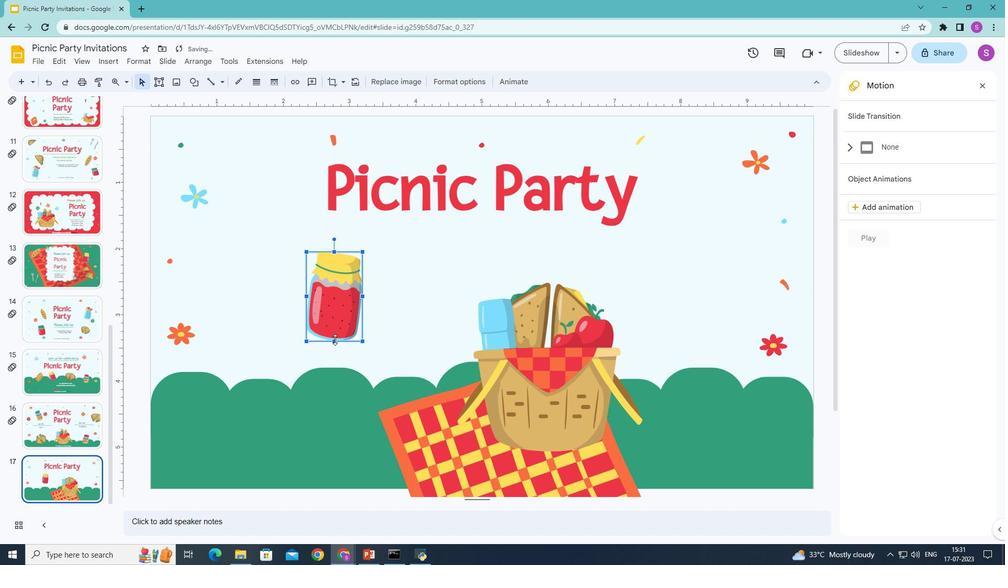 
Action: Mouse moved to (305, 284)
Screenshot: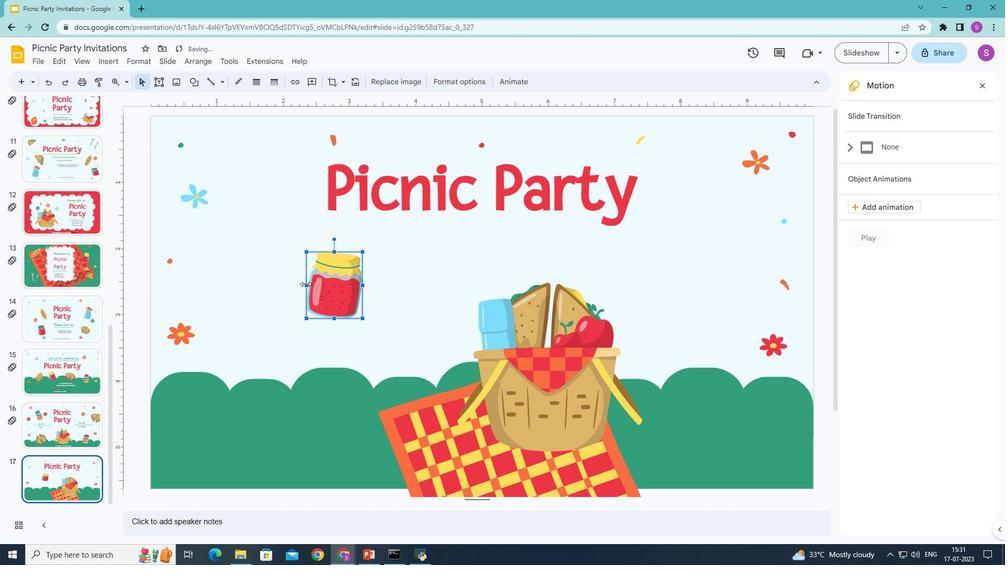 
Action: Mouse pressed left at (305, 284)
Screenshot: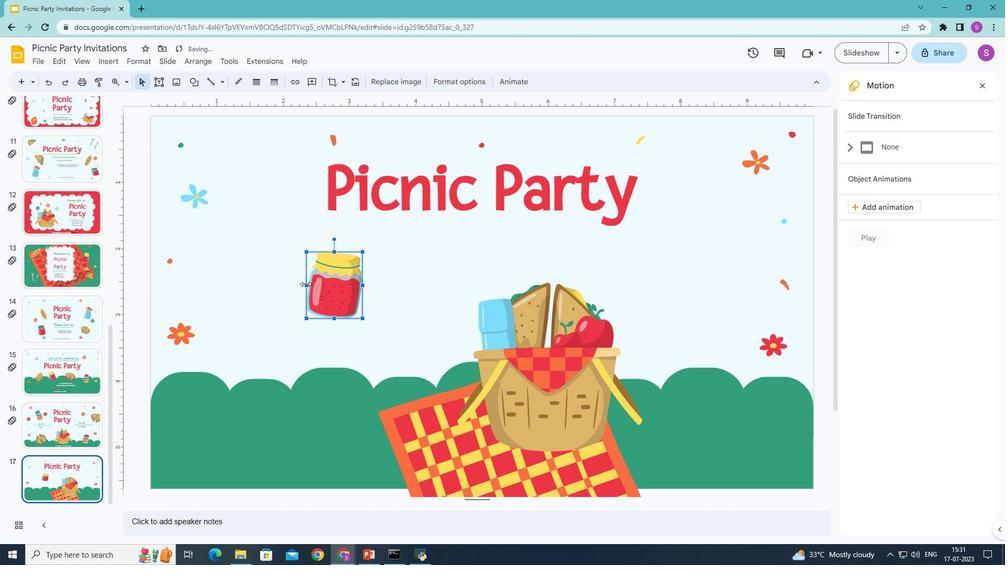 
Action: Mouse moved to (360, 284)
Screenshot: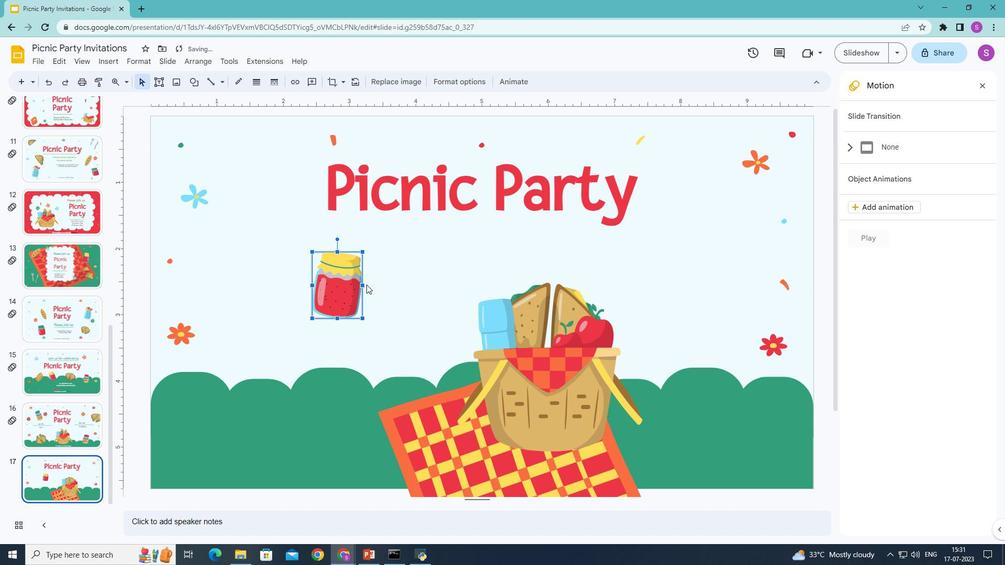 
Action: Mouse pressed left at (360, 284)
Screenshot: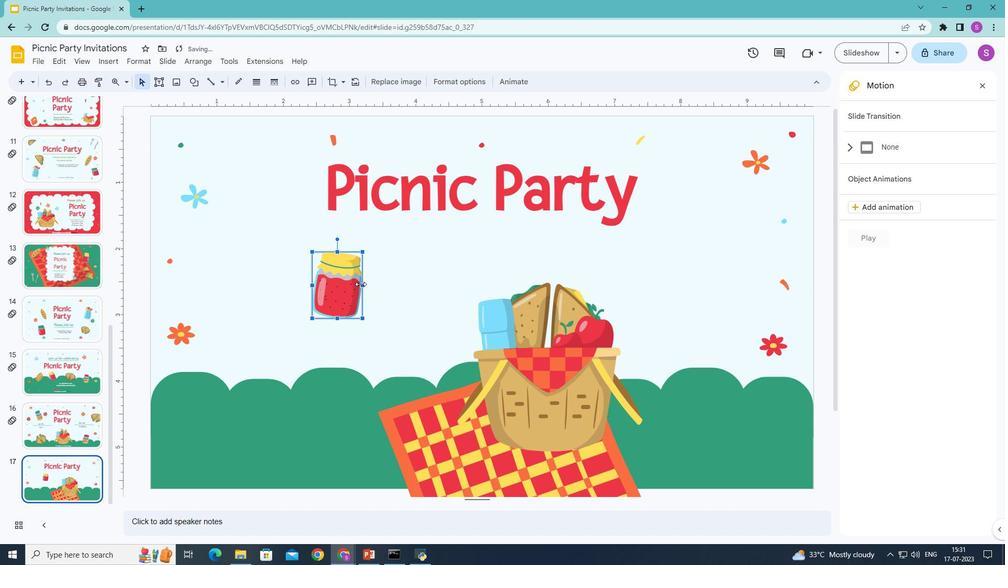 
Action: Mouse moved to (337, 296)
Screenshot: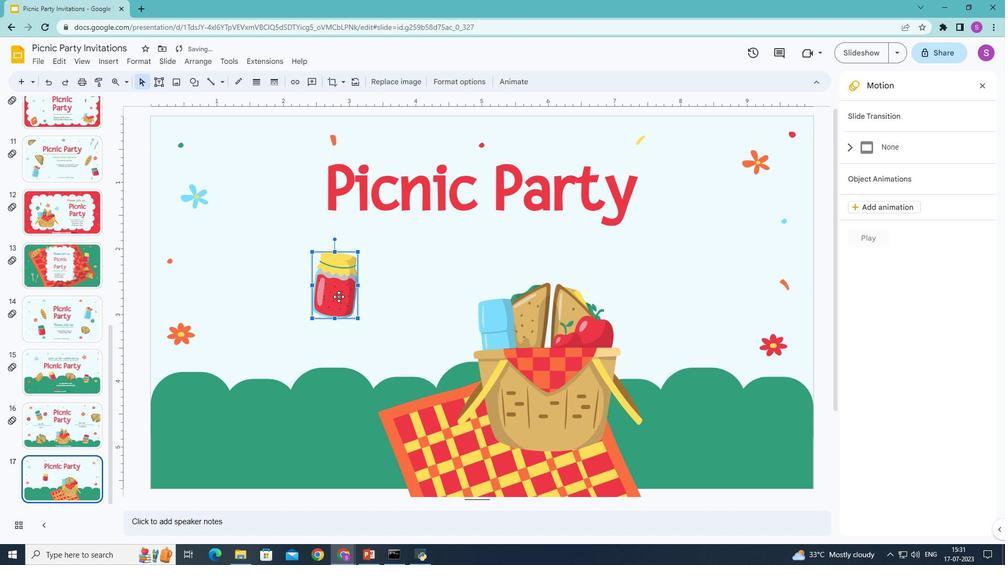 
Action: Mouse pressed left at (337, 296)
Screenshot: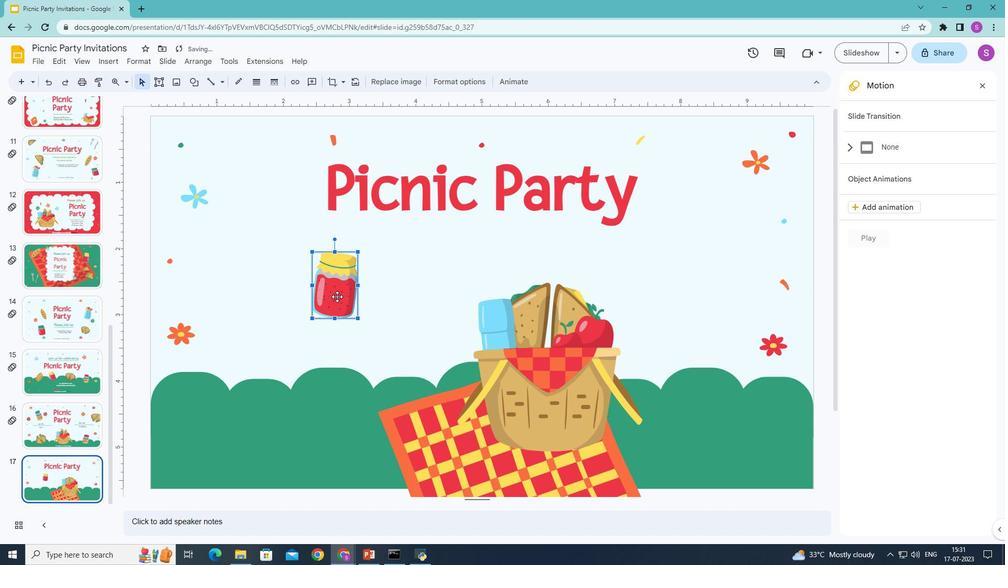 
Action: Mouse moved to (696, 289)
Screenshot: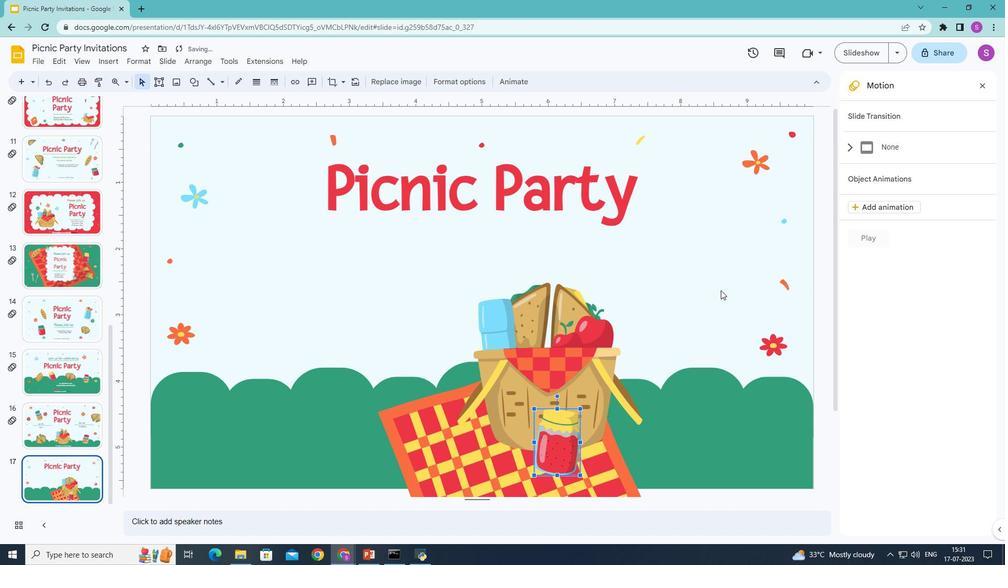 
Action: Mouse pressed left at (696, 289)
Screenshot: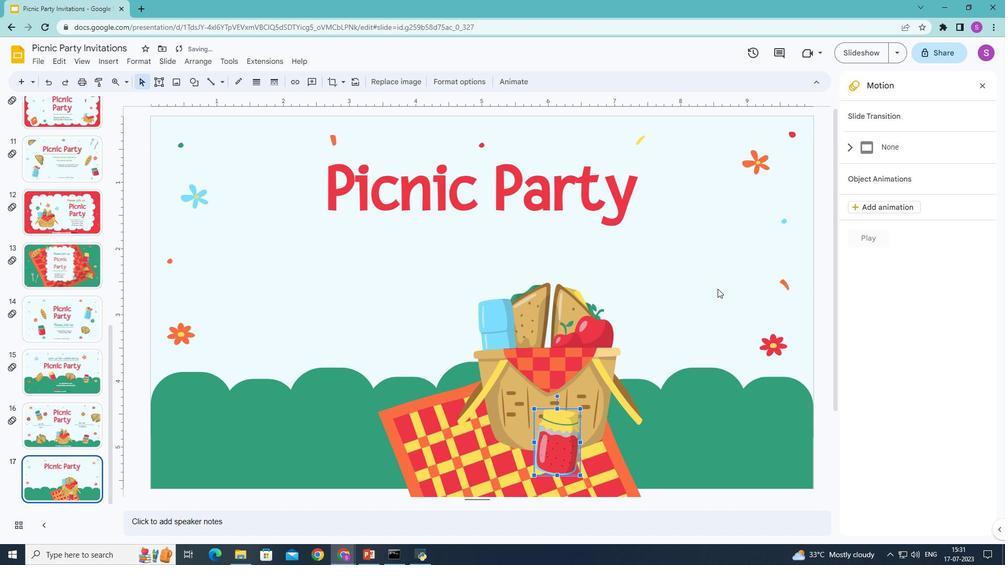 
Action: Mouse moved to (554, 462)
Screenshot: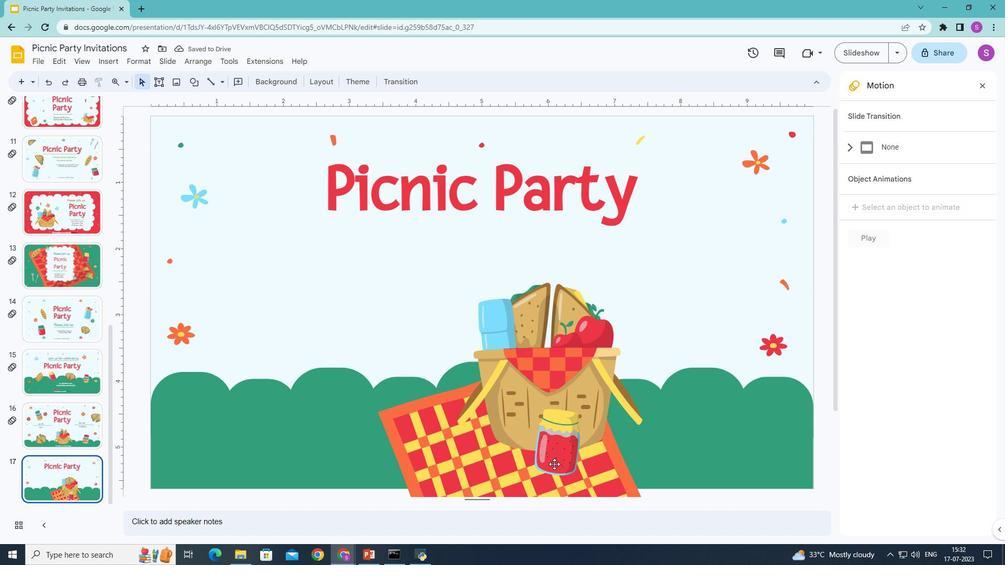 
Action: Mouse pressed left at (554, 462)
Screenshot: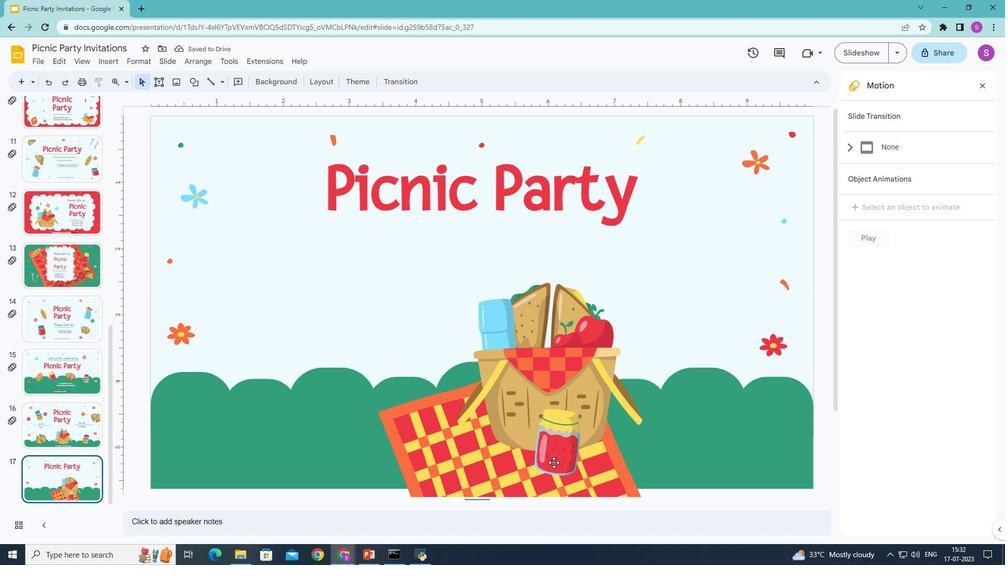 
Action: Mouse moved to (555, 456)
Screenshot: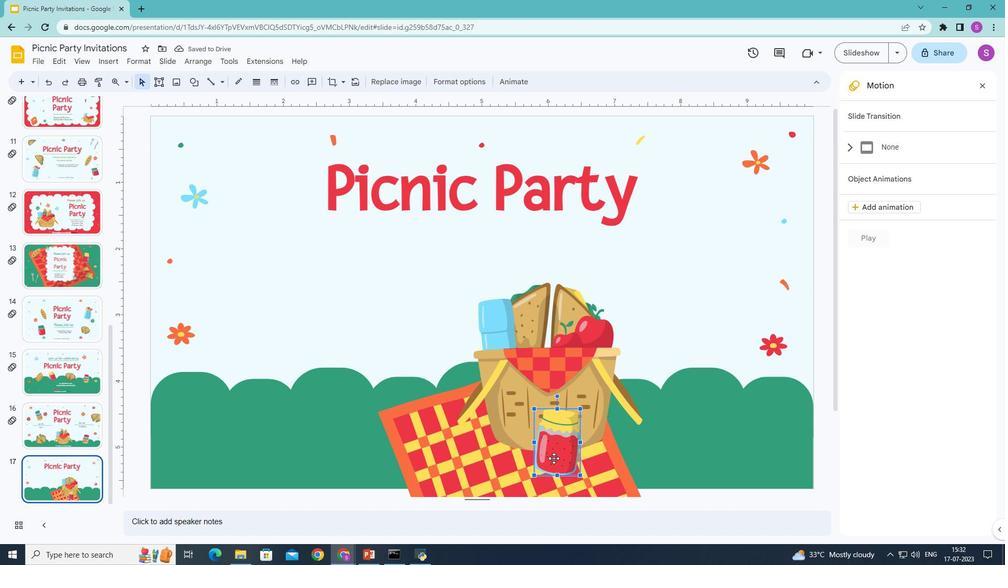 
Action: Mouse pressed left at (555, 456)
Screenshot: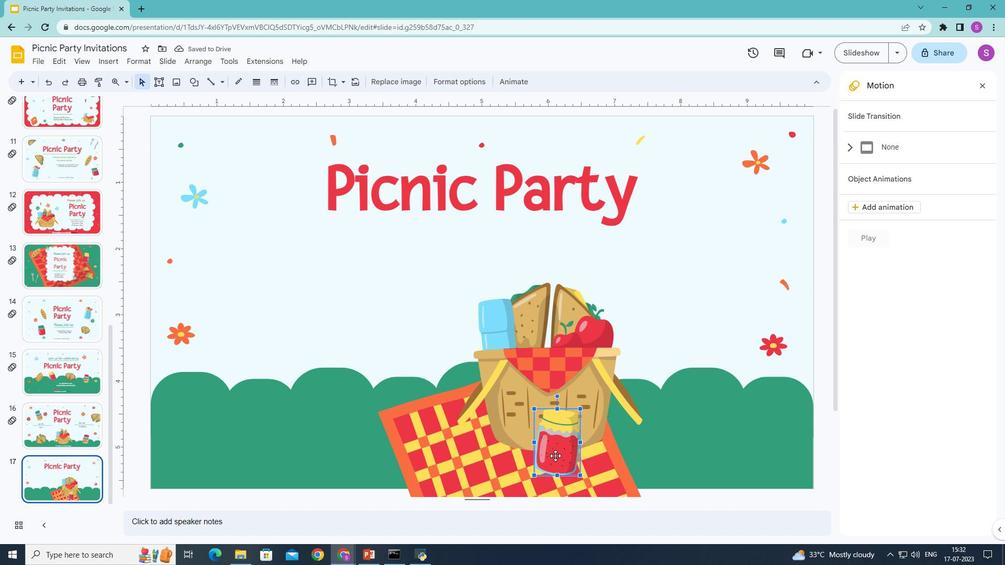 
Action: Mouse moved to (690, 298)
Screenshot: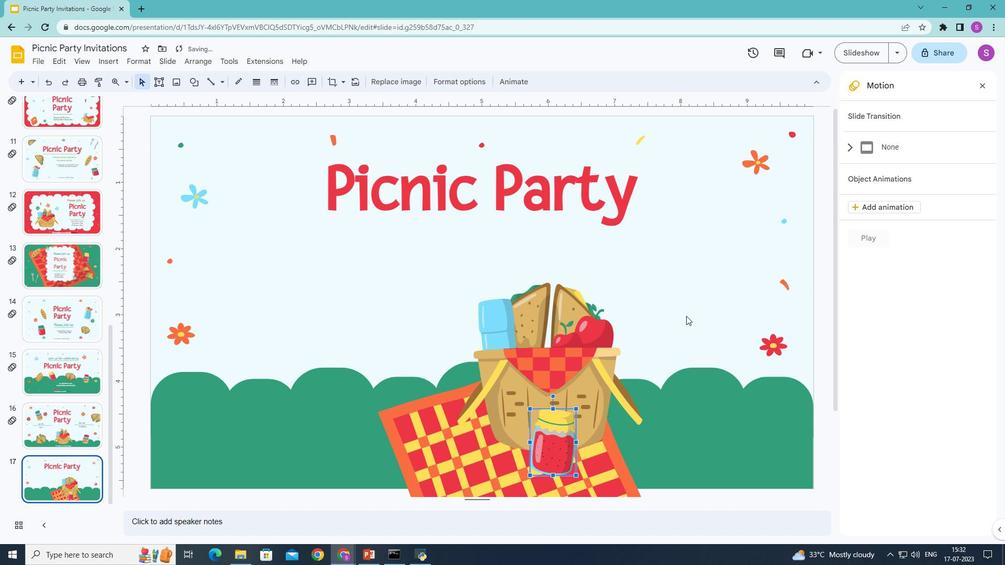 
Action: Mouse pressed left at (690, 298)
Screenshot: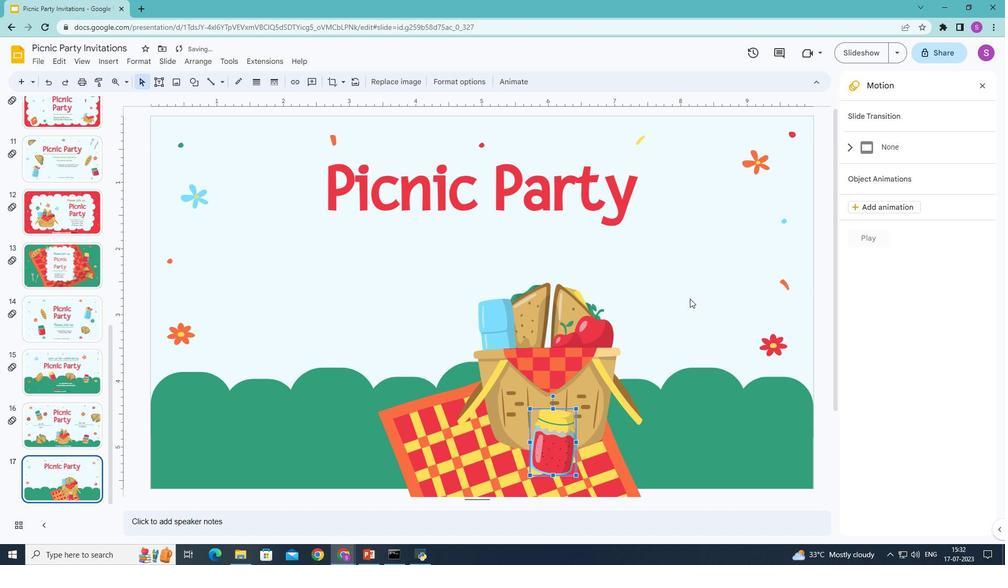 
Action: Mouse moved to (109, 61)
Screenshot: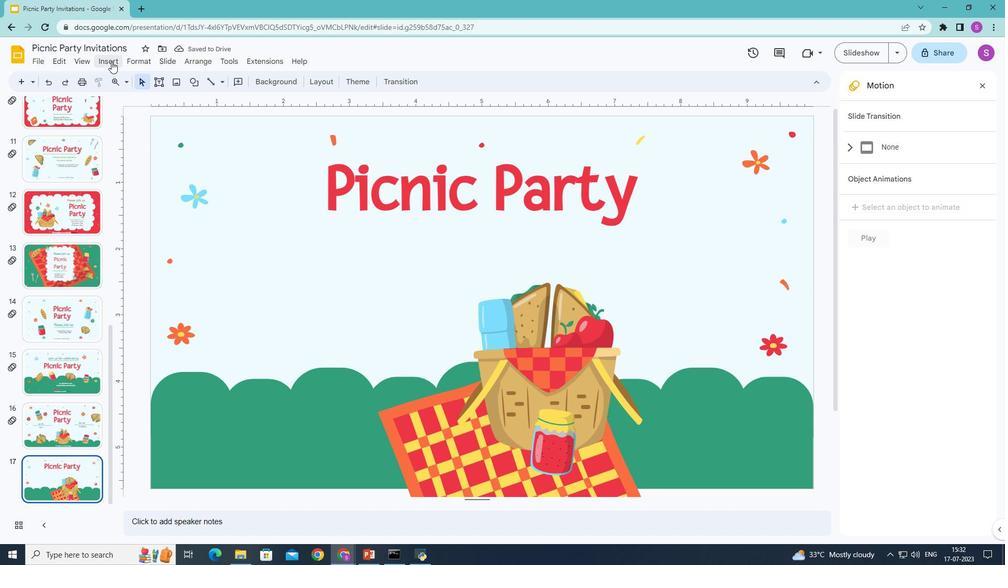 
Action: Mouse pressed left at (109, 61)
Screenshot: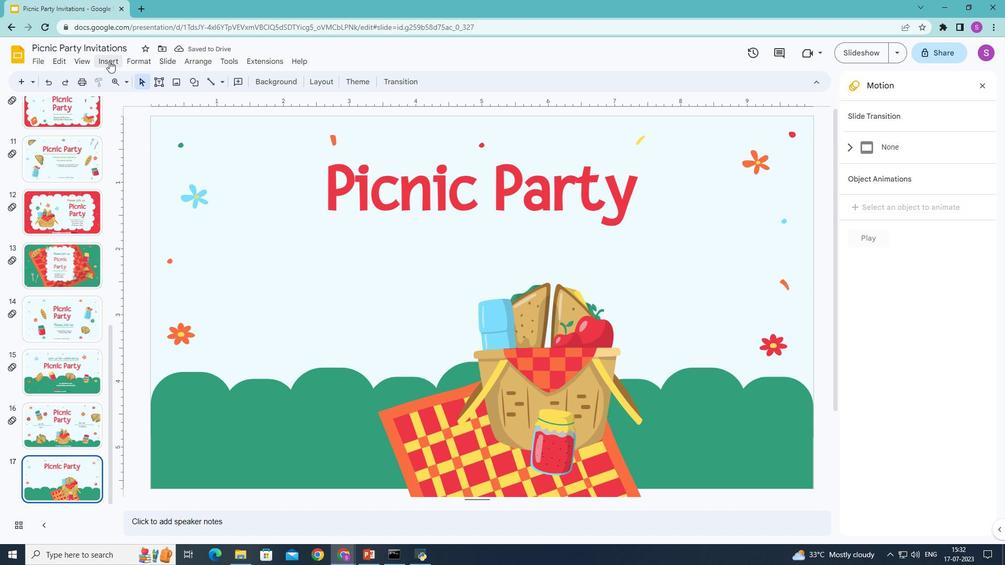 
Action: Mouse moved to (298, 78)
